 Task: Create a Jira task named 'Jira recording task', assign it to 'Abhinav eCampus', set the labels to 'High', 'Moderate', 'Low', and configure automation for story point estimates.
Action: Mouse pressed left at (647, 165)
Screenshot: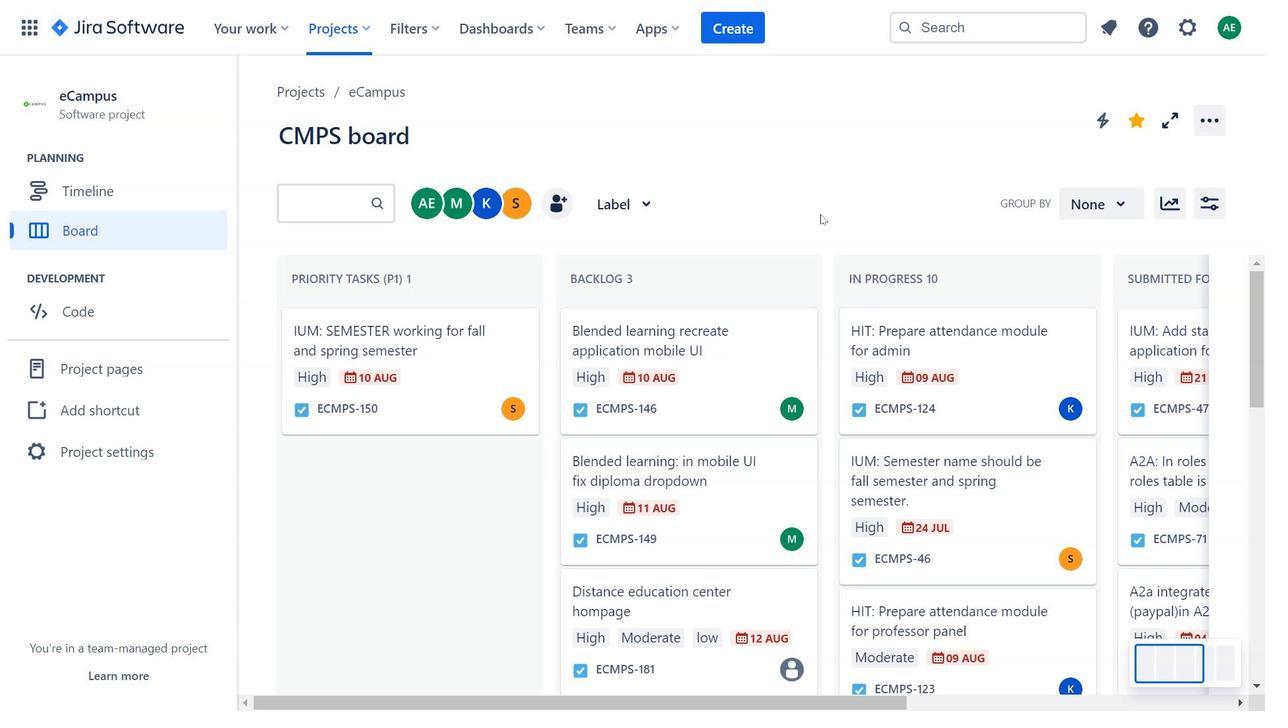 
Action: Mouse moved to (948, 152)
Screenshot: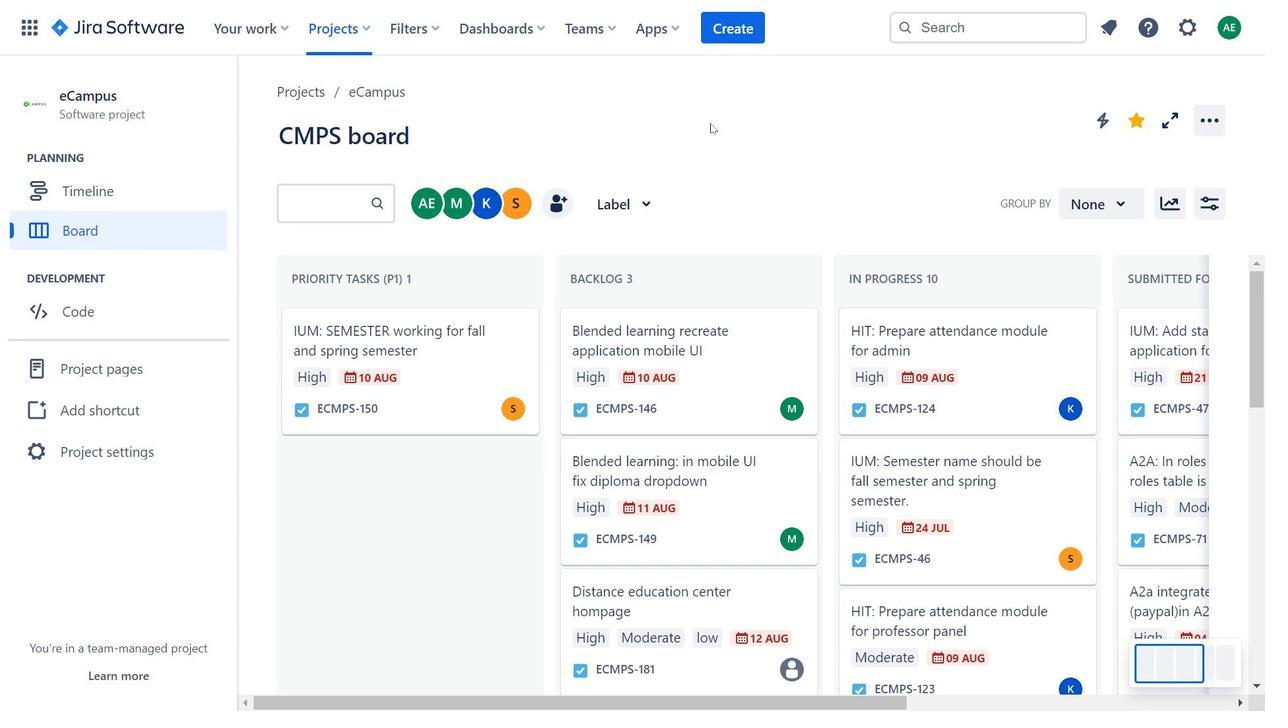 
Action: Mouse pressed left at (948, 152)
Screenshot: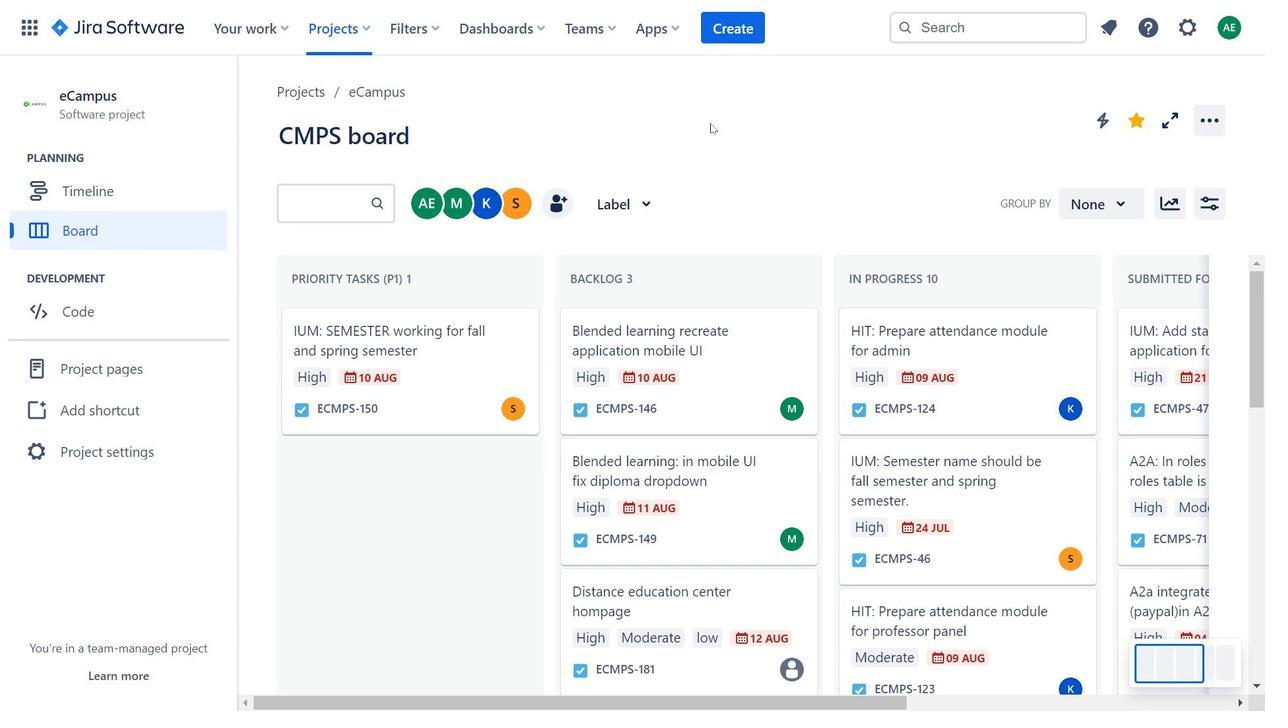 
Action: Mouse moved to (827, 105)
Screenshot: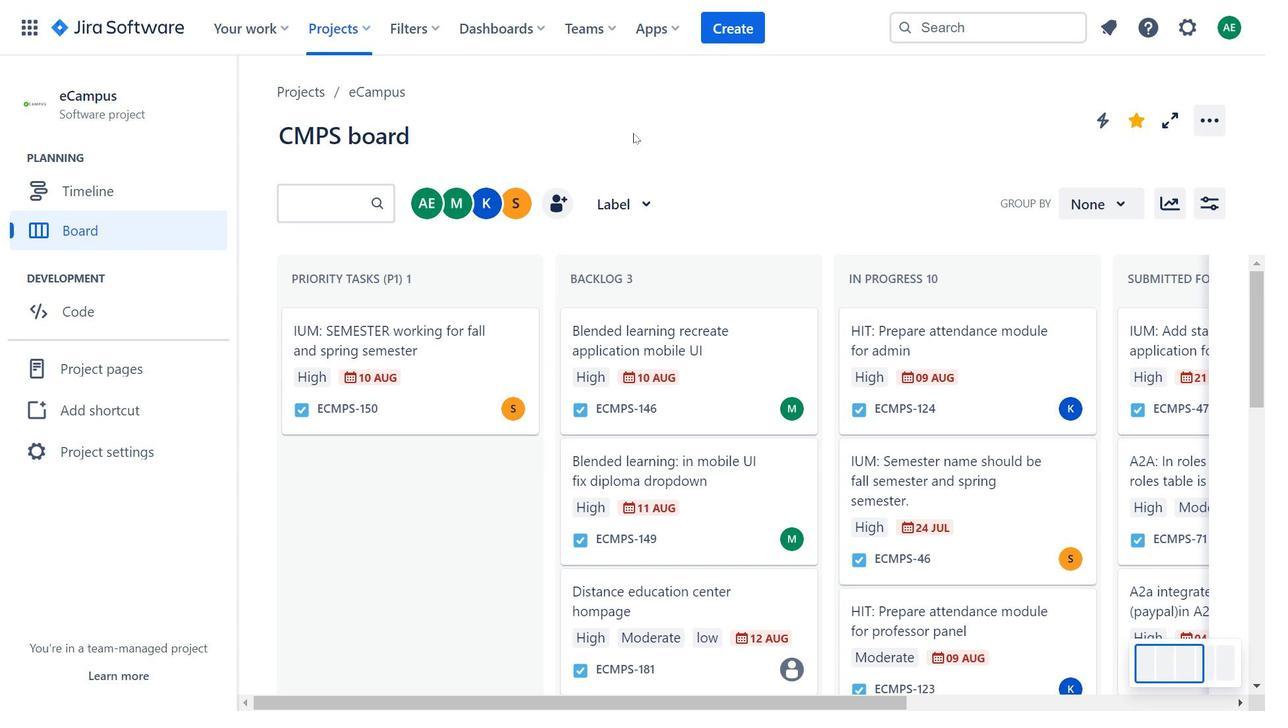 
Action: Mouse pressed left at (827, 105)
Screenshot: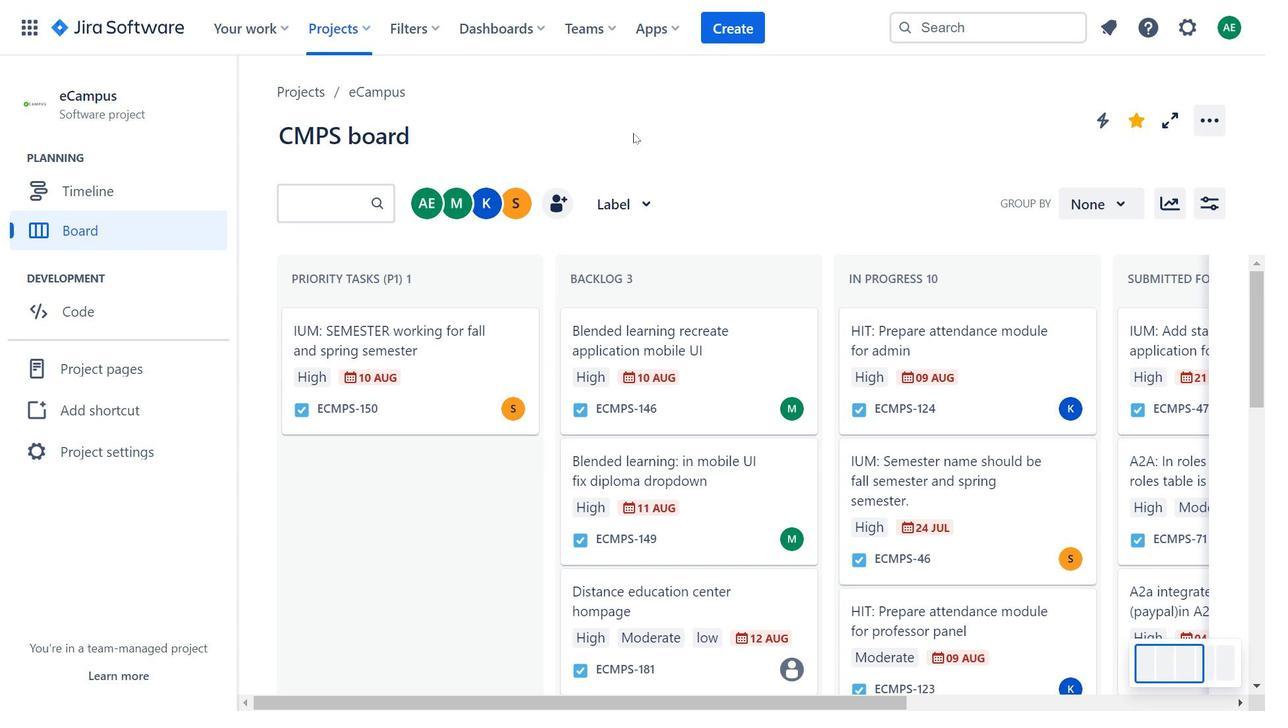 
Action: Mouse moved to (710, 123)
Screenshot: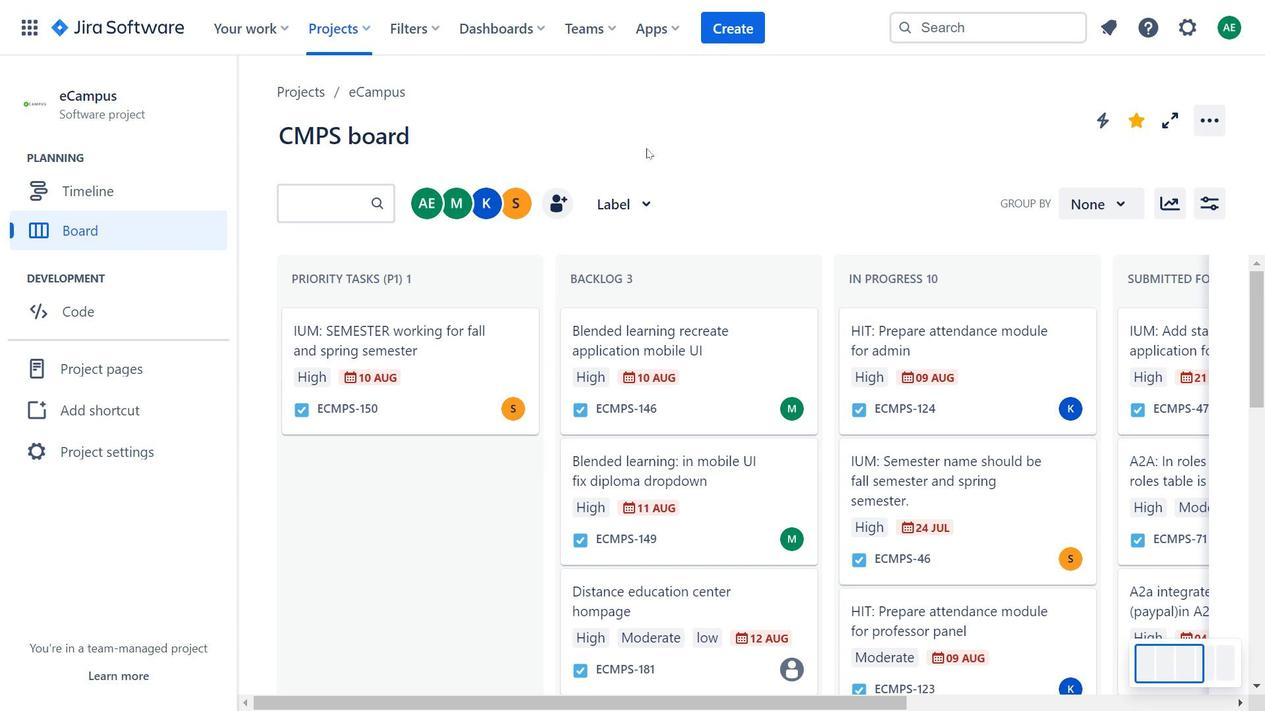 
Action: Mouse pressed left at (710, 123)
Screenshot: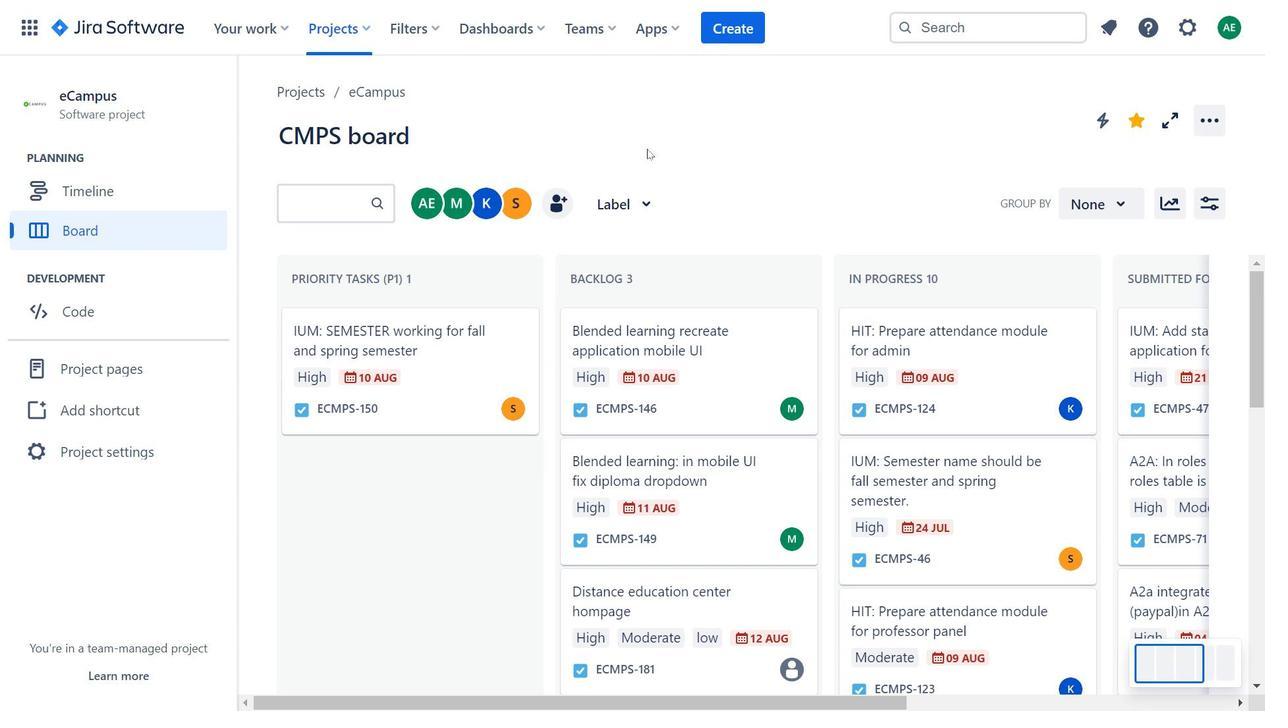 
Action: Mouse moved to (634, 133)
Screenshot: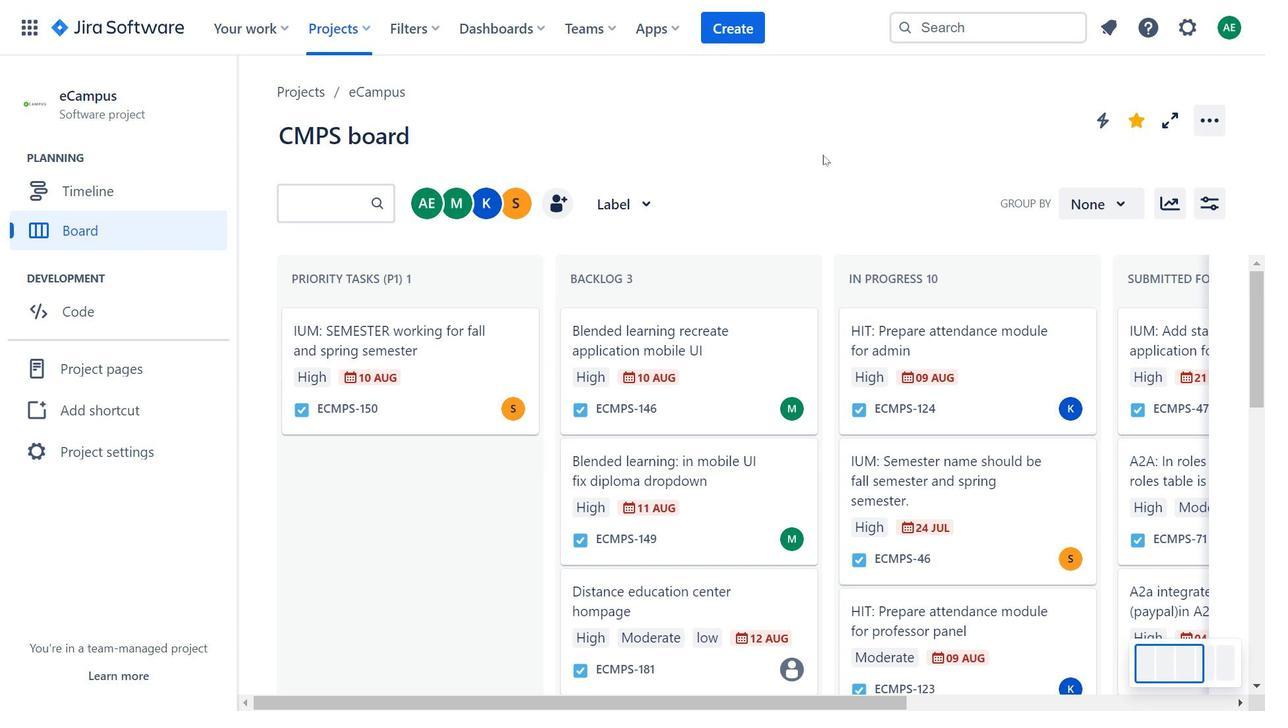 
Action: Mouse pressed left at (634, 133)
Screenshot: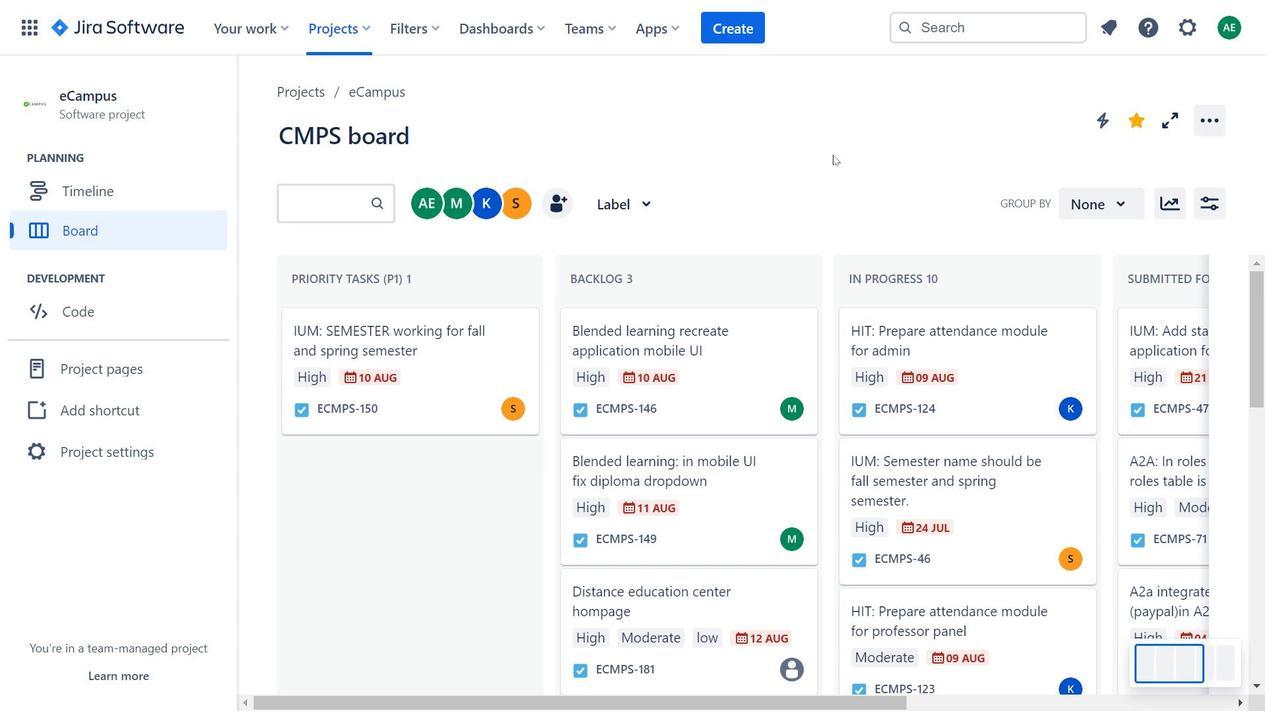 
Action: Mouse moved to (645, 148)
Screenshot: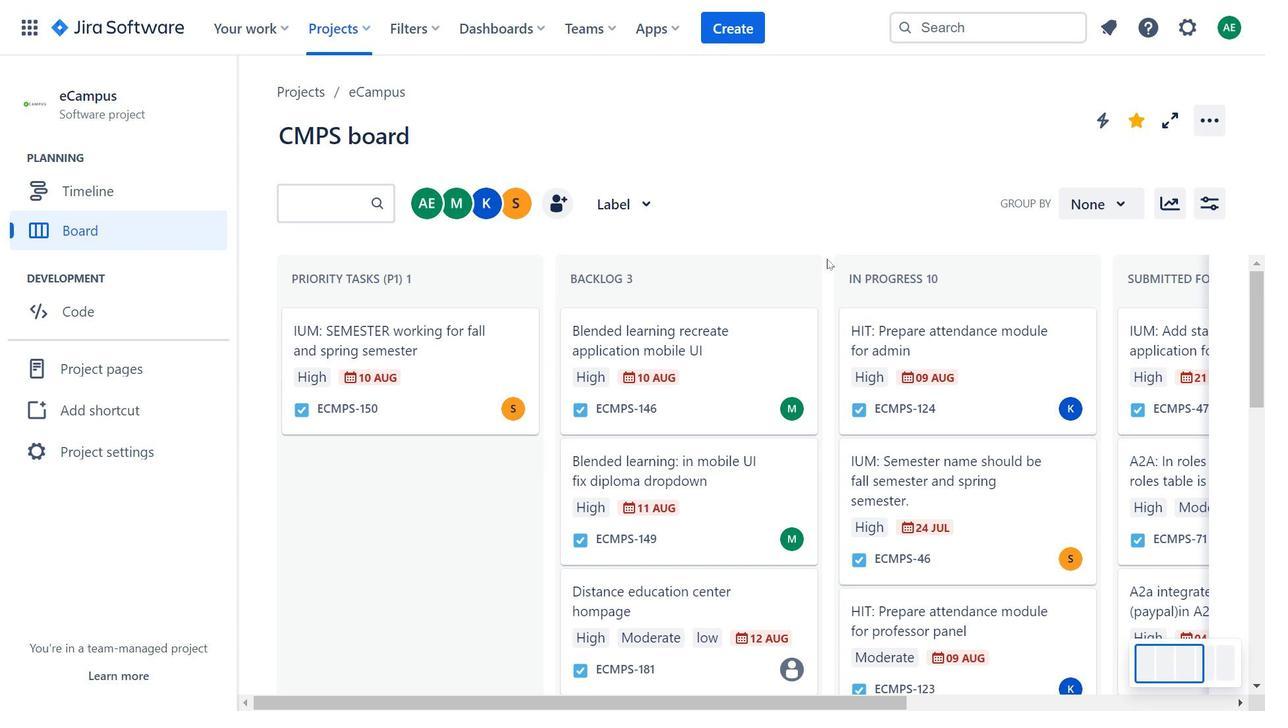 
Action: Mouse pressed left at (645, 148)
Screenshot: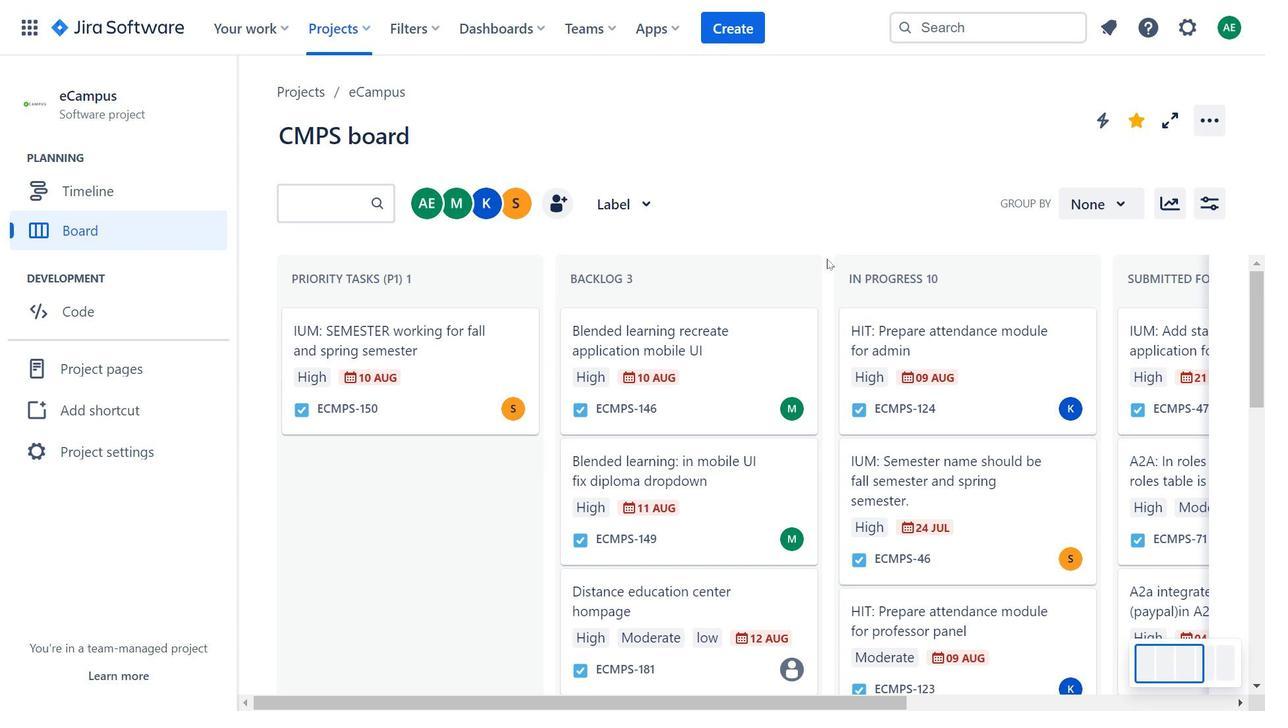 
Action: Mouse moved to (852, 206)
Screenshot: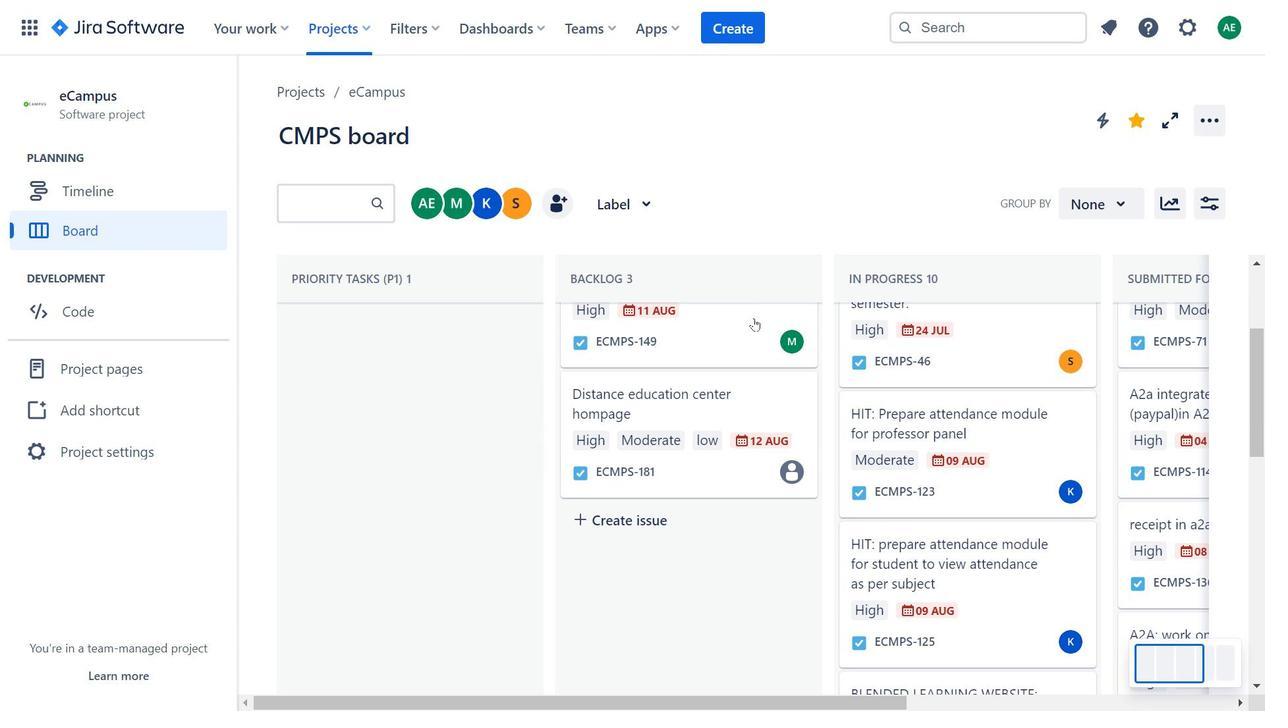 
Action: Mouse scrolled (852, 206) with delta (0, 0)
Screenshot: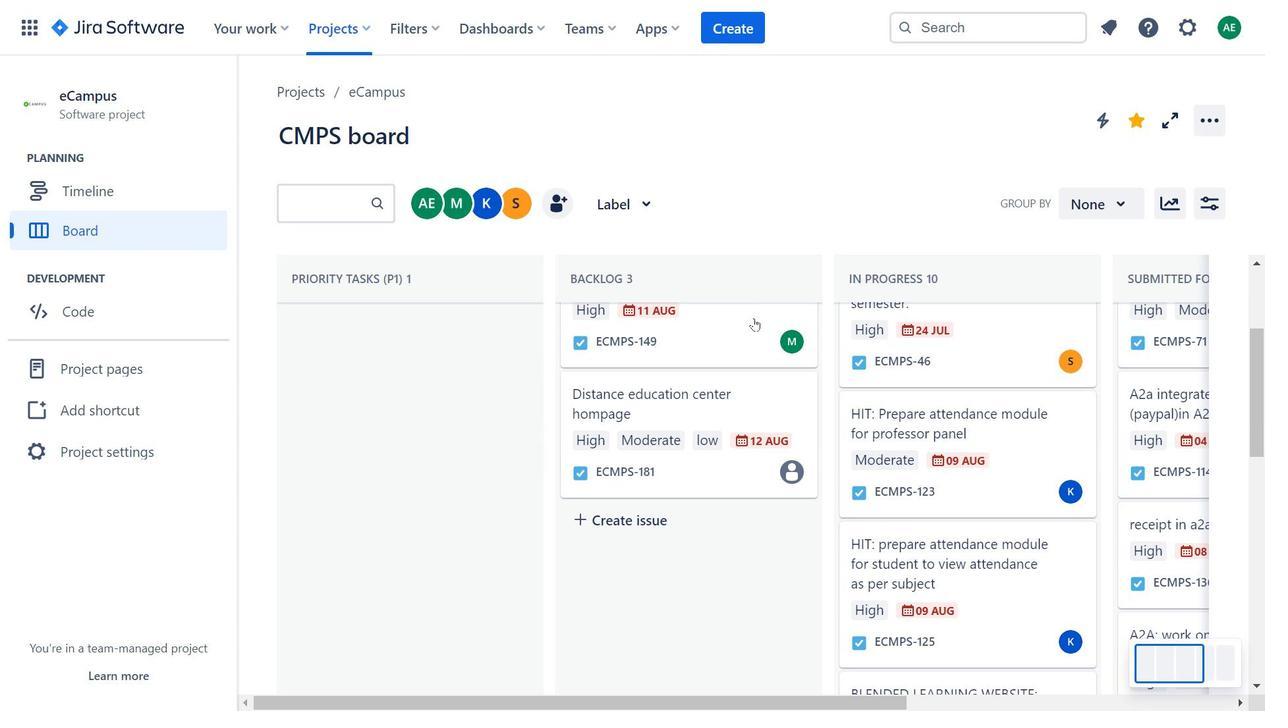 
Action: Mouse moved to (848, 233)
Screenshot: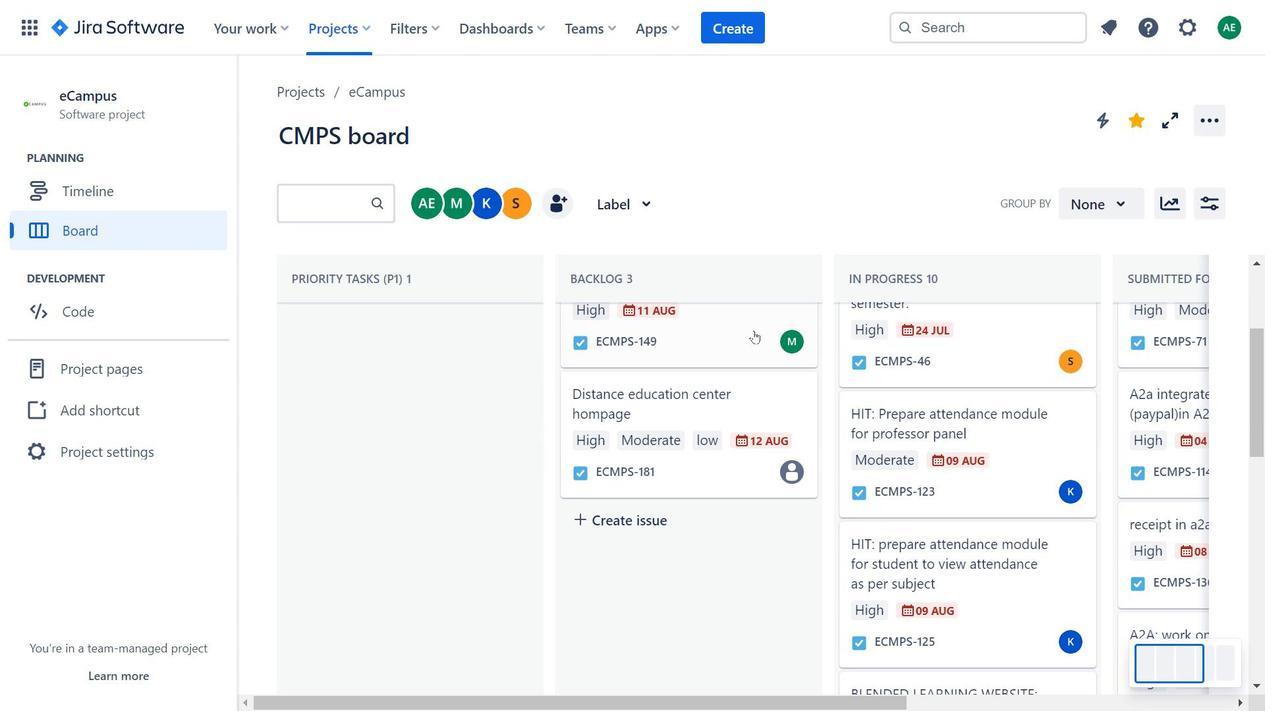 
Action: Mouse scrolled (848, 233) with delta (0, 0)
Screenshot: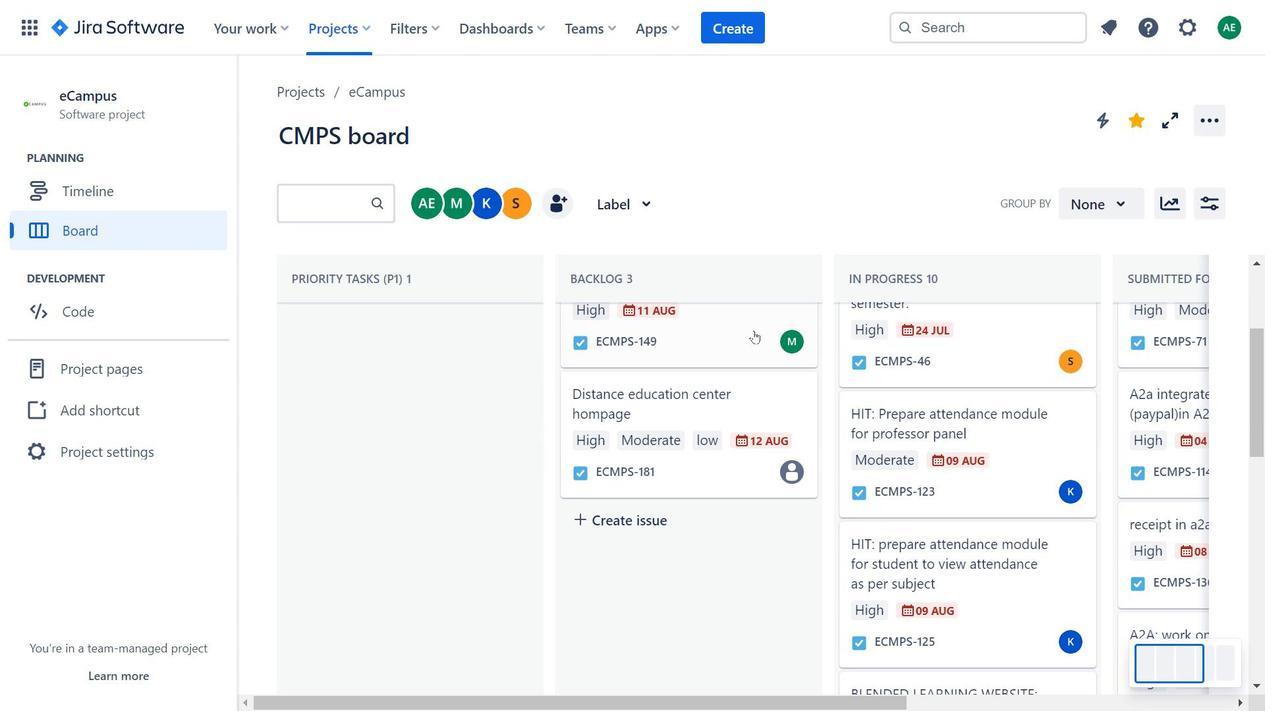 
Action: Mouse moved to (744, 354)
Screenshot: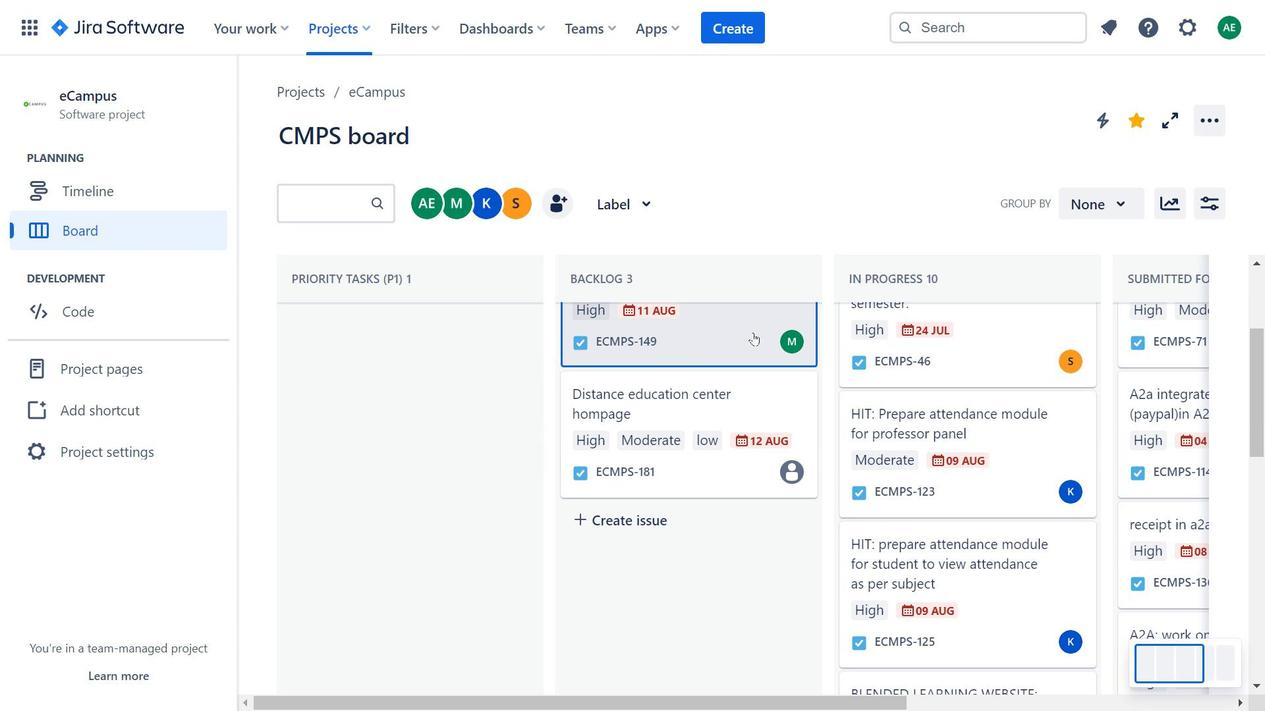 
Action: Mouse scrolled (744, 353) with delta (0, 0)
Screenshot: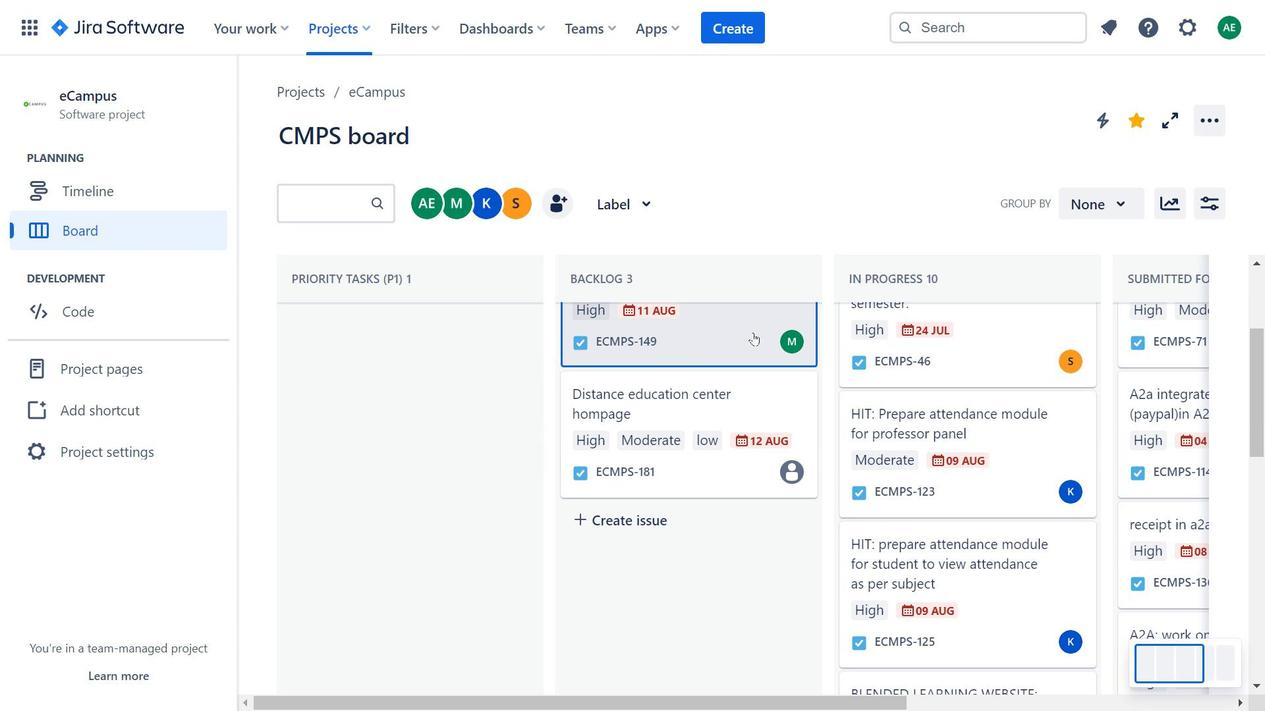 
Action: Mouse moved to (740, 360)
Screenshot: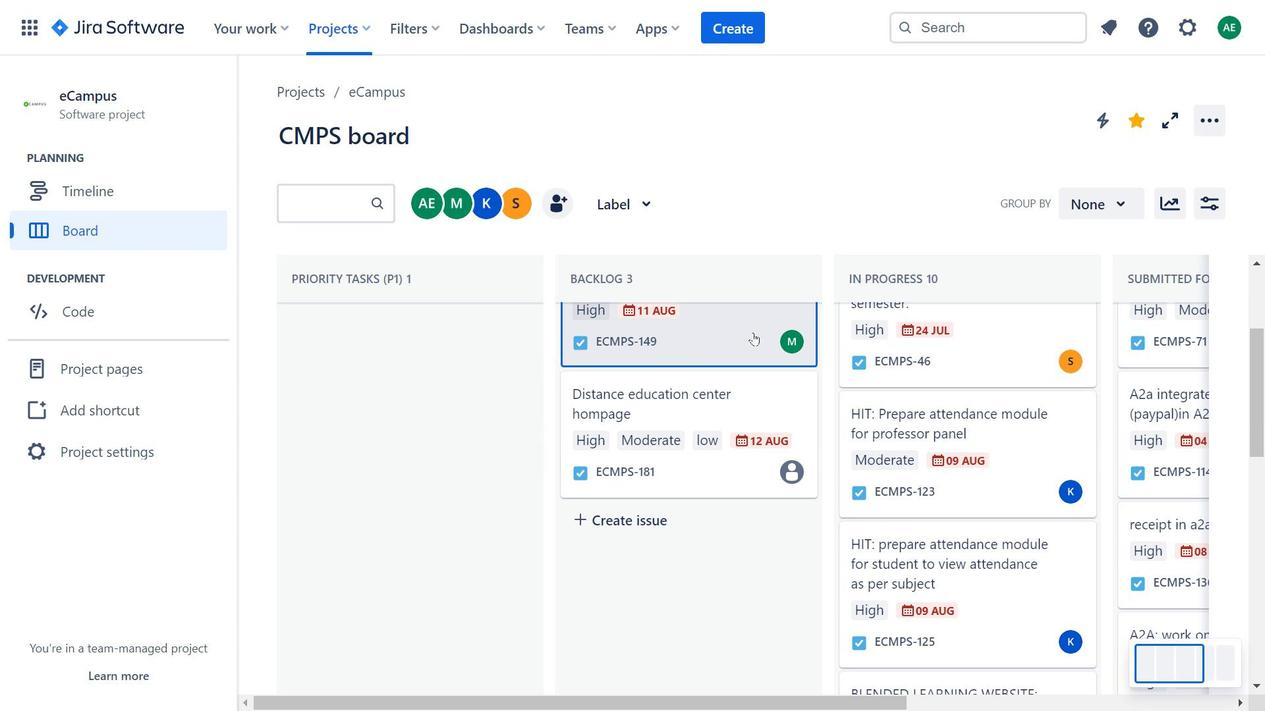 
Action: Mouse scrolled (740, 359) with delta (0, 0)
Screenshot: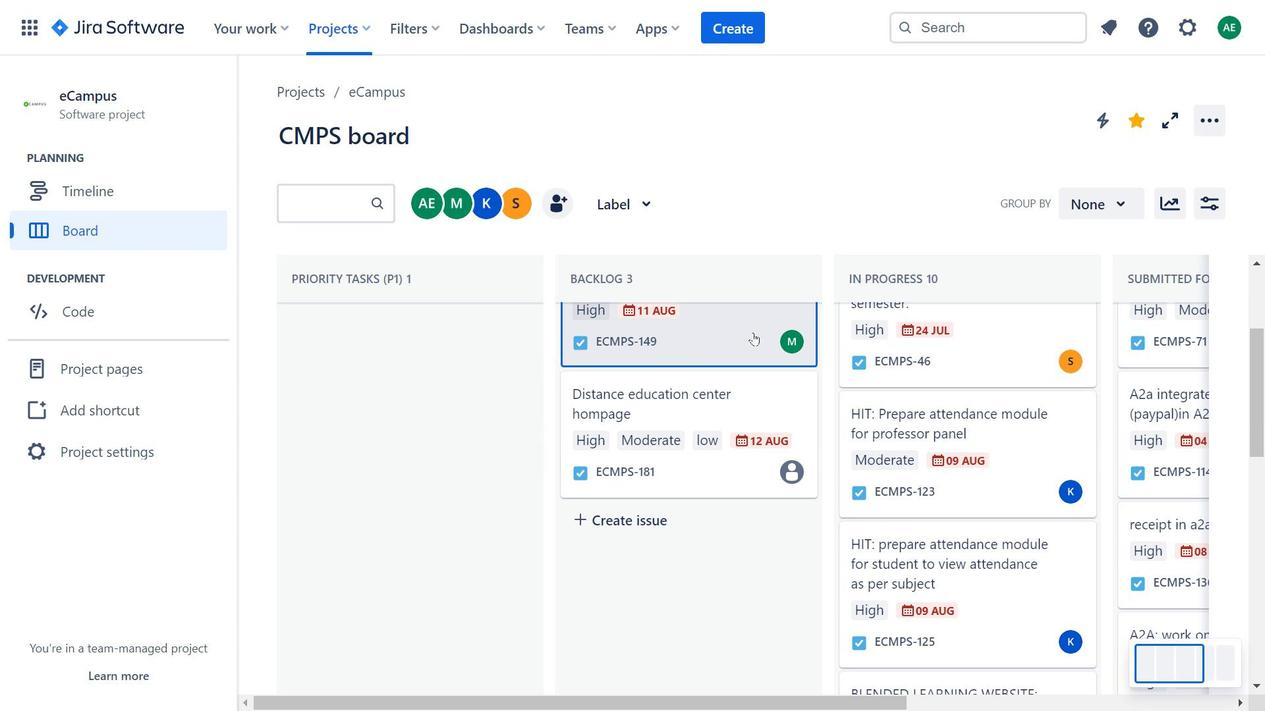 
Action: Mouse moved to (753, 332)
Screenshot: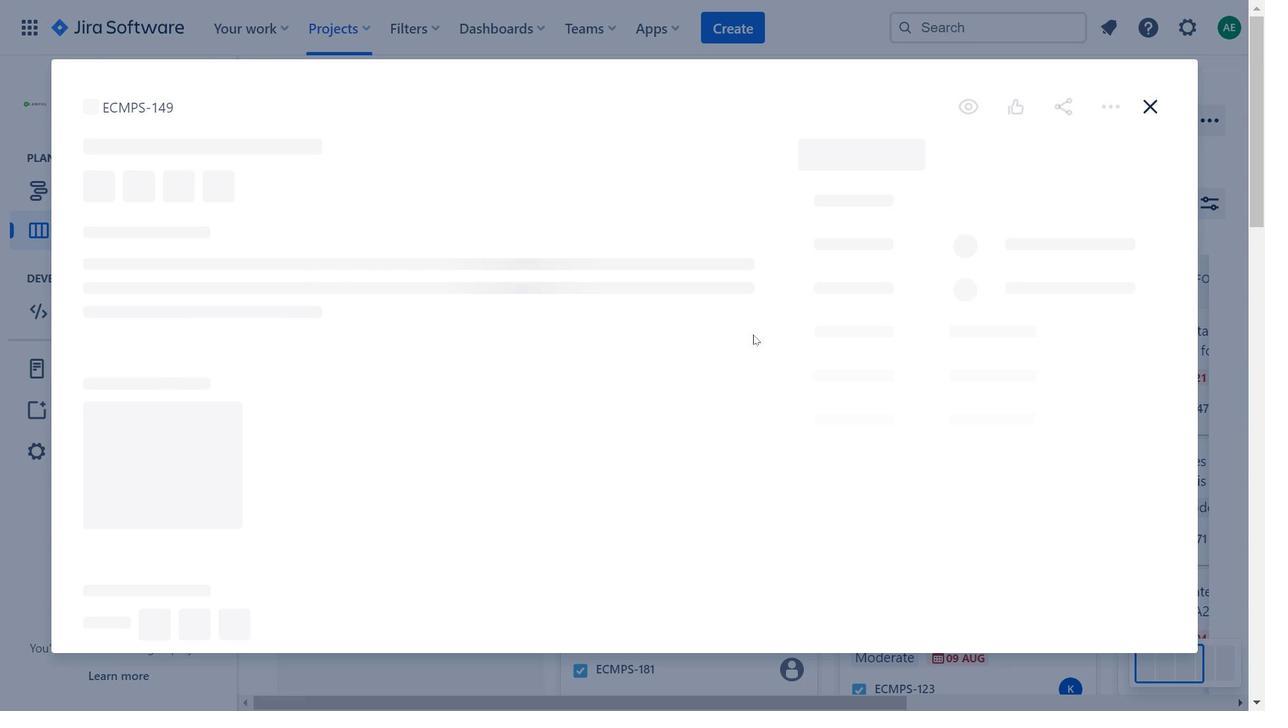 
Action: Mouse pressed left at (753, 332)
Screenshot: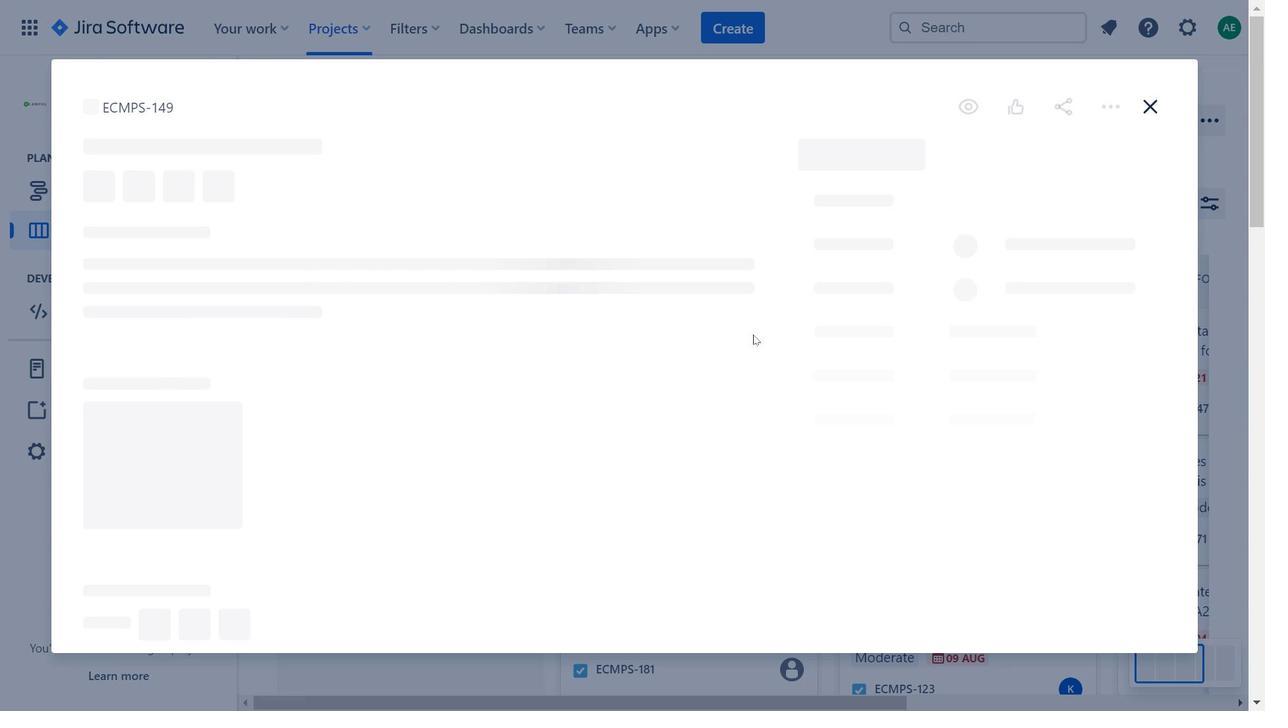 
Action: Mouse moved to (452, 191)
Screenshot: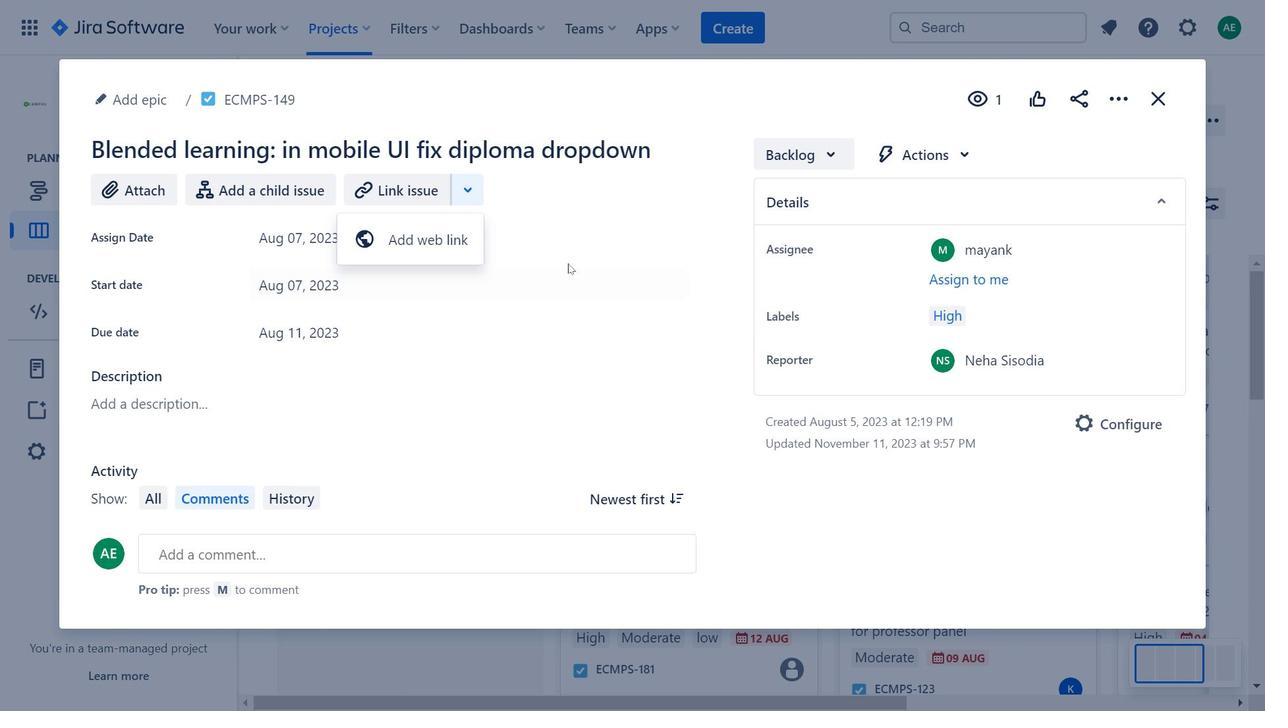 
Action: Mouse pressed left at (452, 191)
Screenshot: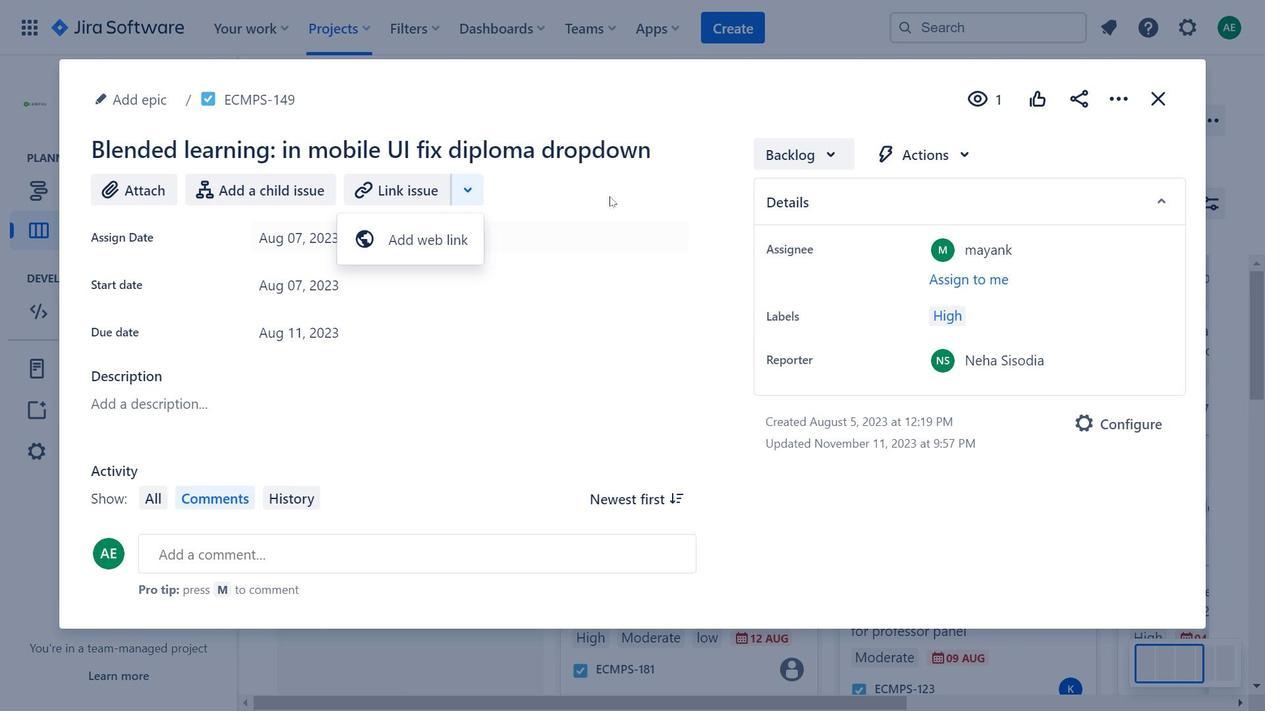
Action: Mouse moved to (670, 101)
Screenshot: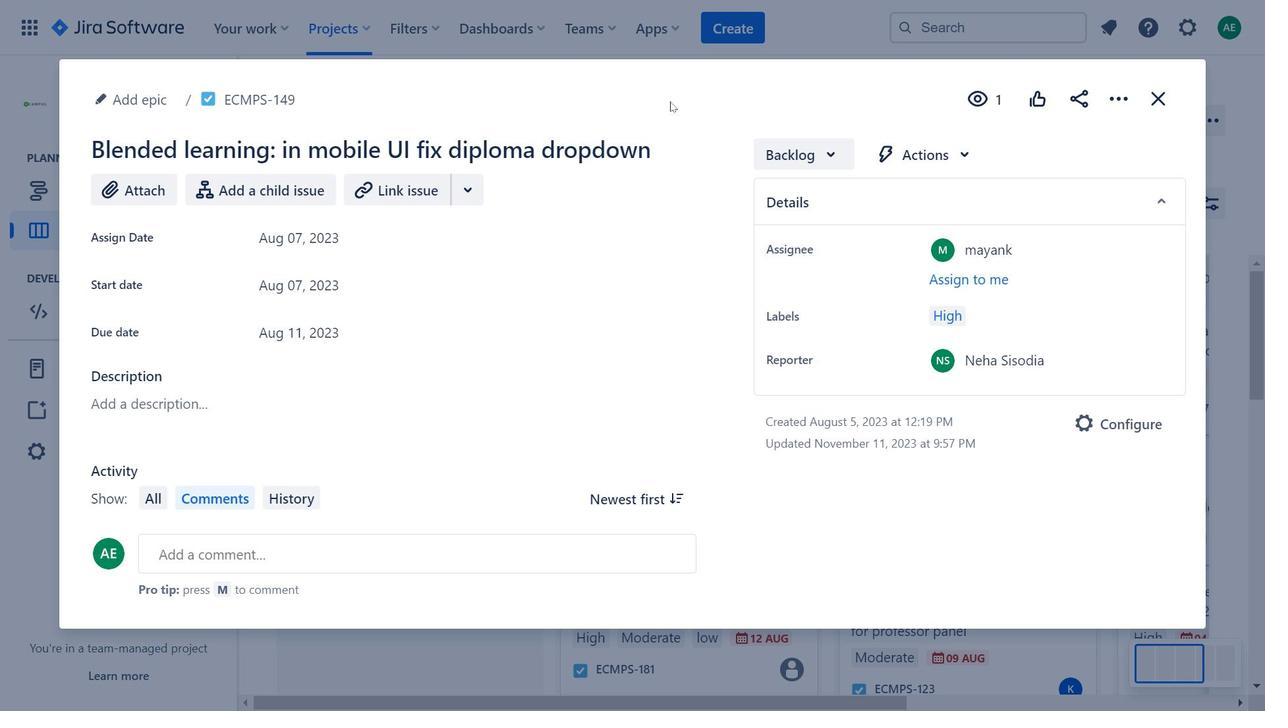 
Action: Mouse pressed left at (670, 101)
Screenshot: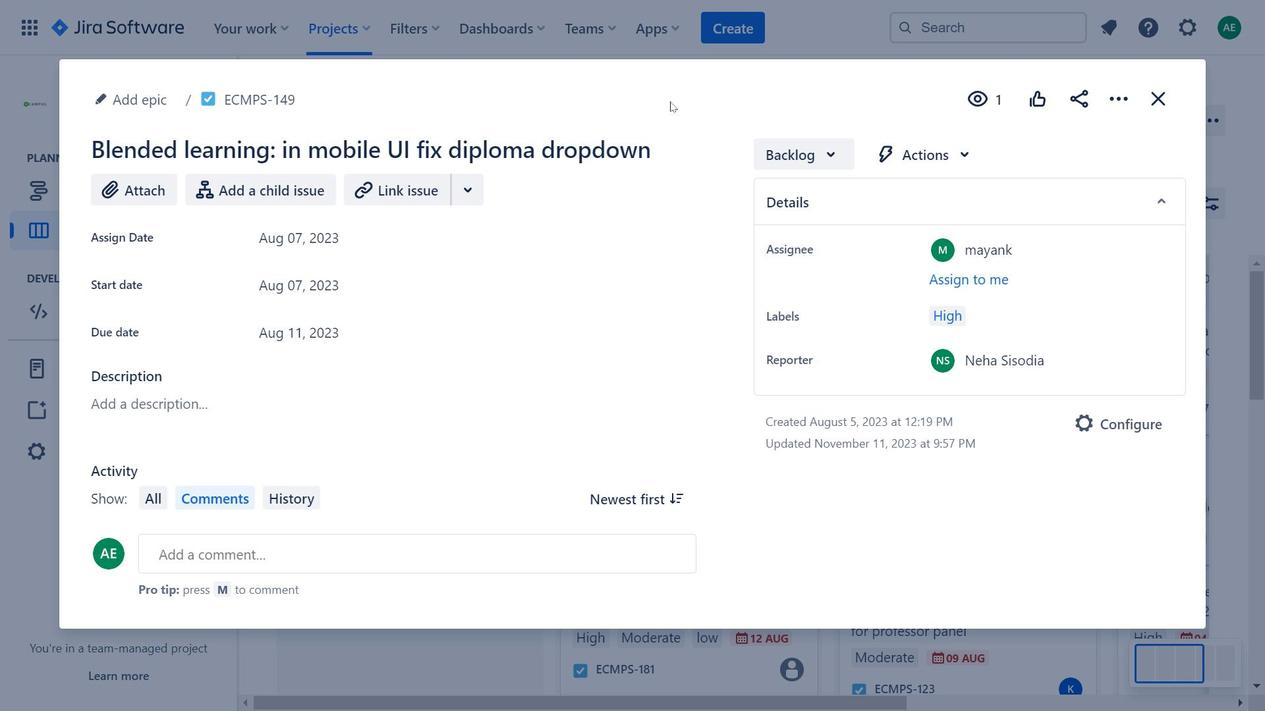 
Action: Mouse moved to (761, 94)
Screenshot: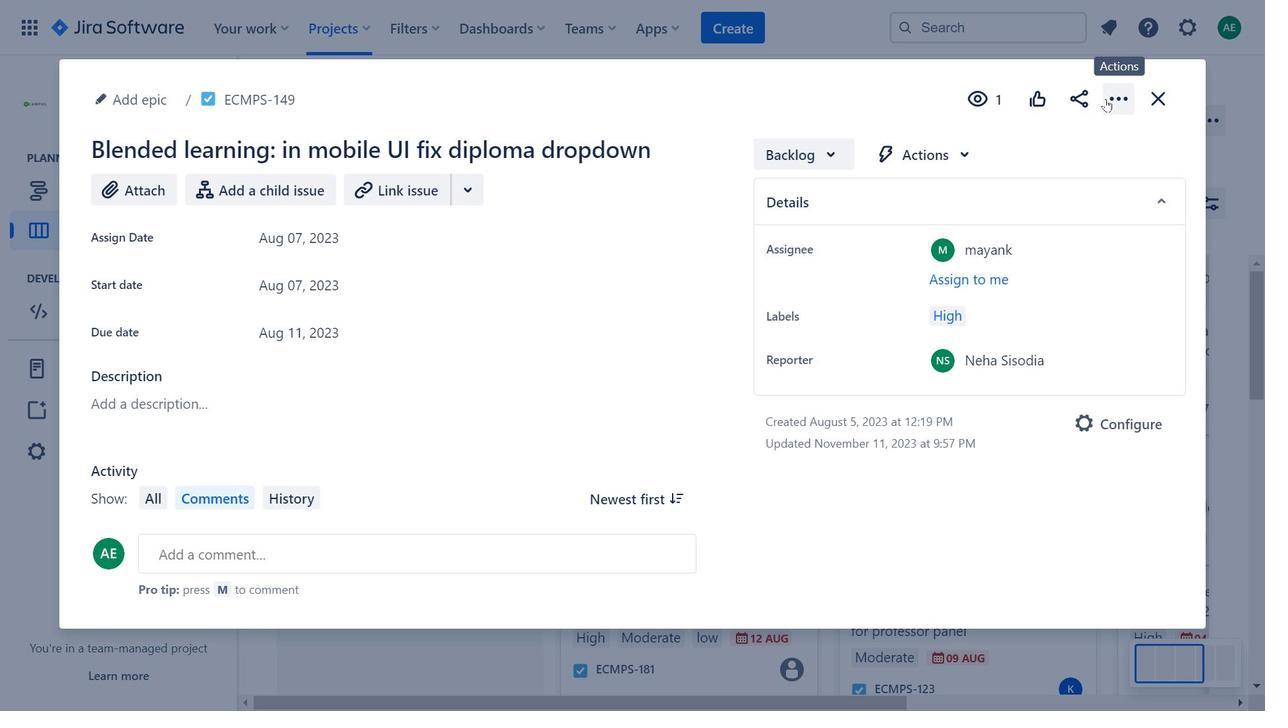 
Action: Mouse pressed left at (761, 94)
Screenshot: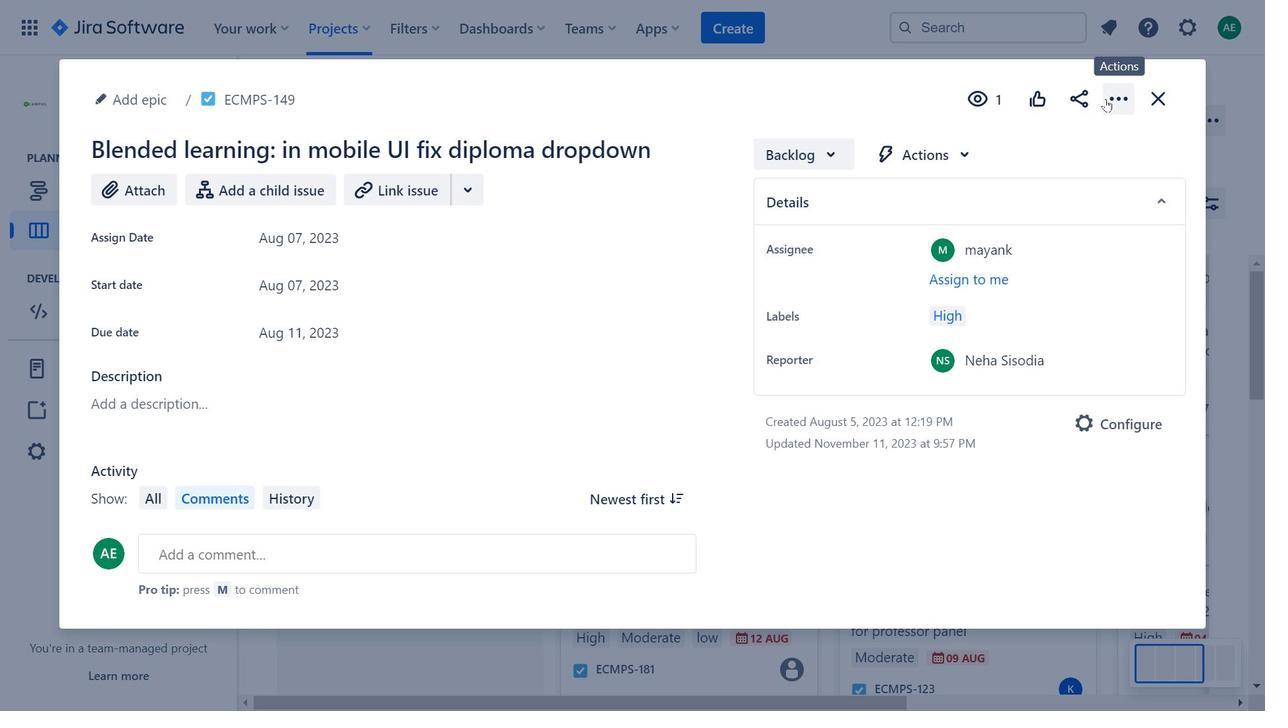 
Action: Mouse moved to (1105, 98)
Screenshot: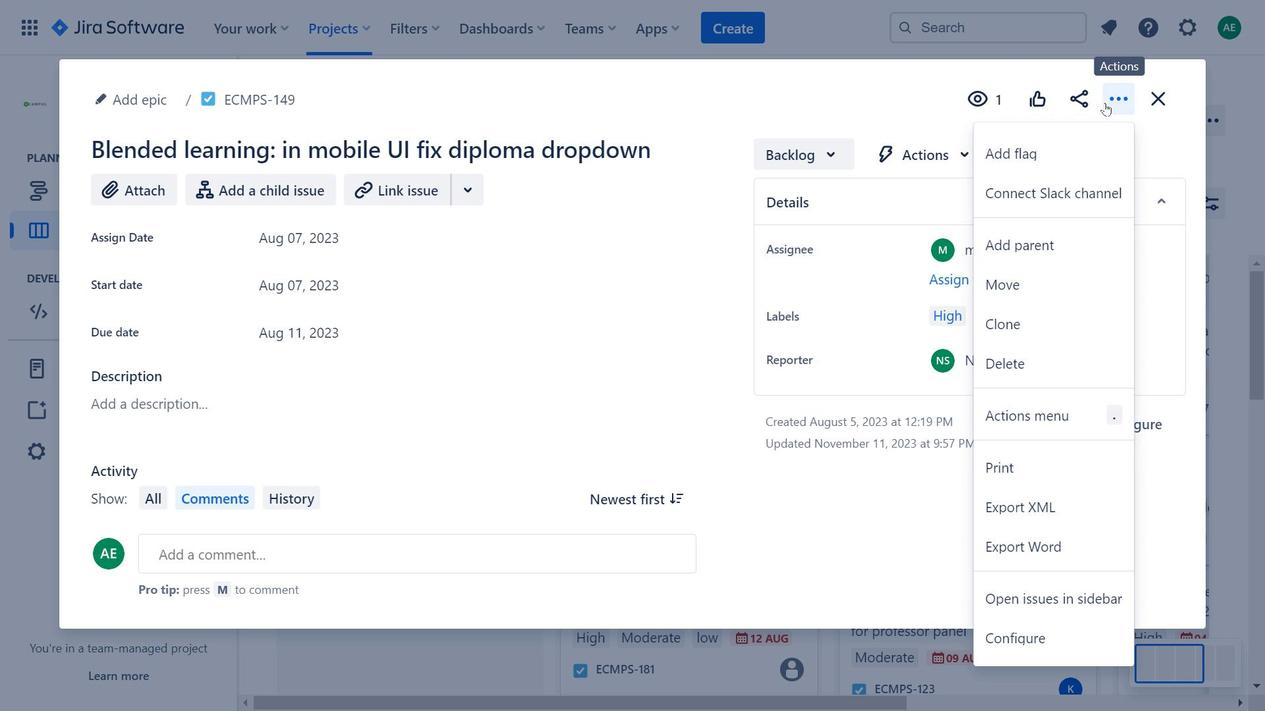 
Action: Mouse pressed left at (1105, 98)
Screenshot: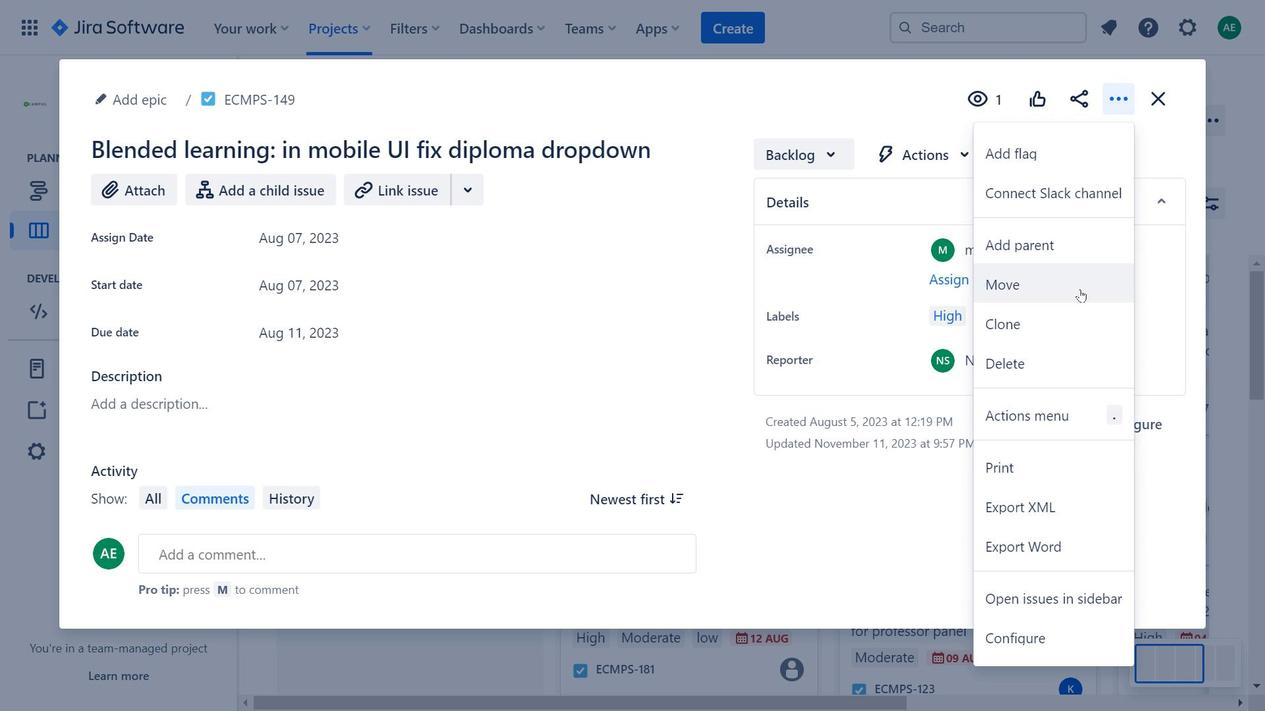 
Action: Mouse moved to (931, 145)
Screenshot: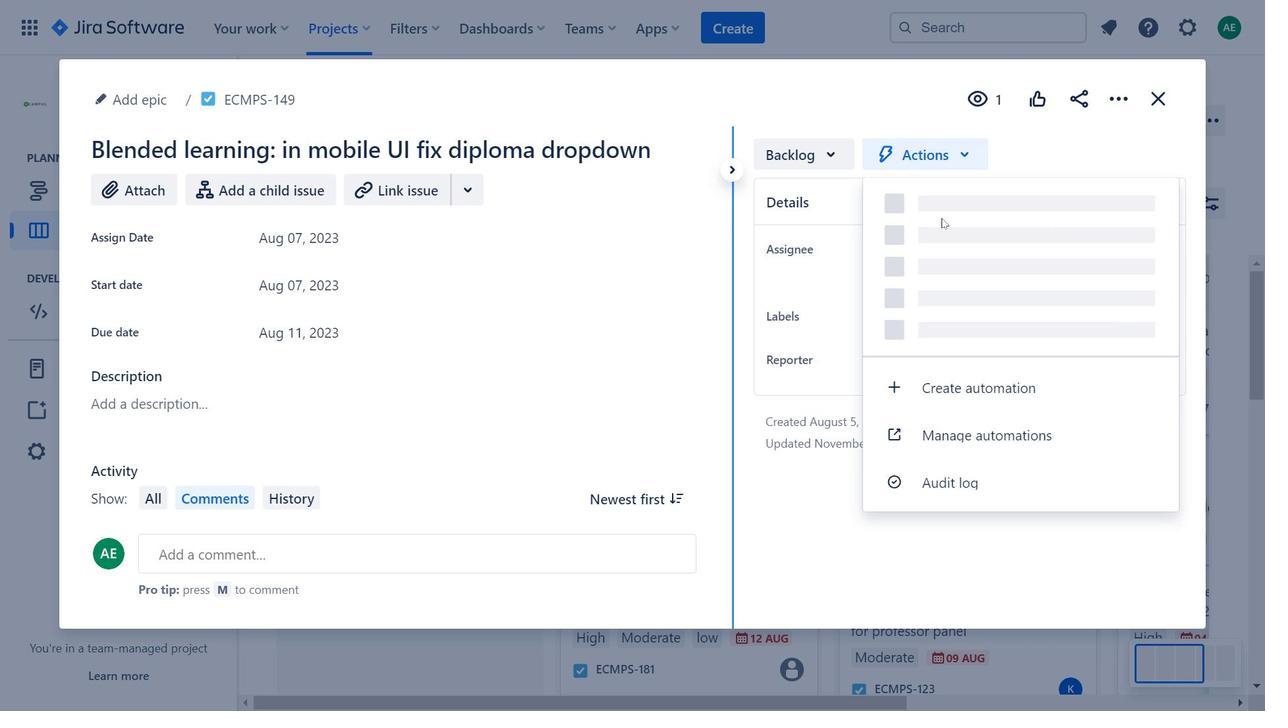 
Action: Mouse pressed left at (931, 145)
Screenshot: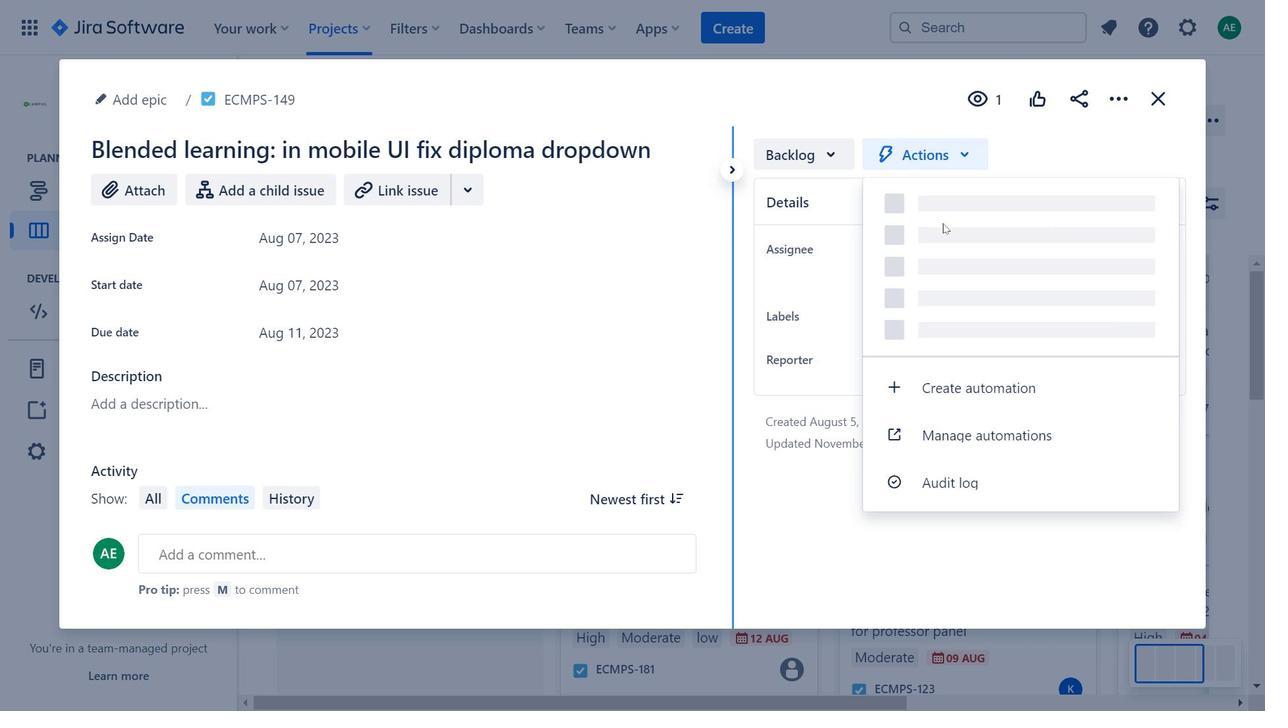 
Action: Mouse moved to (1057, 557)
Screenshot: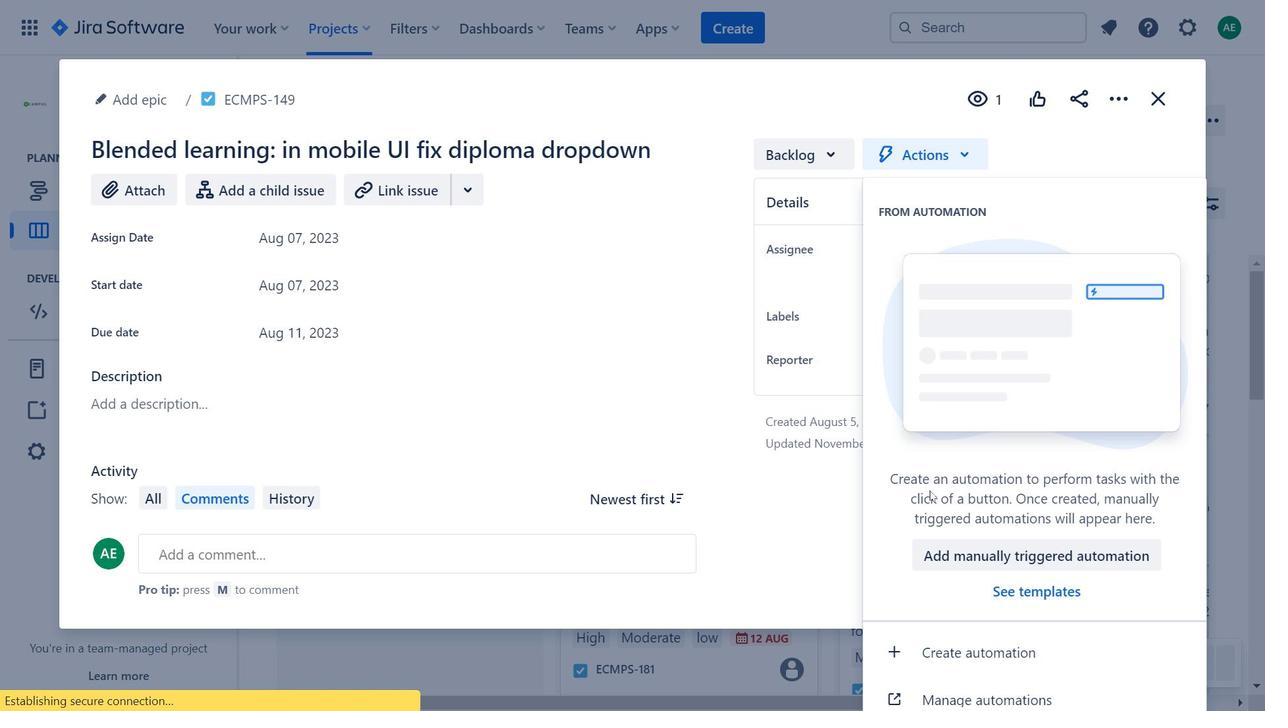 
Action: Mouse pressed left at (1057, 557)
Screenshot: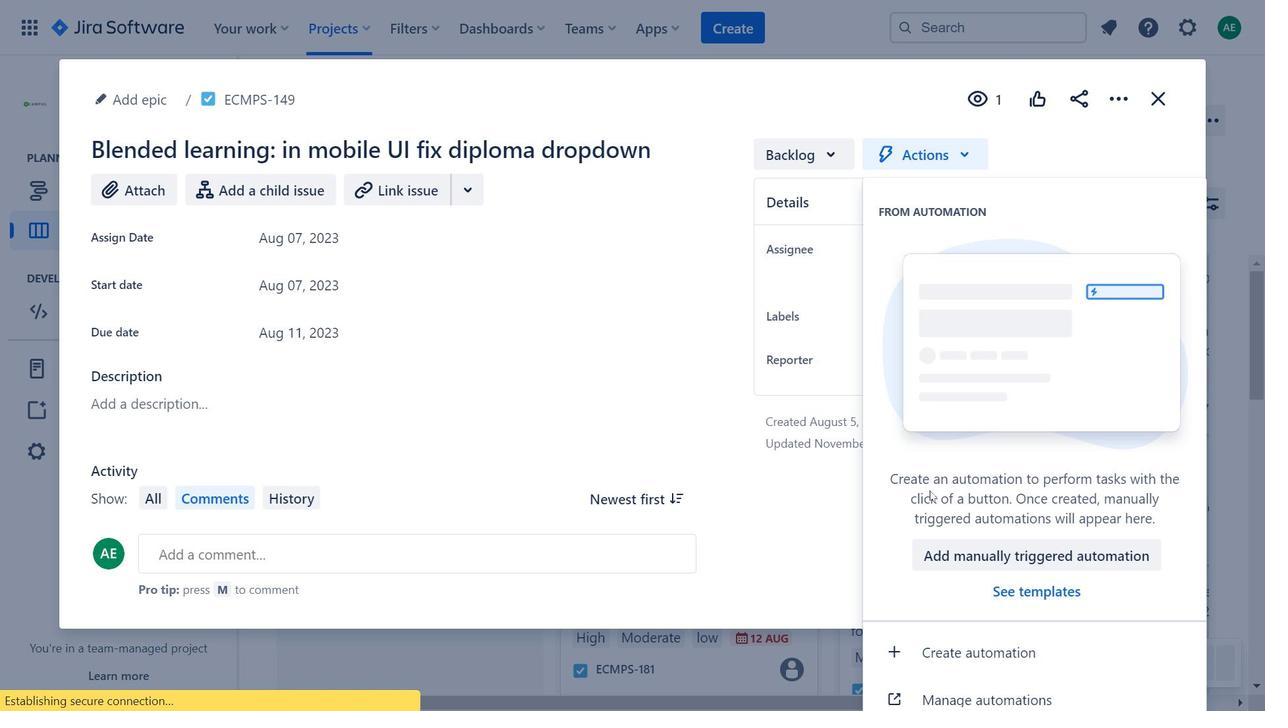 
Action: Mouse moved to (808, 281)
Screenshot: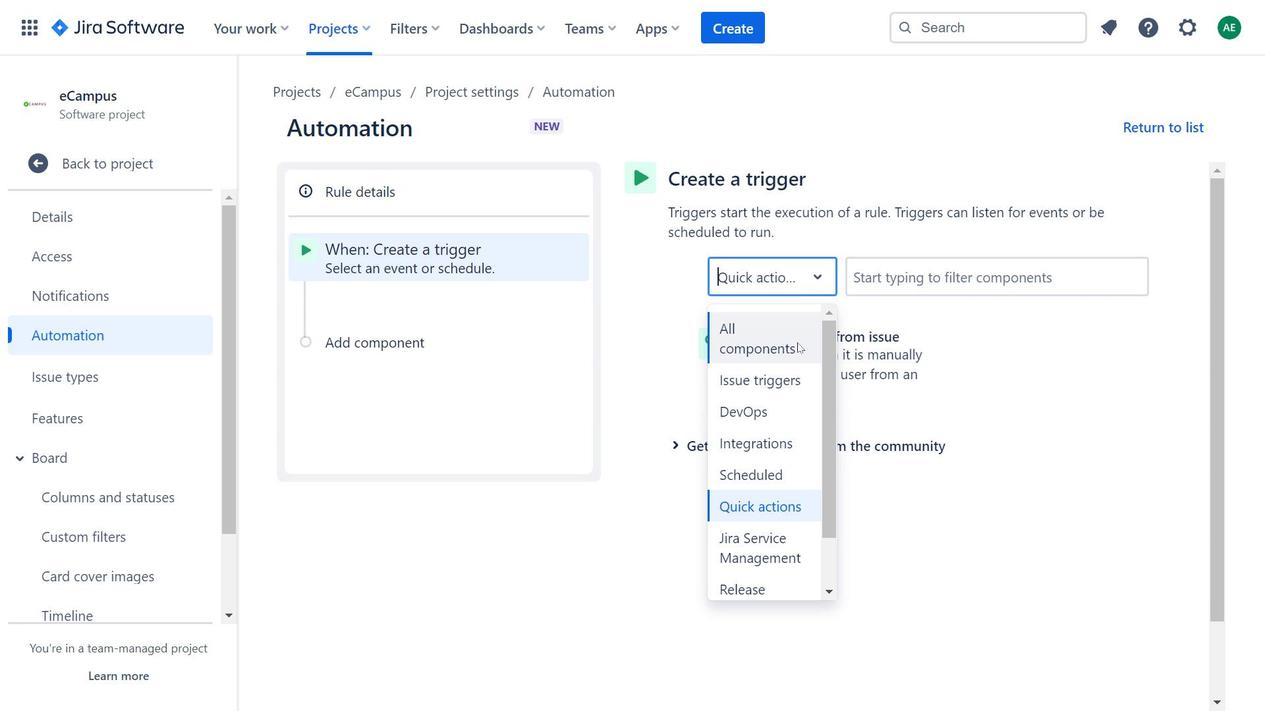 
Action: Mouse pressed left at (808, 281)
Screenshot: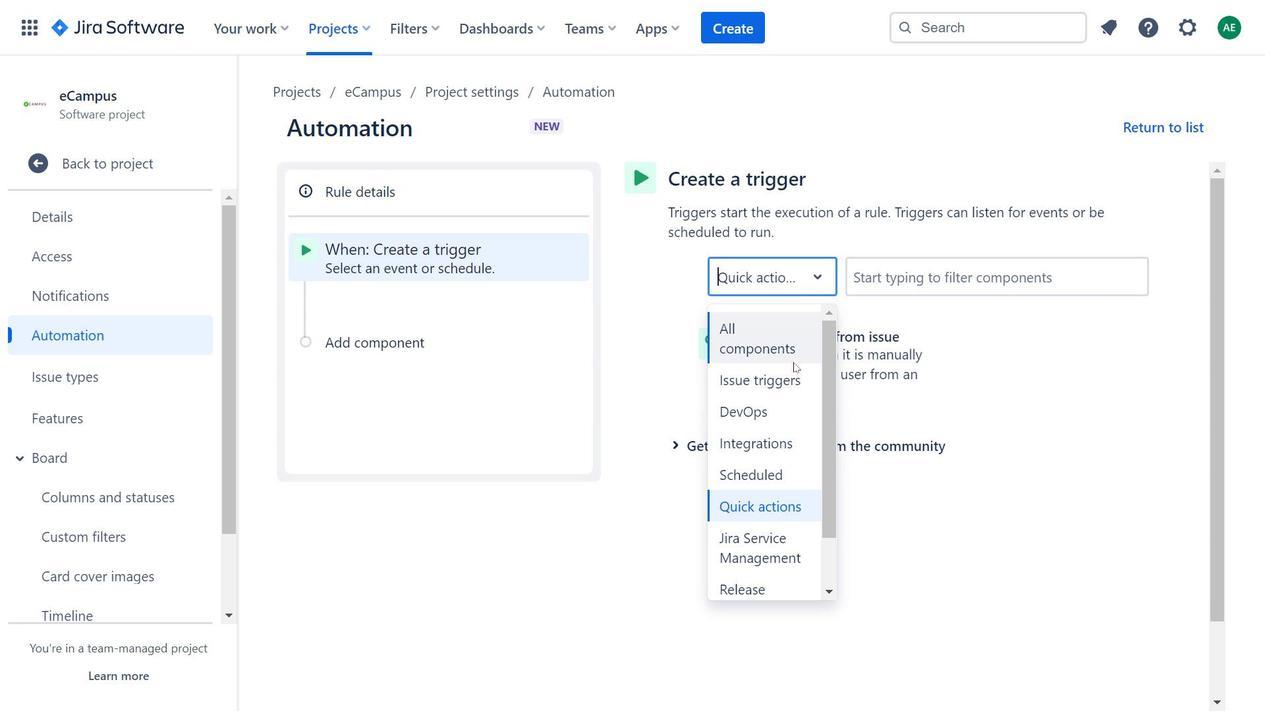 
Action: Mouse moved to (784, 525)
Screenshot: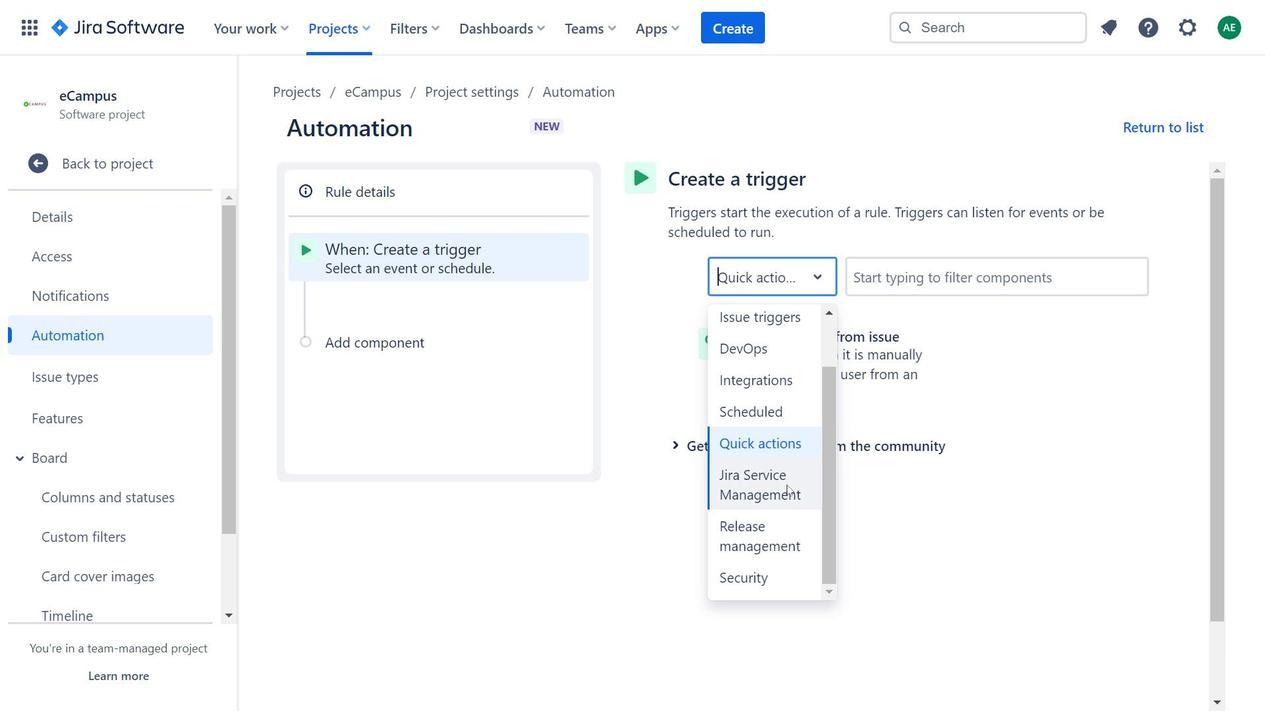 
Action: Mouse scrolled (784, 524) with delta (0, 0)
Screenshot: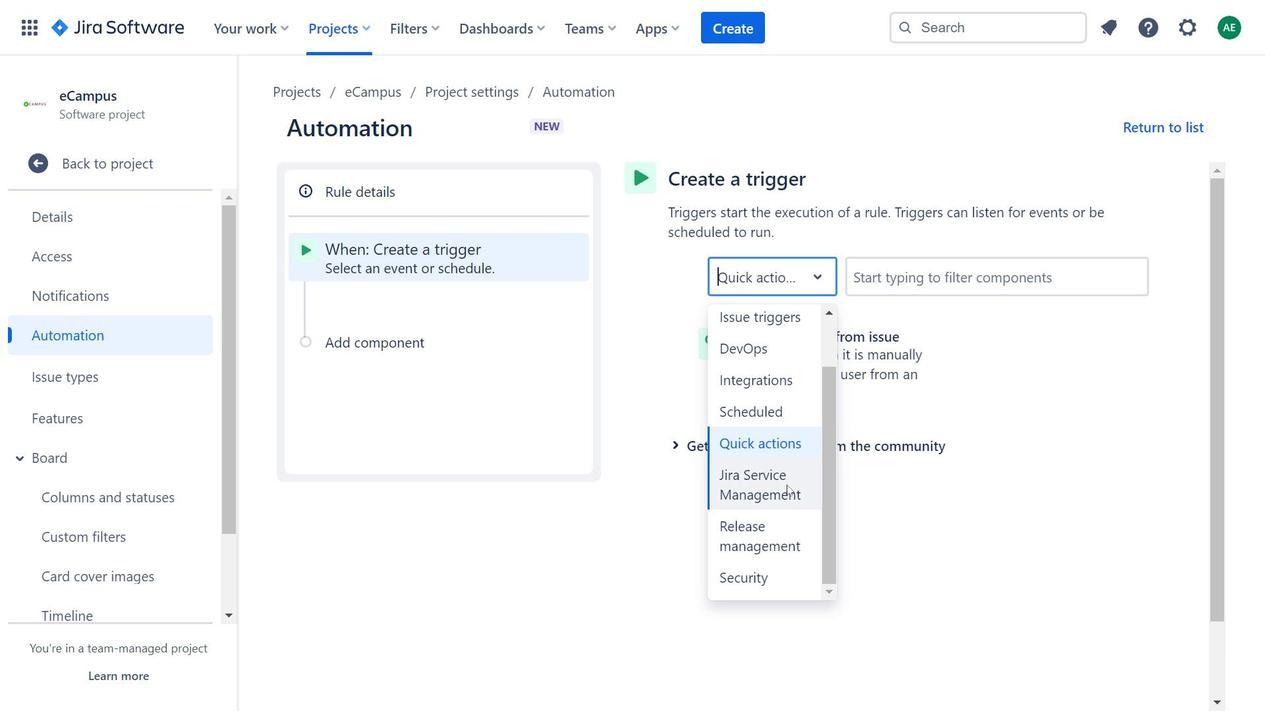 
Action: Mouse moved to (358, 90)
Screenshot: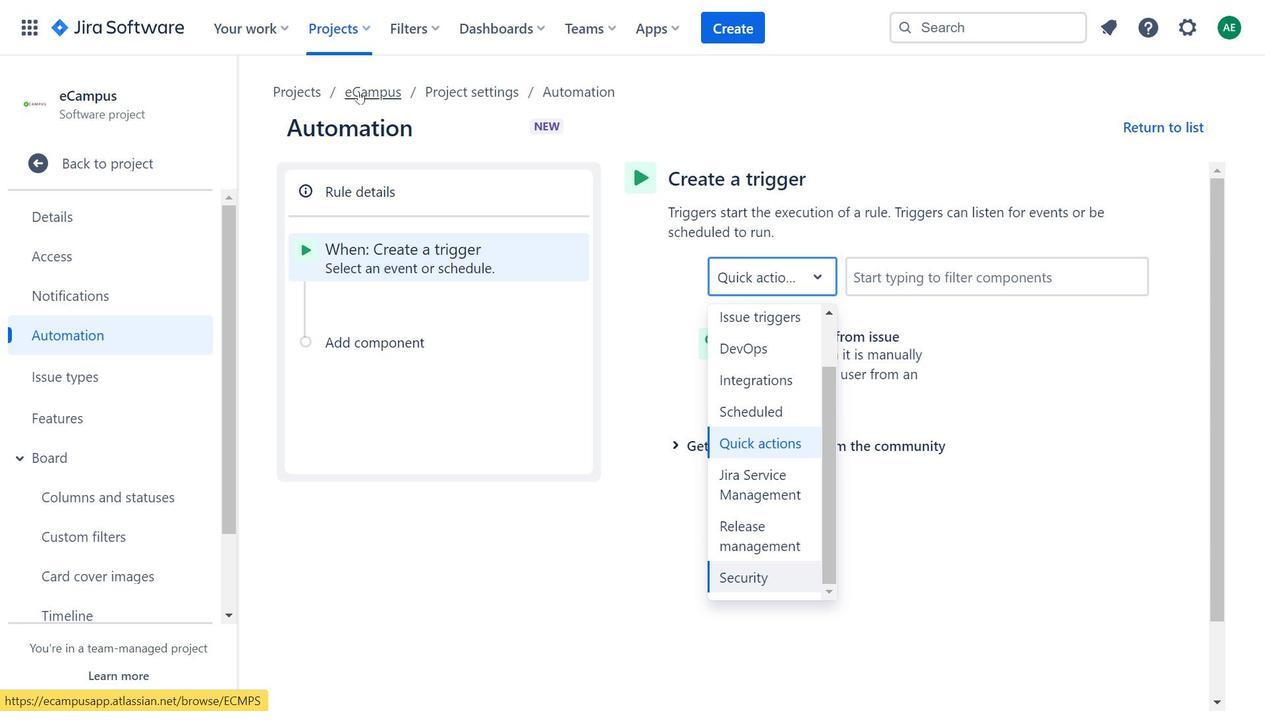 
Action: Mouse pressed left at (358, 90)
Screenshot: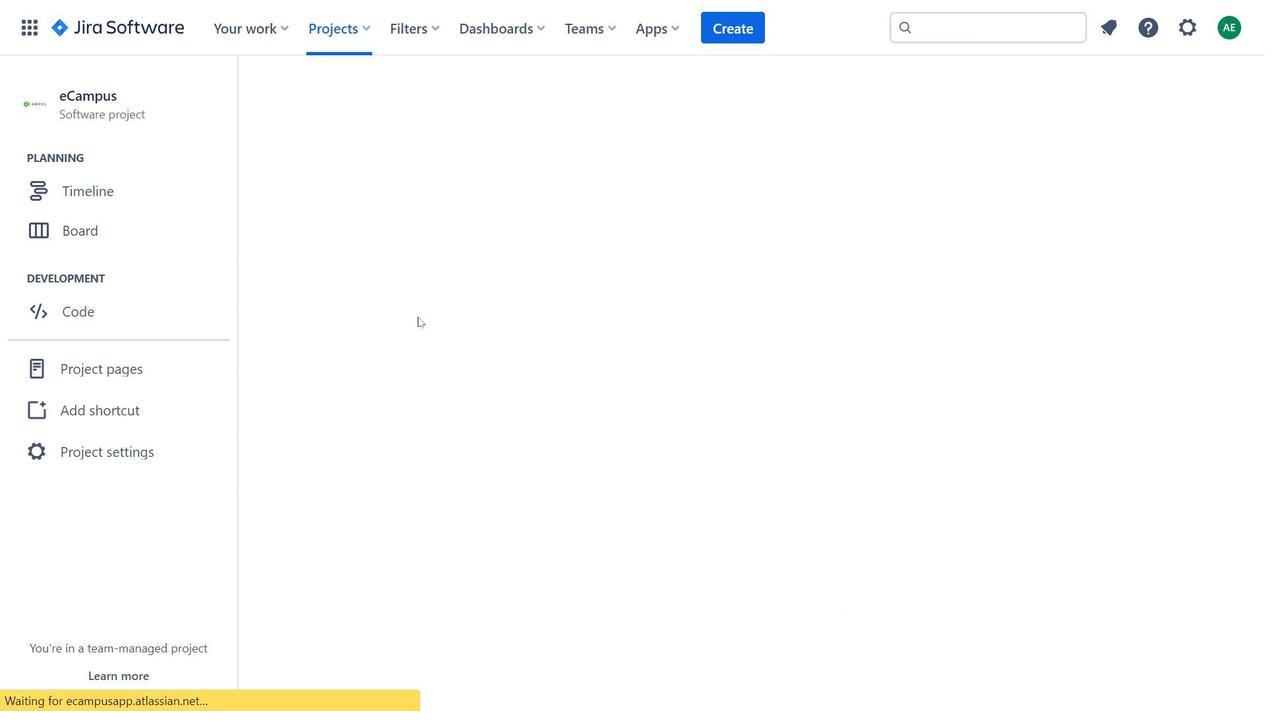 
Action: Mouse moved to (761, 419)
Screenshot: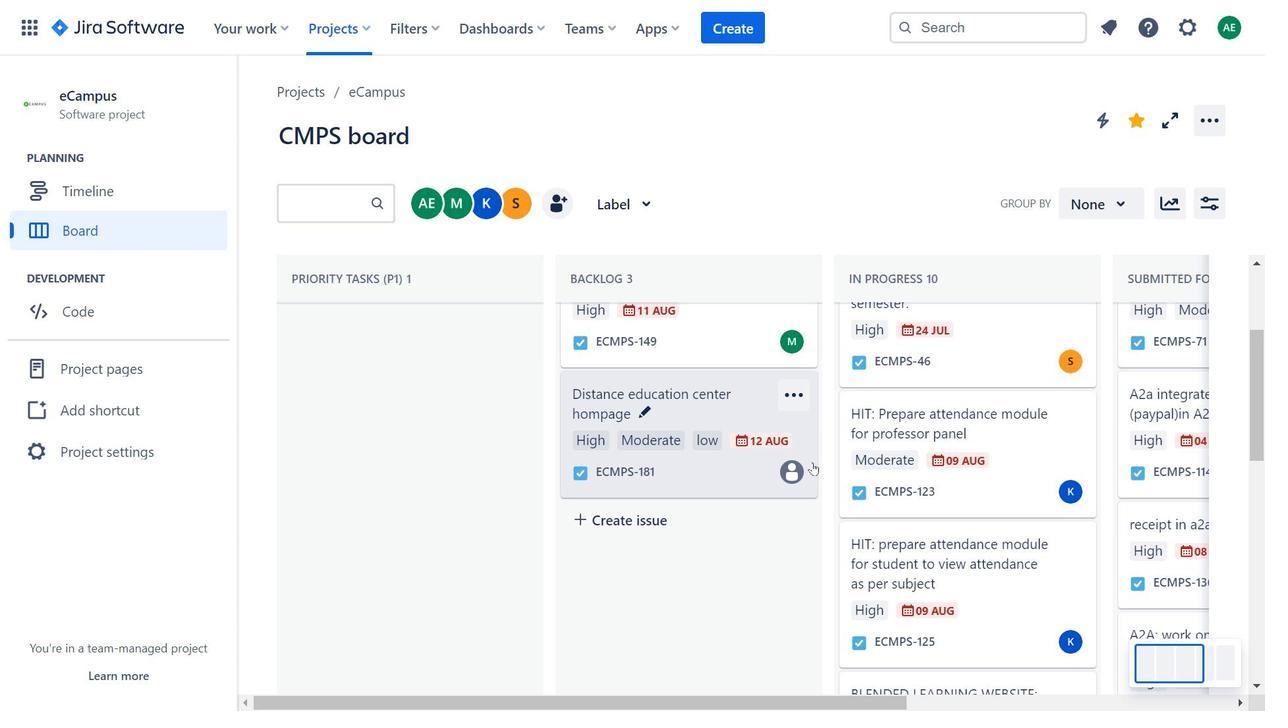 
Action: Mouse scrolled (761, 419) with delta (0, 0)
Screenshot: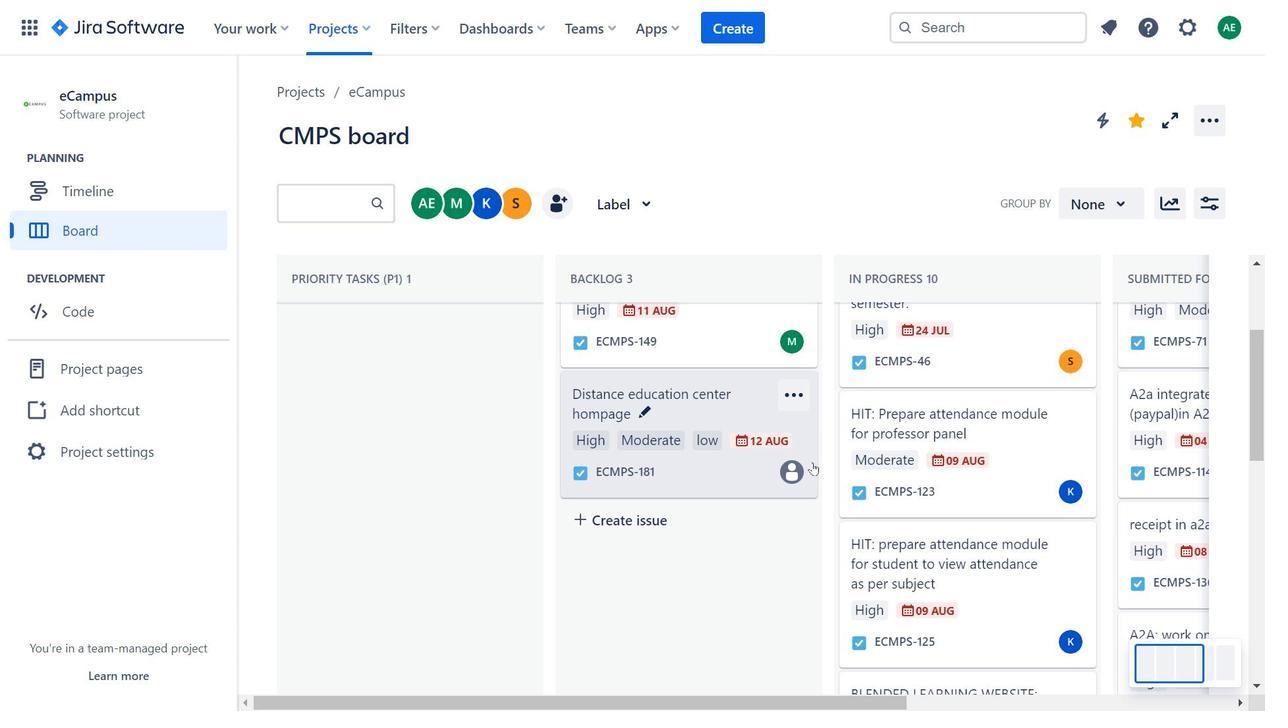 
Action: Mouse moved to (761, 421)
Screenshot: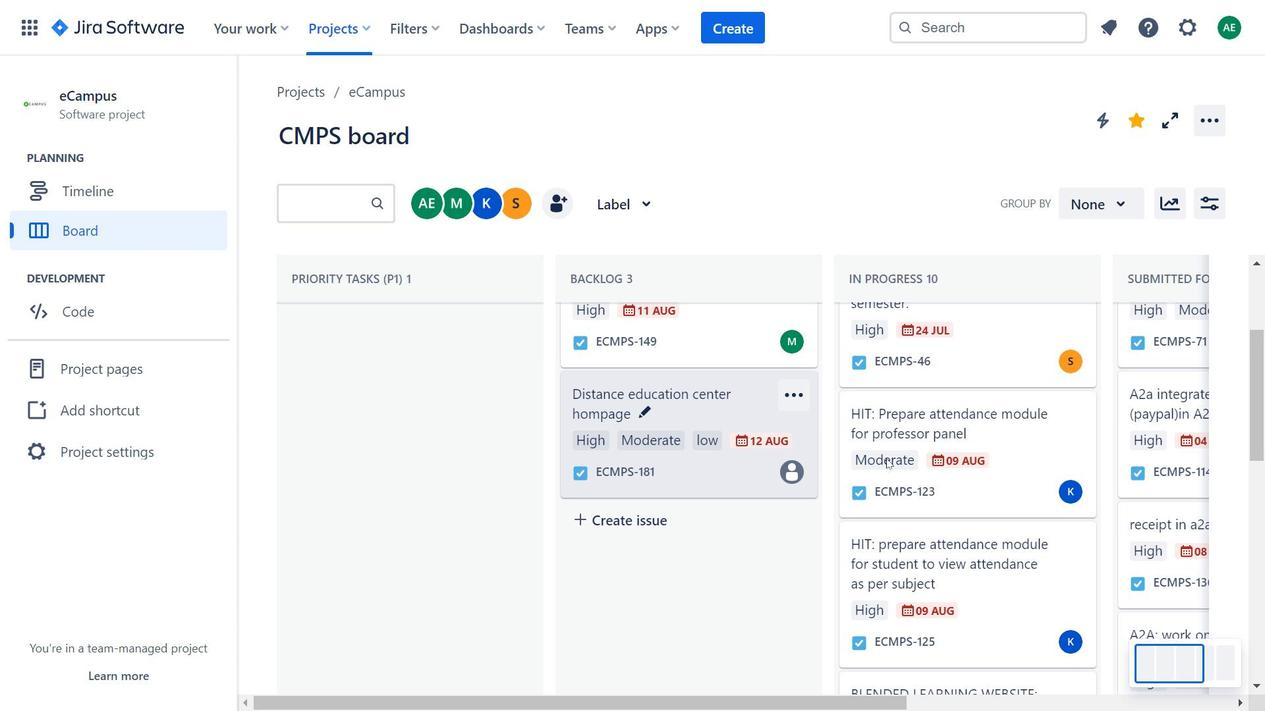 
Action: Mouse scrolled (761, 420) with delta (0, 0)
Screenshot: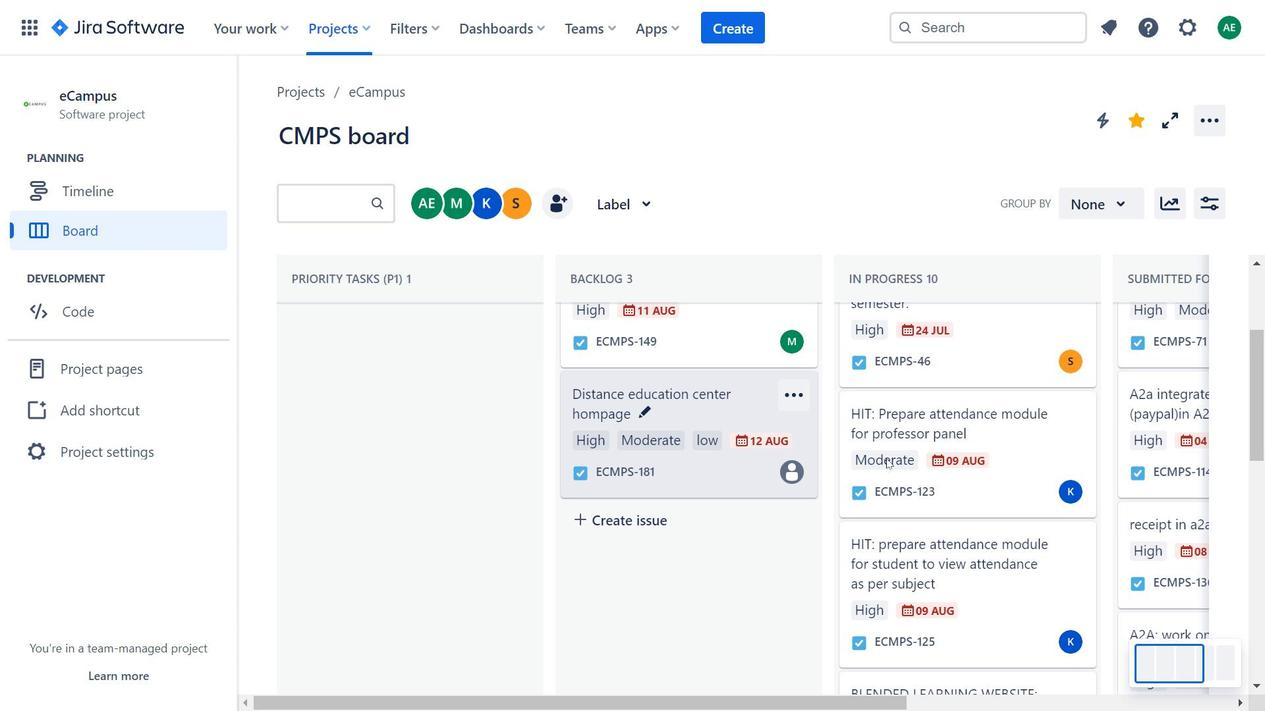 
Action: Mouse moved to (1009, 357)
Screenshot: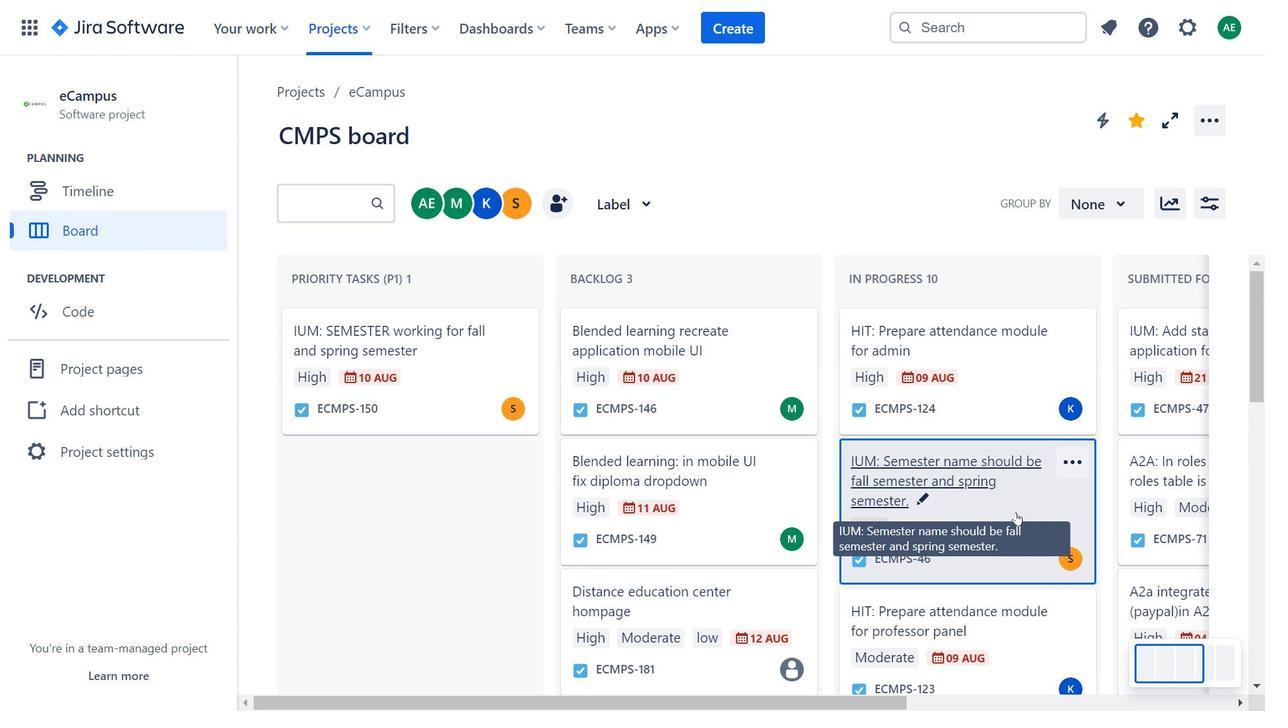 
Action: Mouse pressed left at (1009, 357)
Screenshot: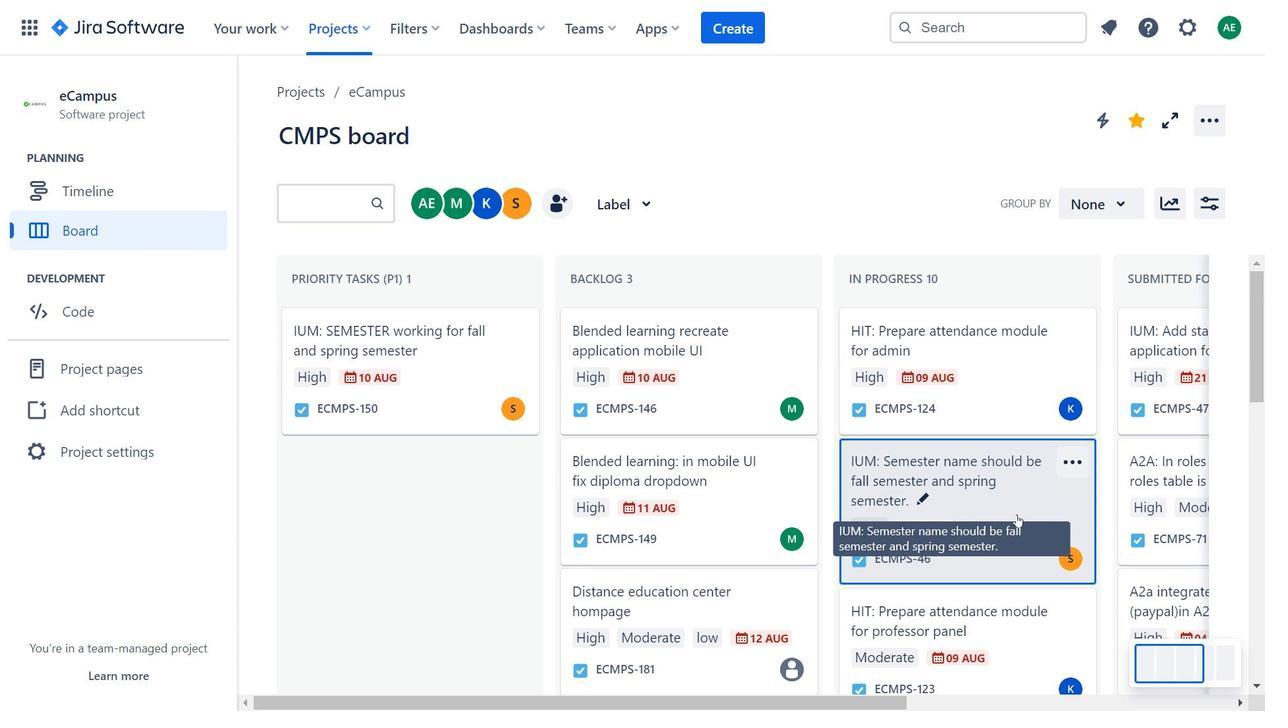 
Action: Mouse moved to (1017, 514)
Screenshot: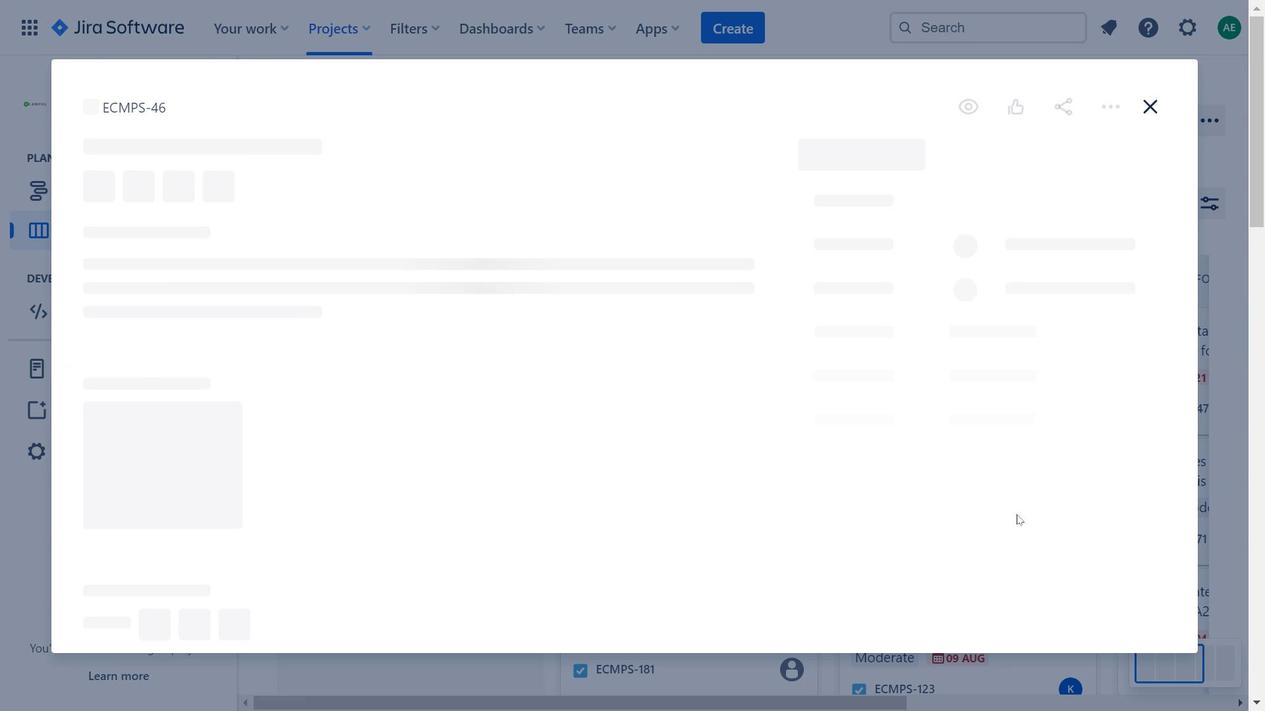 
Action: Mouse pressed left at (1017, 514)
Screenshot: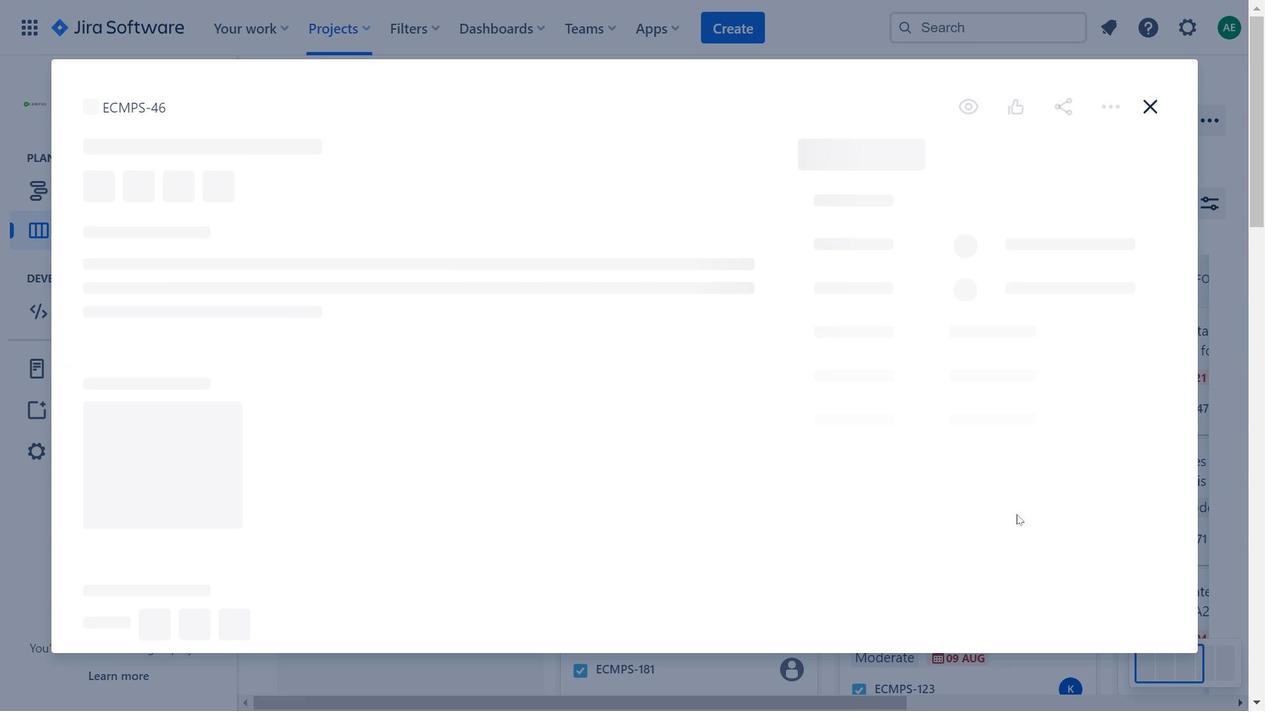 
Action: Mouse moved to (894, 146)
Screenshot: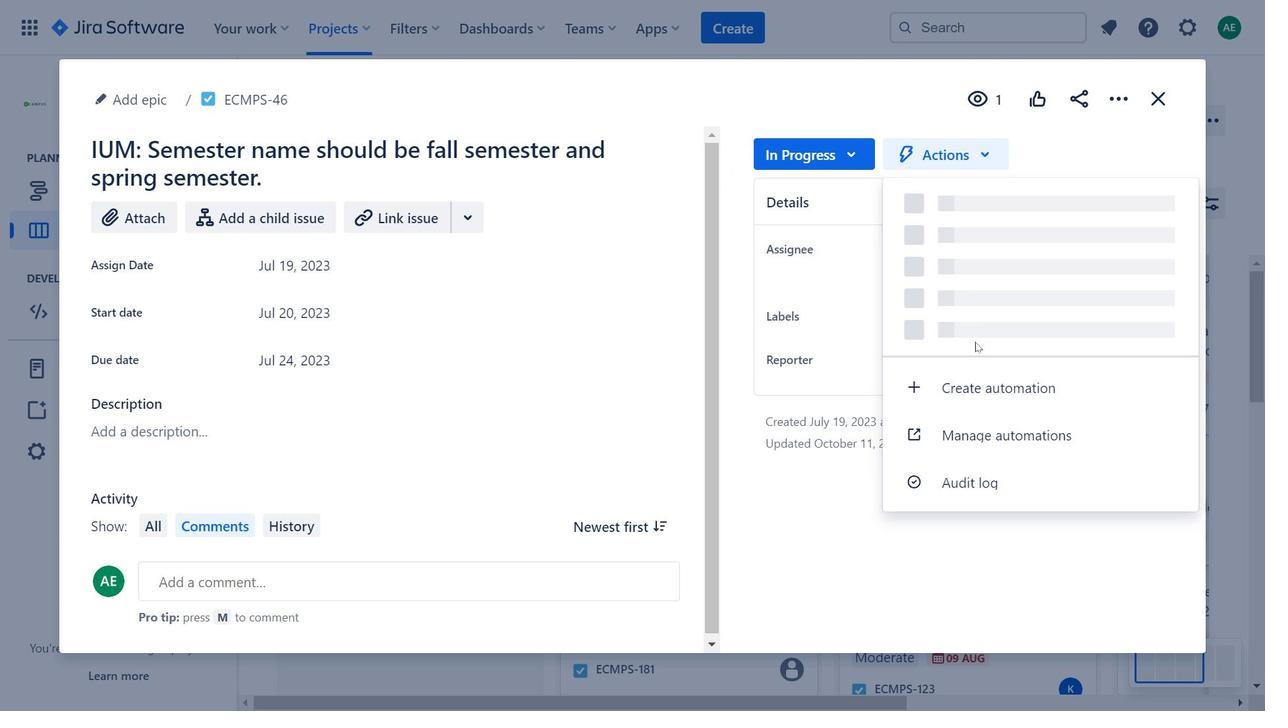 
Action: Mouse pressed left at (894, 146)
Screenshot: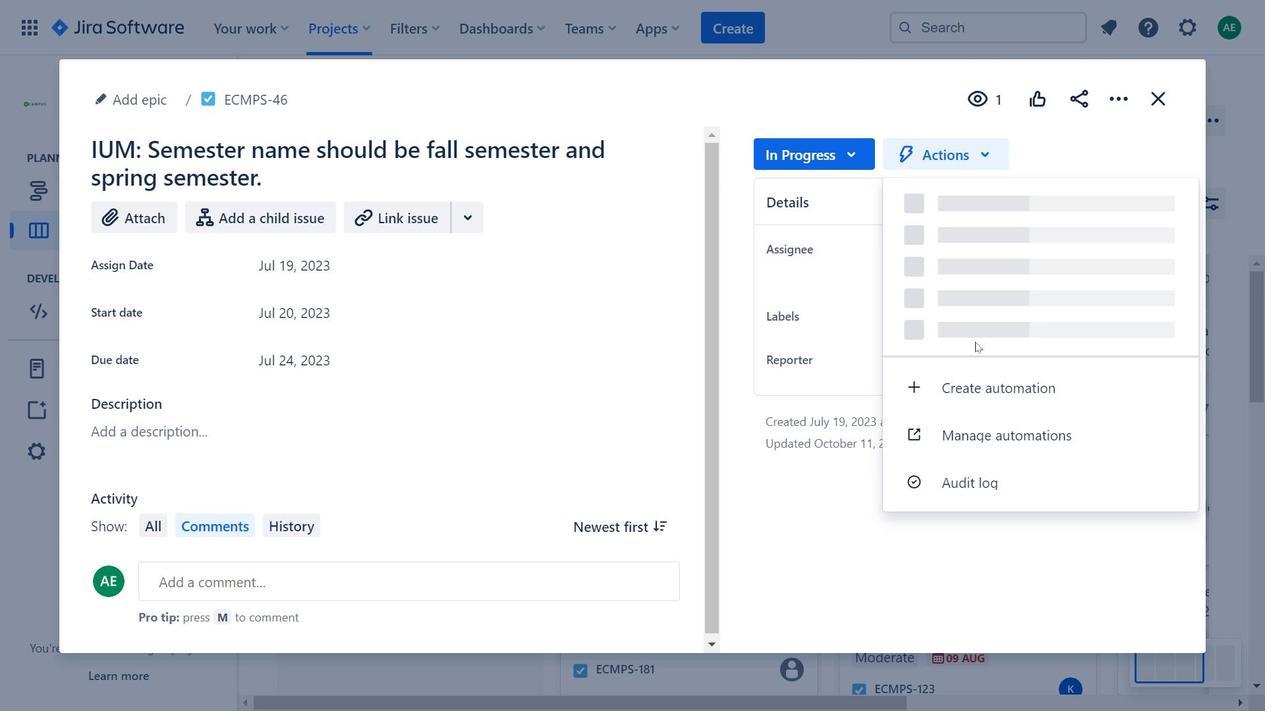 
Action: Mouse moved to (1122, 100)
Screenshot: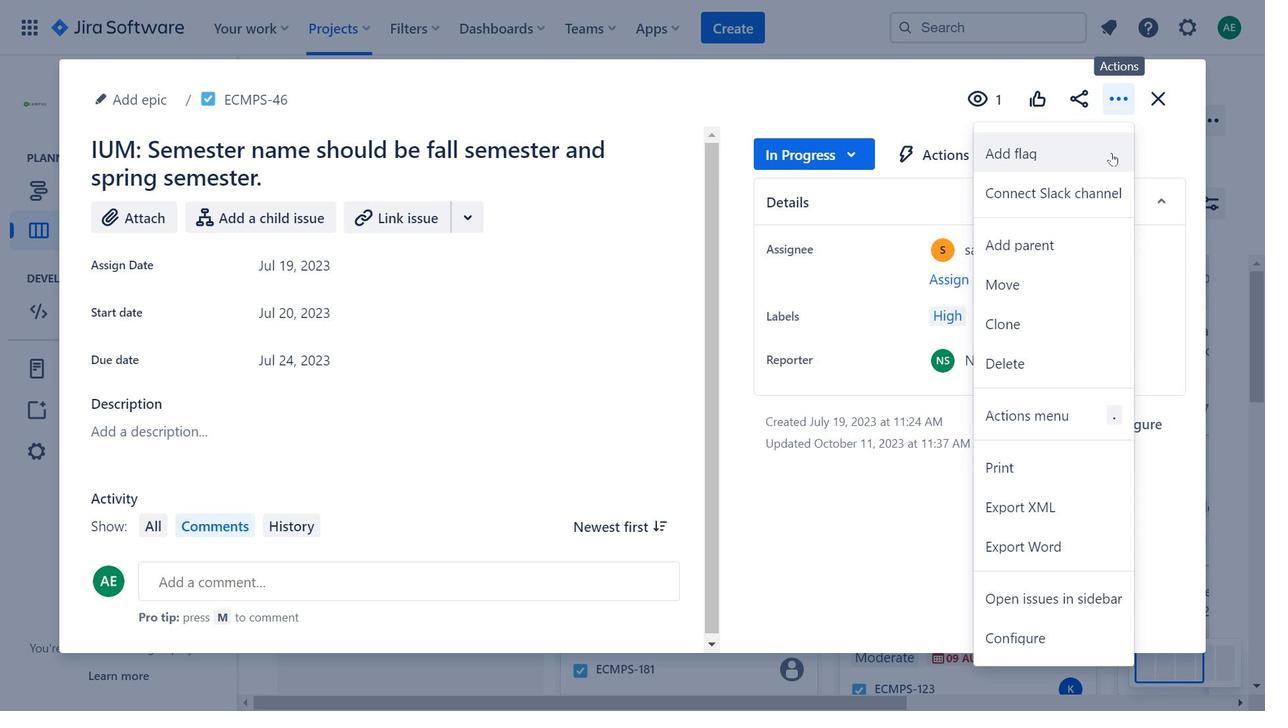 
Action: Mouse pressed left at (1122, 100)
Screenshot: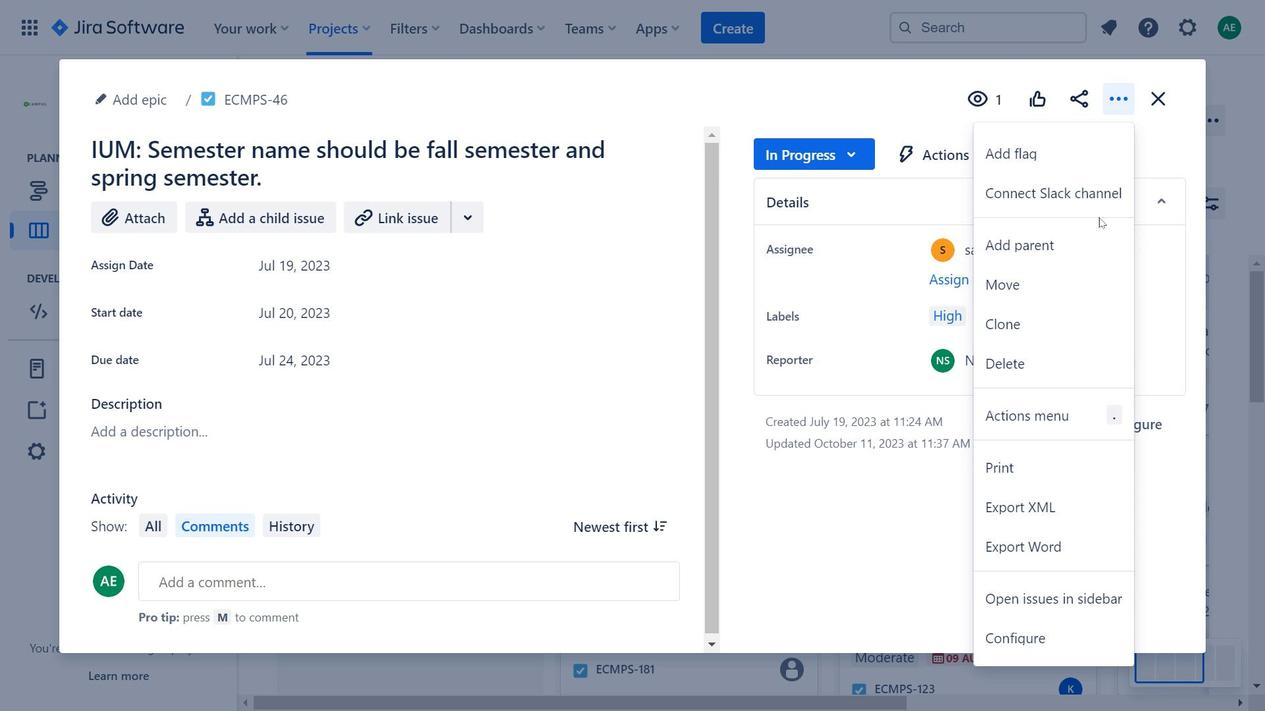 
Action: Mouse moved to (824, 143)
Screenshot: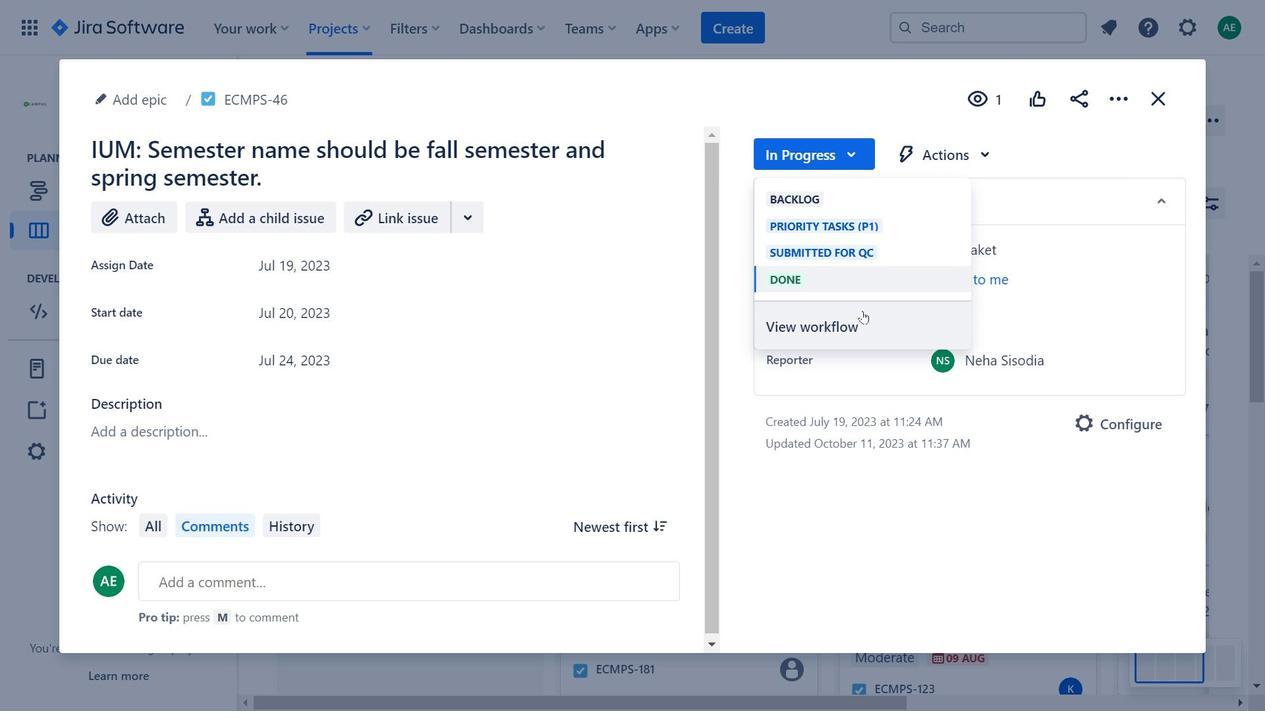 
Action: Mouse pressed left at (824, 143)
Screenshot: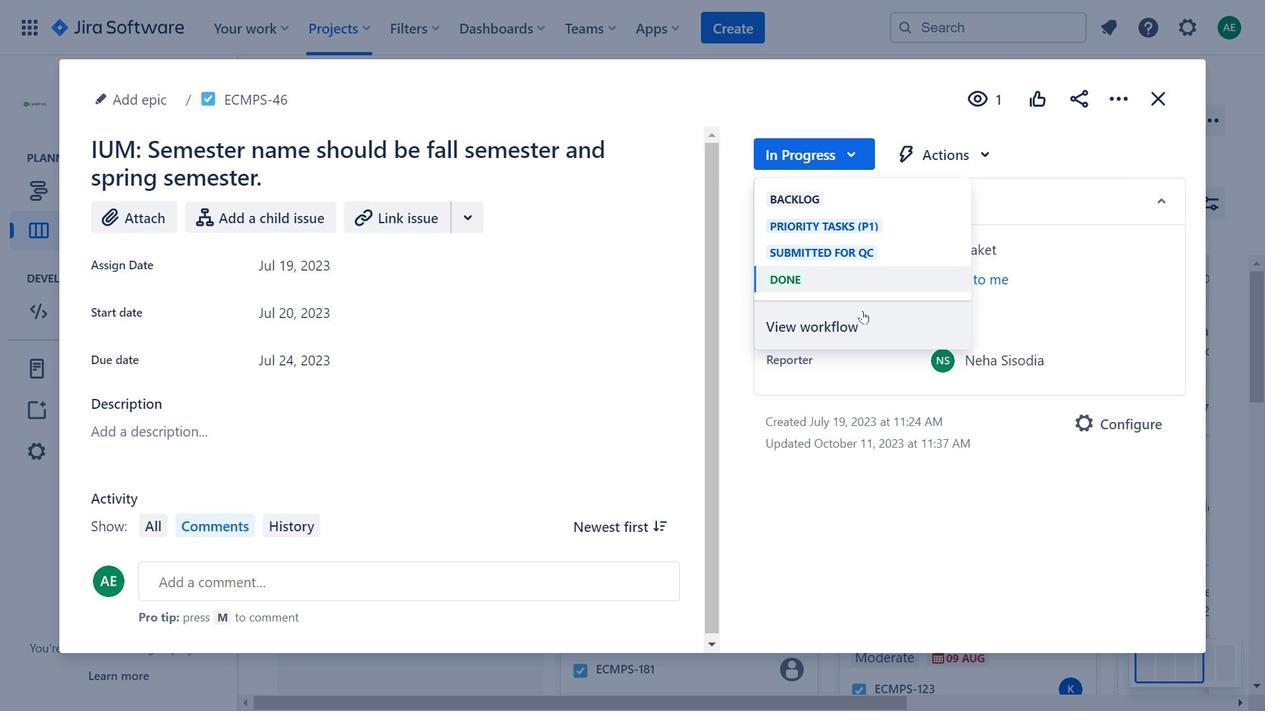 
Action: Mouse moved to (280, 183)
Screenshot: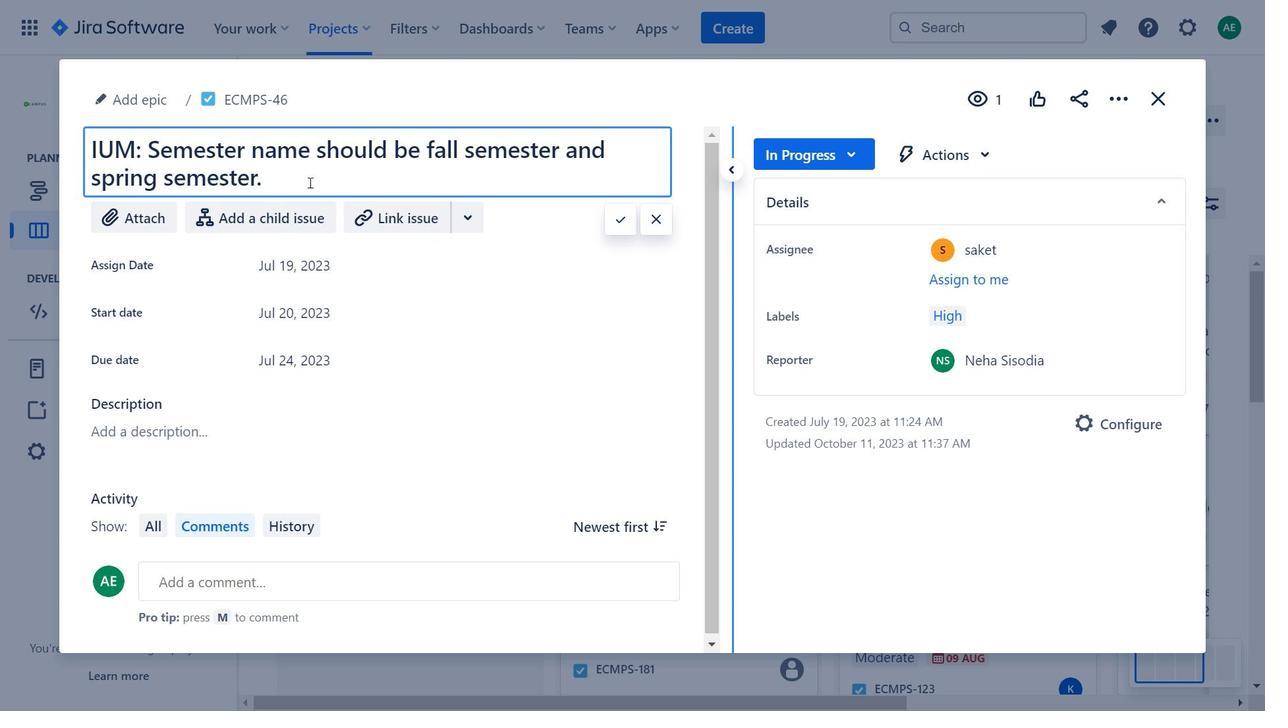 
Action: Mouse pressed left at (280, 183)
Screenshot: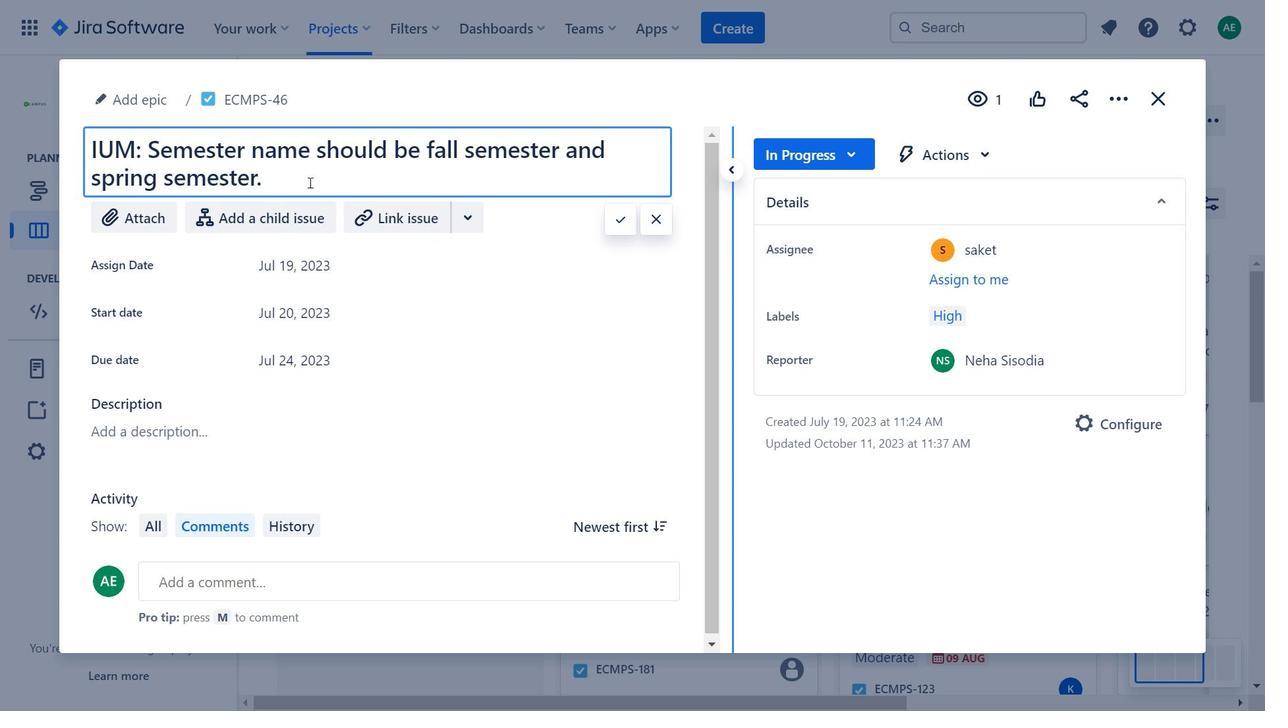 
Action: Mouse moved to (309, 182)
Screenshot: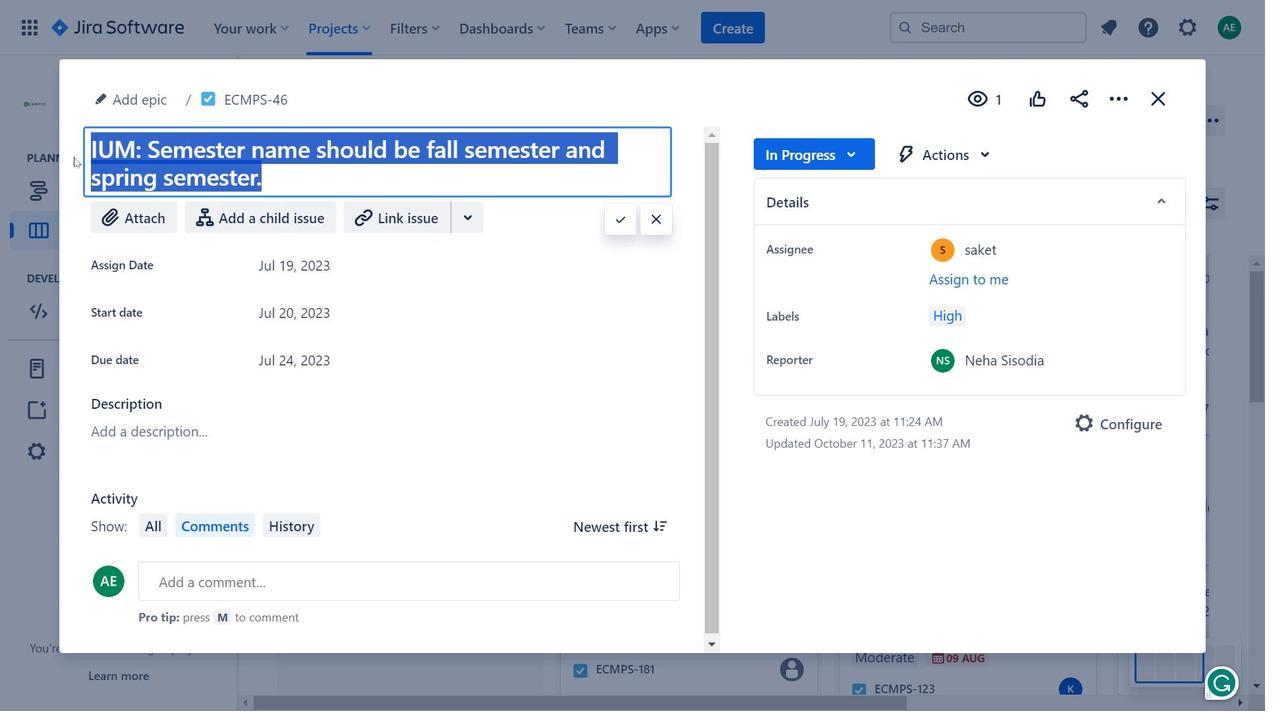 
Action: Mouse pressed left at (309, 182)
Screenshot: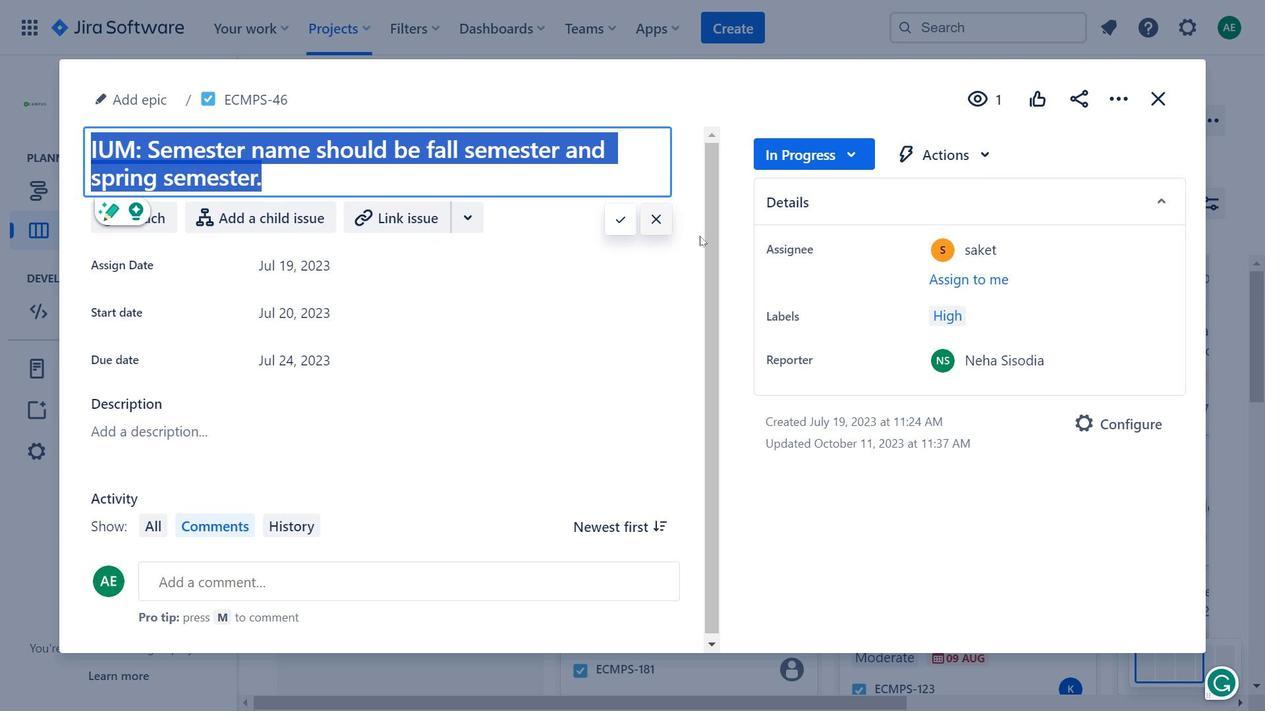 
Action: Mouse moved to (719, 91)
Screenshot: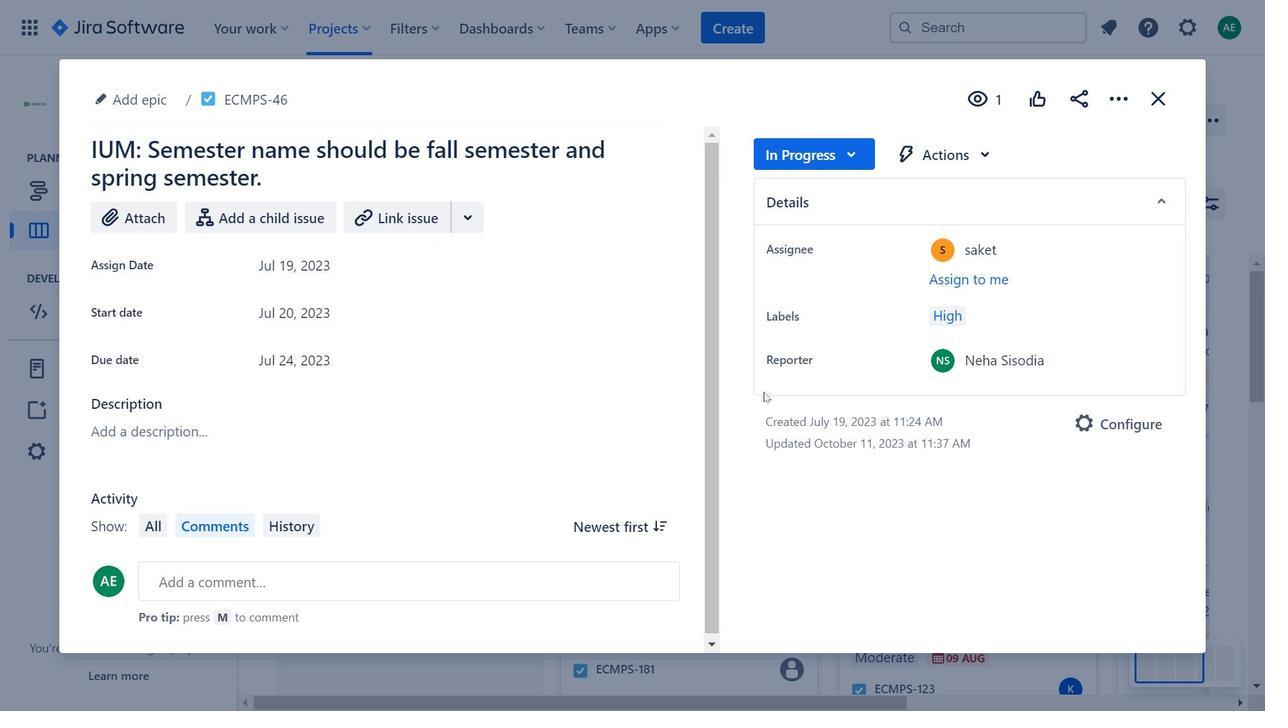 
Action: Mouse pressed left at (719, 91)
Screenshot: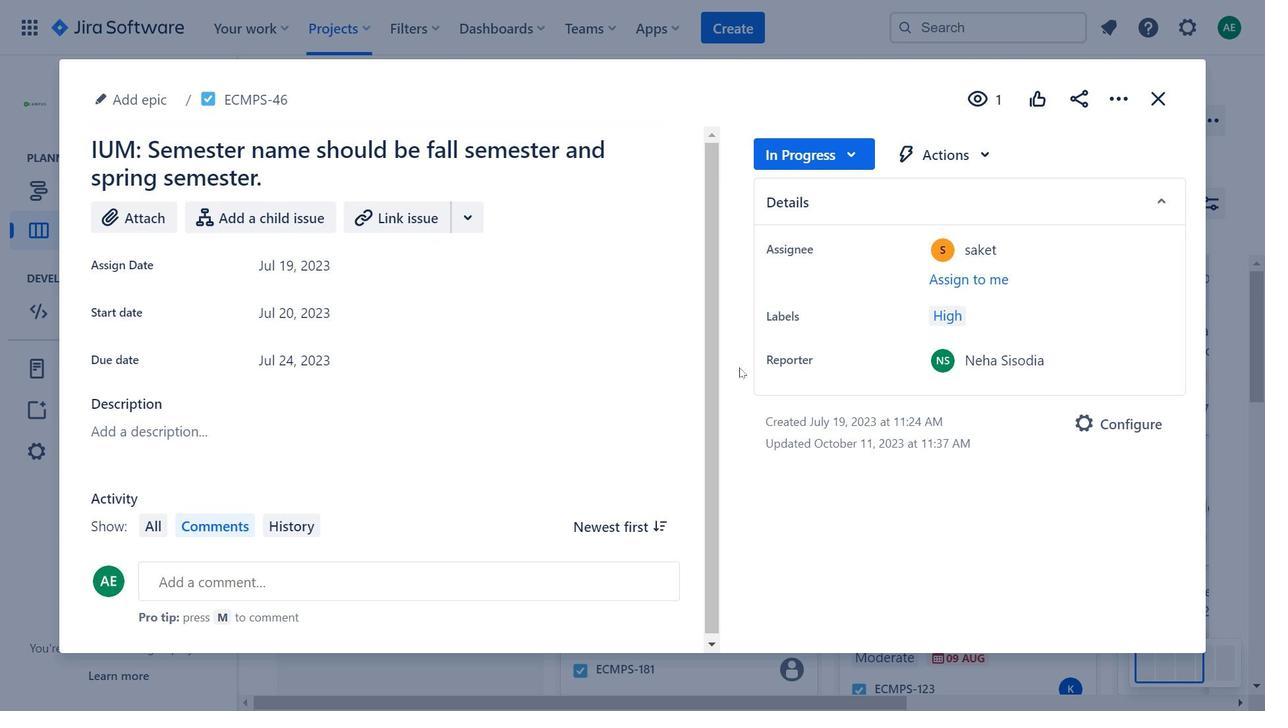 
Action: Mouse moved to (558, 376)
Screenshot: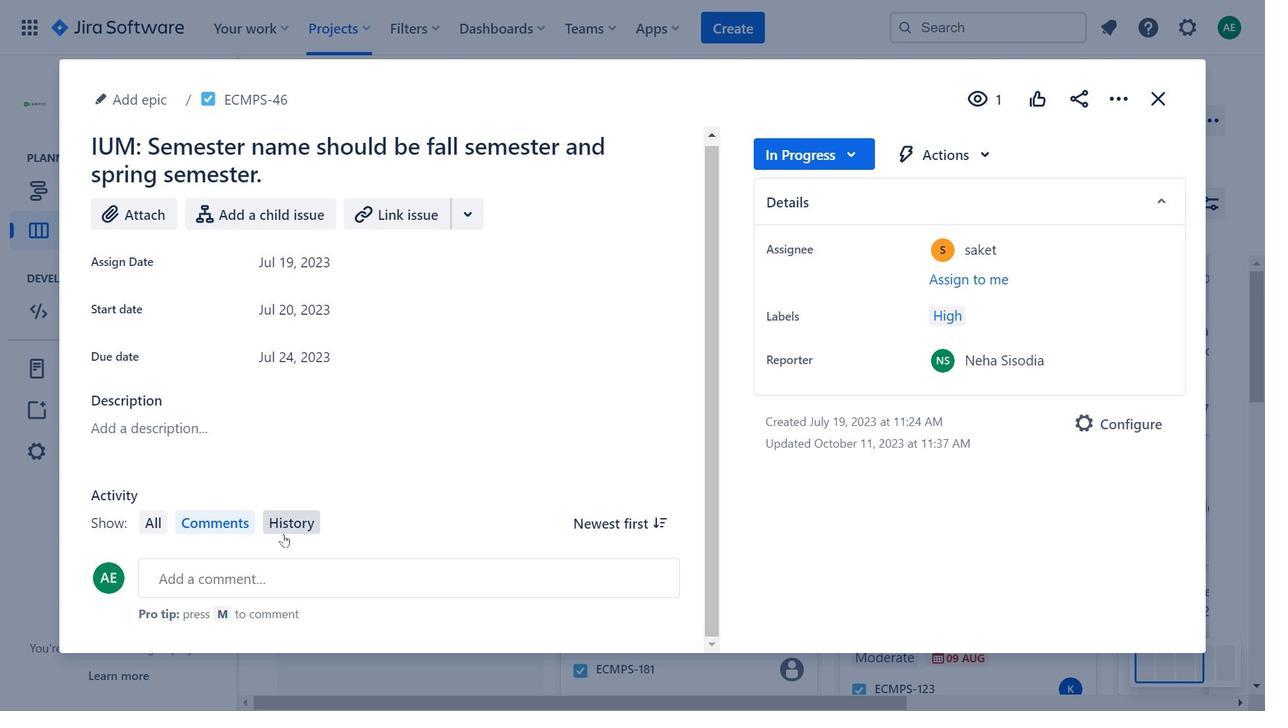 
Action: Mouse scrolled (558, 376) with delta (0, 0)
Screenshot: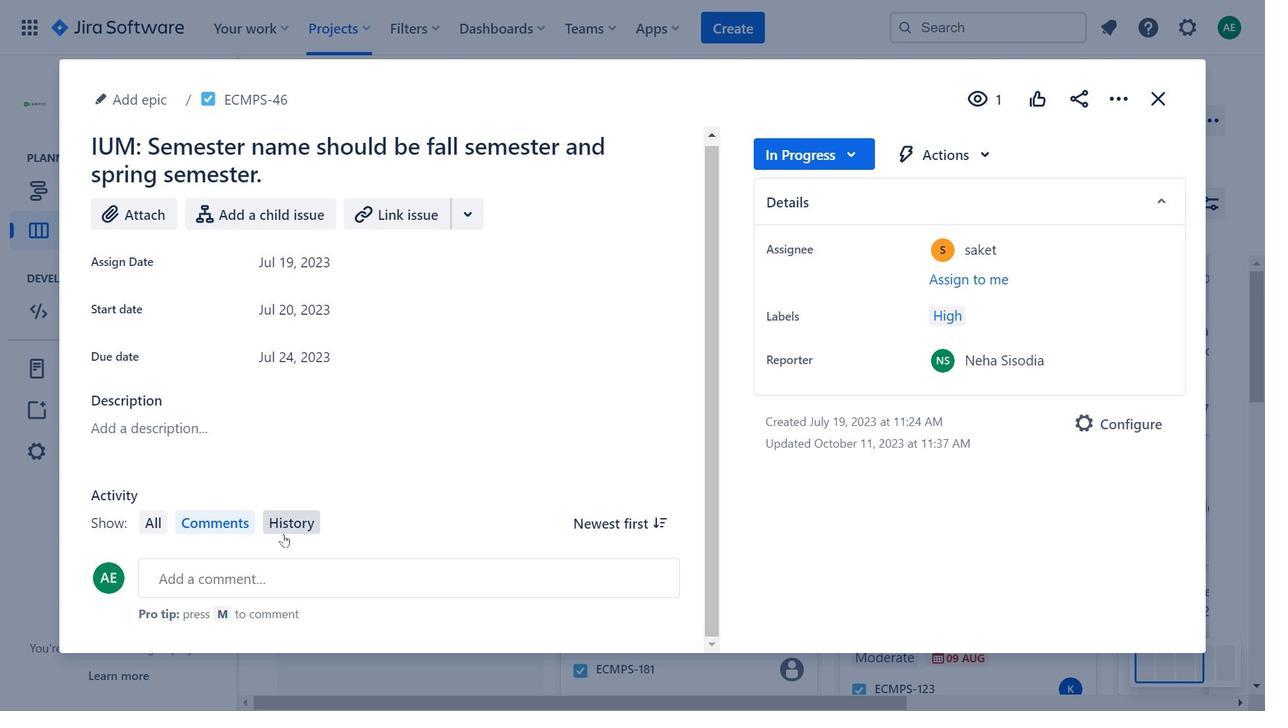 
Action: Mouse scrolled (558, 377) with delta (0, 0)
Screenshot: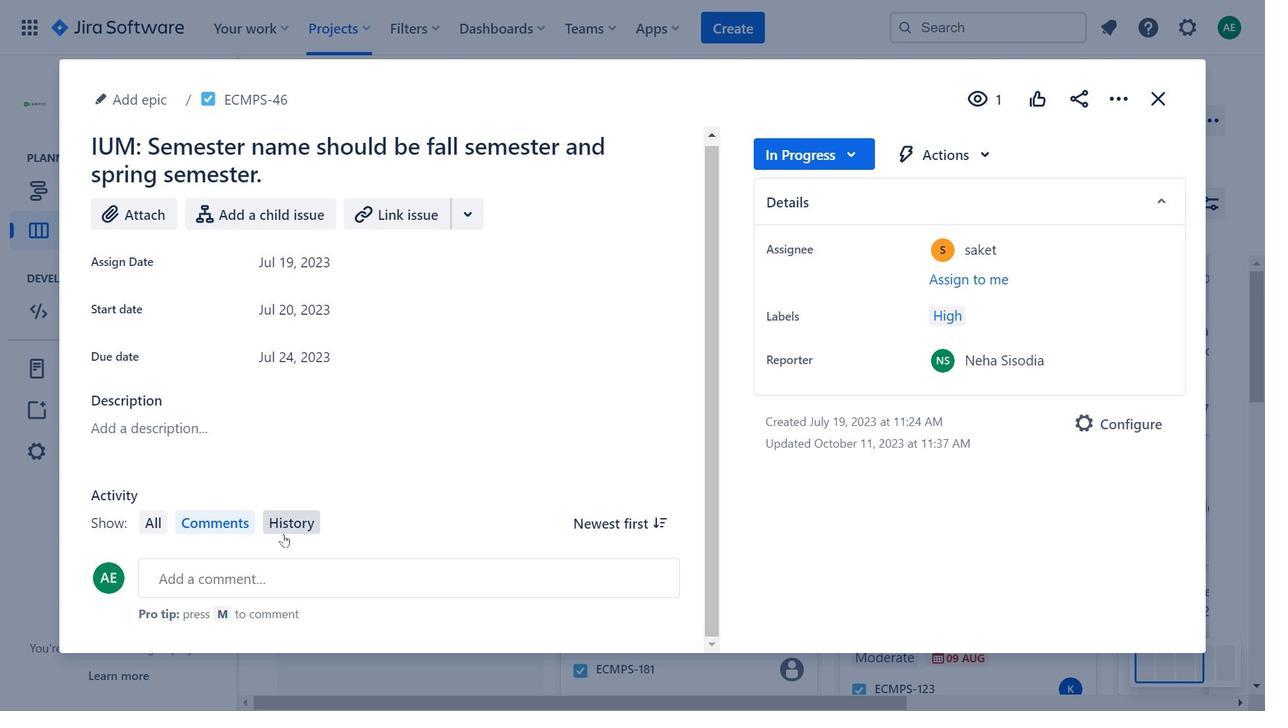 
Action: Mouse moved to (558, 377)
Screenshot: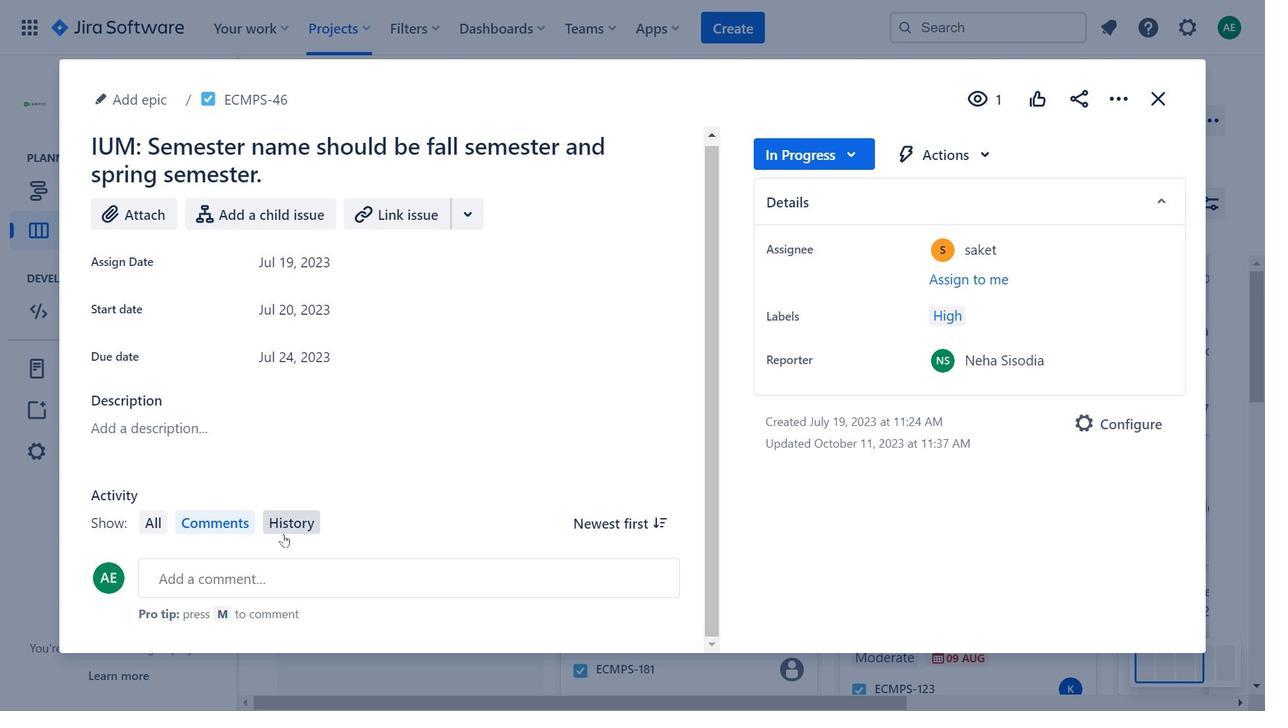 
Action: Mouse scrolled (558, 376) with delta (0, 0)
Screenshot: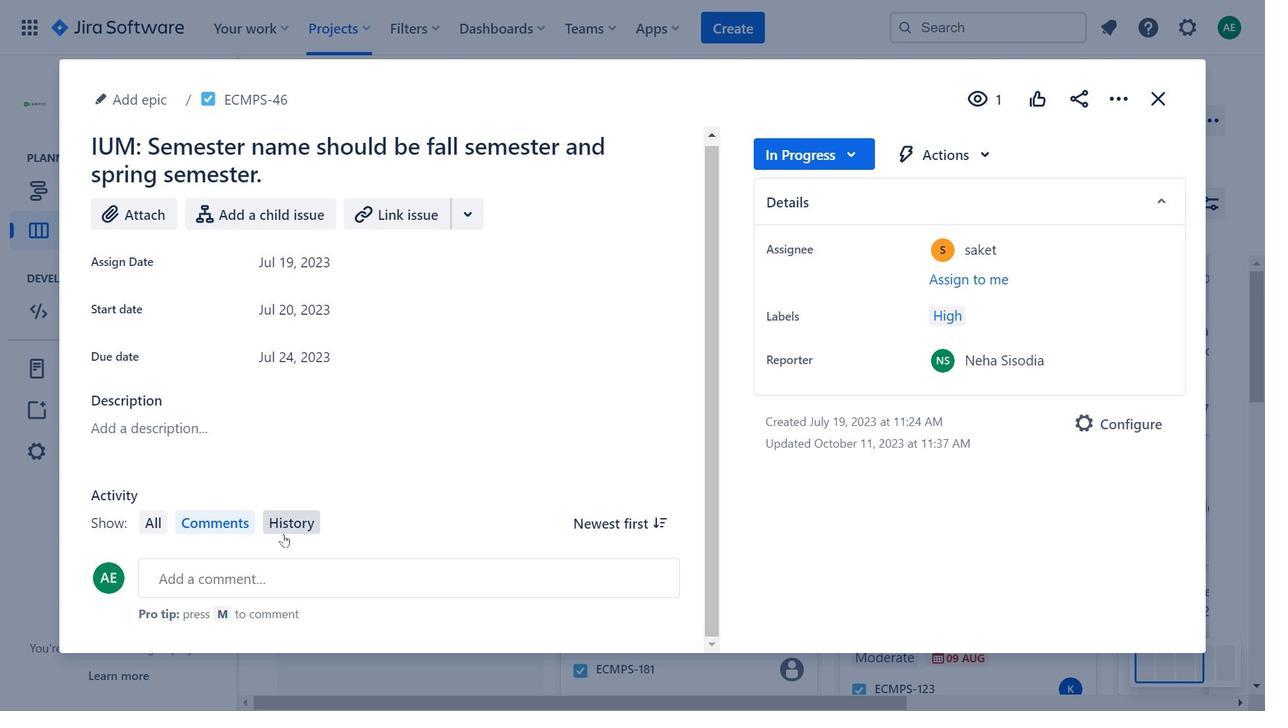 
Action: Mouse moved to (1156, 100)
Screenshot: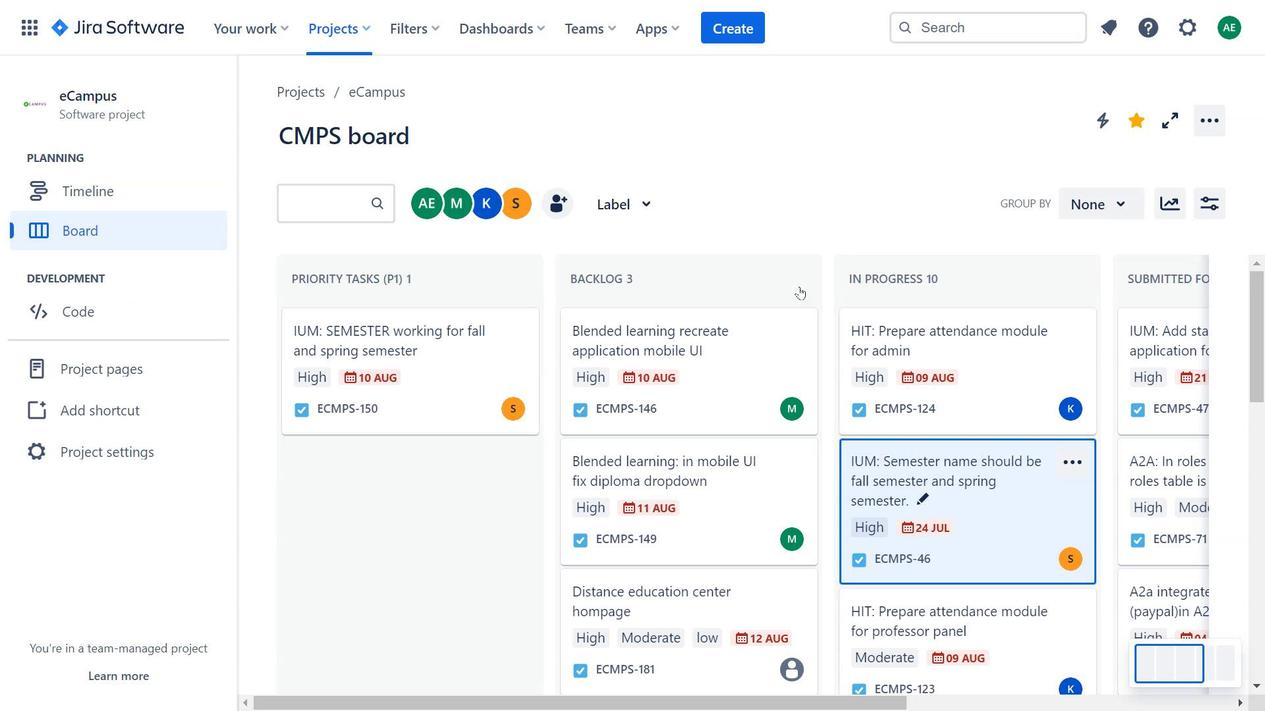 
Action: Mouse pressed left at (1156, 100)
Screenshot: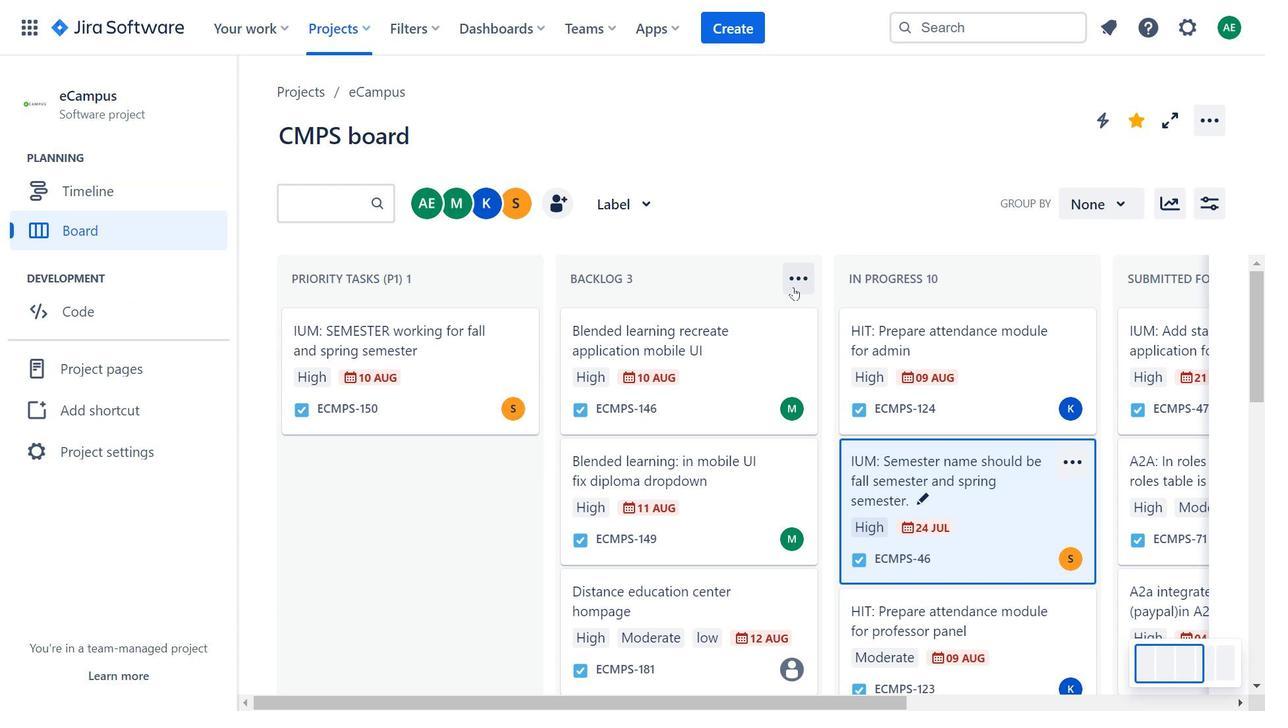 
Action: Mouse moved to (792, 288)
Screenshot: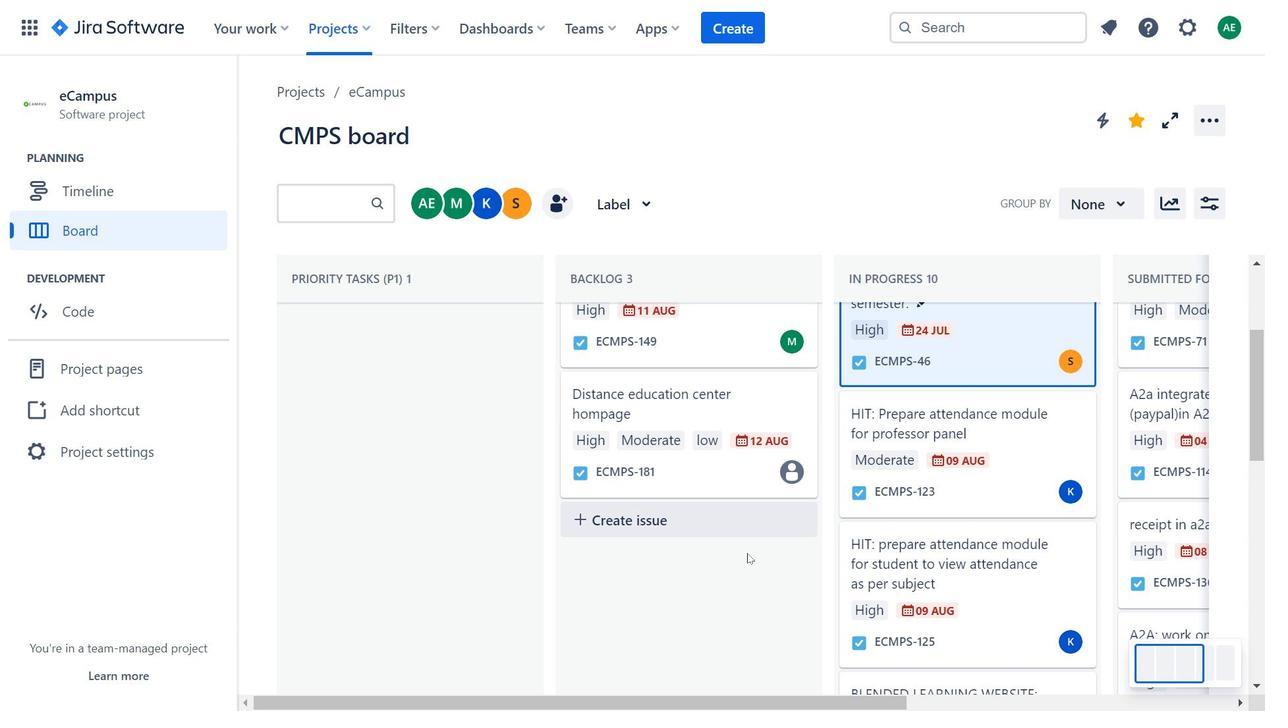 
Action: Mouse scrolled (792, 288) with delta (0, 0)
Screenshot: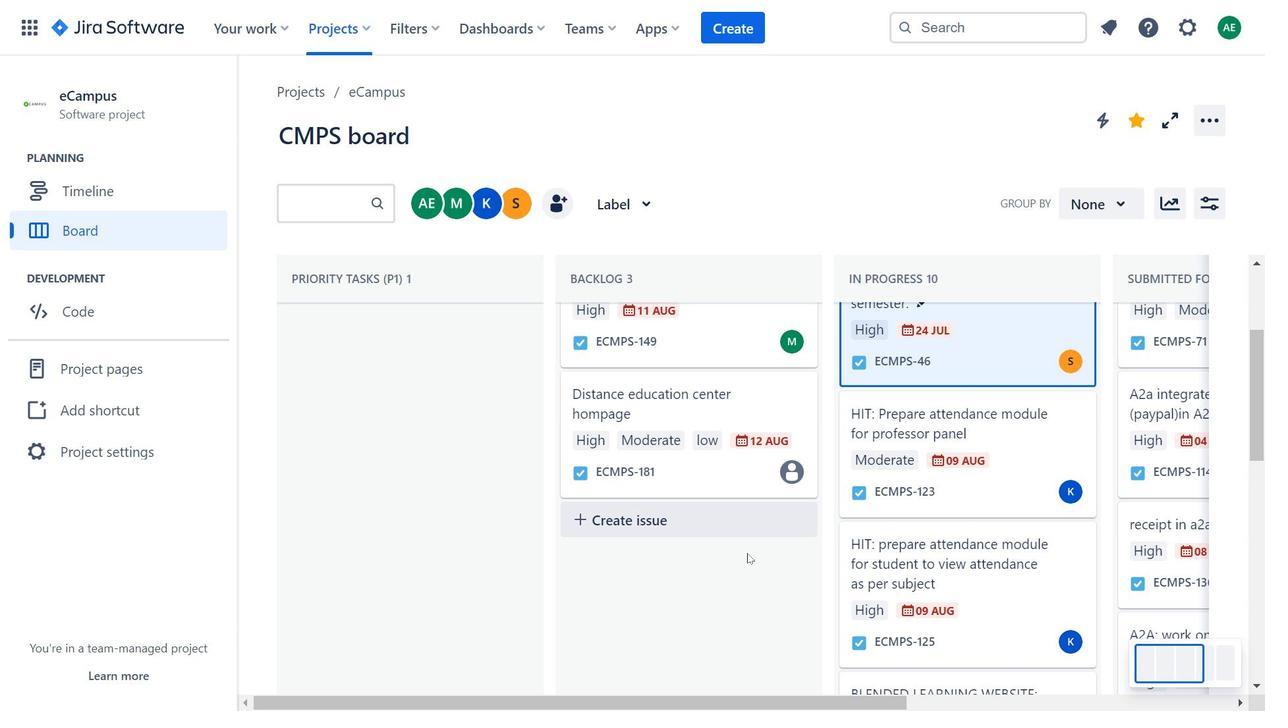 
Action: Mouse moved to (792, 289)
Screenshot: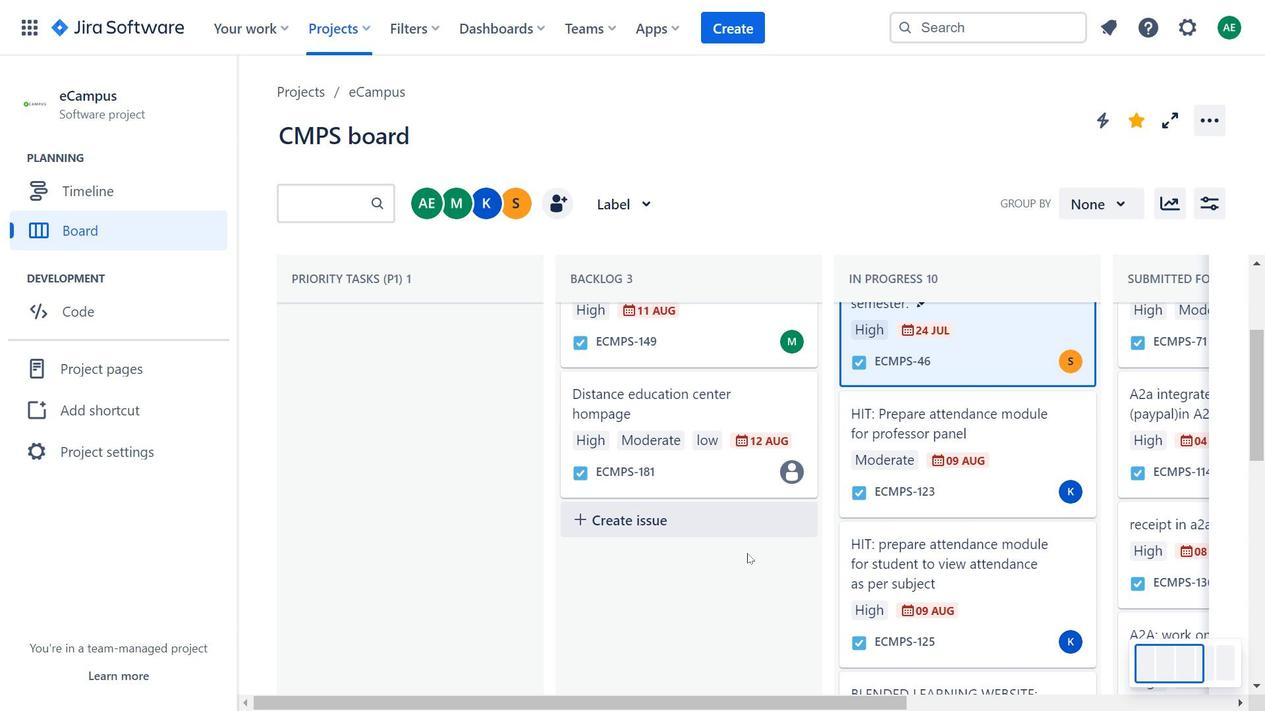 
Action: Mouse scrolled (792, 288) with delta (0, 0)
Screenshot: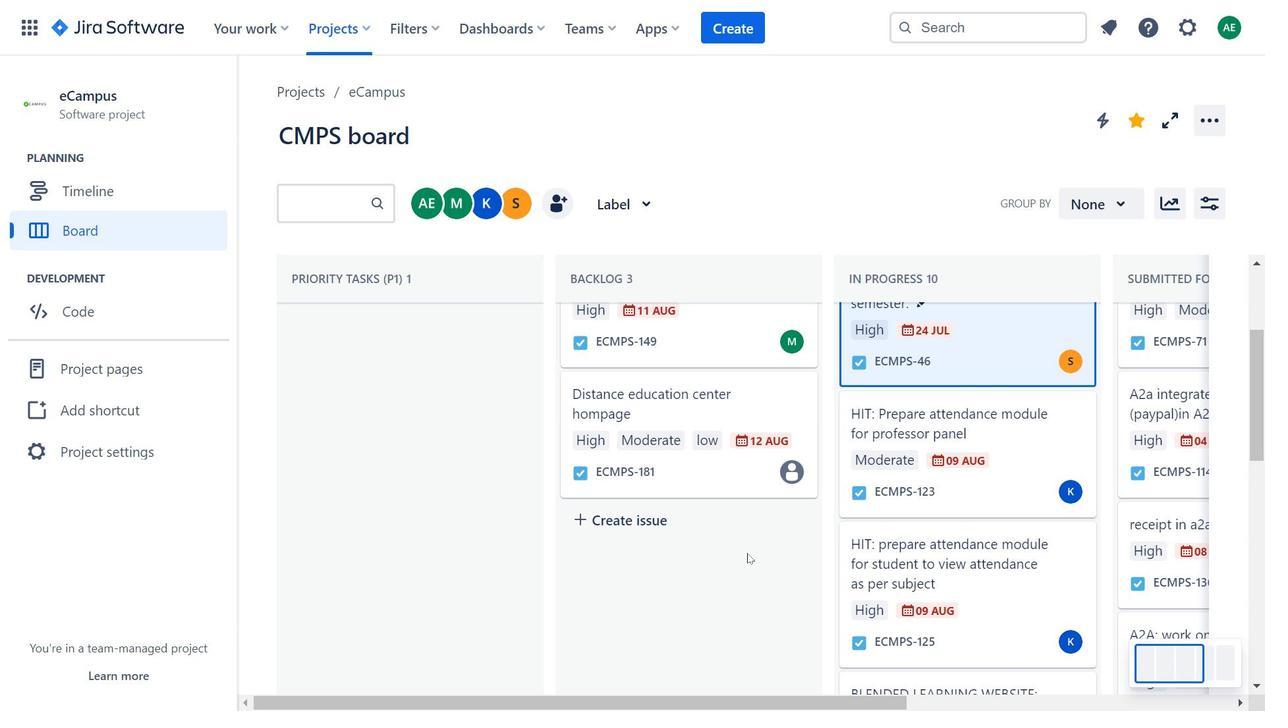 
Action: Mouse moved to (772, 585)
Screenshot: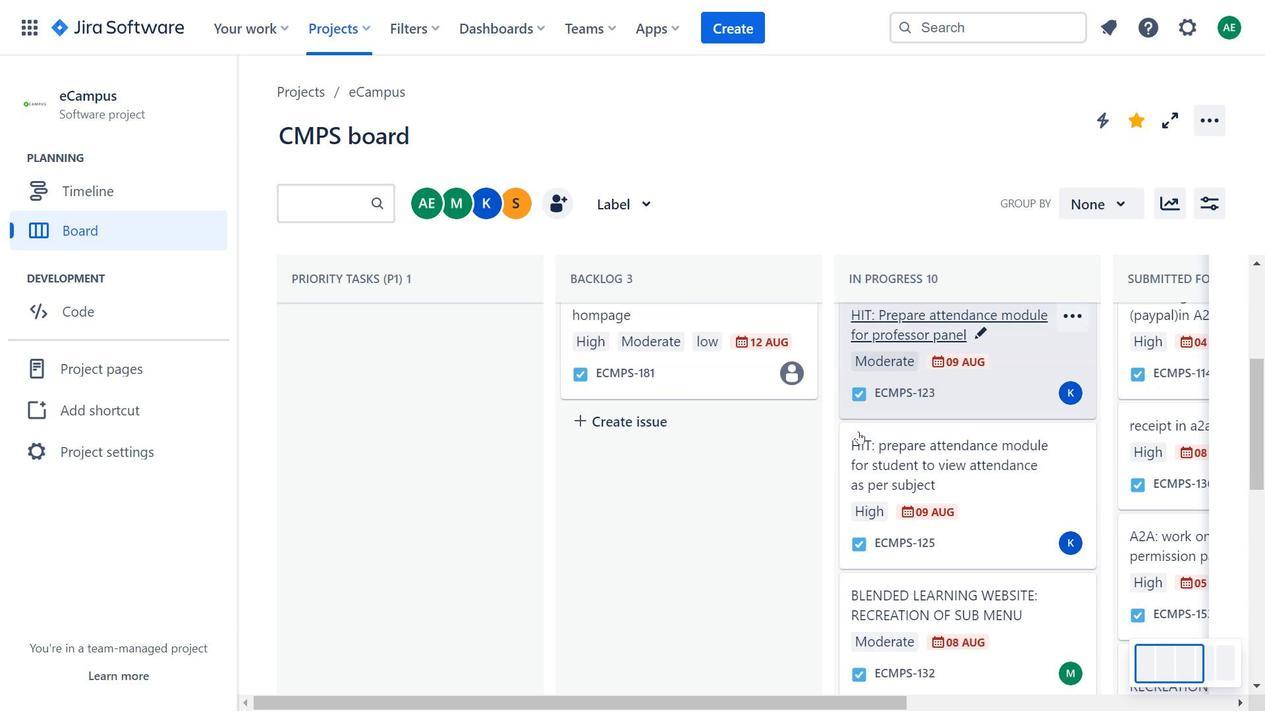 
Action: Mouse pressed left at (772, 585)
Screenshot: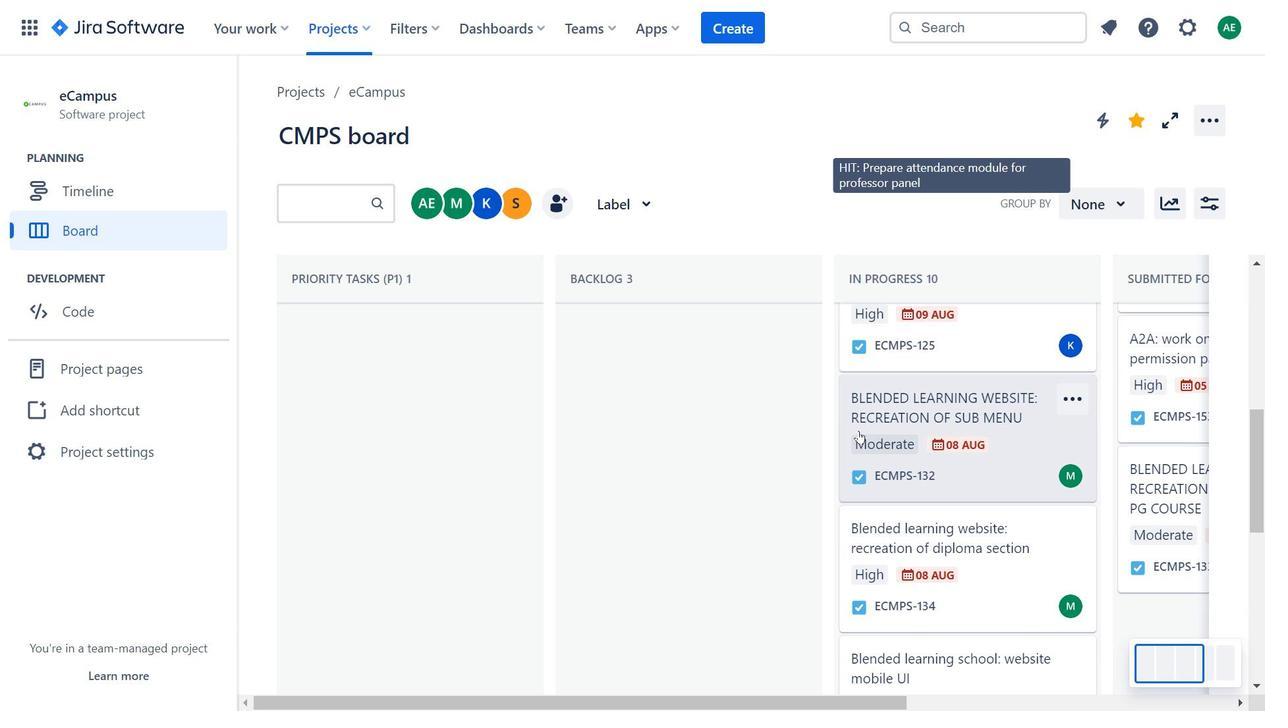 
Action: Mouse moved to (858, 432)
Screenshot: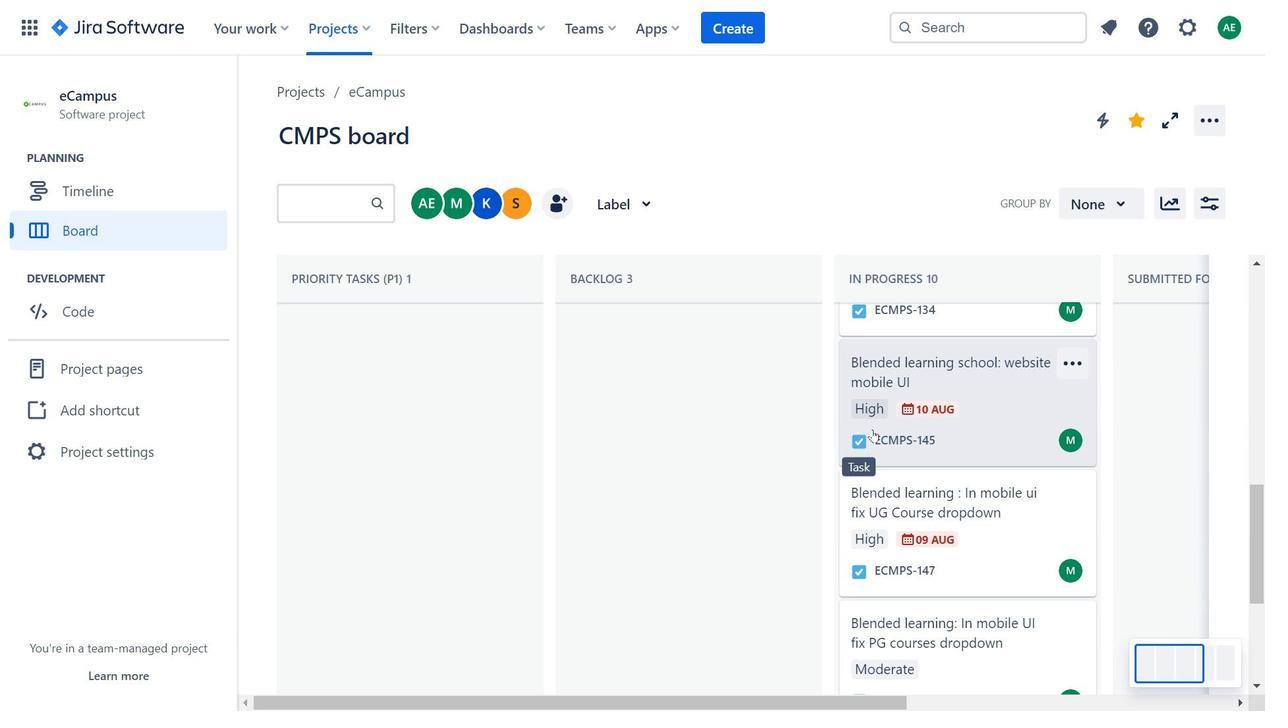 
Action: Mouse scrolled (858, 431) with delta (0, 0)
Screenshot: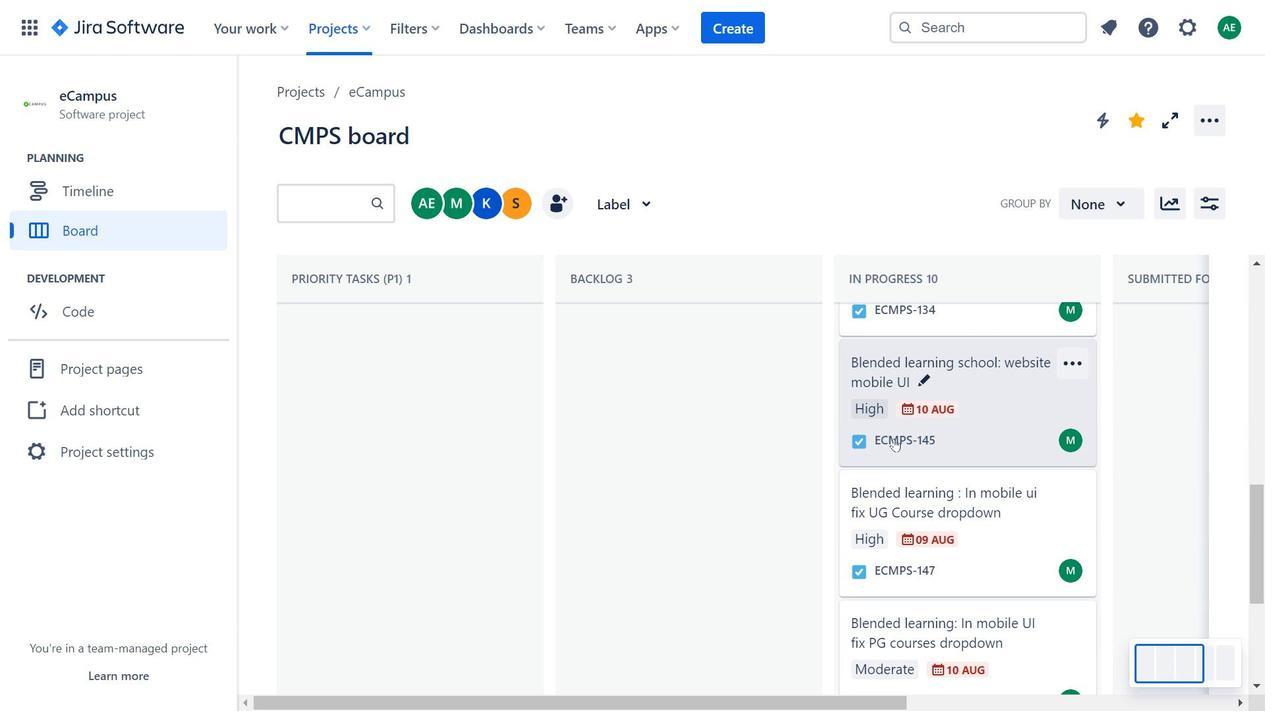 
Action: Mouse scrolled (858, 431) with delta (0, 0)
Screenshot: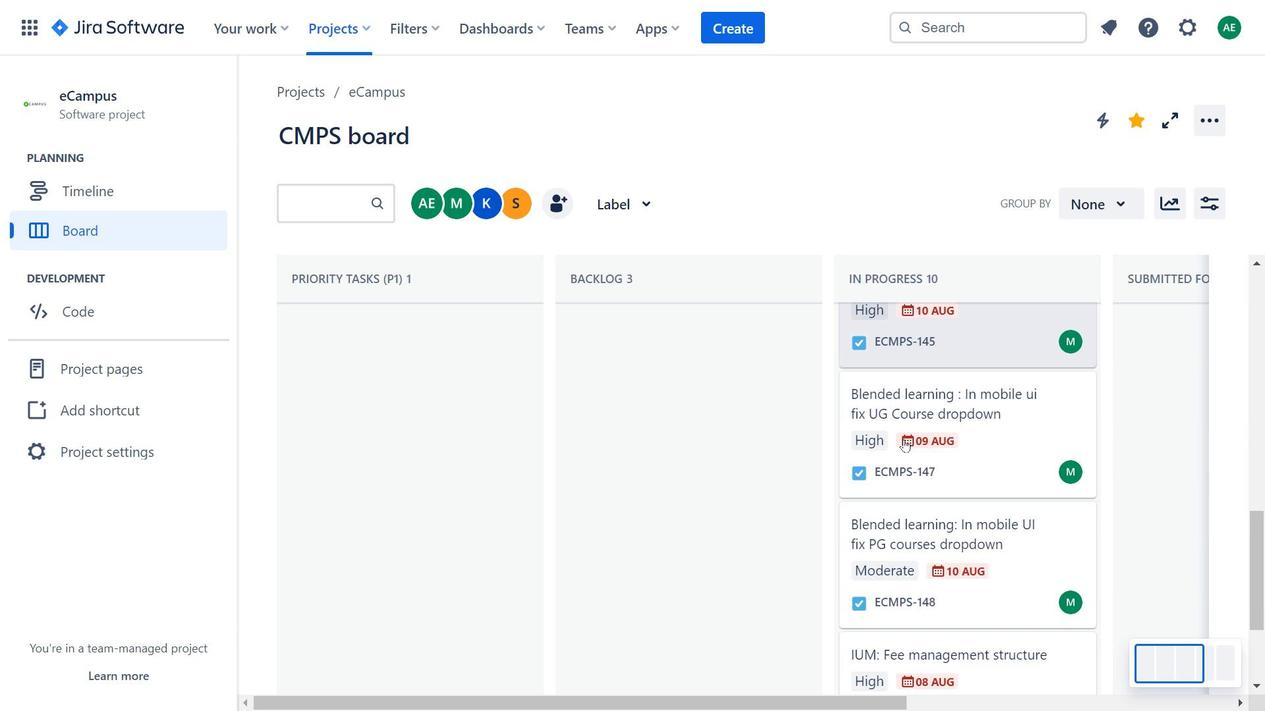 
Action: Mouse scrolled (858, 431) with delta (0, 0)
Screenshot: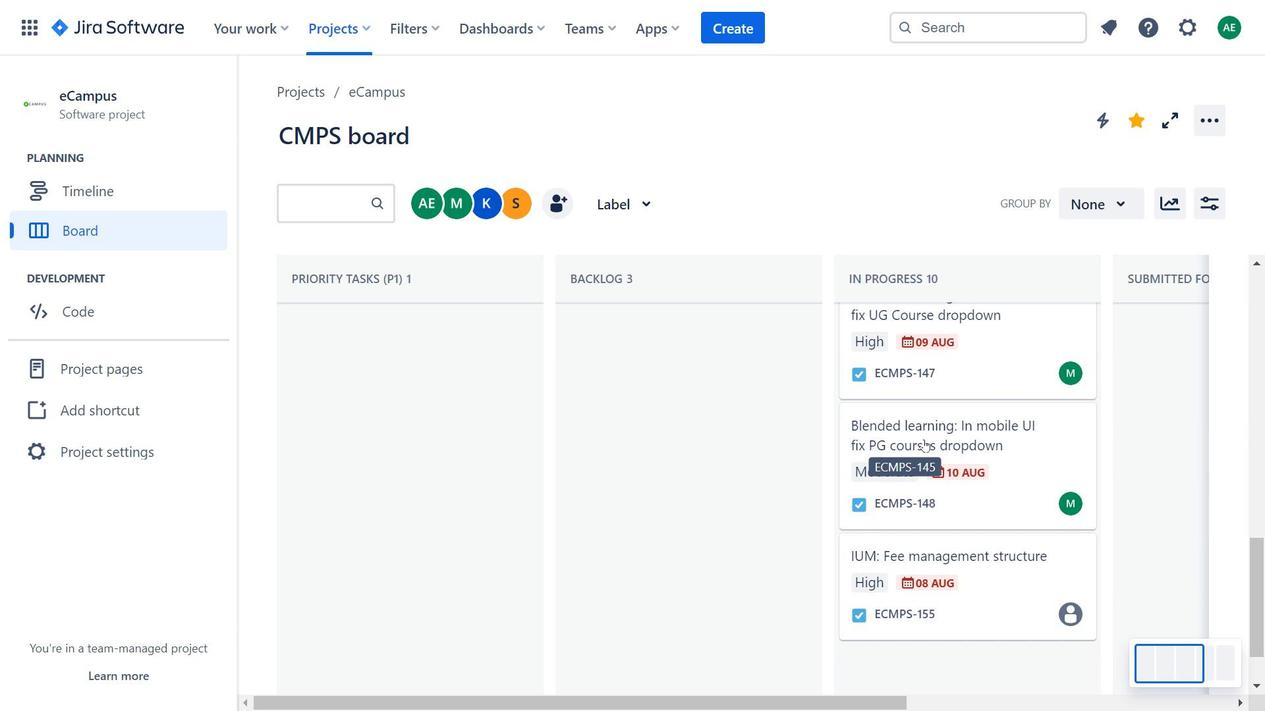 
Action: Mouse moved to (858, 431)
Screenshot: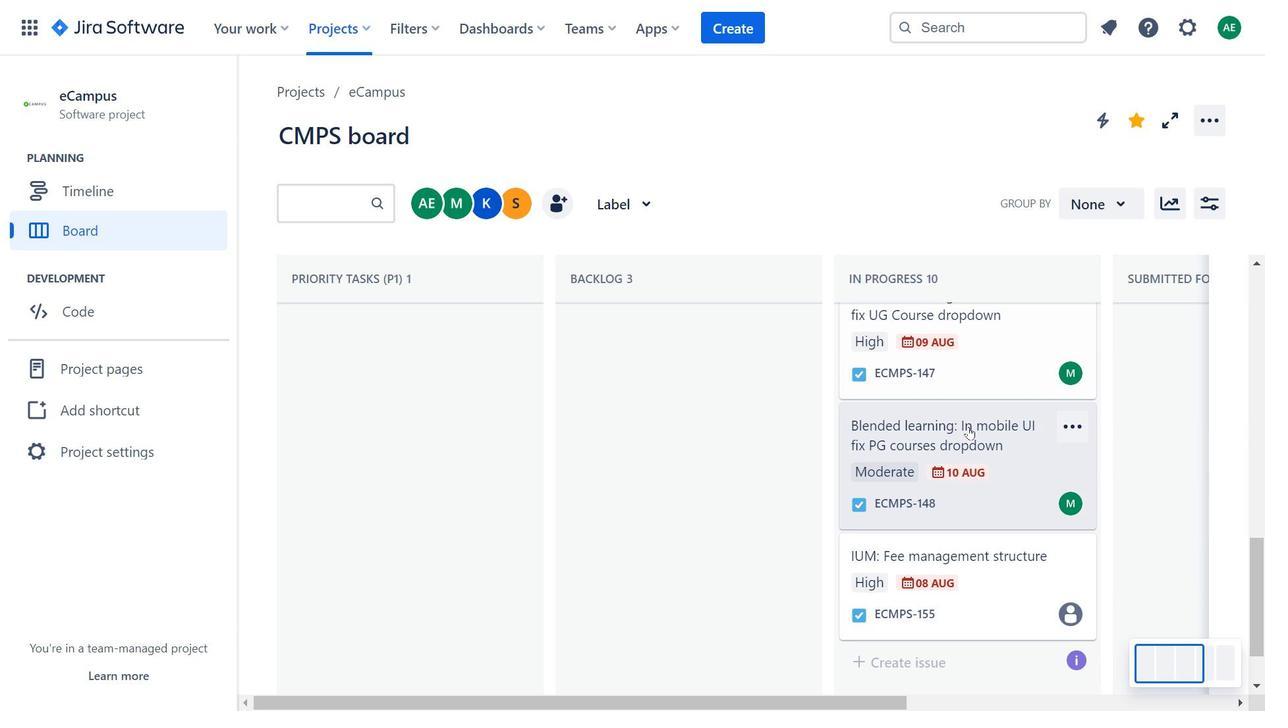 
Action: Mouse scrolled (858, 430) with delta (0, 0)
Screenshot: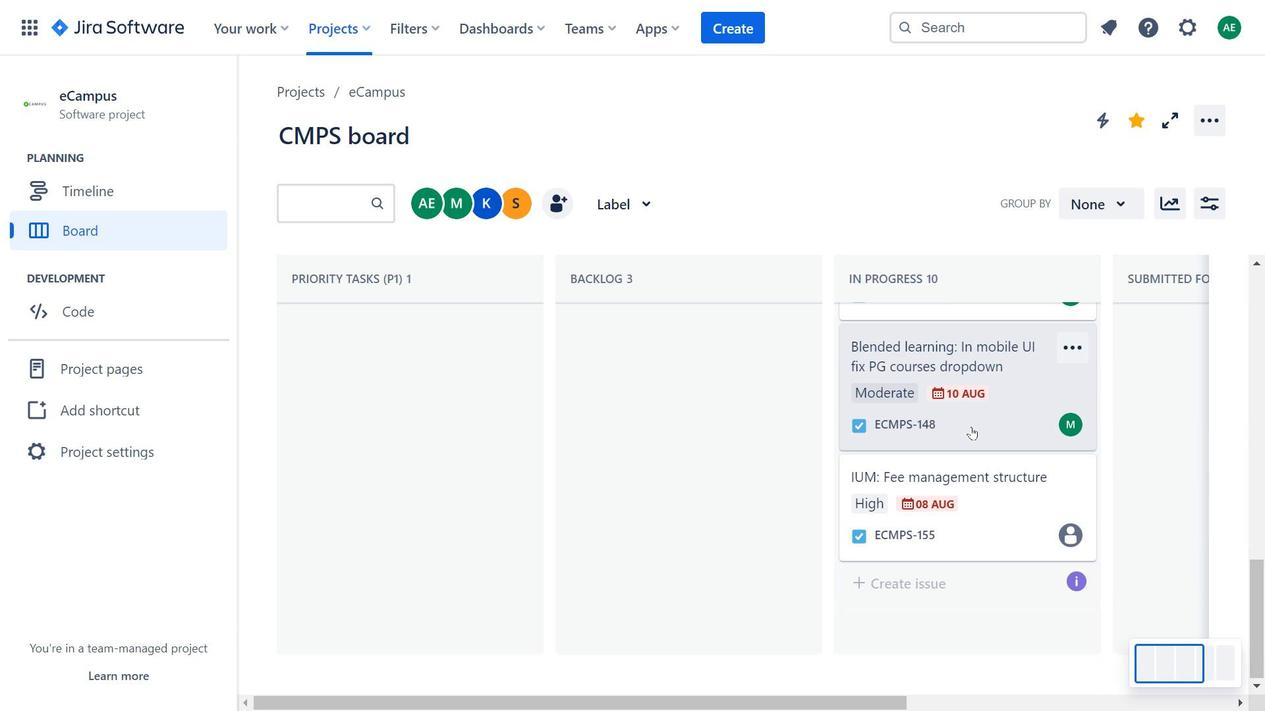 
Action: Mouse scrolled (858, 430) with delta (0, 0)
Screenshot: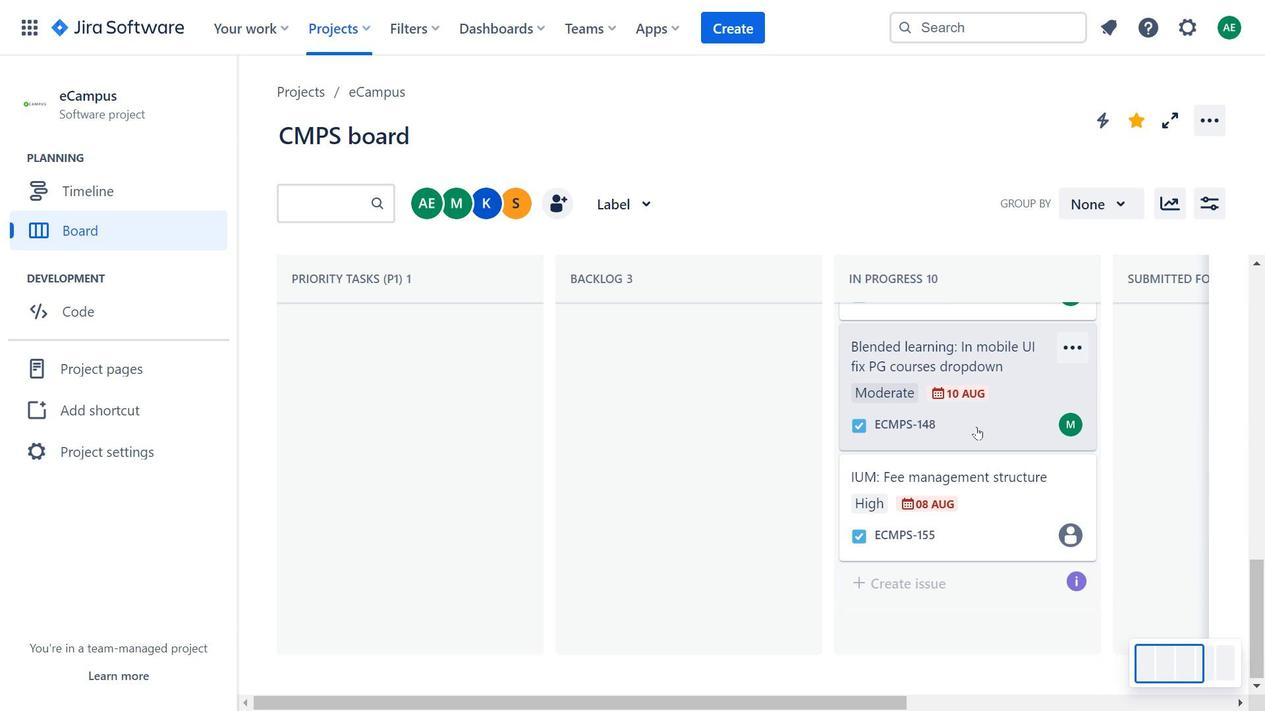 
Action: Mouse scrolled (858, 430) with delta (0, 0)
Screenshot: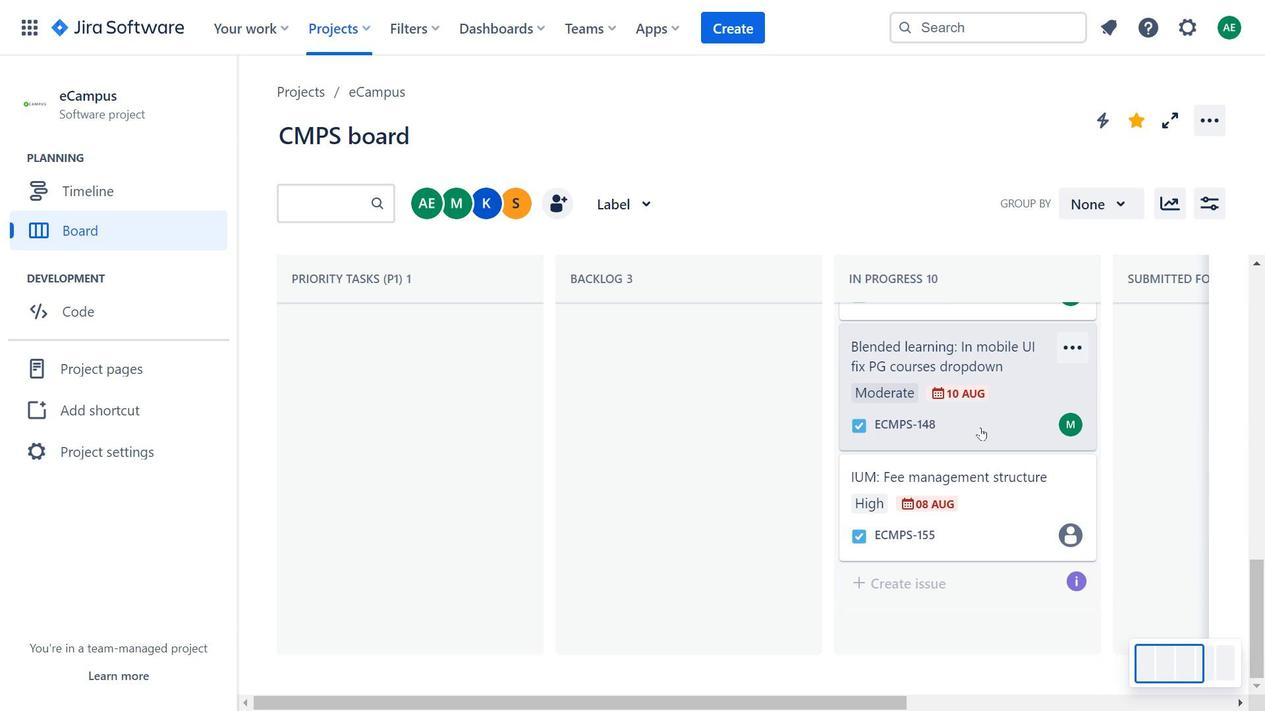 
Action: Mouse moved to (895, 438)
Screenshot: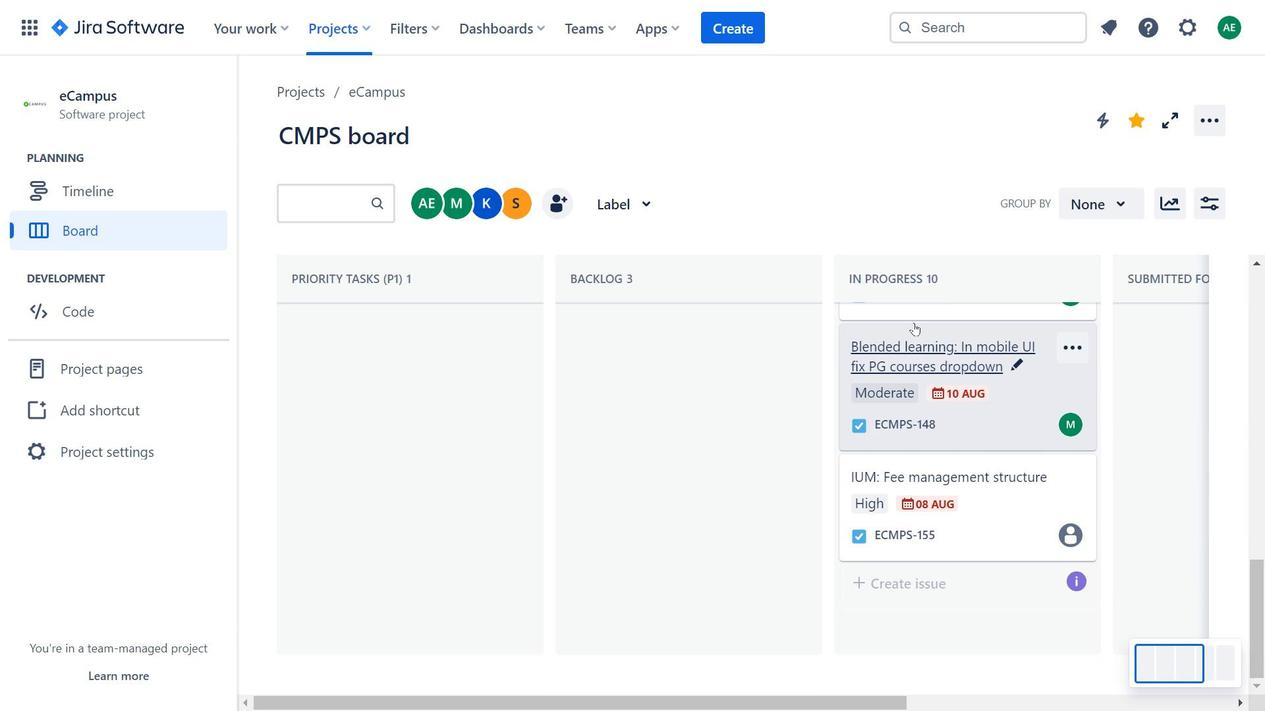 
Action: Mouse scrolled (895, 438) with delta (0, 0)
Screenshot: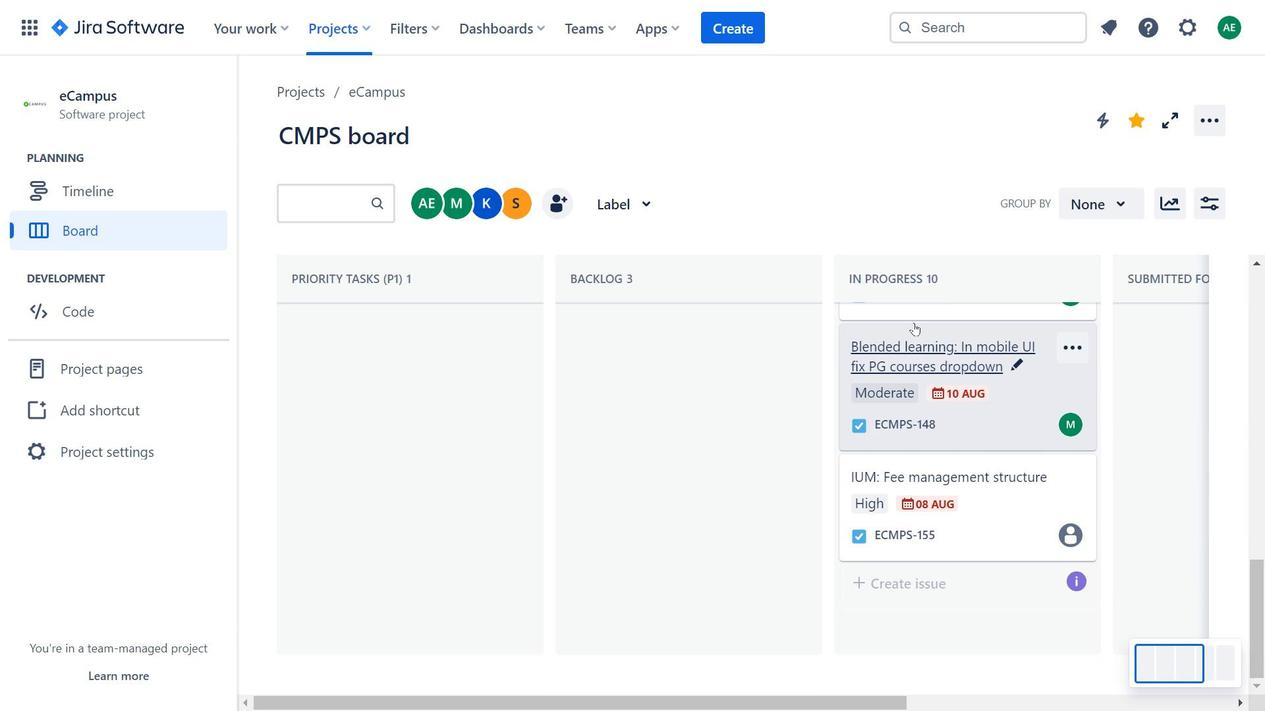 
Action: Mouse moved to (901, 439)
Screenshot: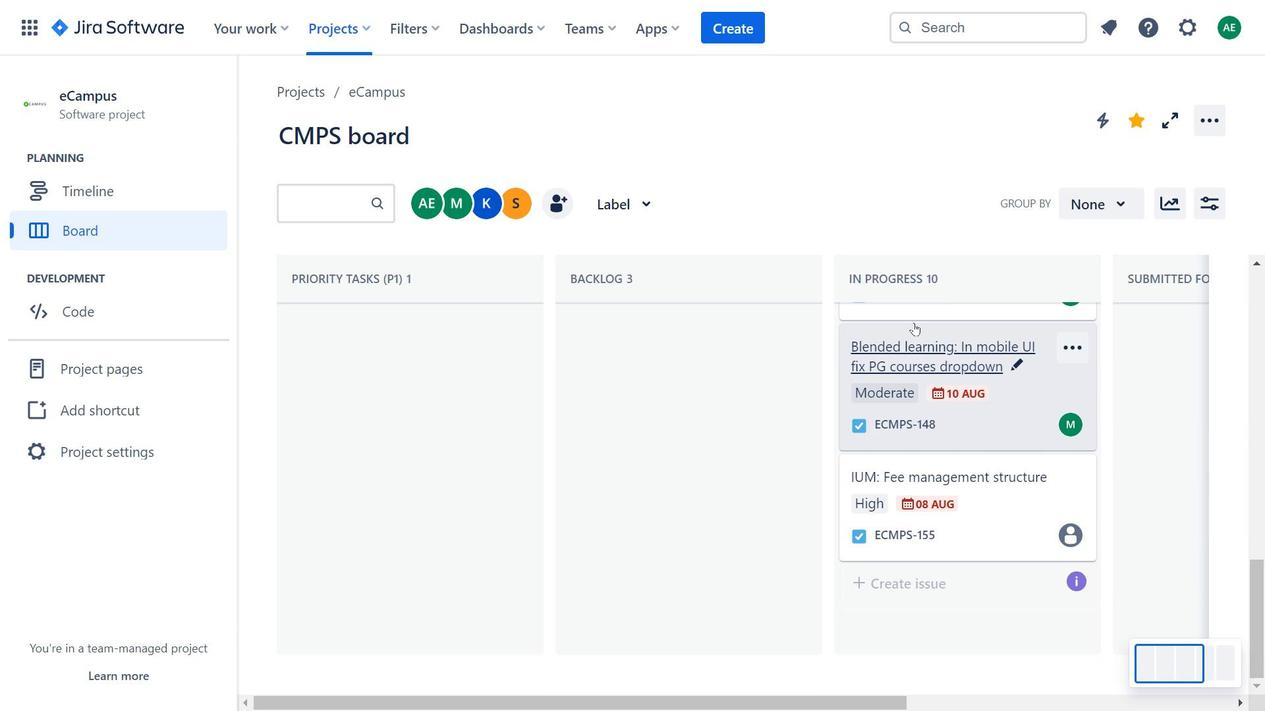 
Action: Mouse scrolled (901, 438) with delta (0, 0)
Screenshot: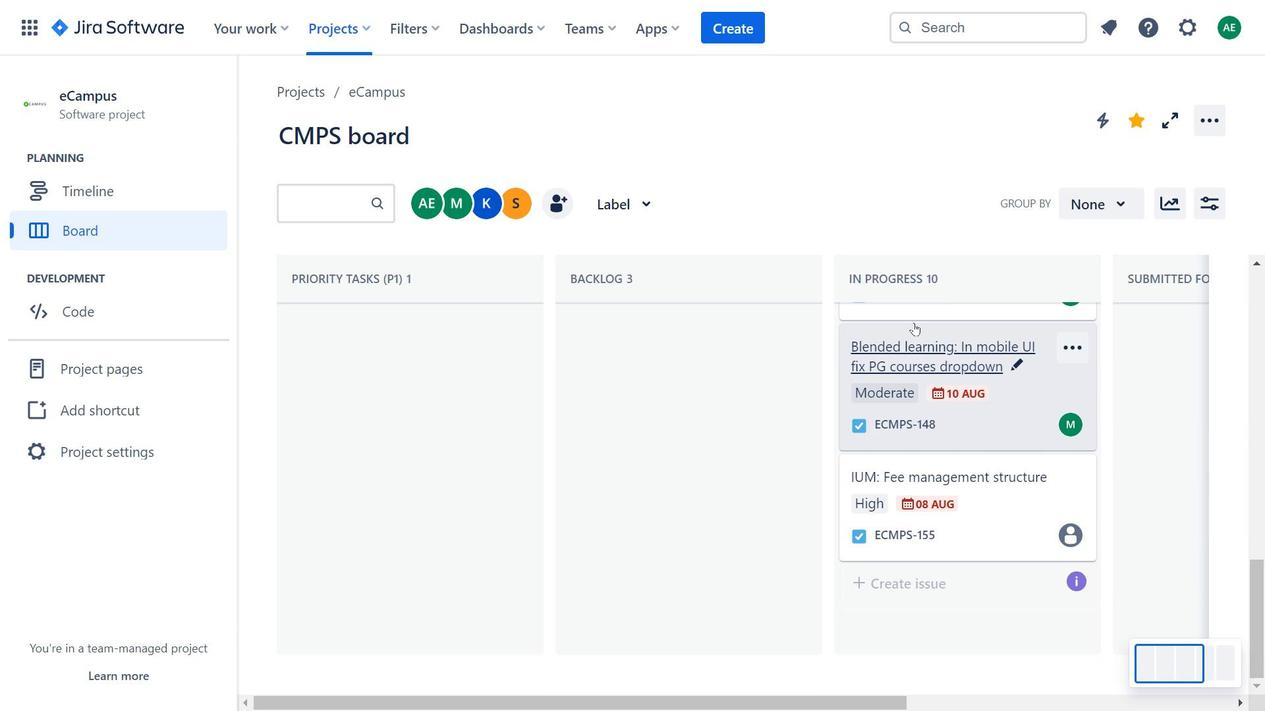 
Action: Mouse moved to (968, 427)
Screenshot: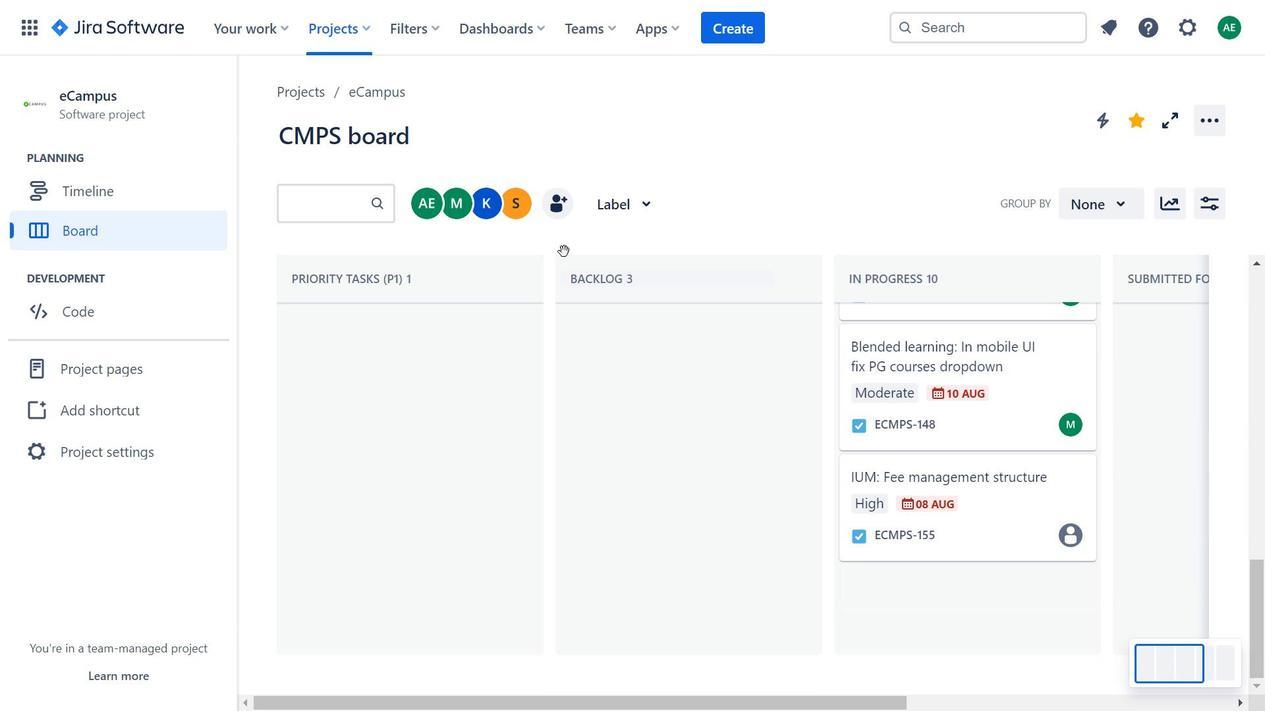 
Action: Mouse scrolled (968, 426) with delta (0, 0)
Screenshot: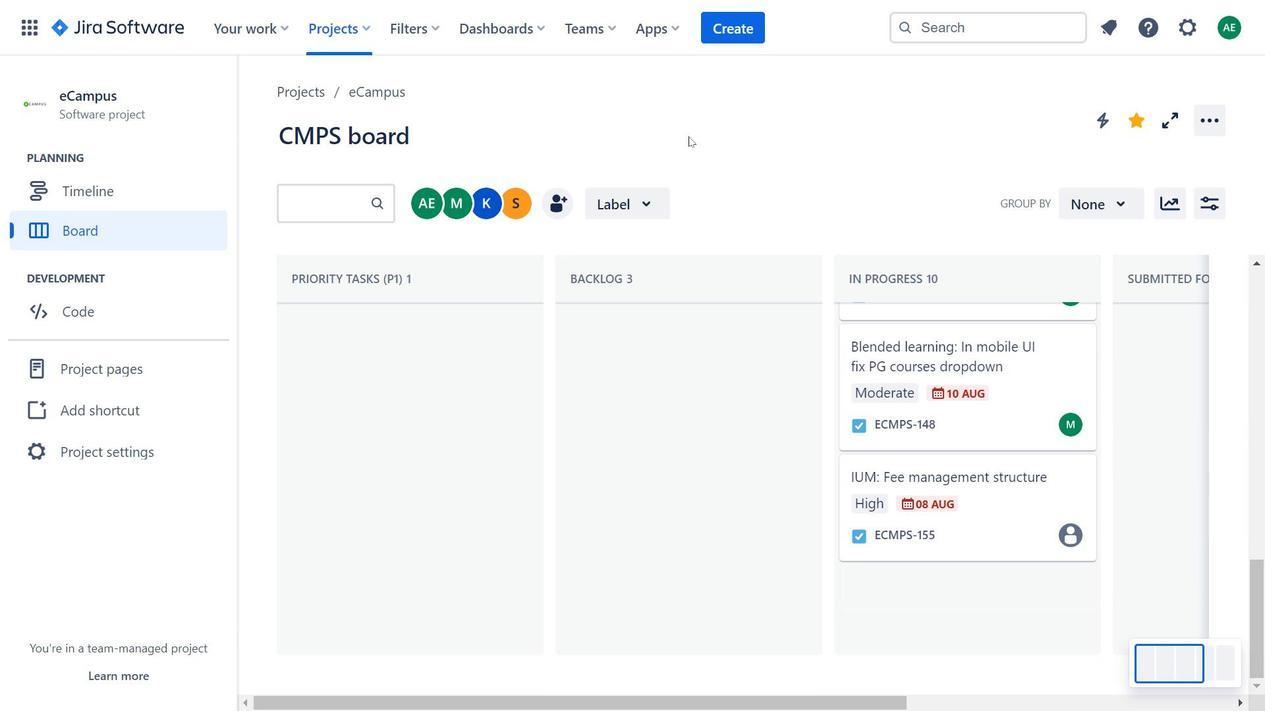 
Action: Mouse moved to (969, 427)
Screenshot: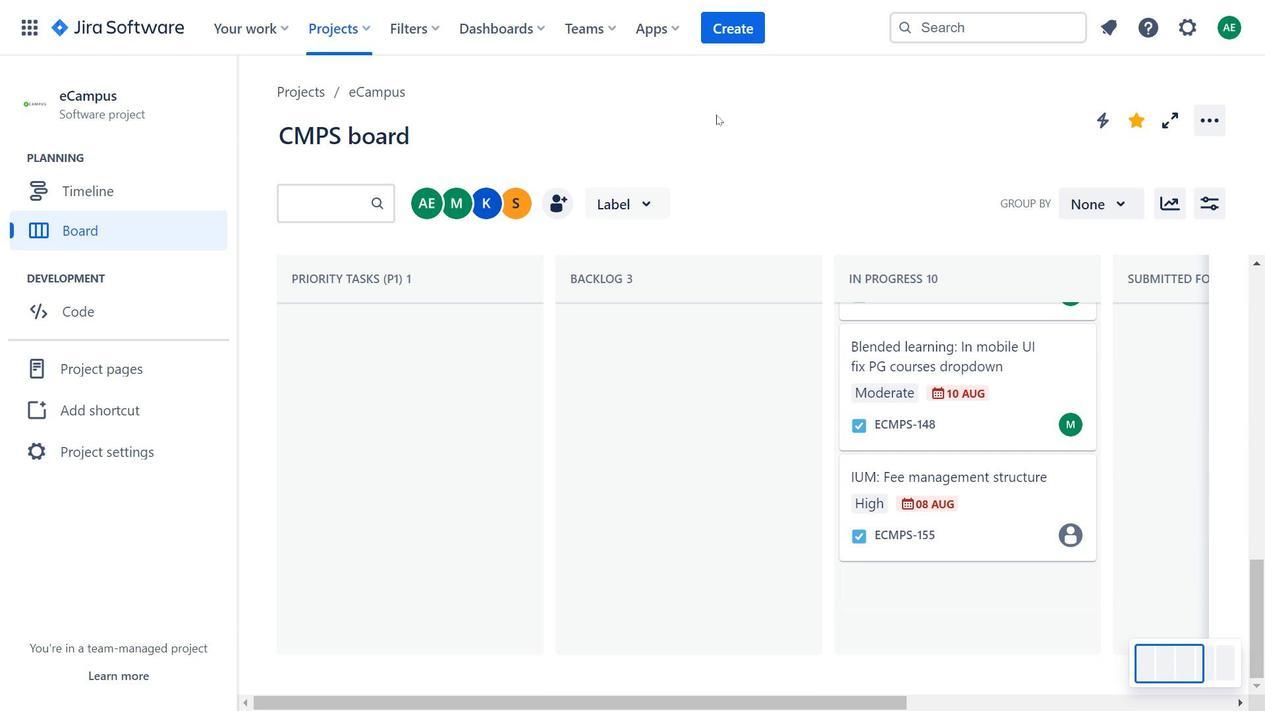 
Action: Mouse scrolled (969, 426) with delta (0, 0)
Screenshot: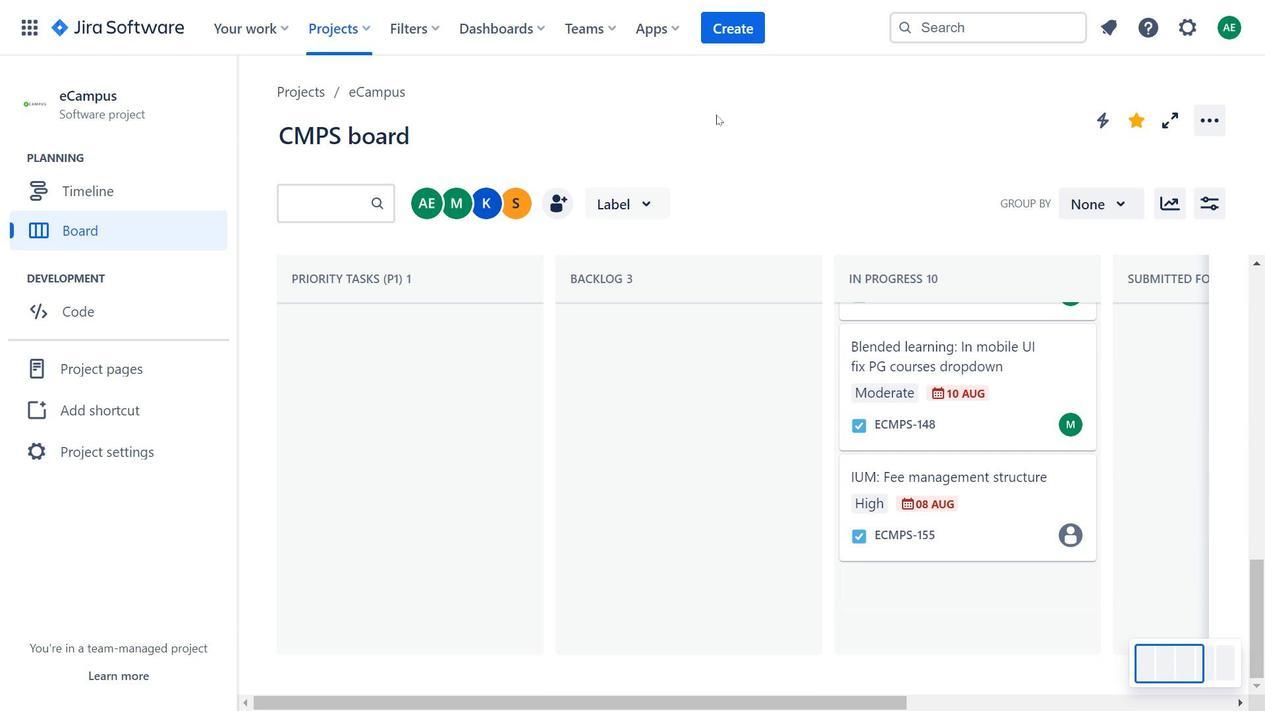 
Action: Mouse moved to (970, 427)
Screenshot: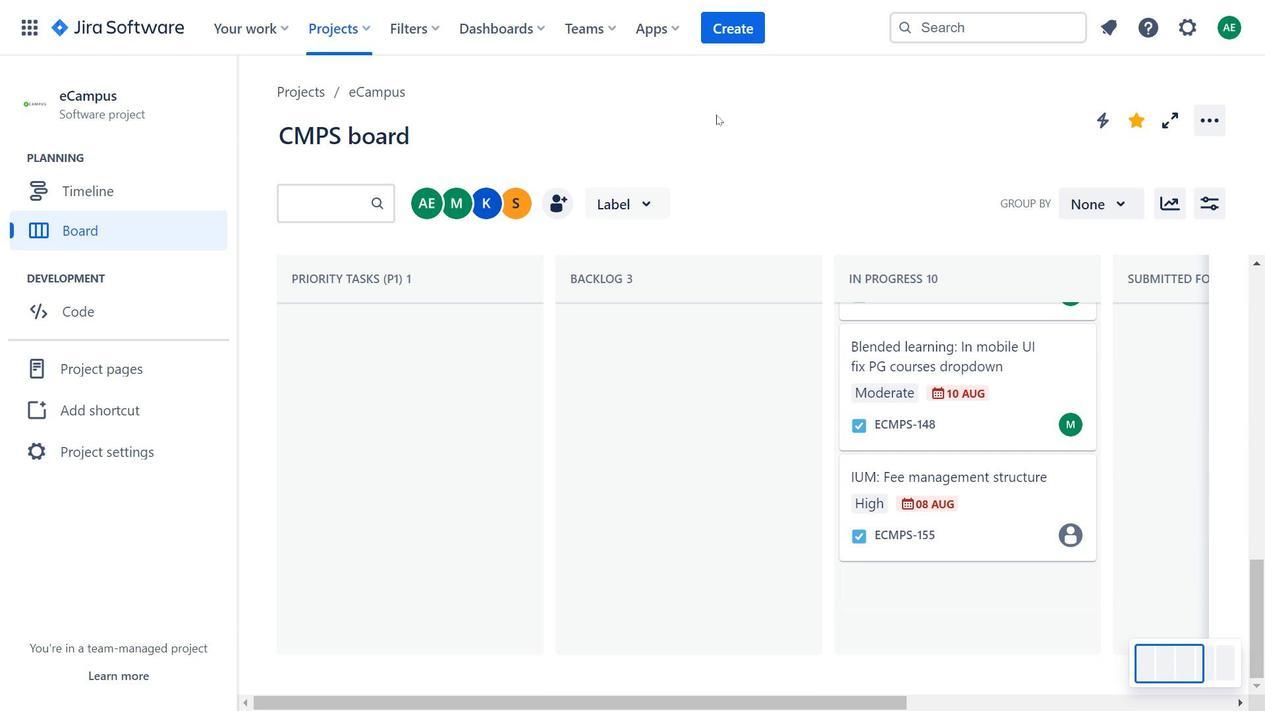 
Action: Mouse scrolled (970, 426) with delta (0, 0)
Screenshot: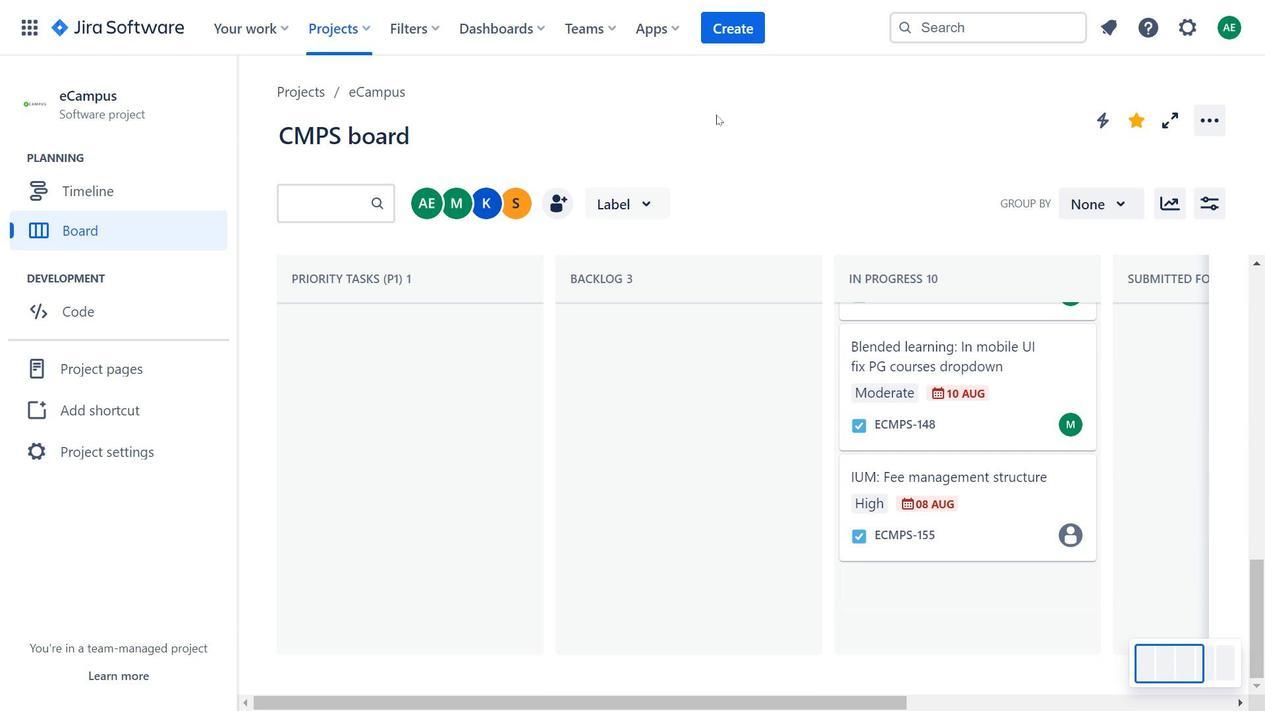 
Action: Mouse moved to (973, 427)
Screenshot: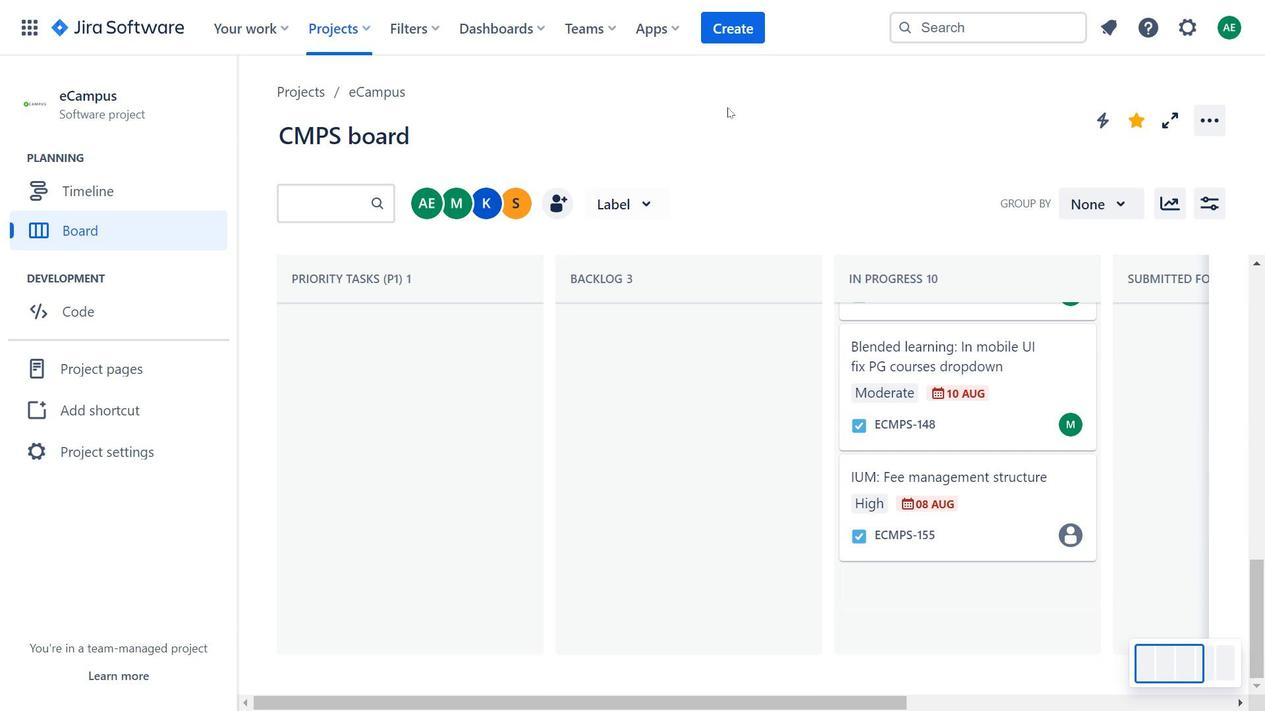 
Action: Mouse scrolled (973, 426) with delta (0, 0)
Screenshot: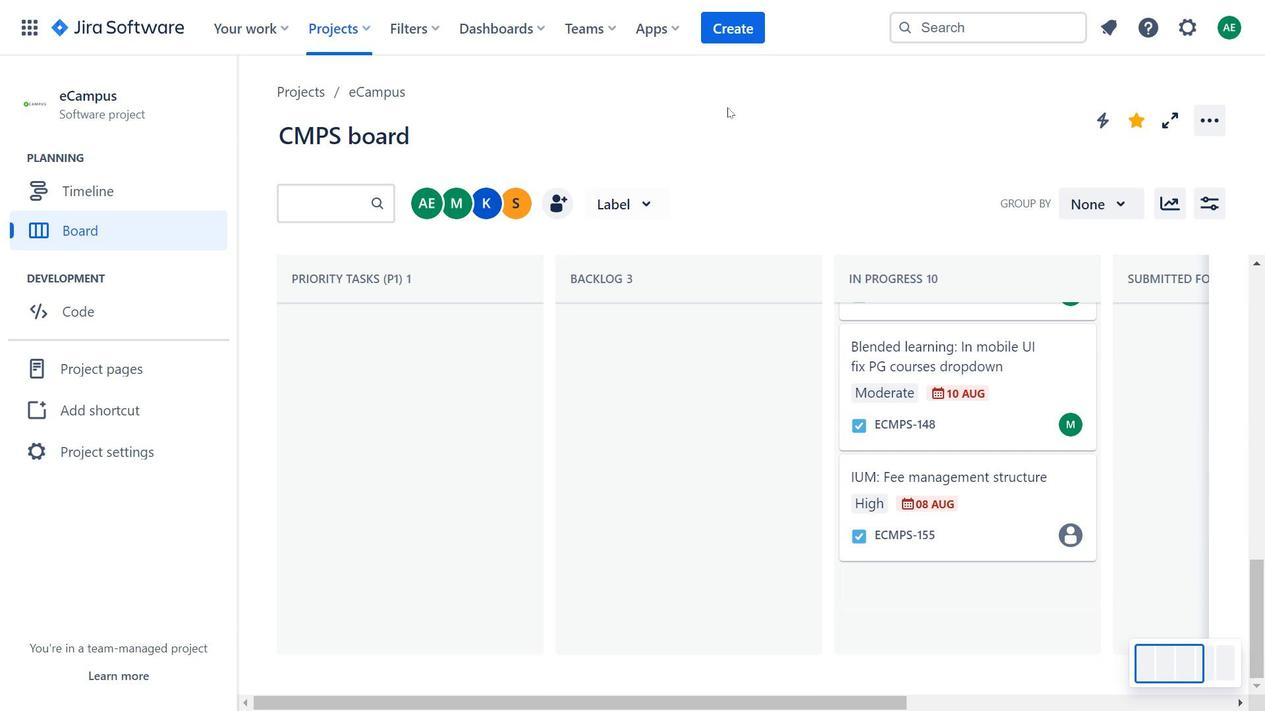 
Action: Mouse moved to (739, 34)
Screenshot: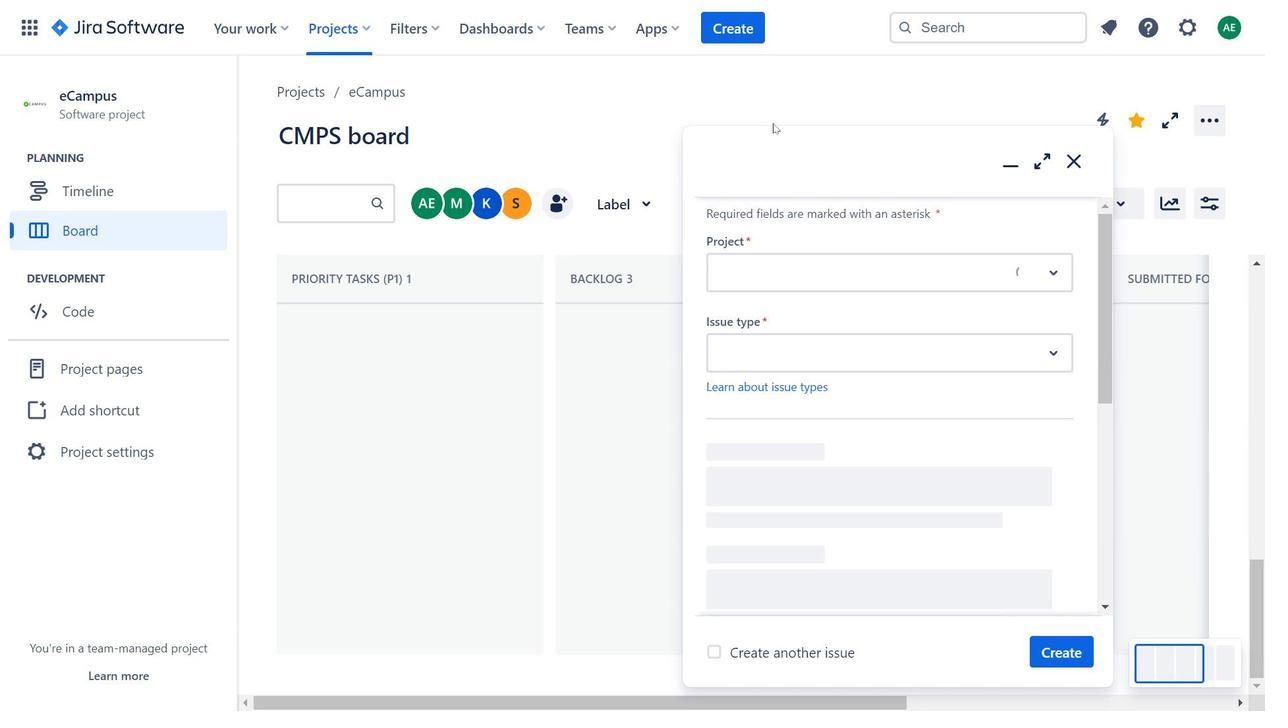 
Action: Mouse pressed left at (739, 34)
Screenshot: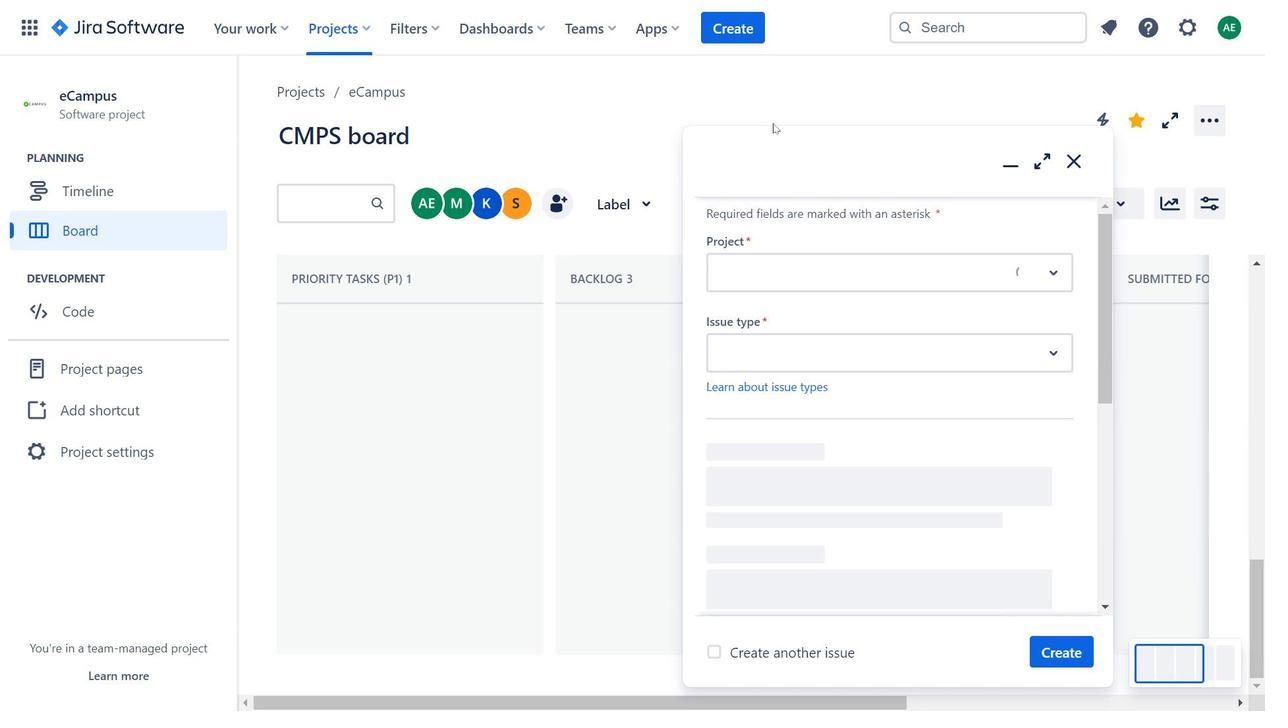
Action: Mouse moved to (966, 365)
Screenshot: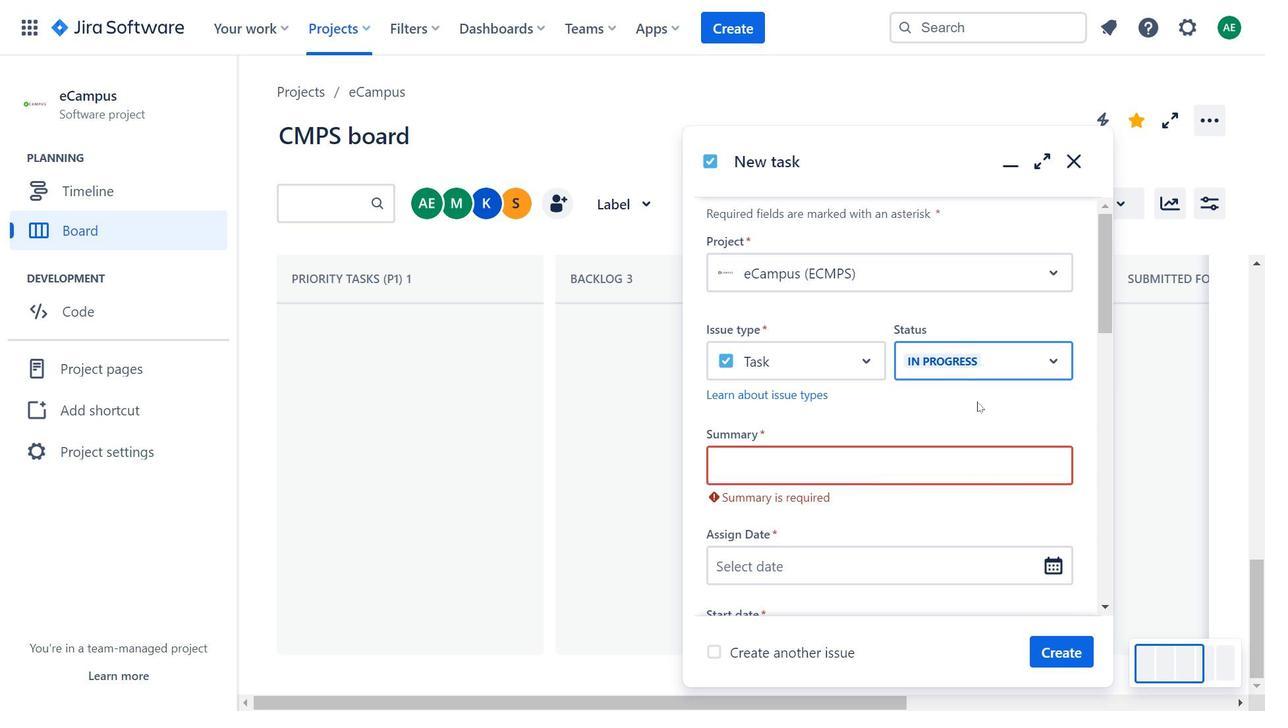 
Action: Mouse pressed left at (966, 365)
Screenshot: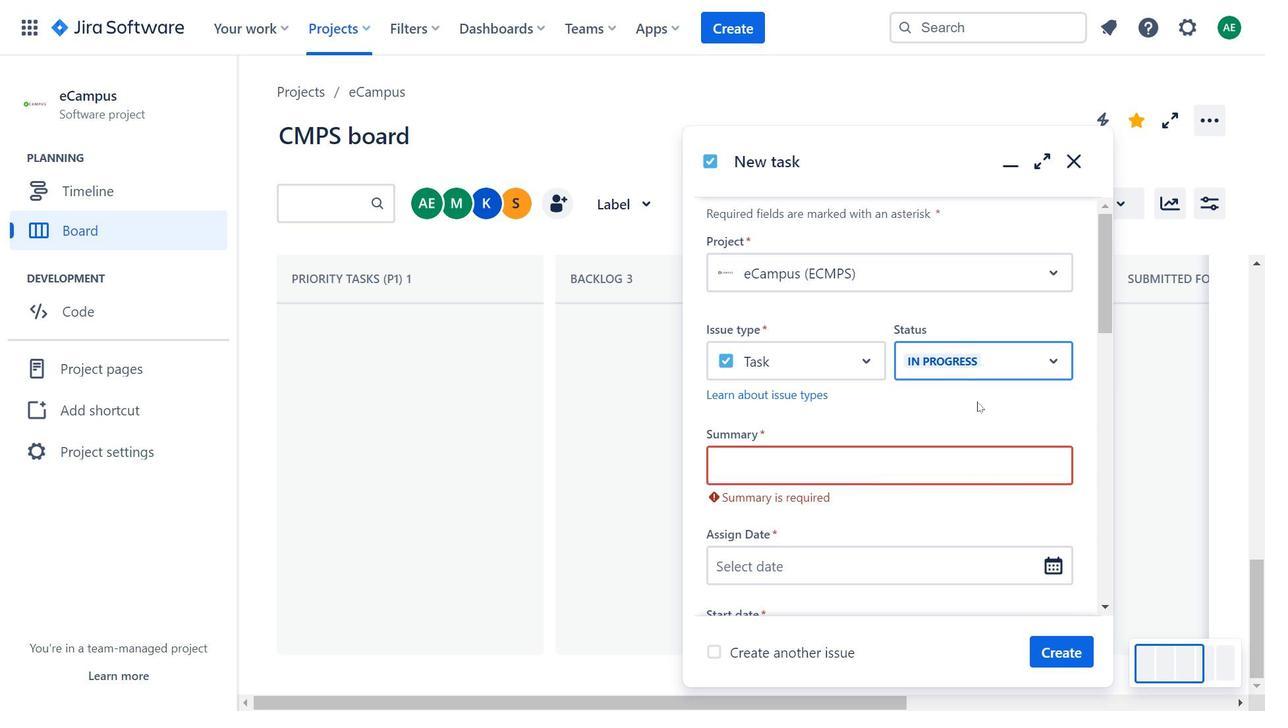 
Action: Mouse moved to (977, 402)
Screenshot: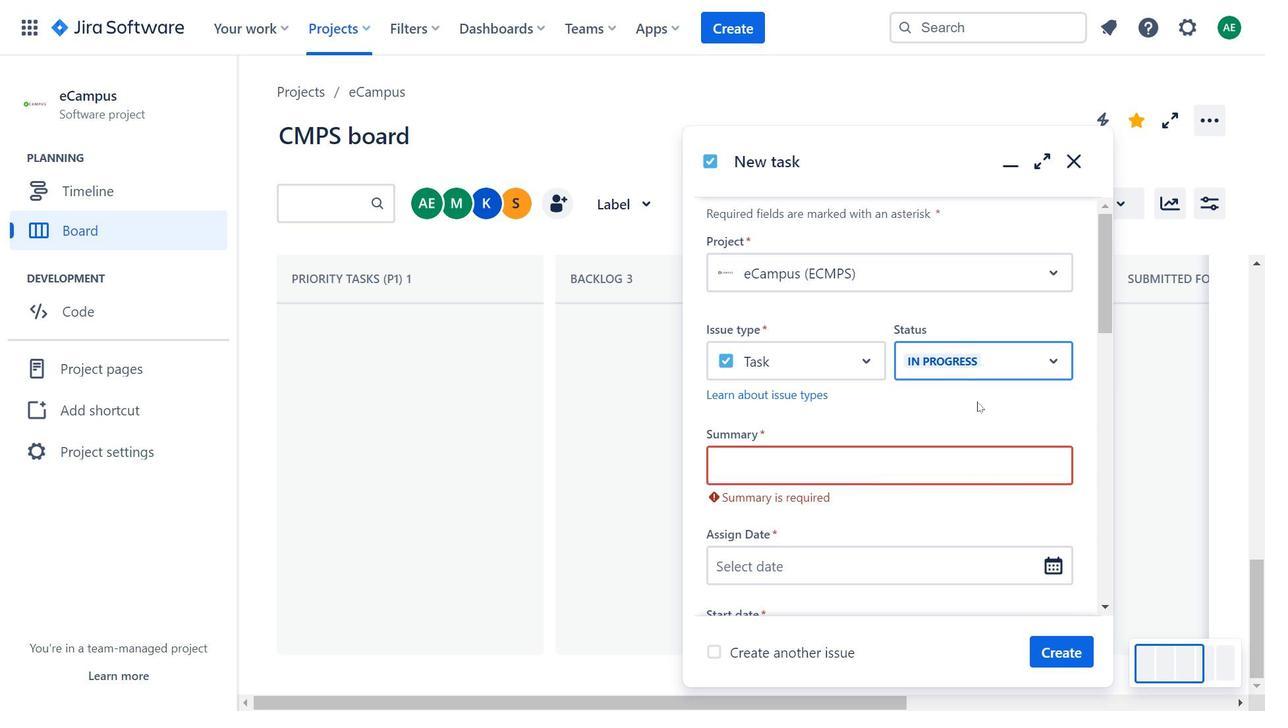 
Action: Mouse pressed left at (977, 402)
Screenshot: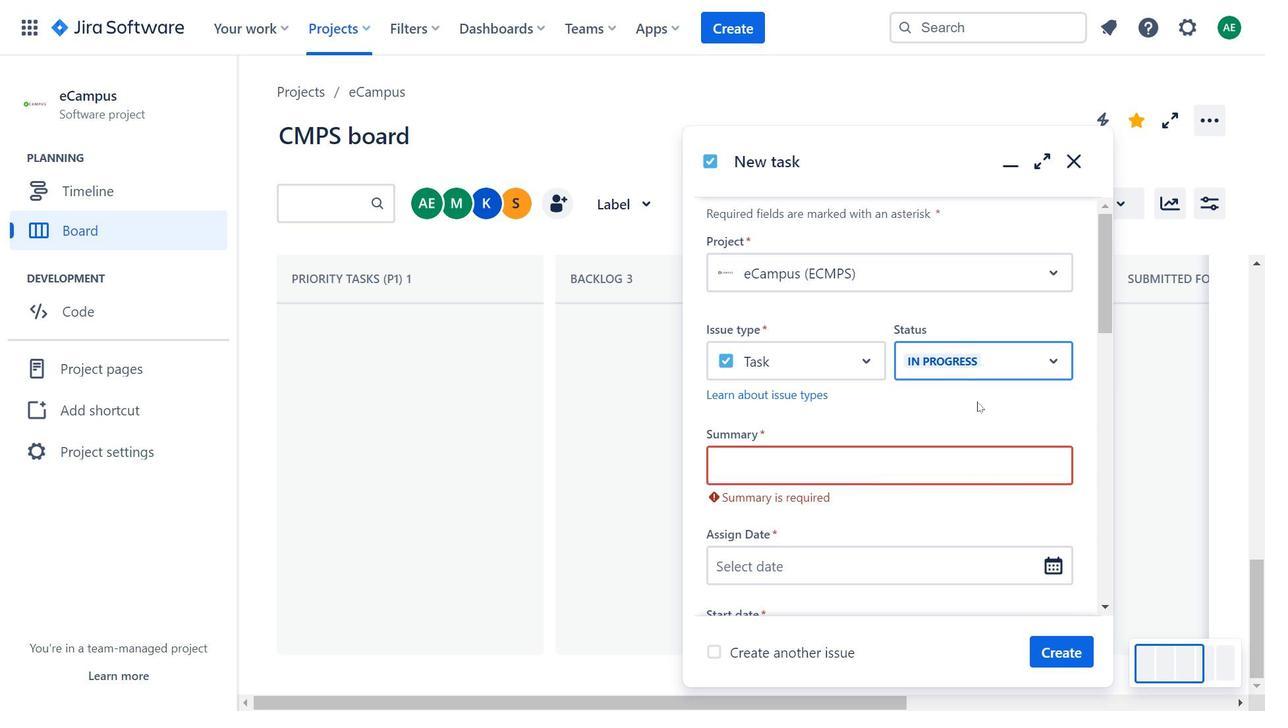 
Action: Mouse moved to (913, 447)
Screenshot: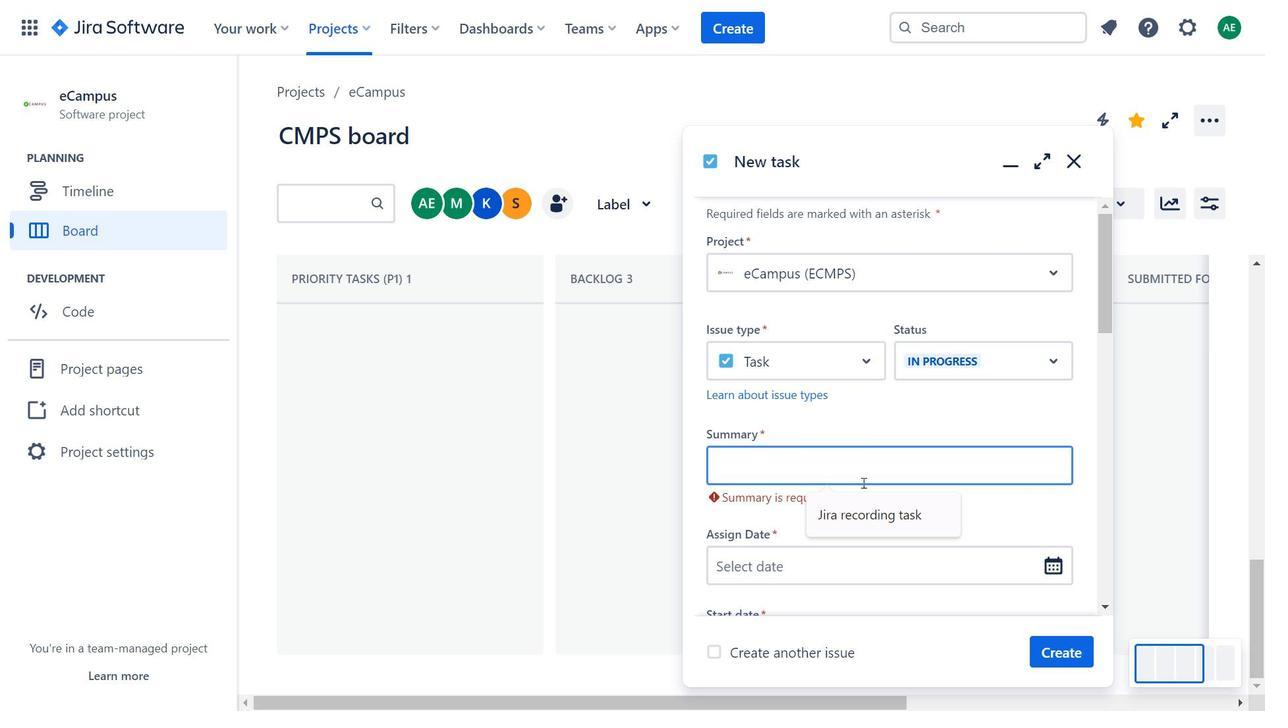 
Action: Mouse pressed left at (913, 447)
Screenshot: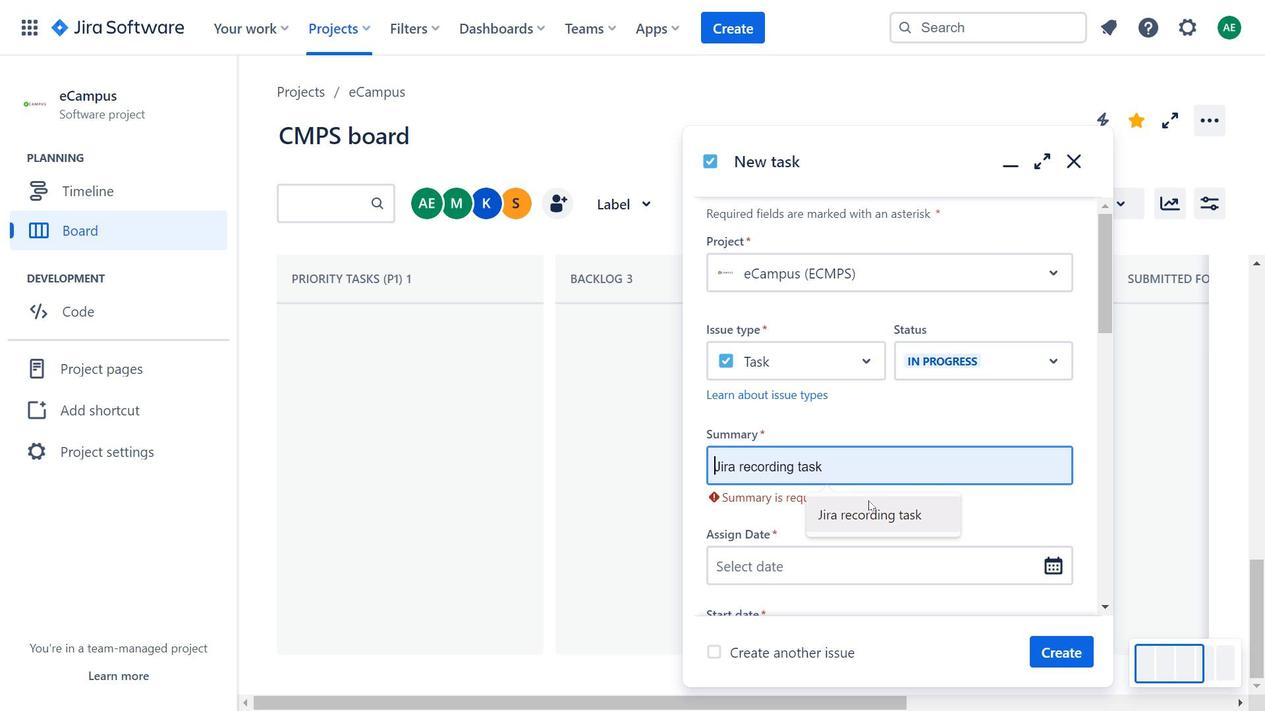 
Action: Mouse moved to (869, 502)
Screenshot: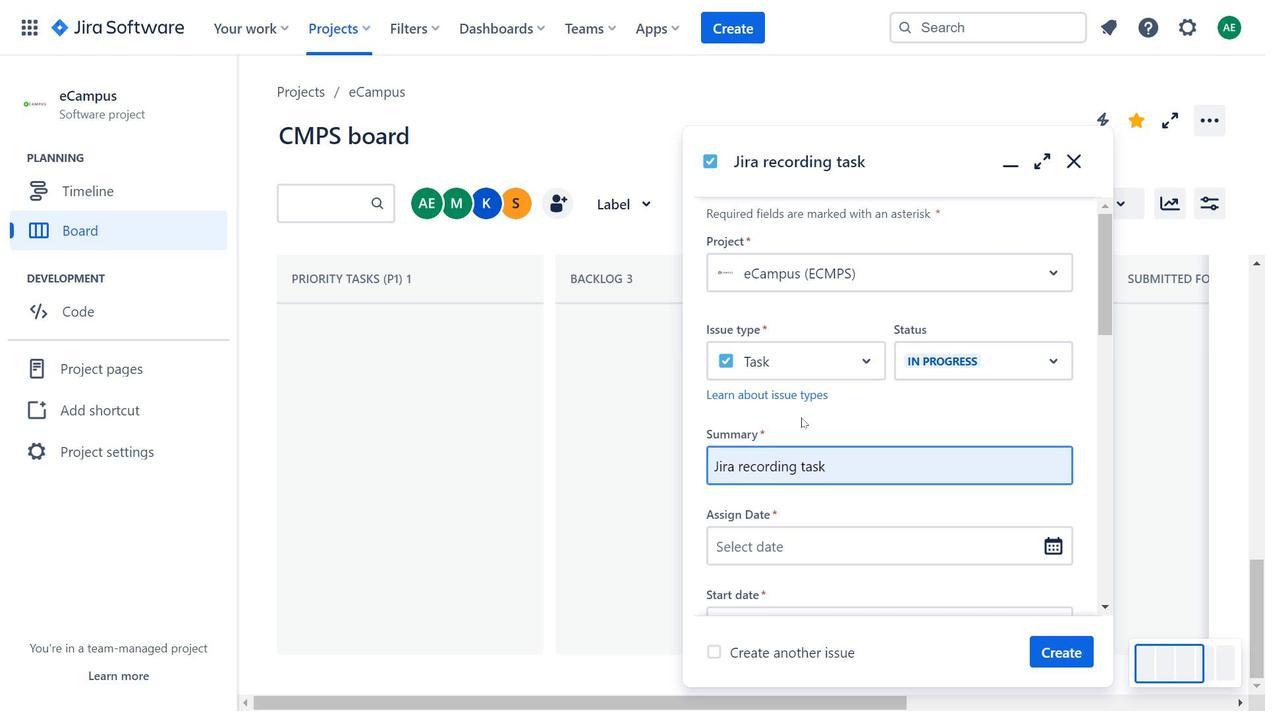 
Action: Mouse pressed left at (869, 502)
Screenshot: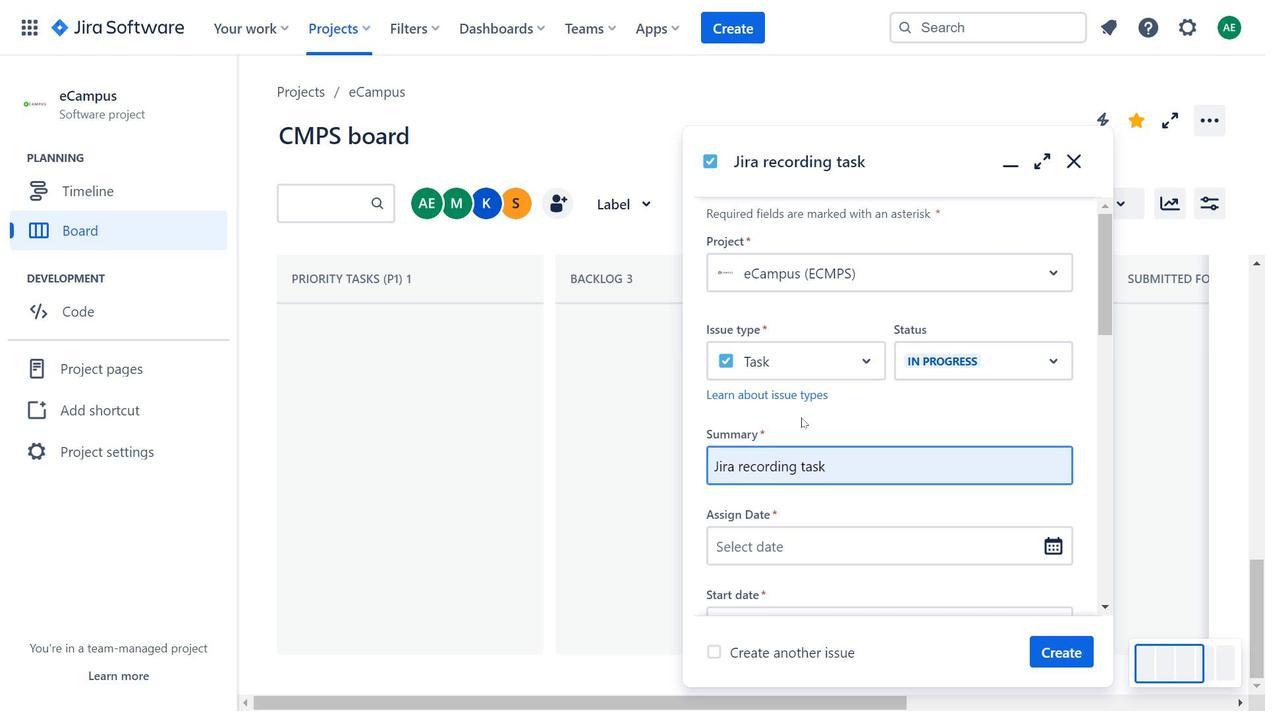 
Action: Mouse moved to (1001, 425)
Screenshot: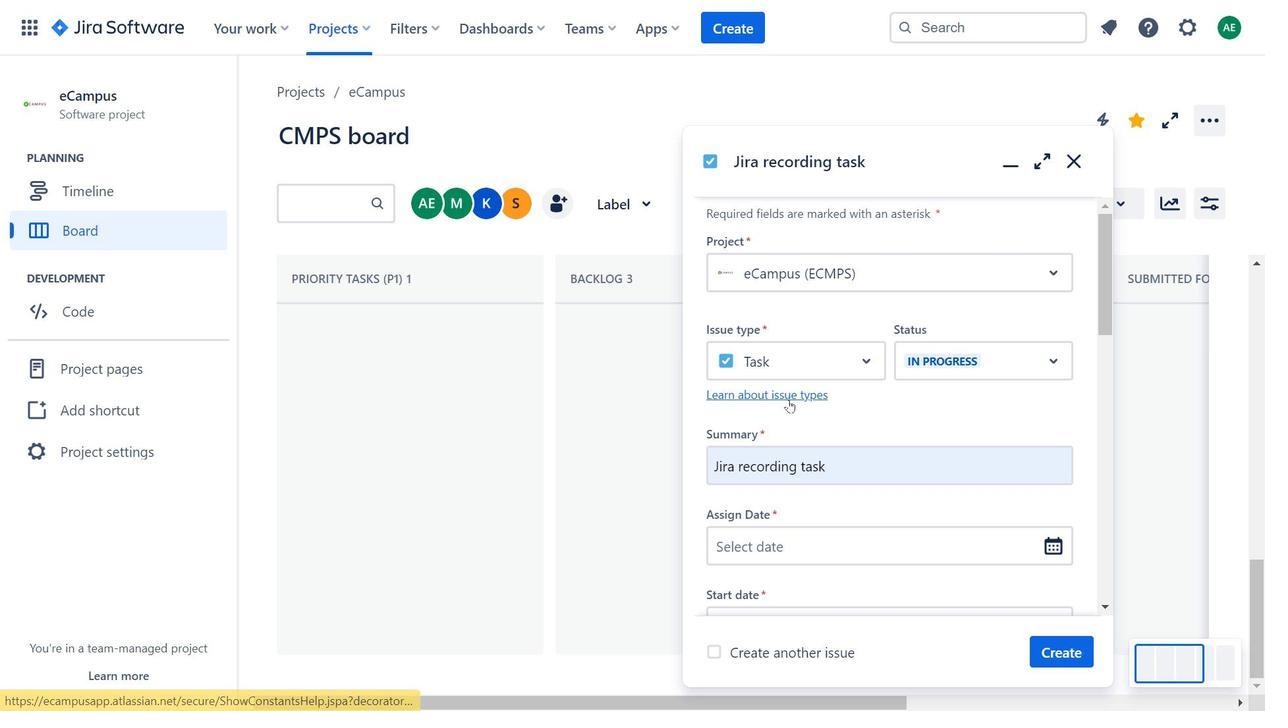 
Action: Mouse pressed left at (1001, 425)
Screenshot: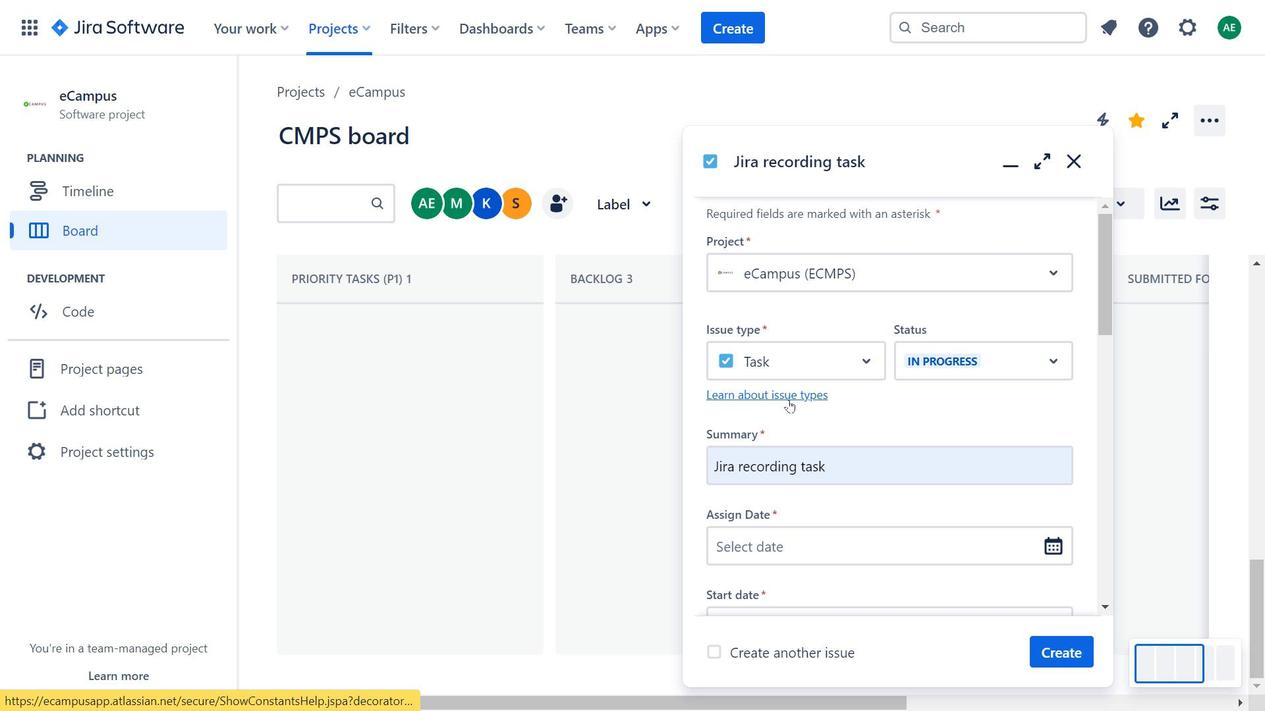 
Action: Mouse moved to (943, 283)
Screenshot: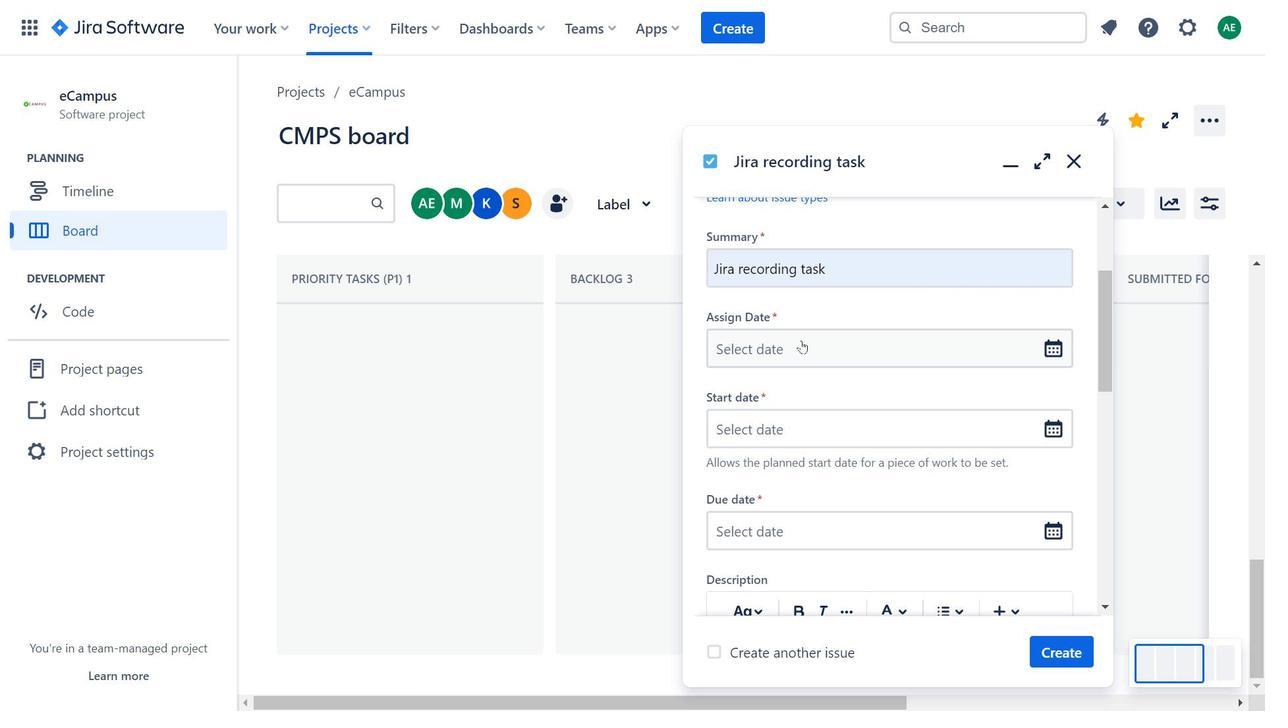 
Action: Mouse scrolled (943, 282) with delta (0, 0)
Screenshot: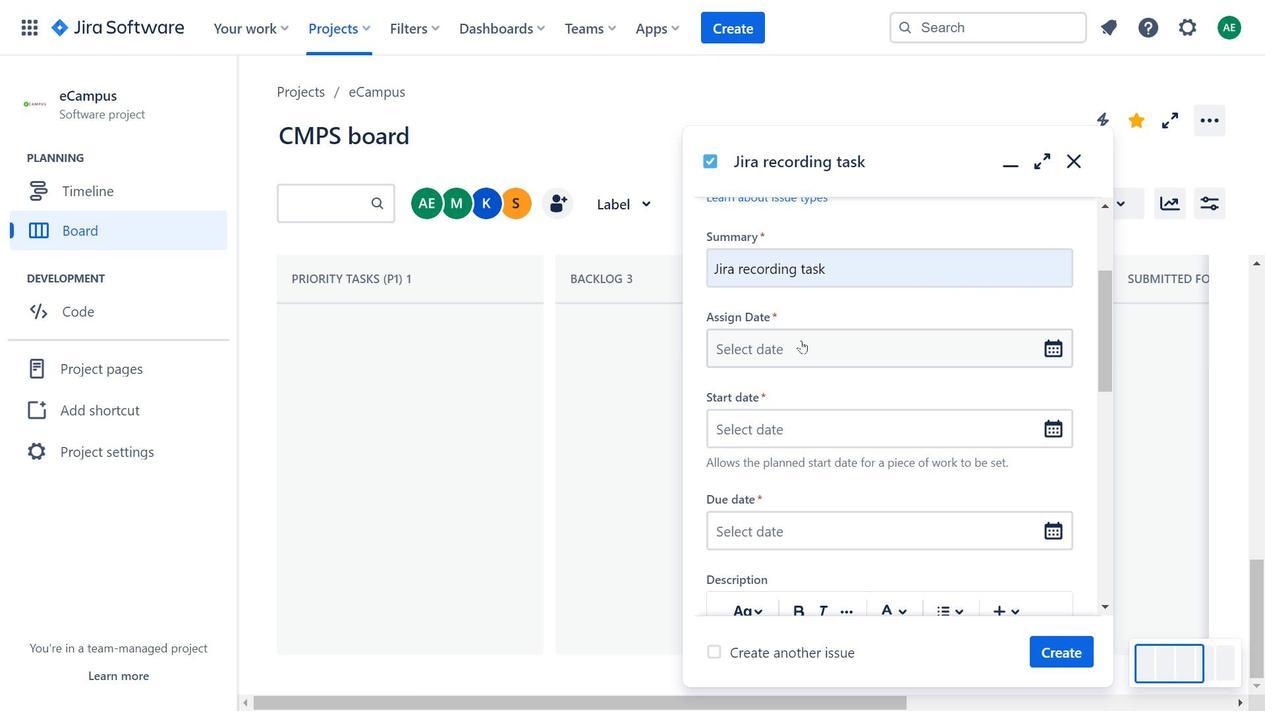 
Action: Mouse moved to (943, 284)
Screenshot: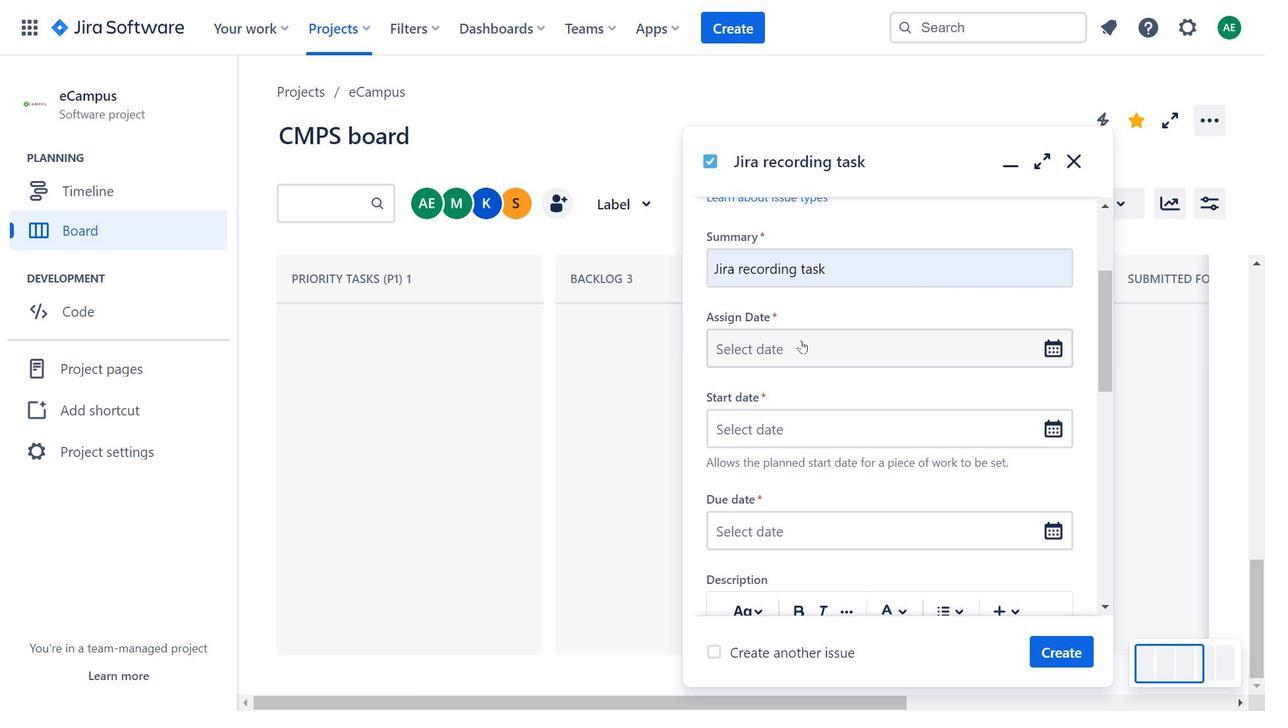 
Action: Mouse scrolled (943, 283) with delta (0, 0)
Screenshot: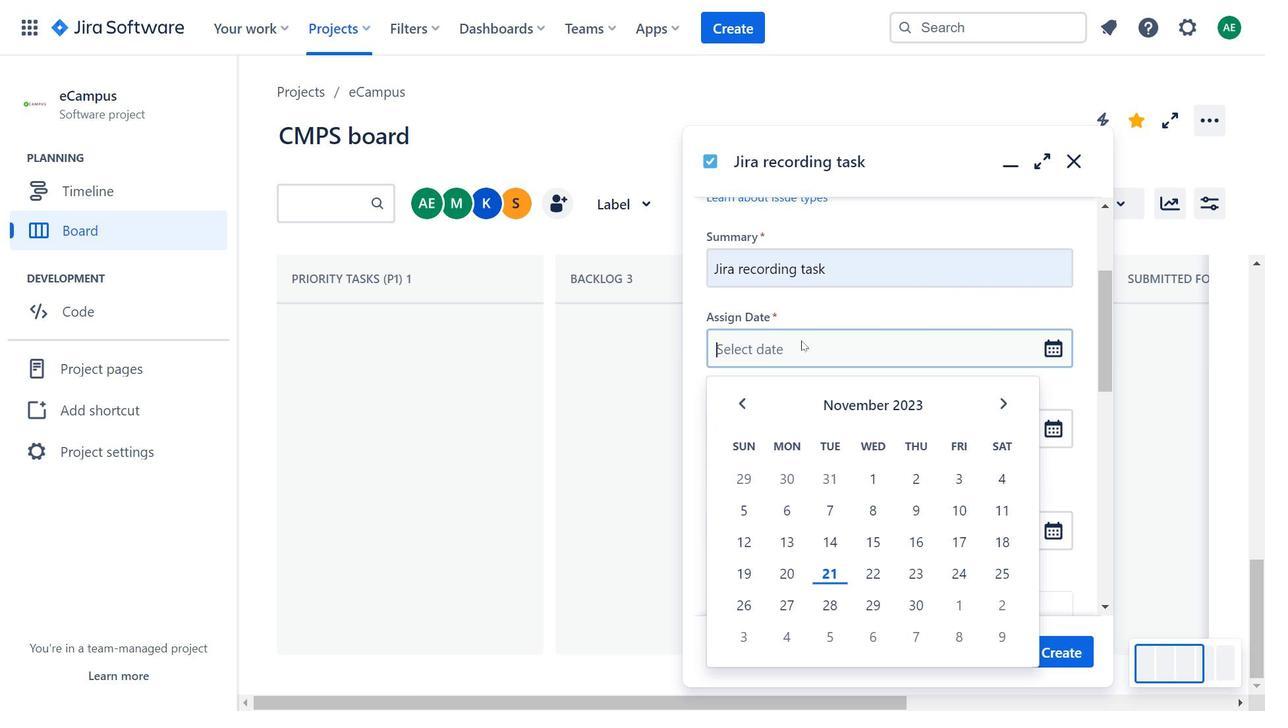 
Action: Mouse moved to (802, 341)
Screenshot: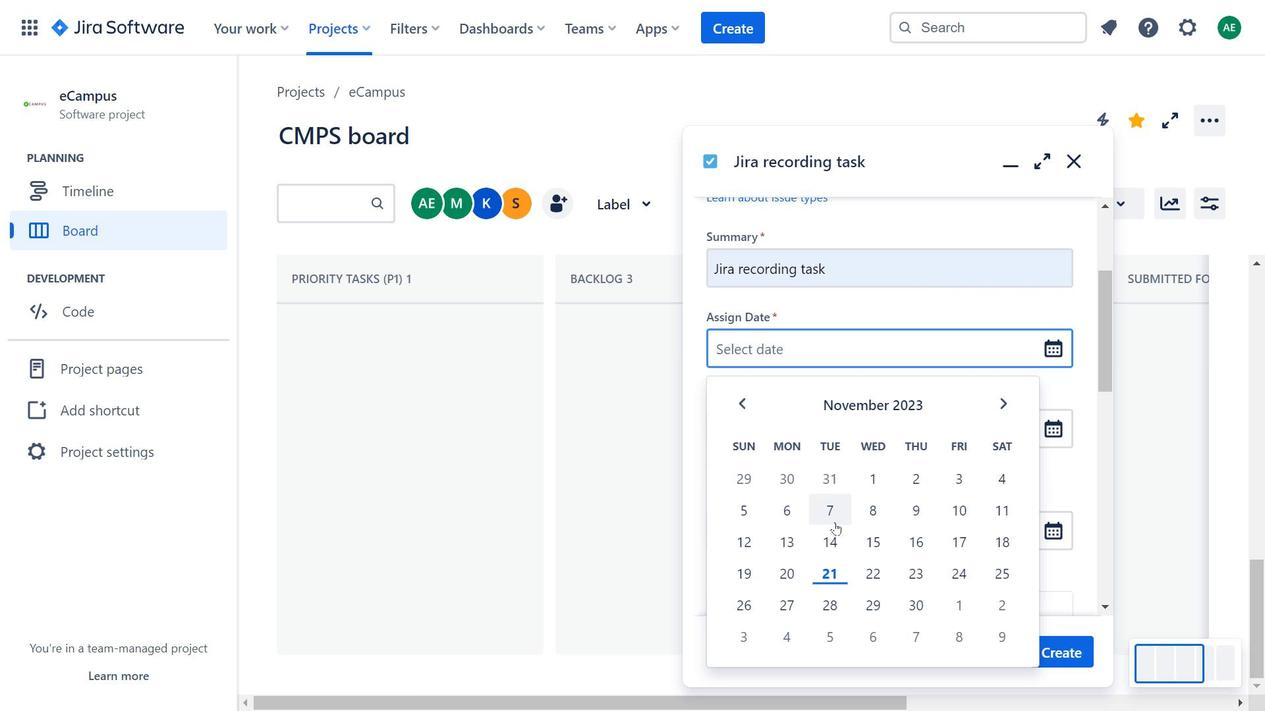 
Action: Mouse pressed left at (802, 341)
Screenshot: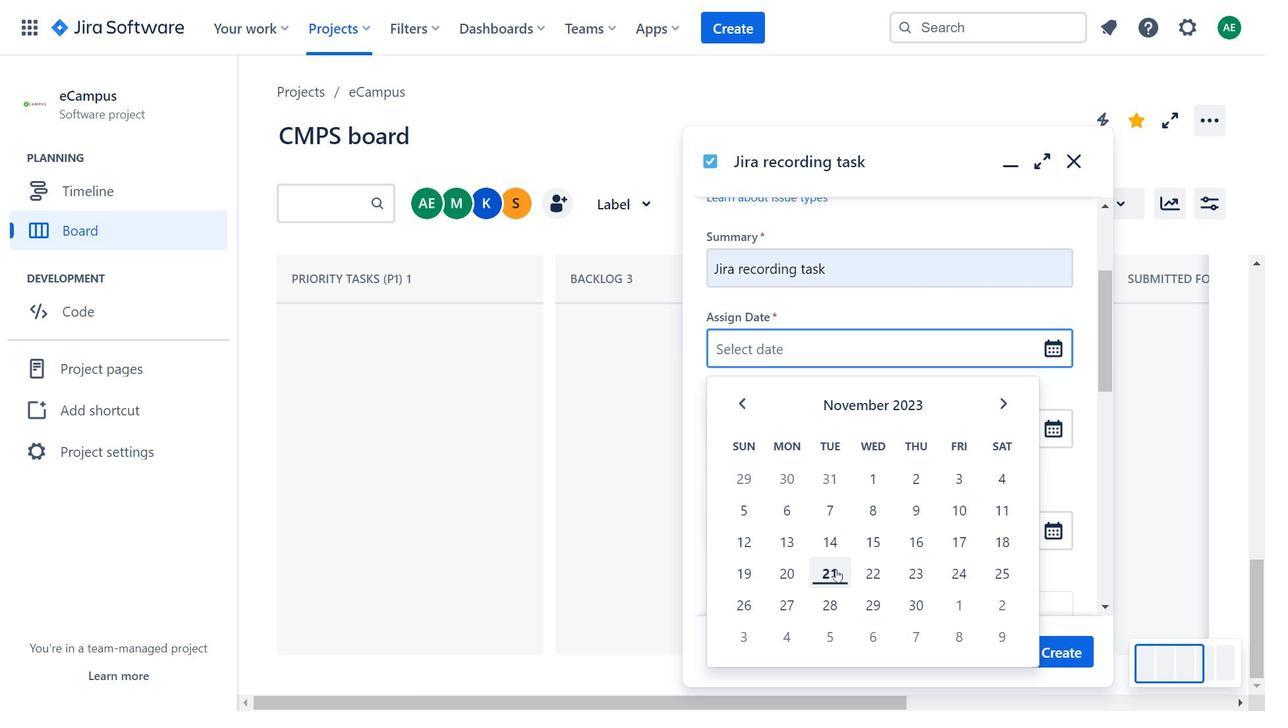 
Action: Mouse moved to (836, 569)
Screenshot: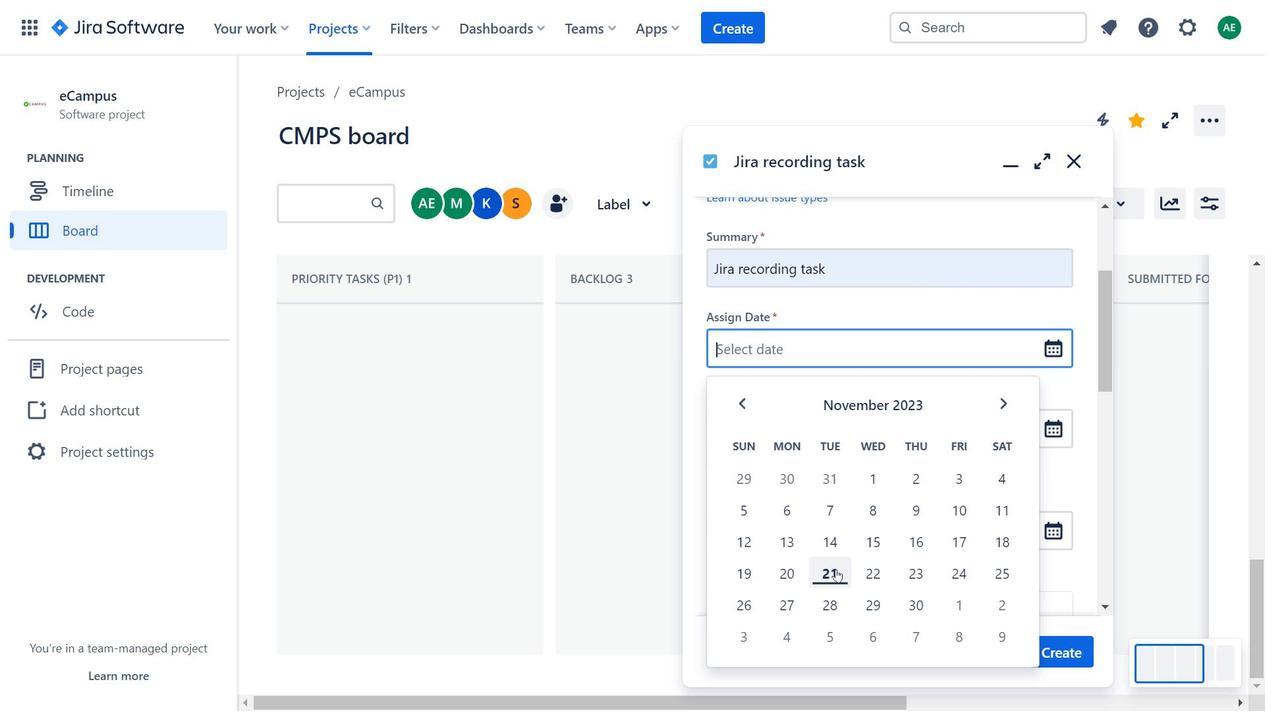 
Action: Mouse pressed left at (836, 569)
Screenshot: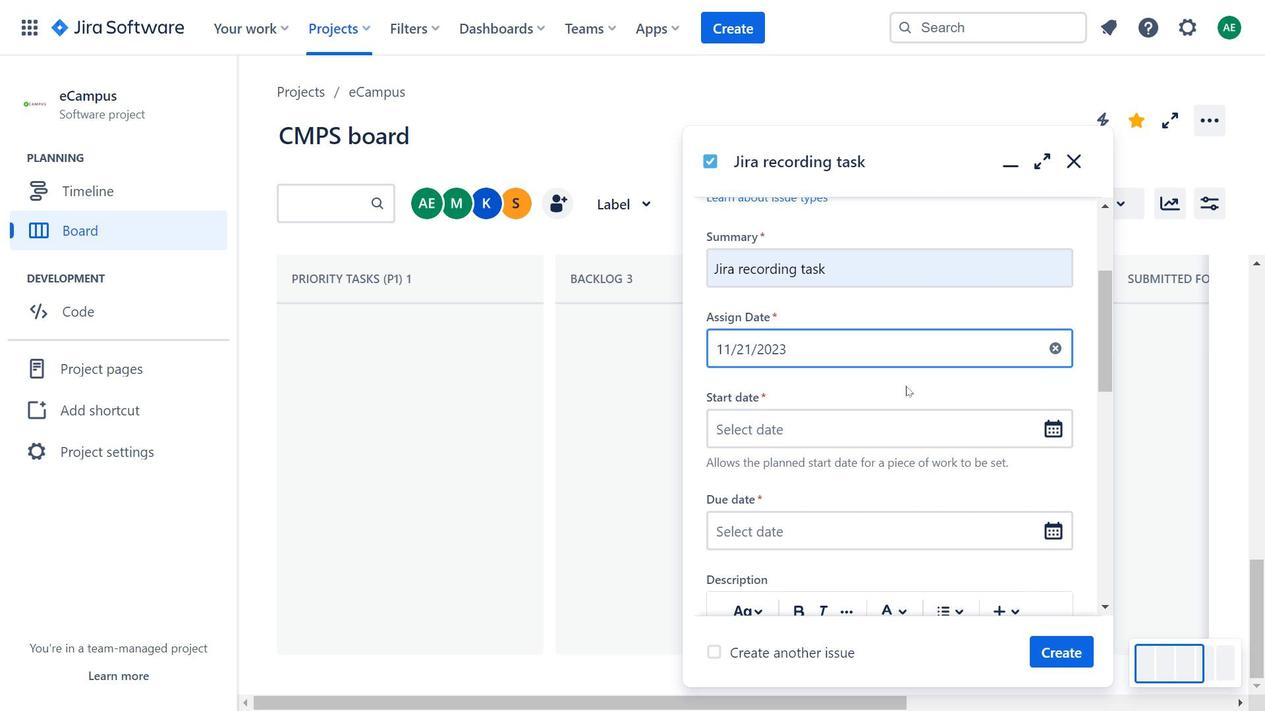 
Action: Mouse moved to (906, 386)
Screenshot: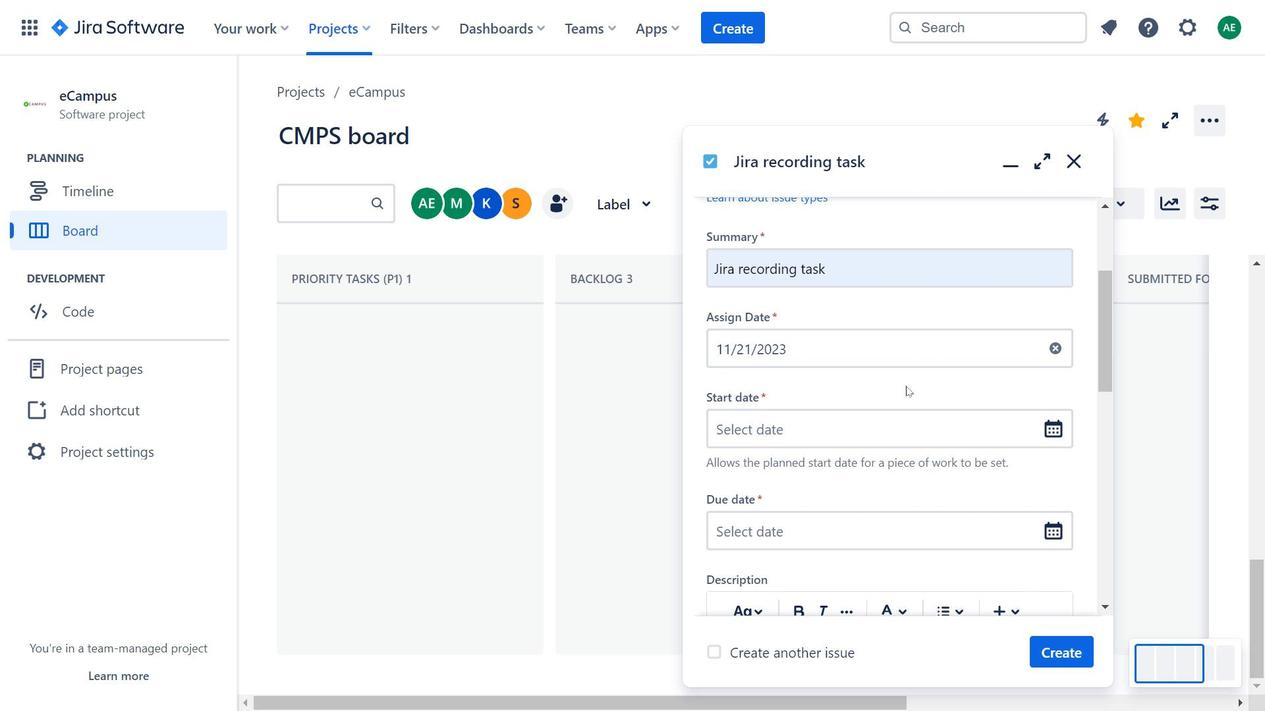 
Action: Mouse pressed left at (906, 386)
Screenshot: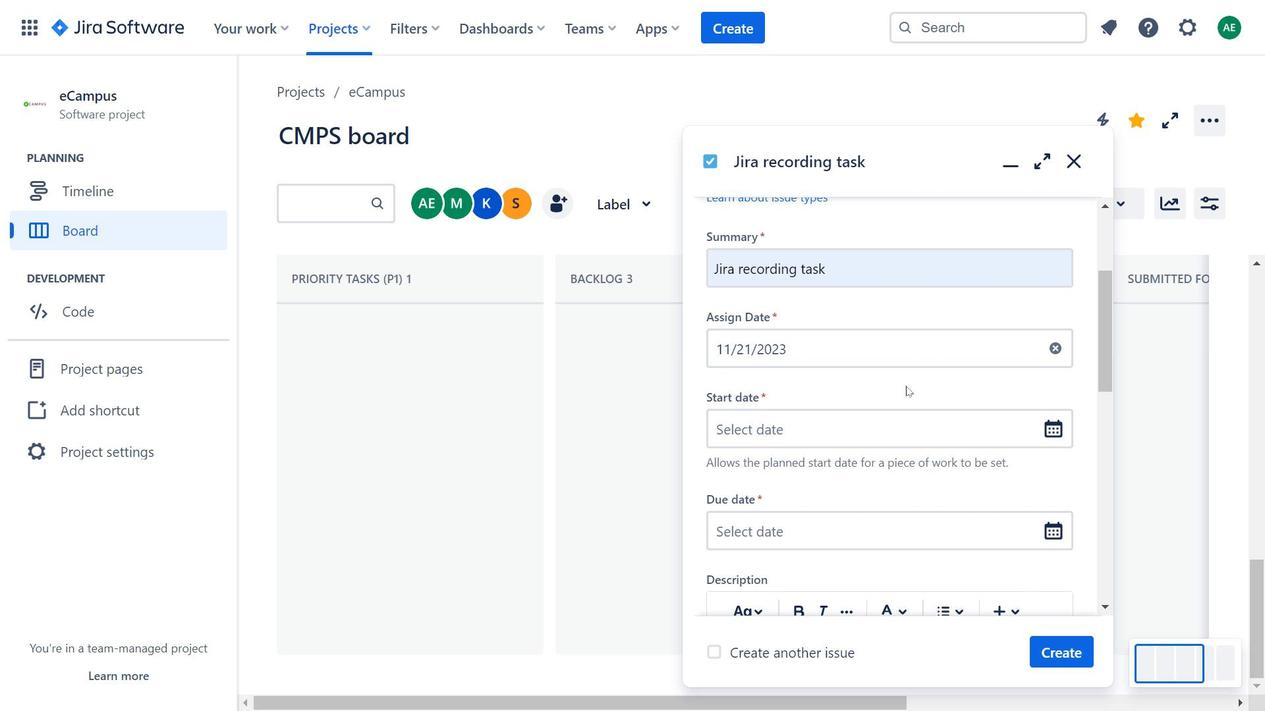 
Action: Mouse pressed left at (906, 386)
Screenshot: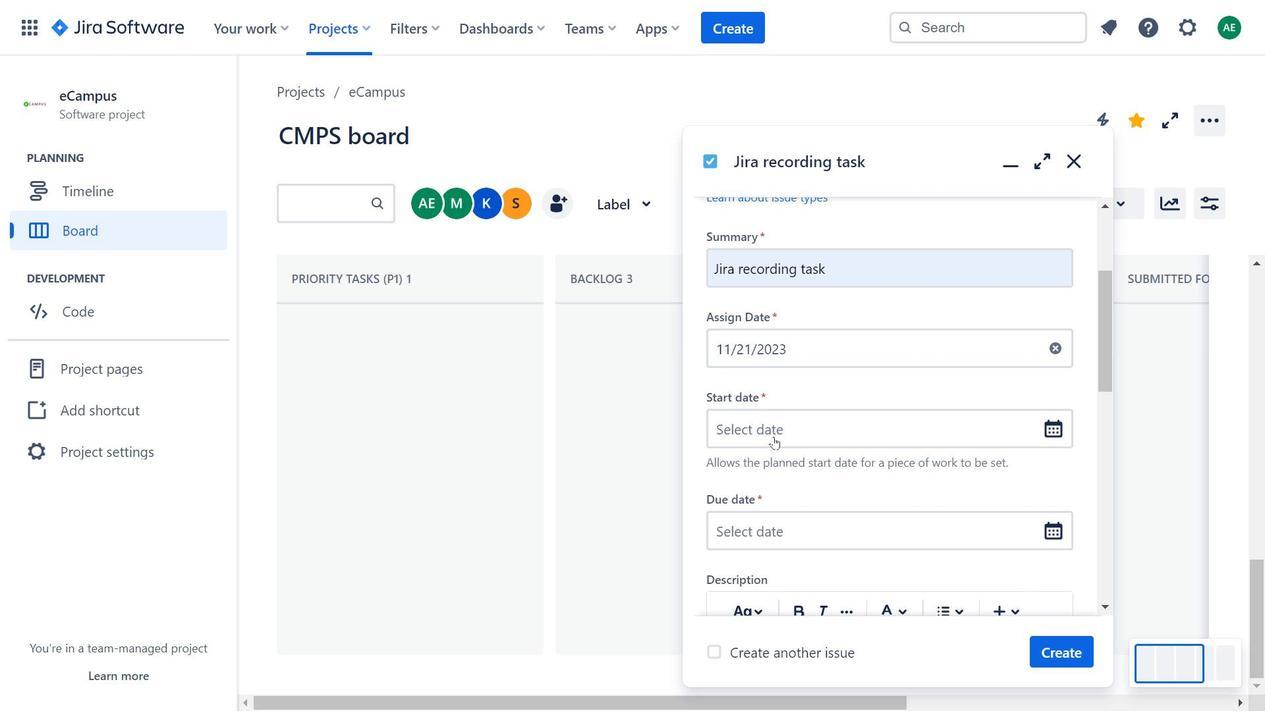 
Action: Mouse pressed left at (906, 386)
Screenshot: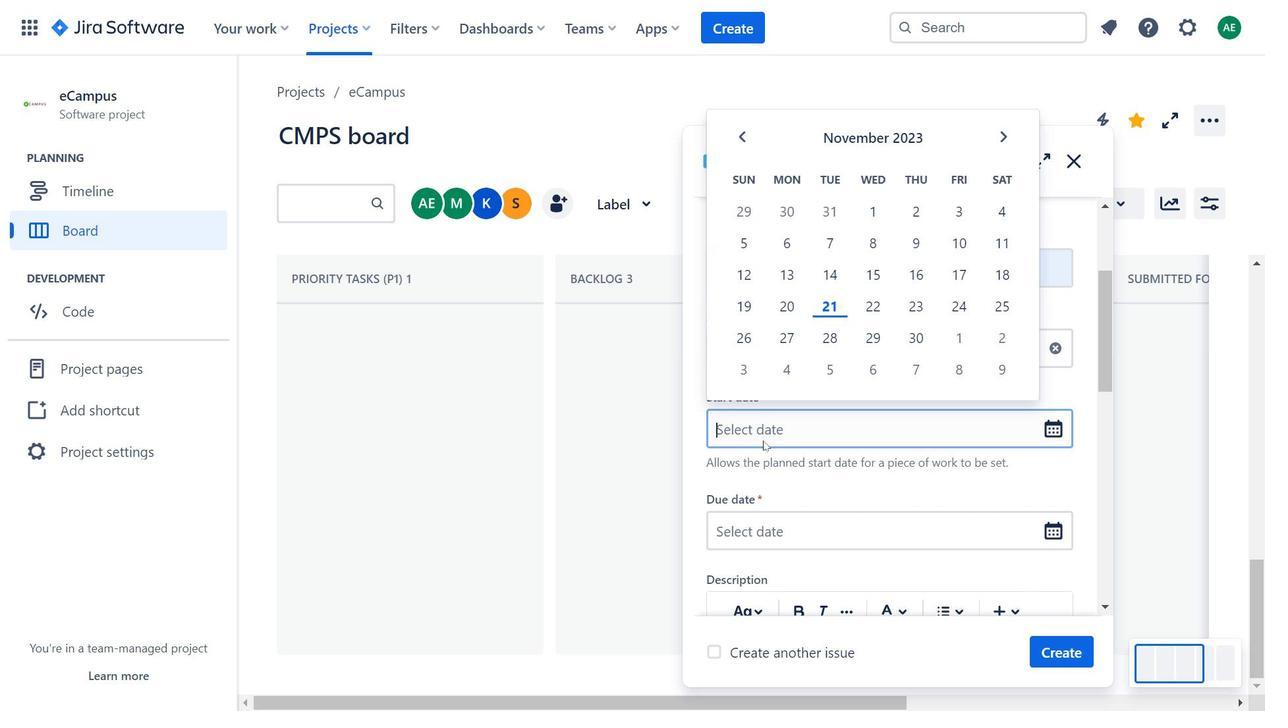 
Action: Mouse moved to (763, 440)
Screenshot: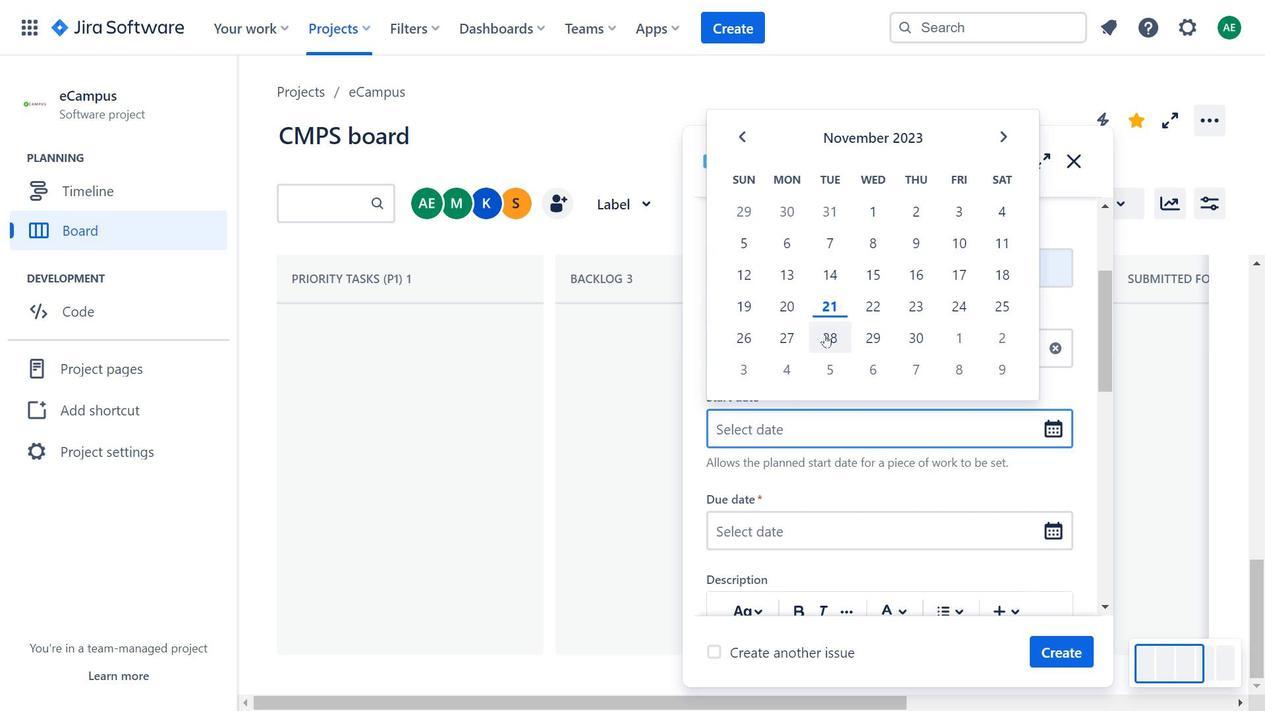 
Action: Mouse pressed left at (763, 440)
Screenshot: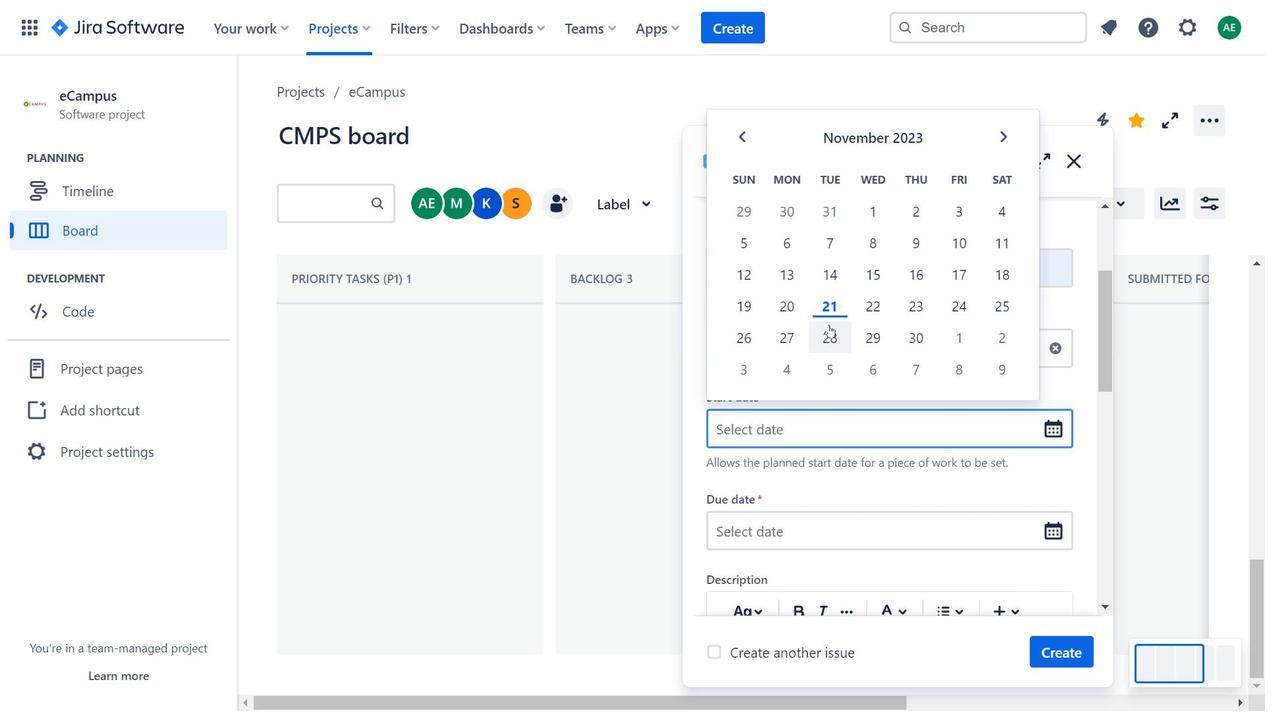 
Action: Mouse moved to (832, 314)
Screenshot: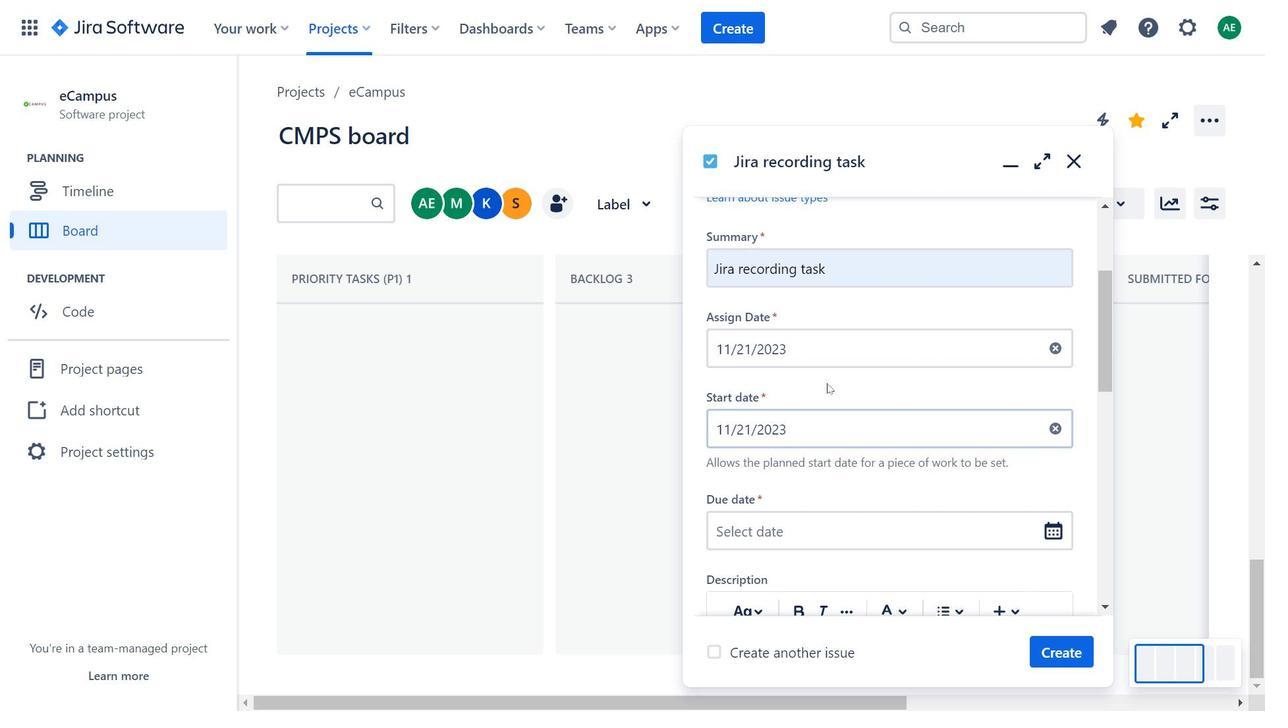 
Action: Mouse pressed left at (832, 314)
Screenshot: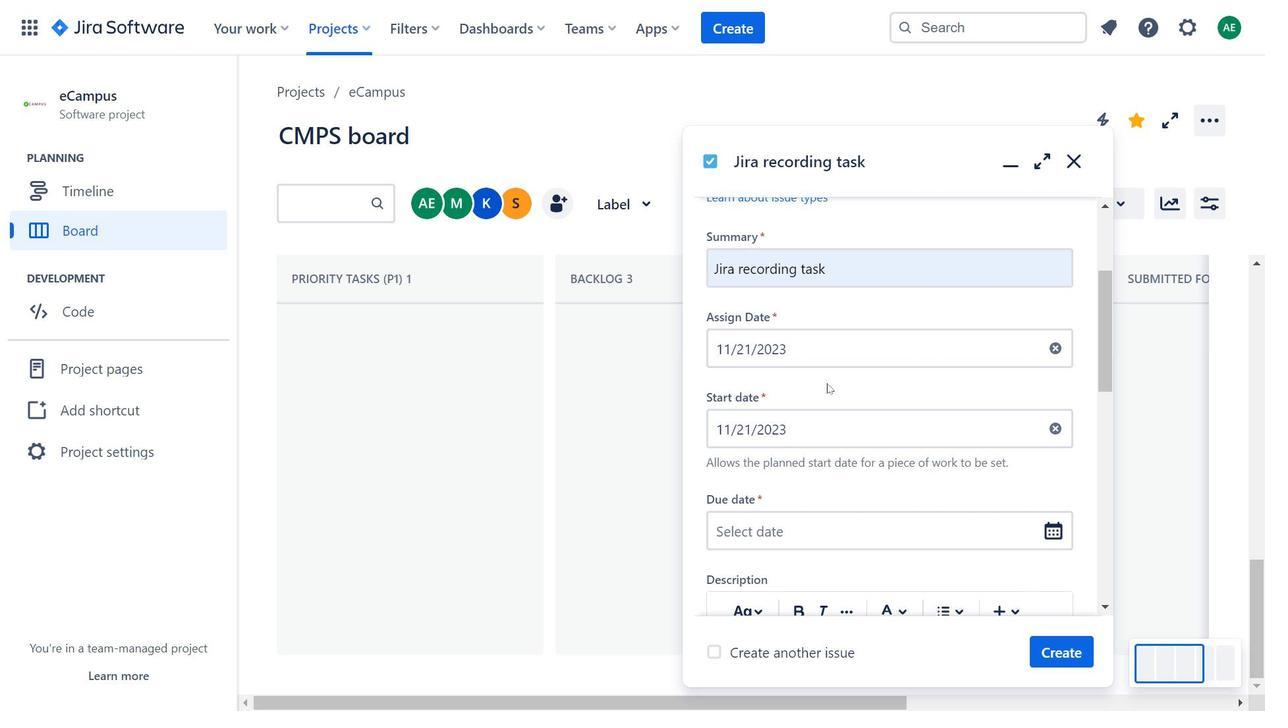 
Action: Mouse moved to (827, 383)
Screenshot: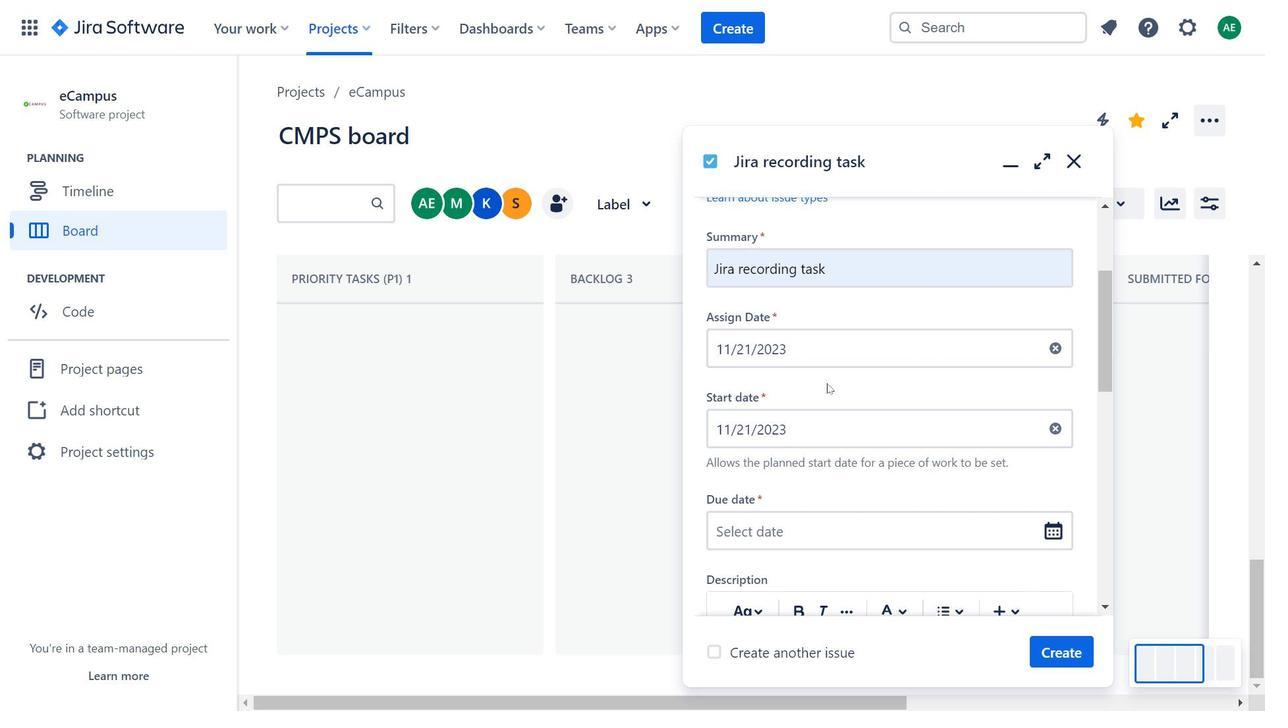 
Action: Mouse pressed left at (827, 383)
Screenshot: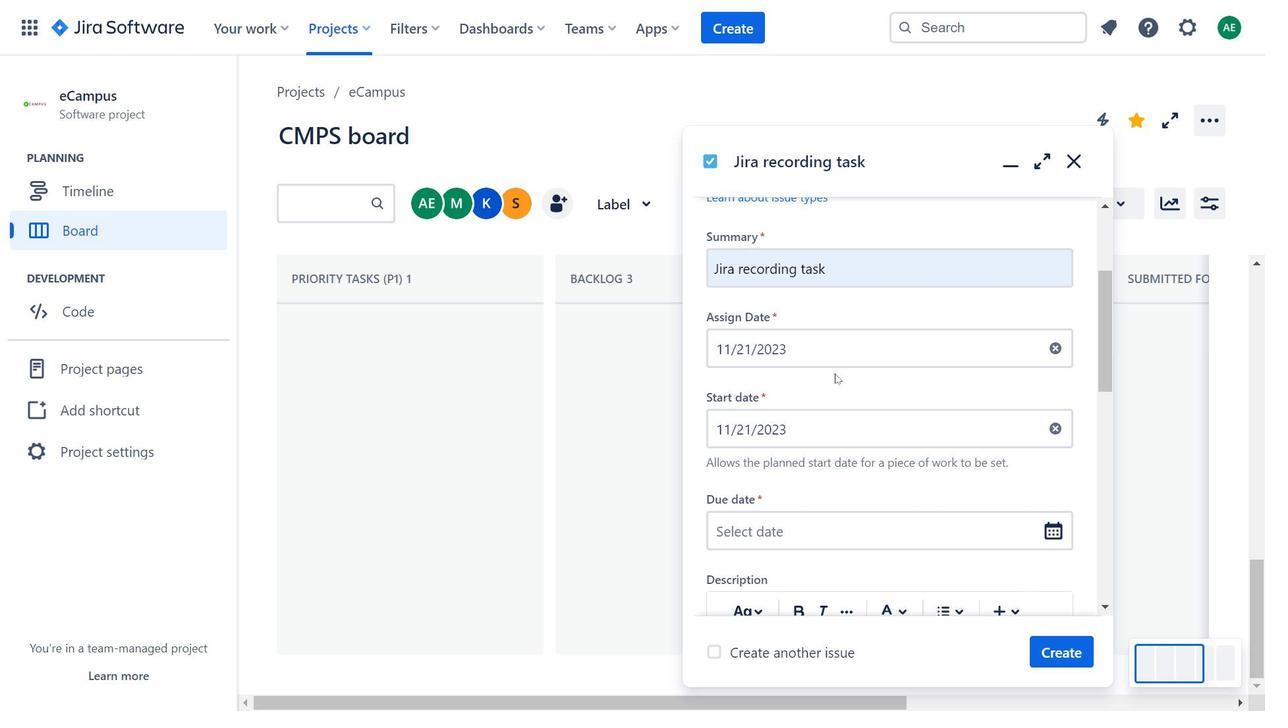 
Action: Mouse pressed left at (827, 383)
Screenshot: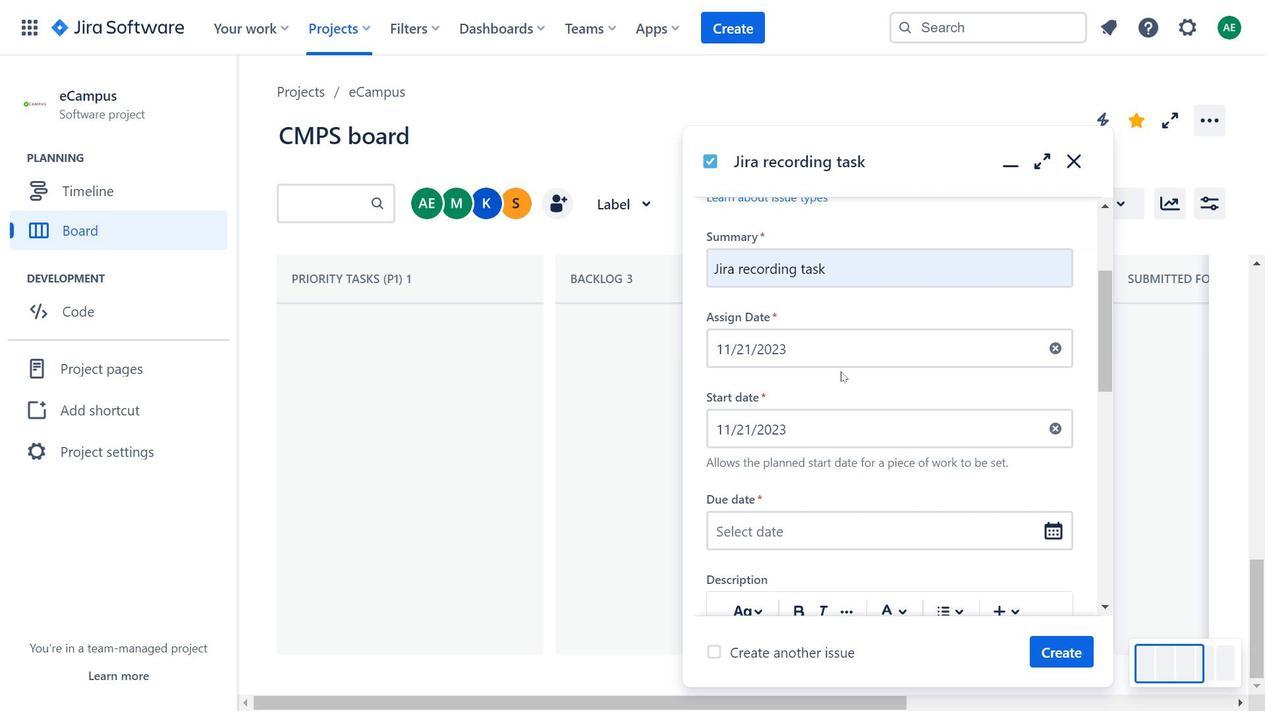 
Action: Mouse moved to (840, 371)
Screenshot: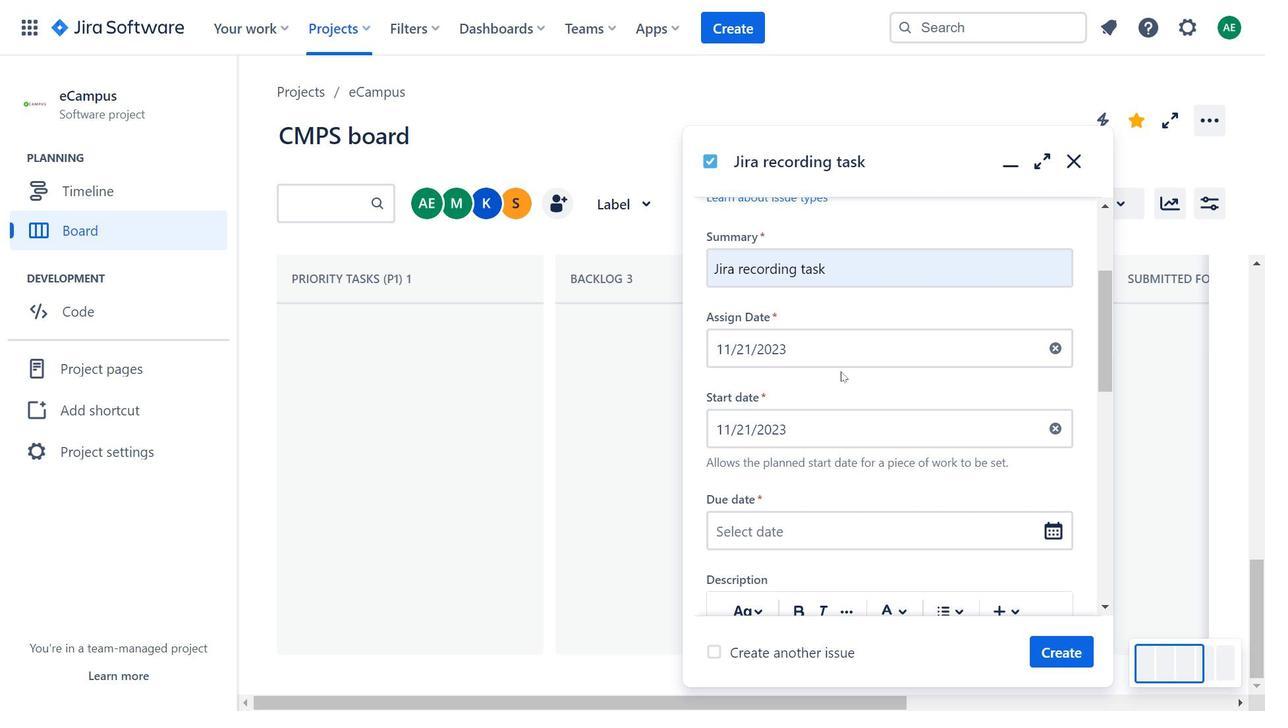 
Action: Mouse scrolled (840, 371) with delta (0, 0)
Screenshot: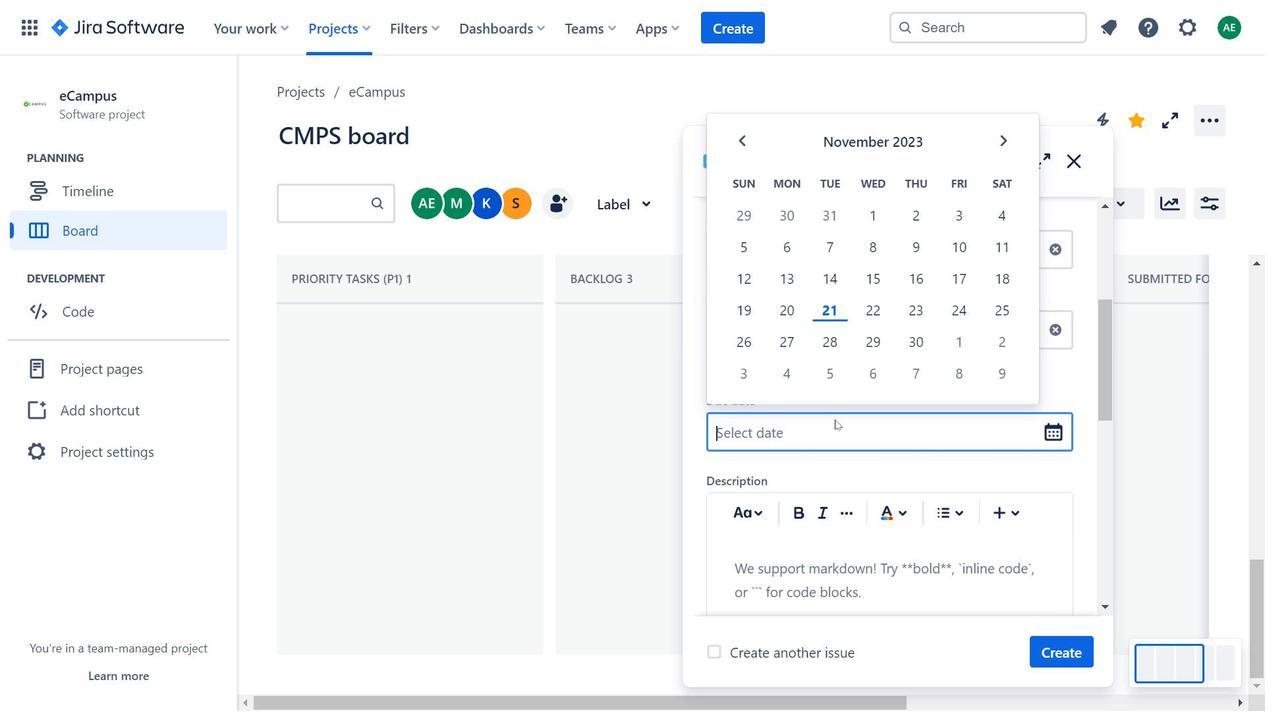 
Action: Mouse moved to (835, 420)
Screenshot: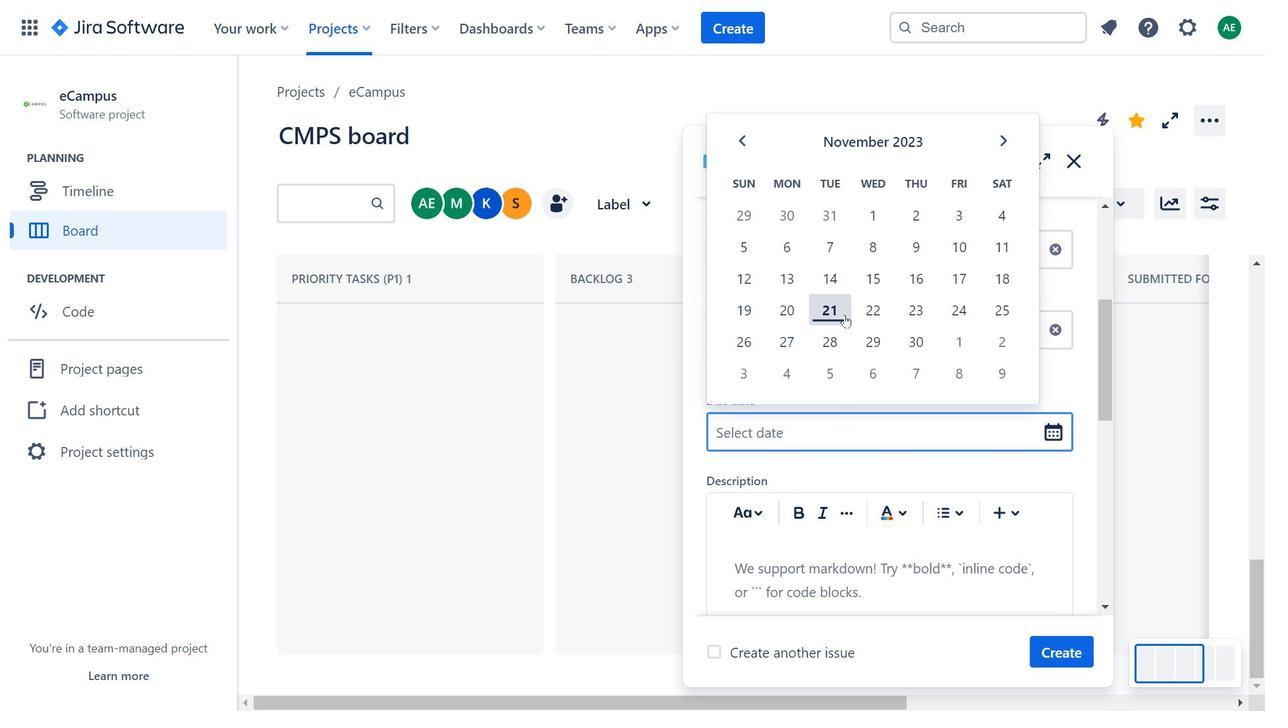 
Action: Mouse pressed left at (835, 420)
Screenshot: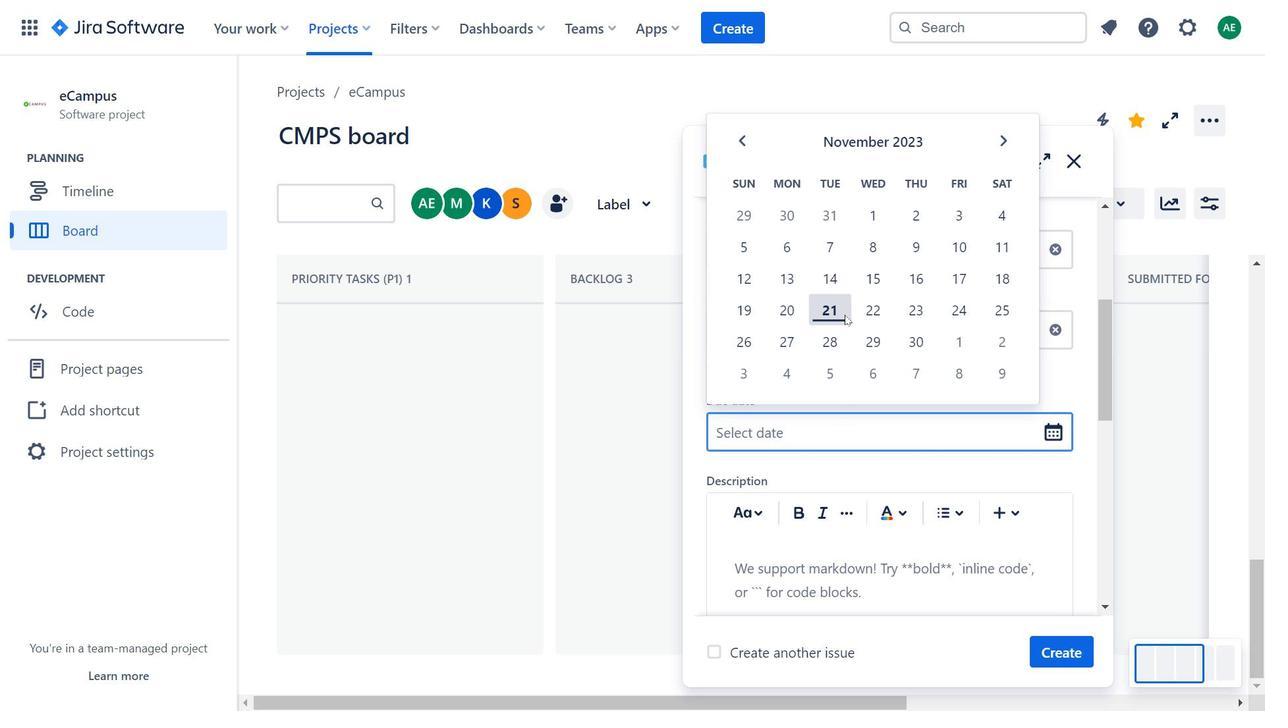 
Action: Mouse moved to (845, 315)
Screenshot: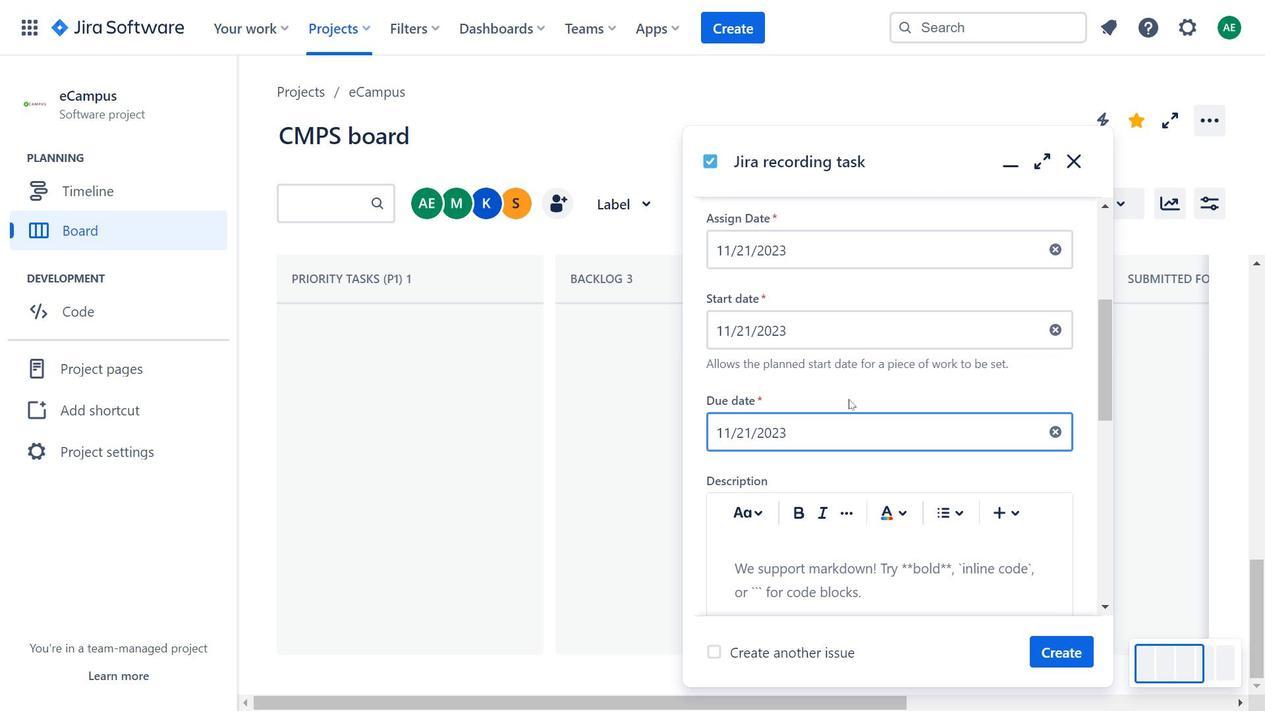 
Action: Mouse pressed left at (845, 315)
Screenshot: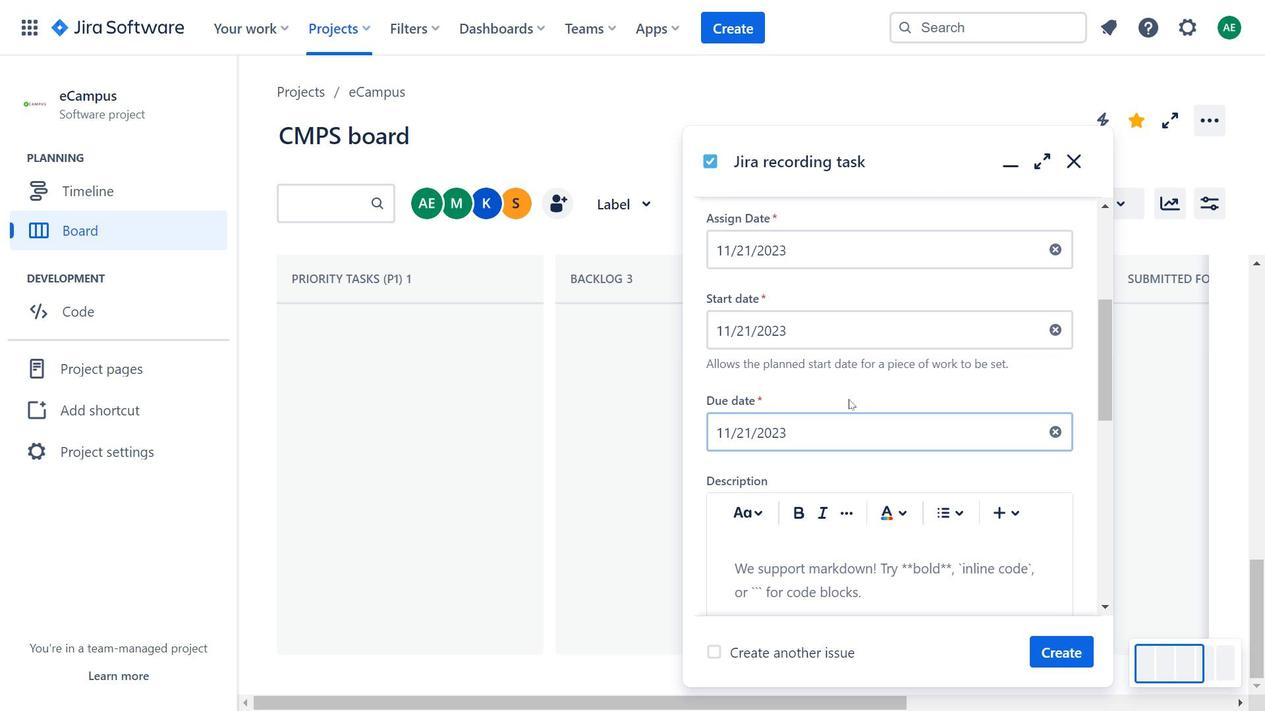 
Action: Mouse moved to (849, 399)
Screenshot: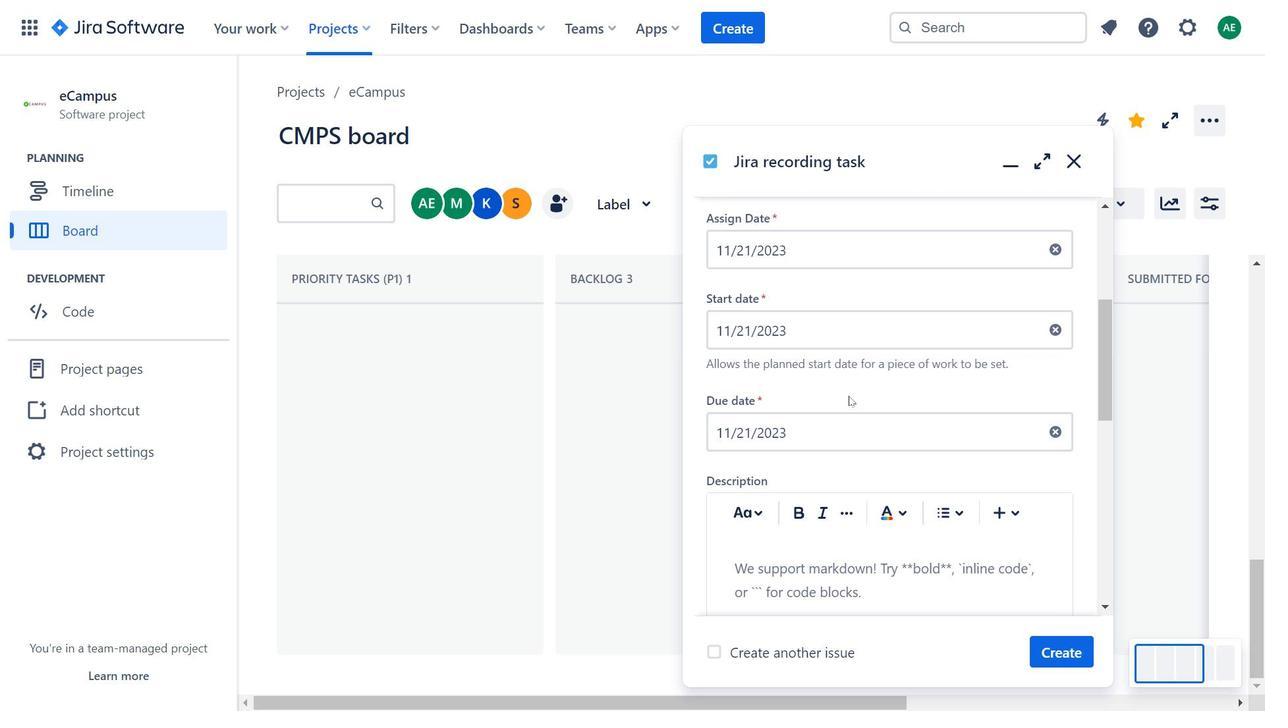 
Action: Mouse pressed left at (849, 399)
Screenshot: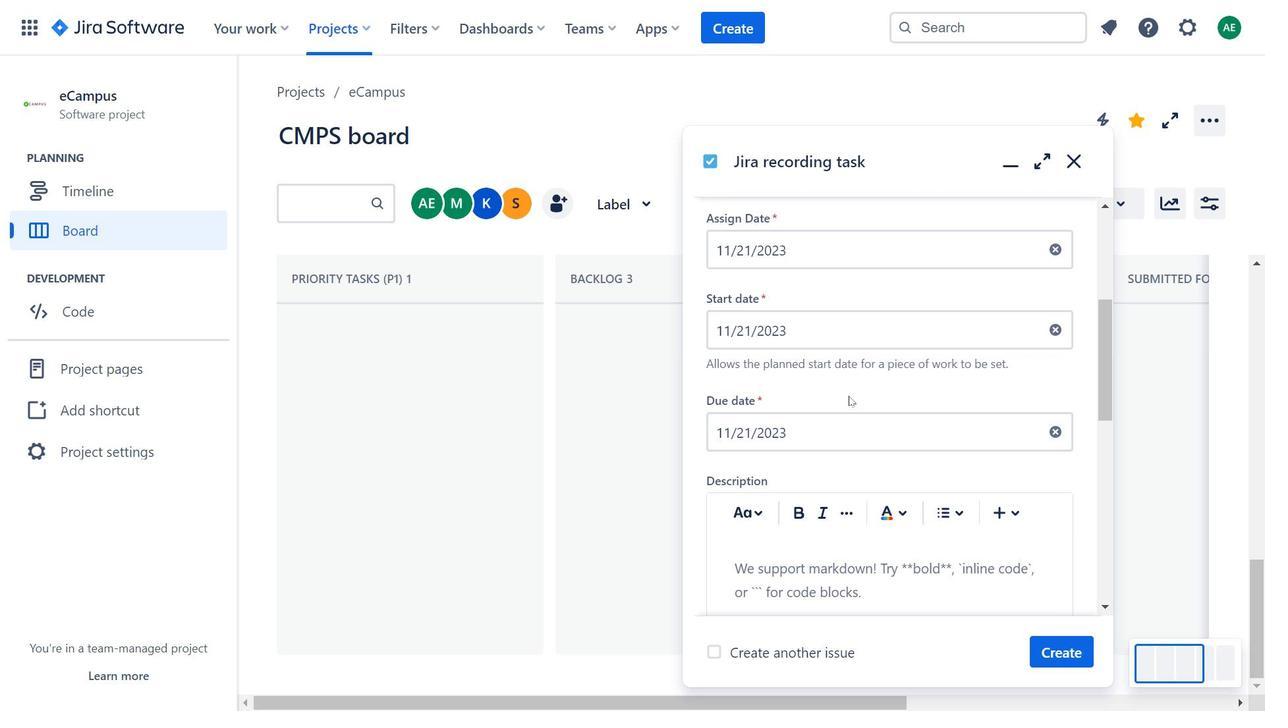 
Action: Mouse moved to (900, 291)
Screenshot: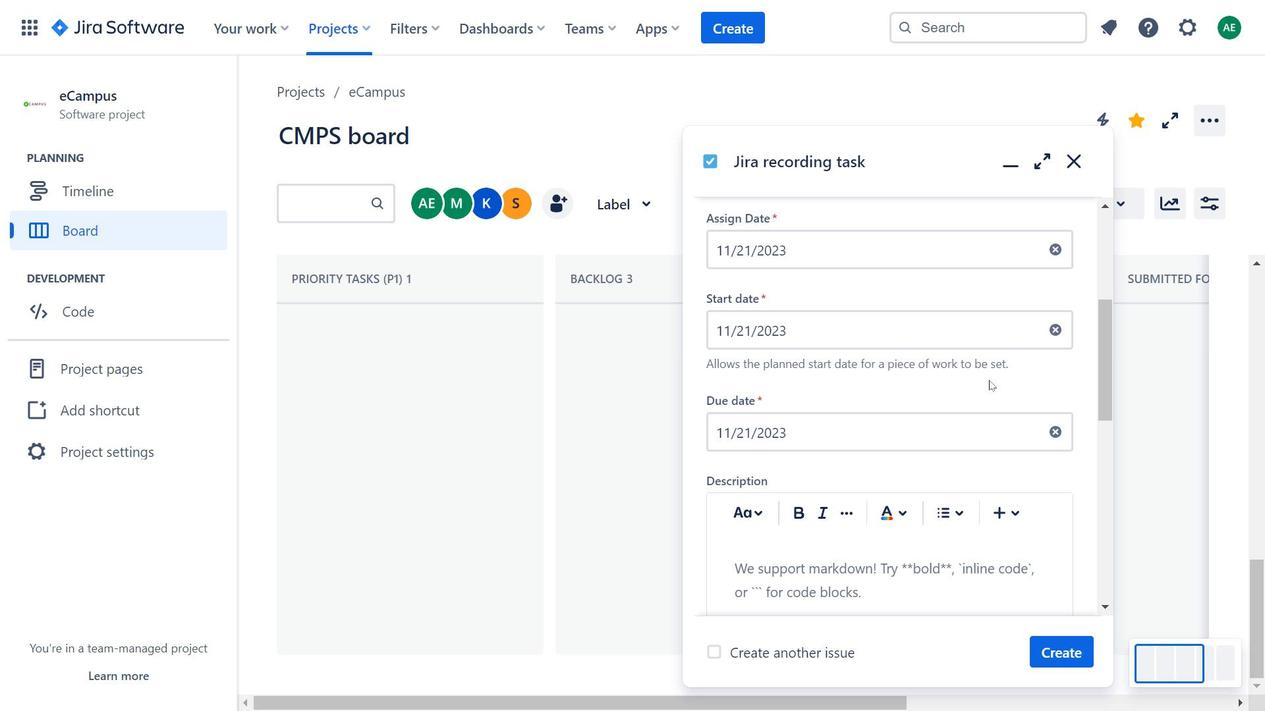 
Action: Mouse pressed left at (900, 291)
Screenshot: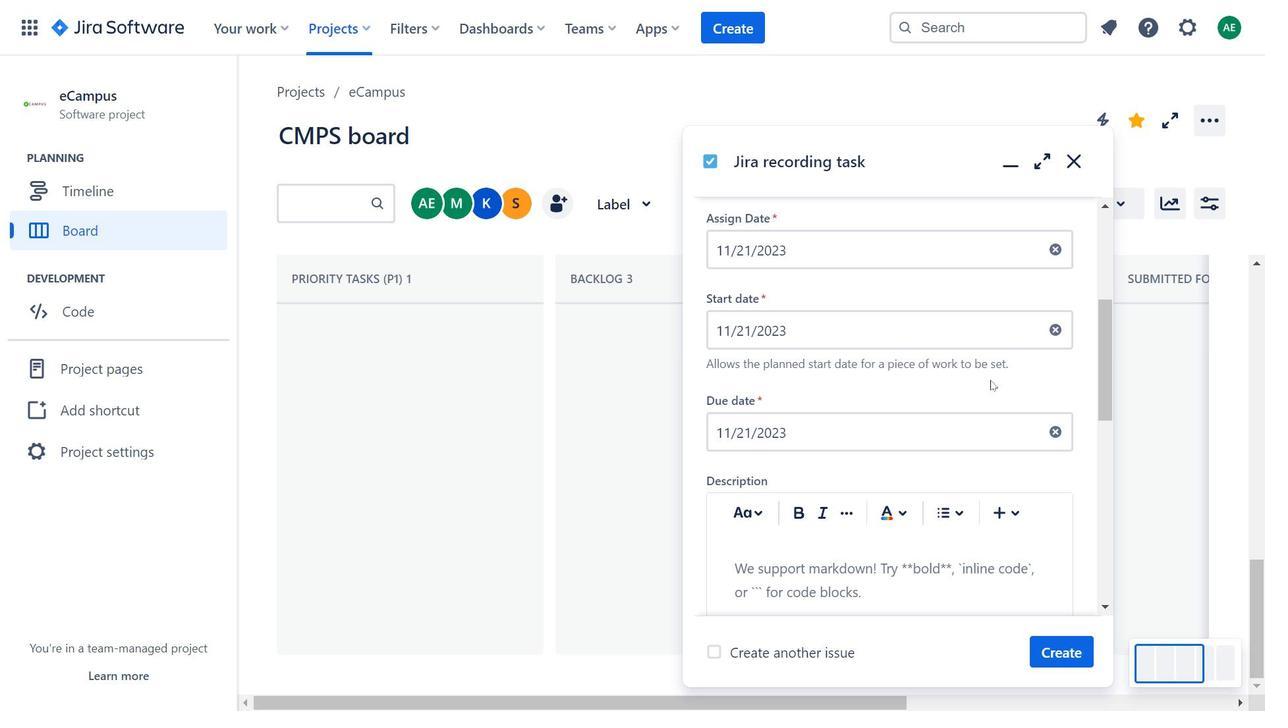 
Action: Mouse moved to (989, 380)
Screenshot: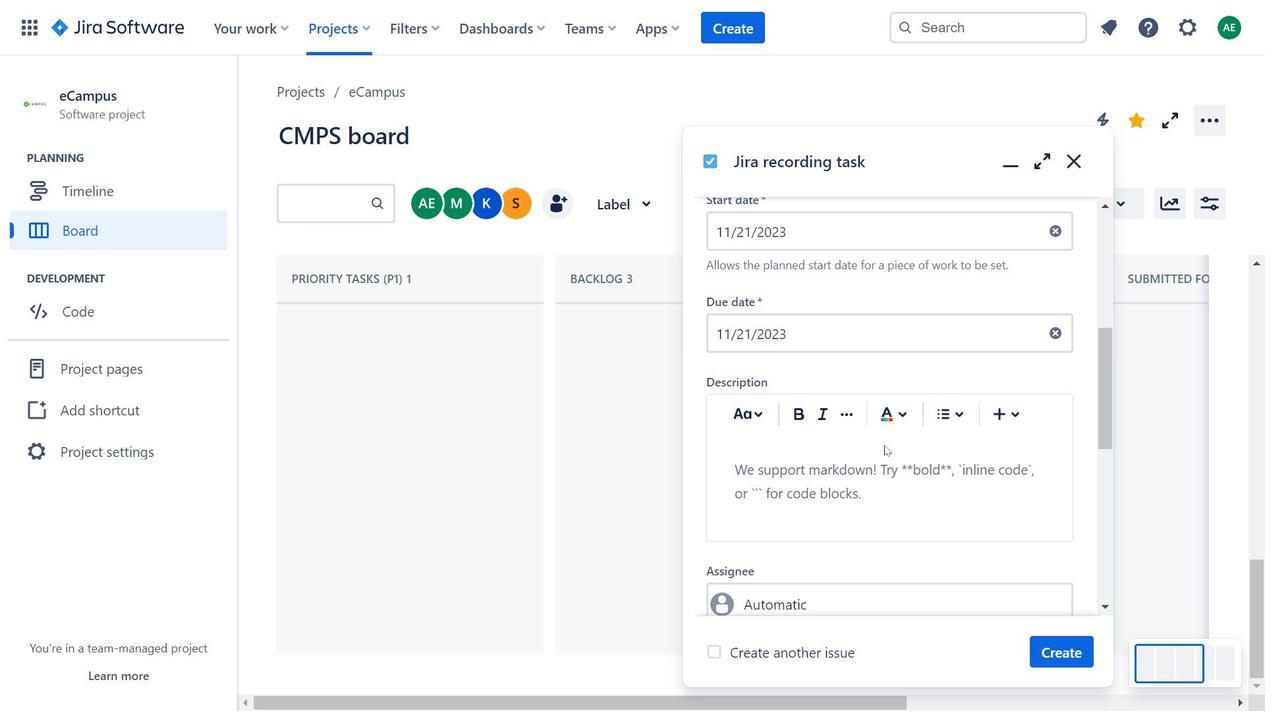 
Action: Mouse pressed left at (989, 380)
Screenshot: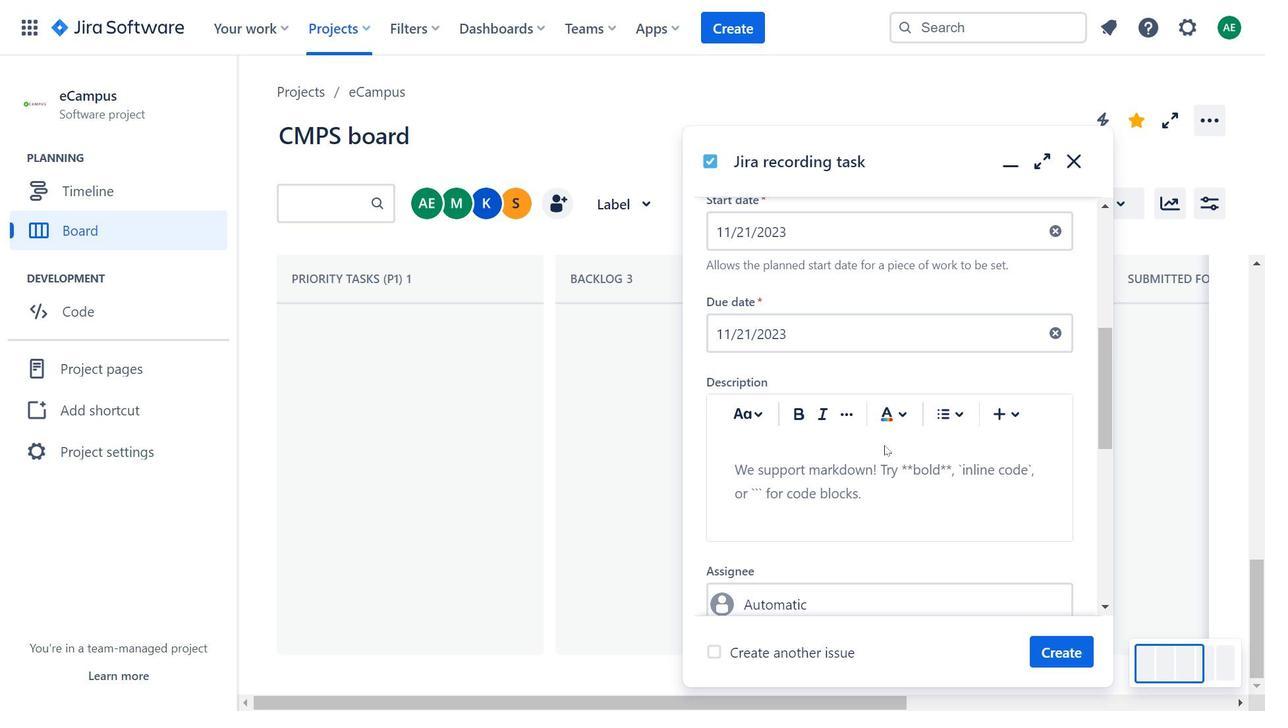 
Action: Mouse moved to (885, 444)
Screenshot: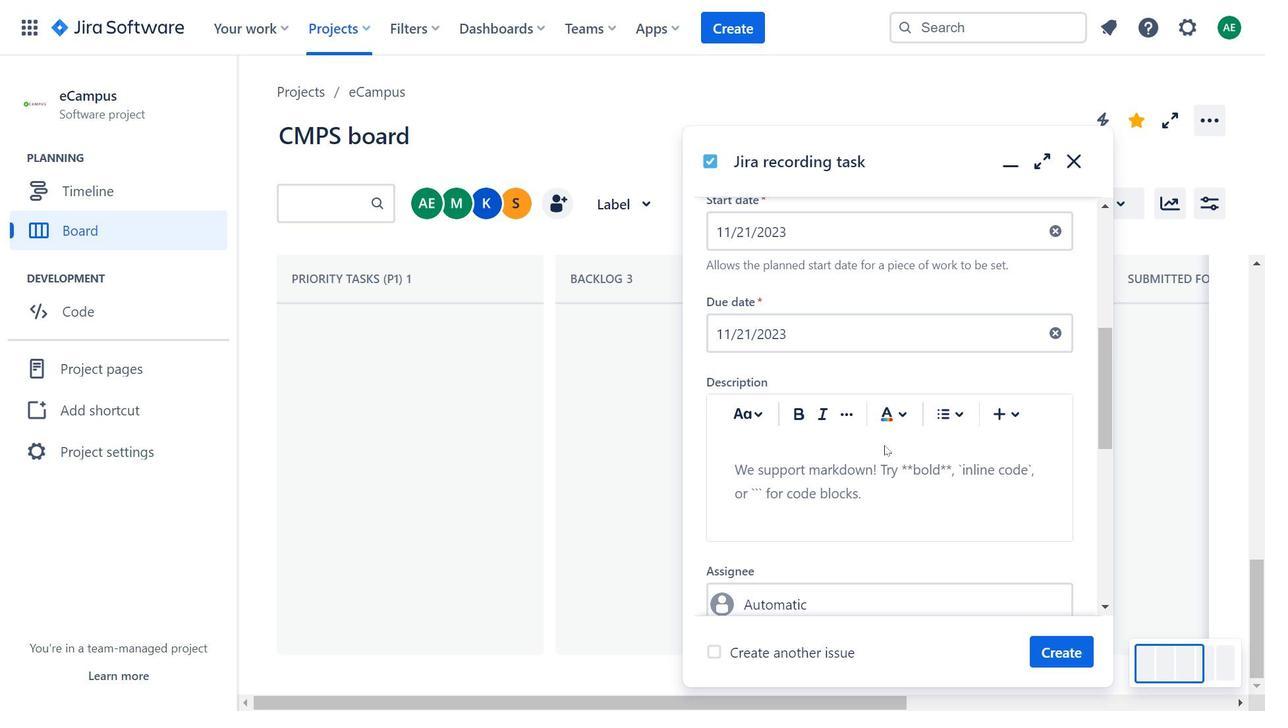 
Action: Mouse scrolled (885, 444) with delta (0, 0)
Screenshot: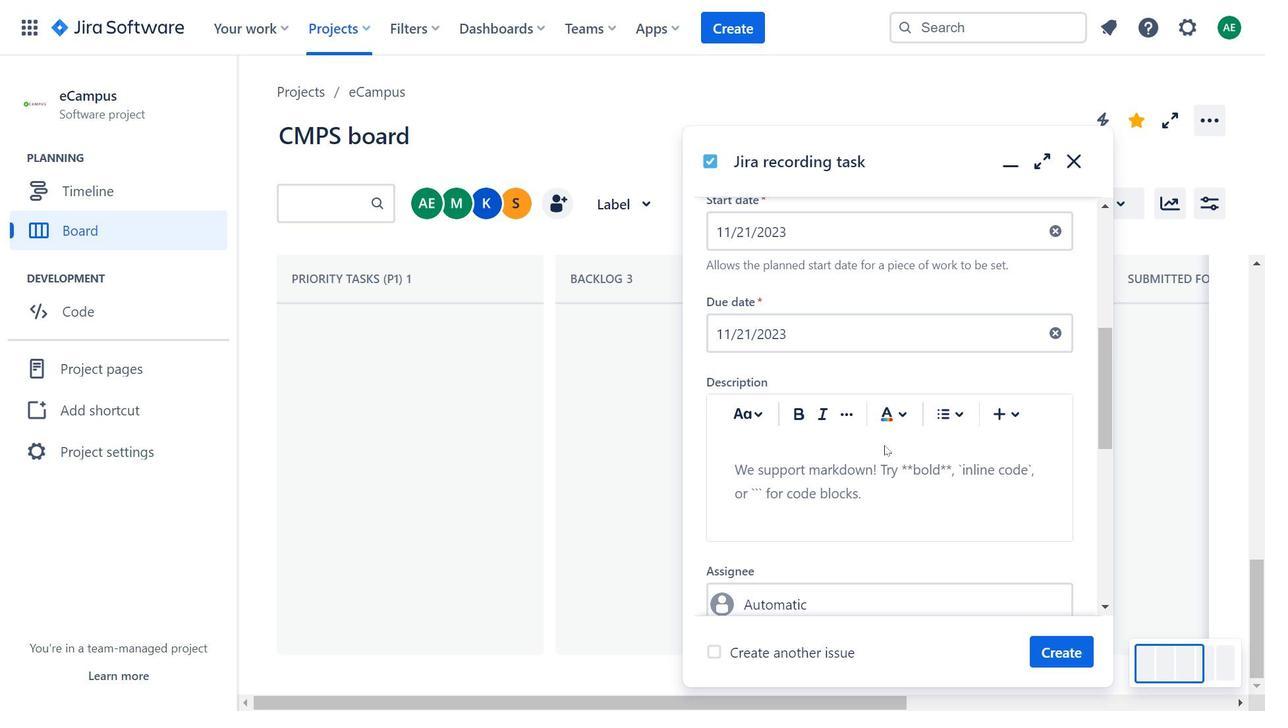 
Action: Mouse moved to (912, 406)
Screenshot: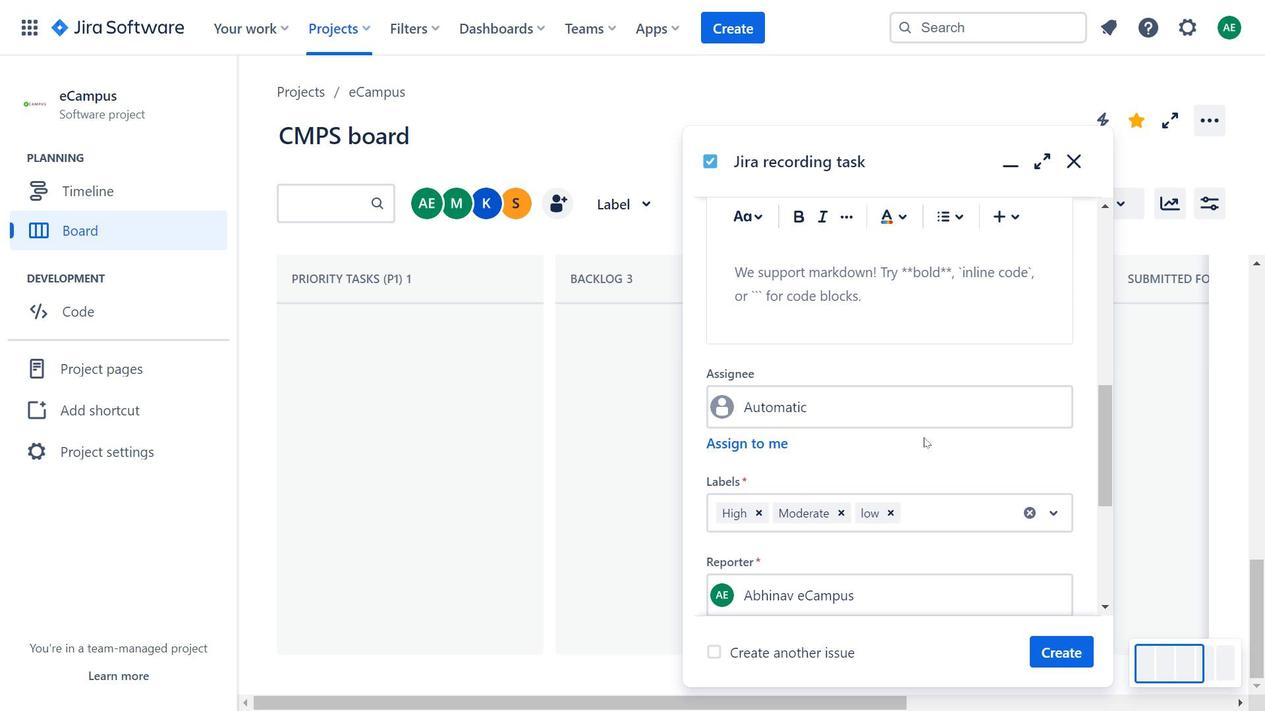 
Action: Mouse scrolled (912, 405) with delta (0, 0)
Screenshot: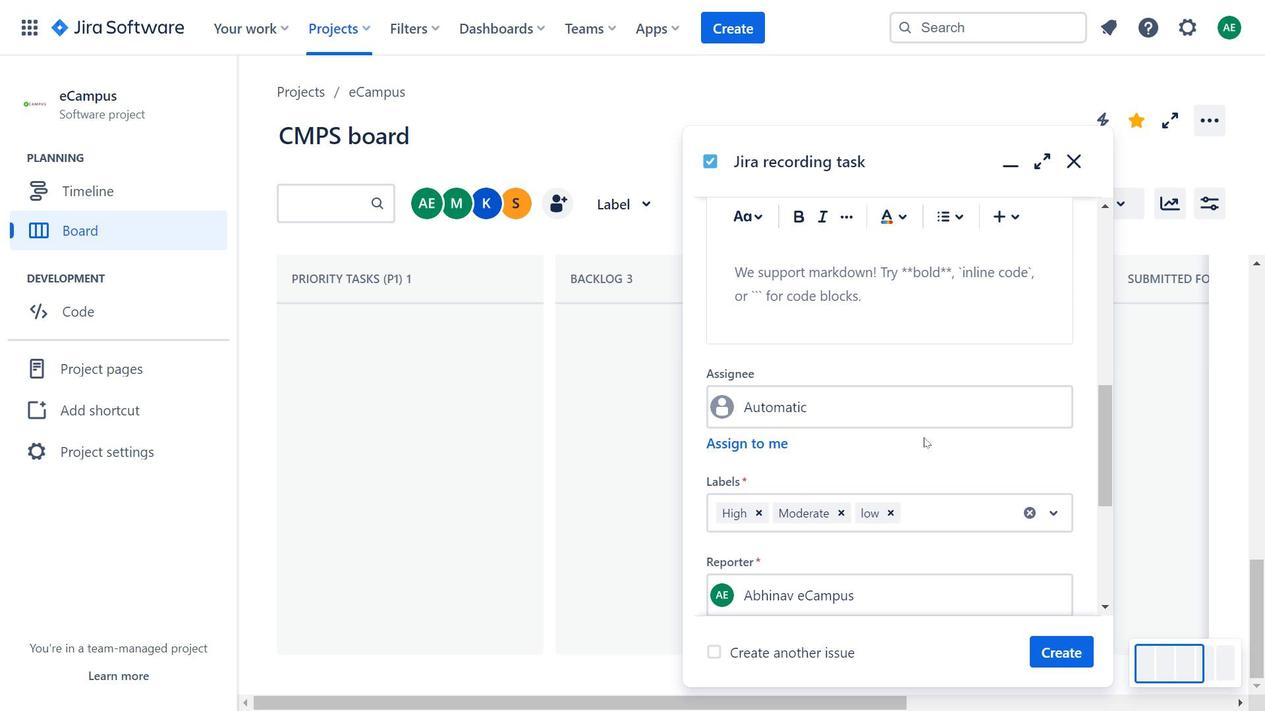 
Action: Mouse moved to (912, 410)
Screenshot: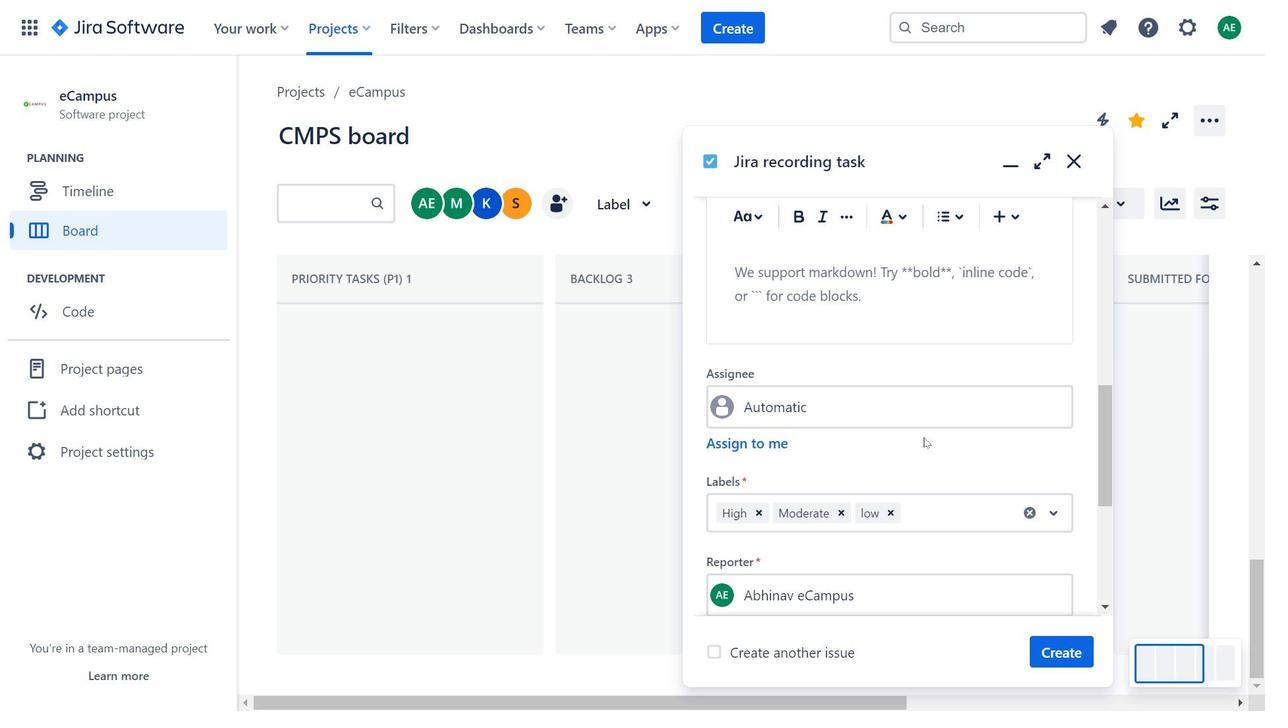 
Action: Mouse scrolled (912, 409) with delta (0, 0)
Screenshot: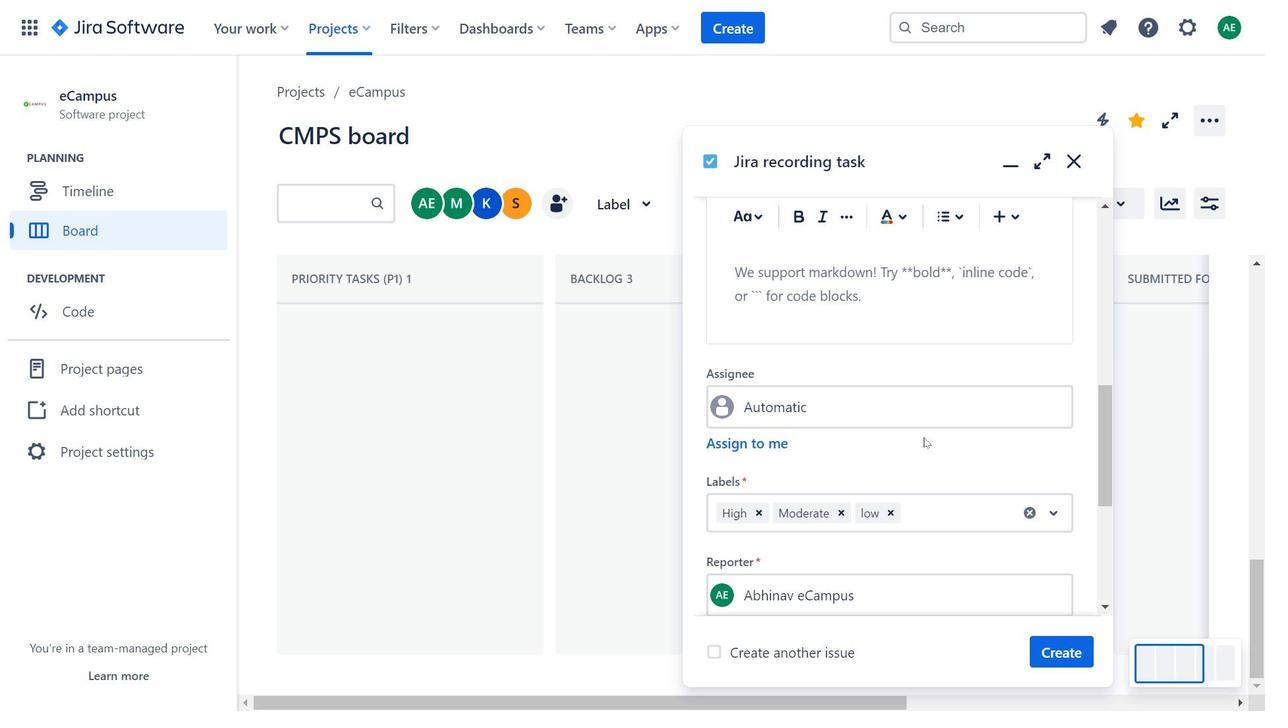 
Action: Mouse moved to (775, 450)
Screenshot: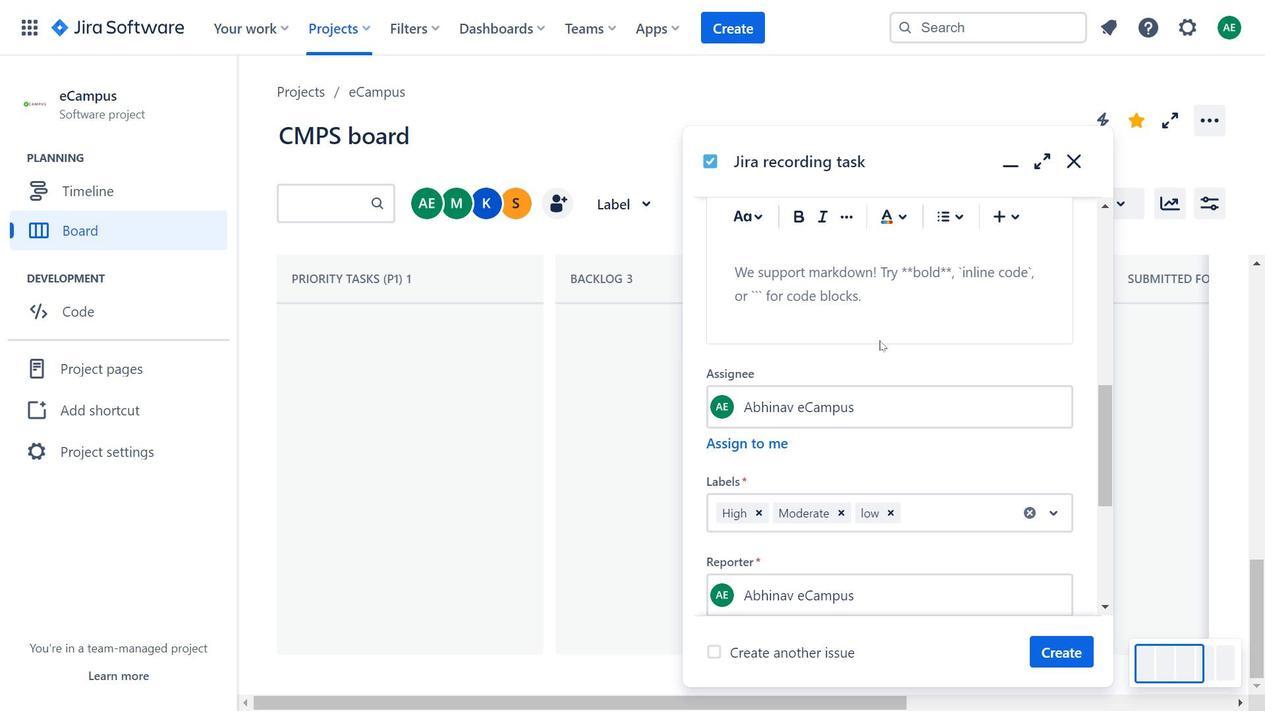 
Action: Mouse pressed left at (775, 450)
Screenshot: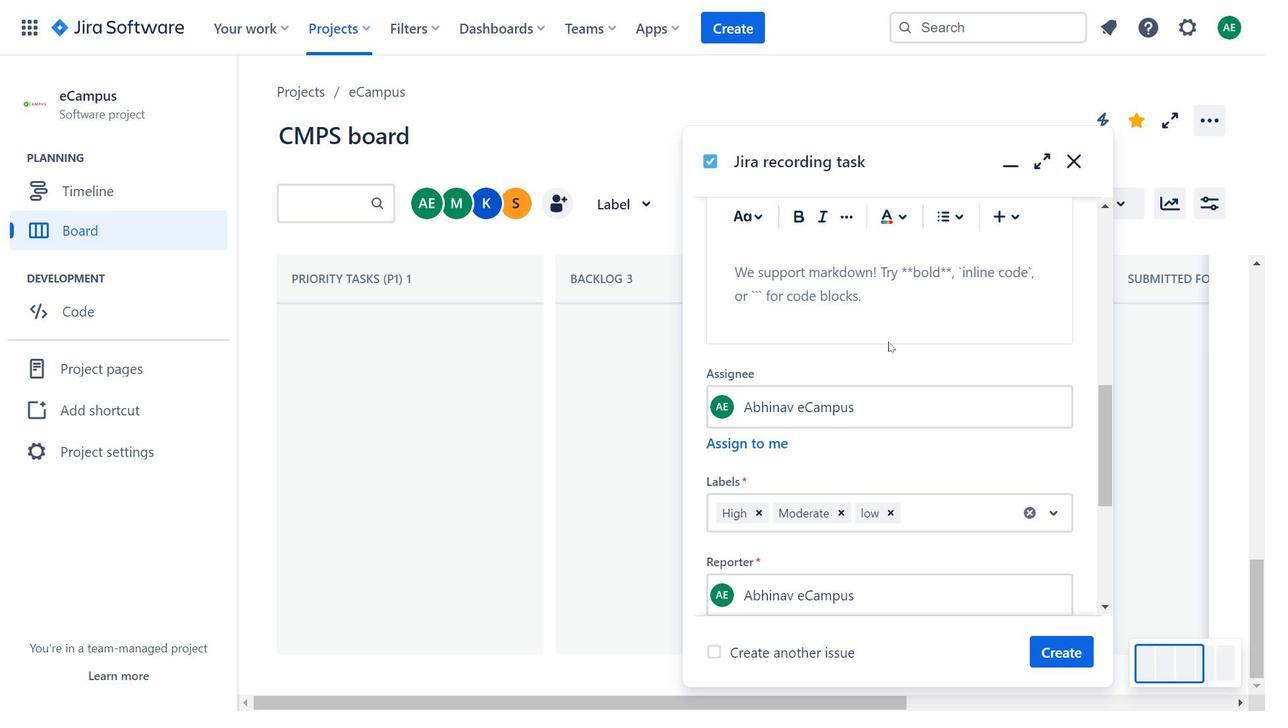 
Action: Mouse moved to (913, 357)
Screenshot: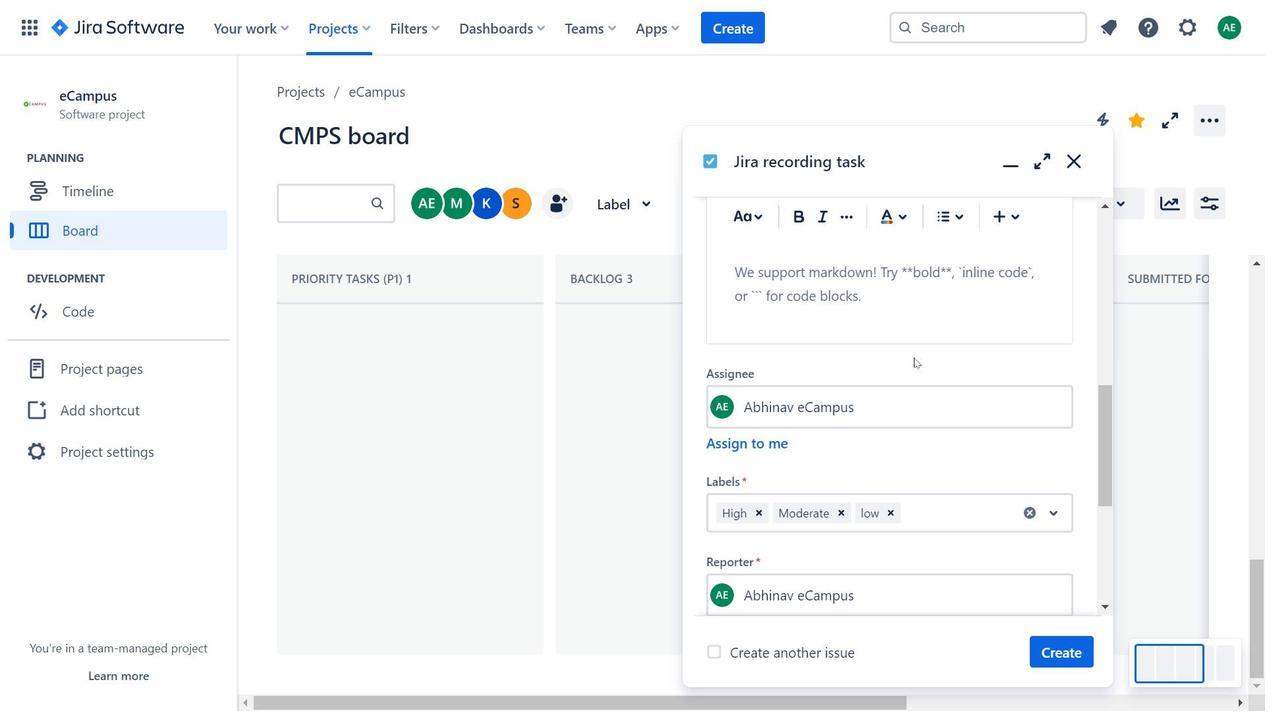 
Action: Mouse pressed left at (913, 357)
Screenshot: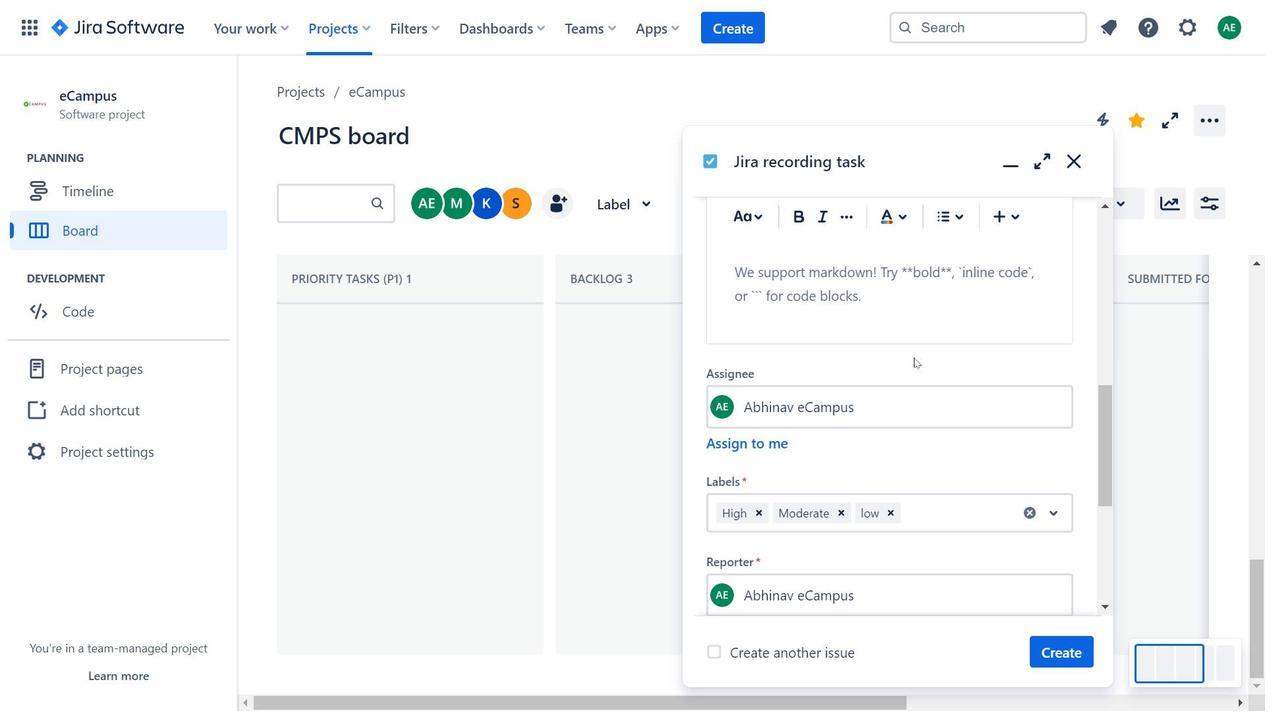
Action: Mouse moved to (914, 357)
Screenshot: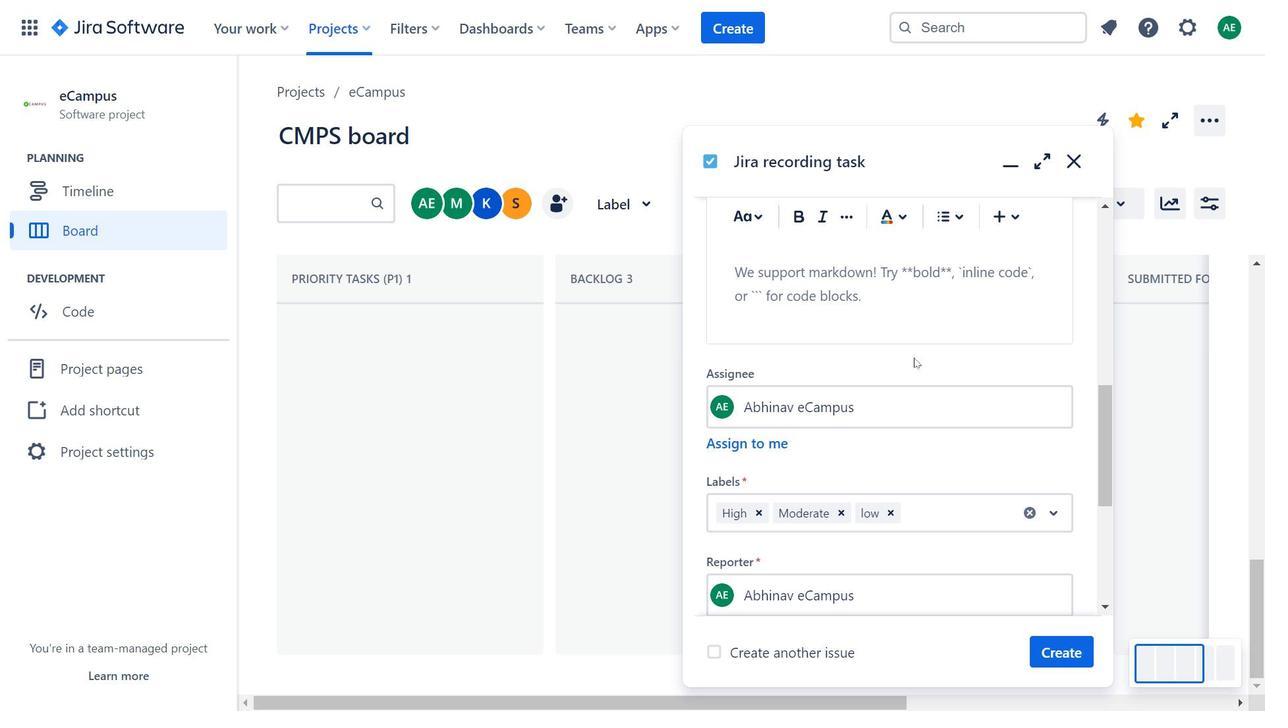
Action: Mouse pressed left at (914, 357)
Screenshot: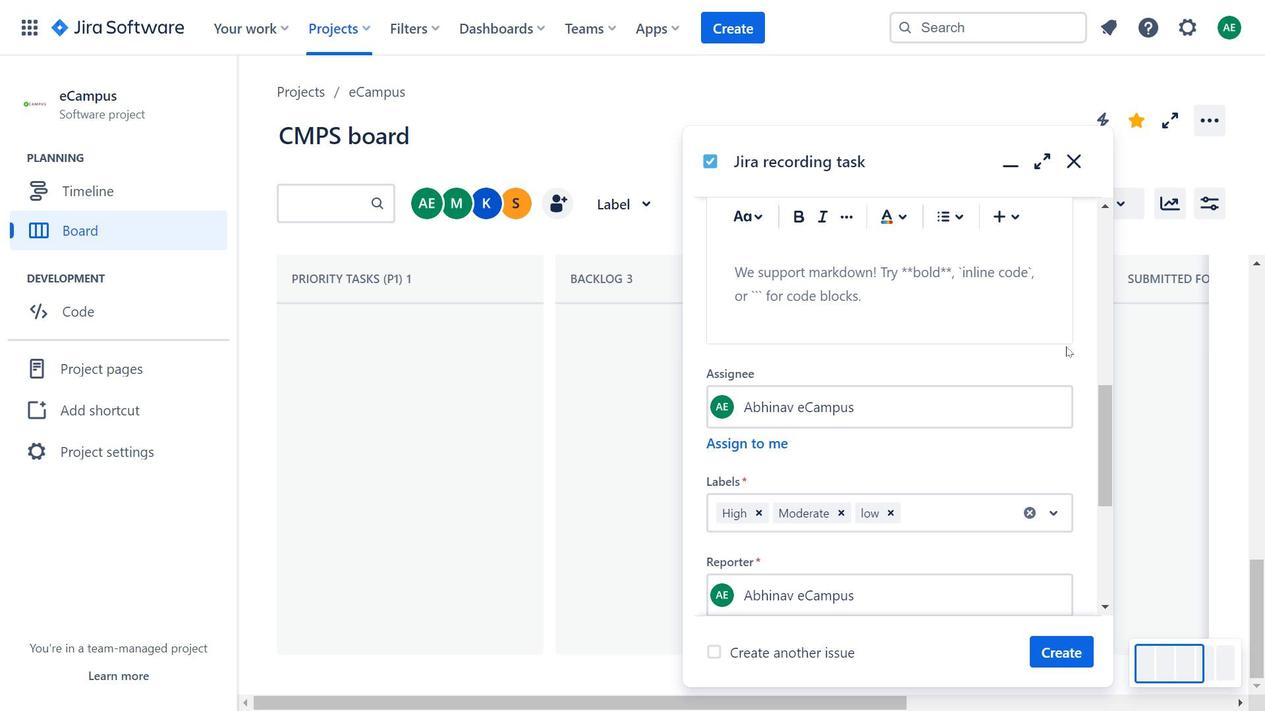 
Action: Mouse moved to (695, 274)
Screenshot: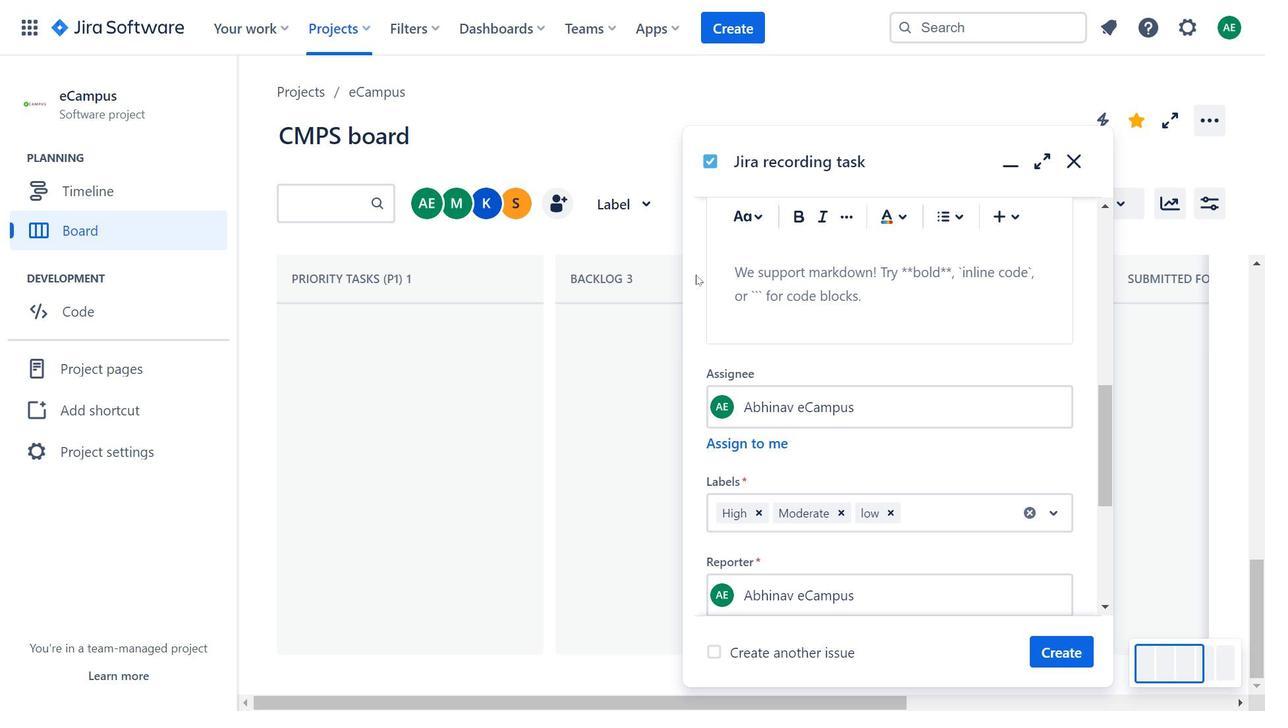 
Action: Mouse pressed left at (695, 274)
Screenshot: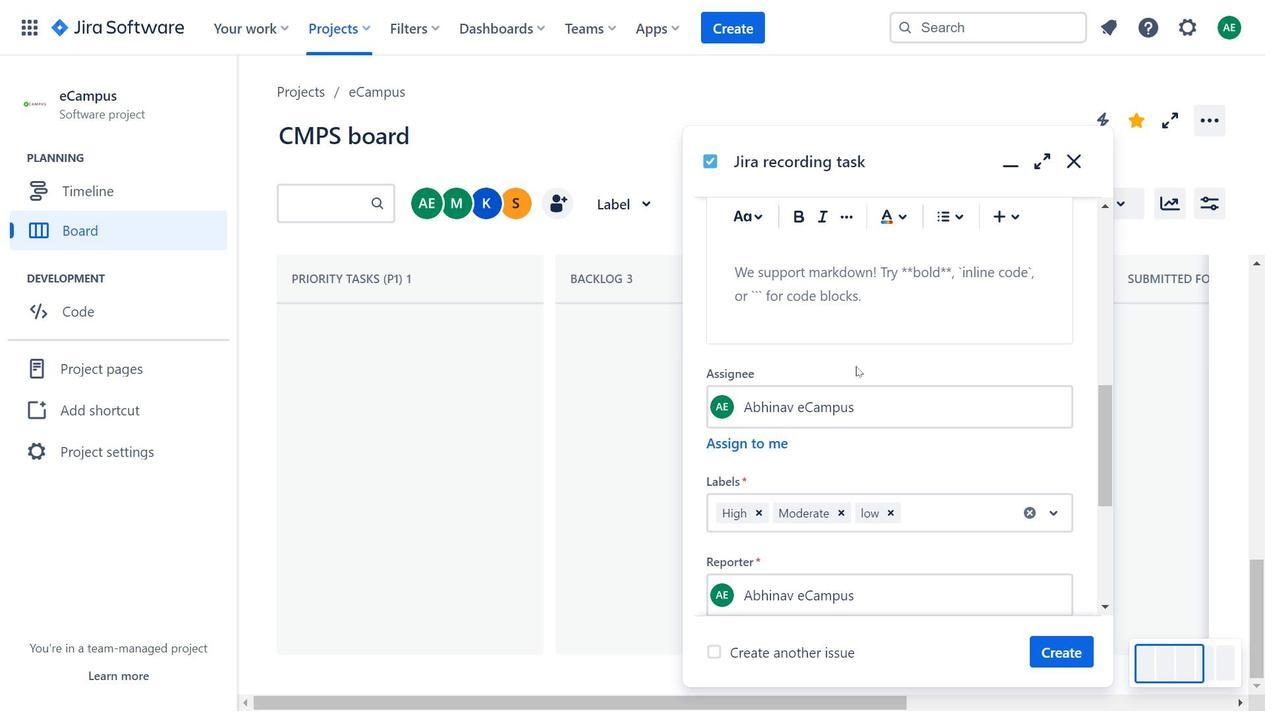
Action: Mouse moved to (827, 419)
Screenshot: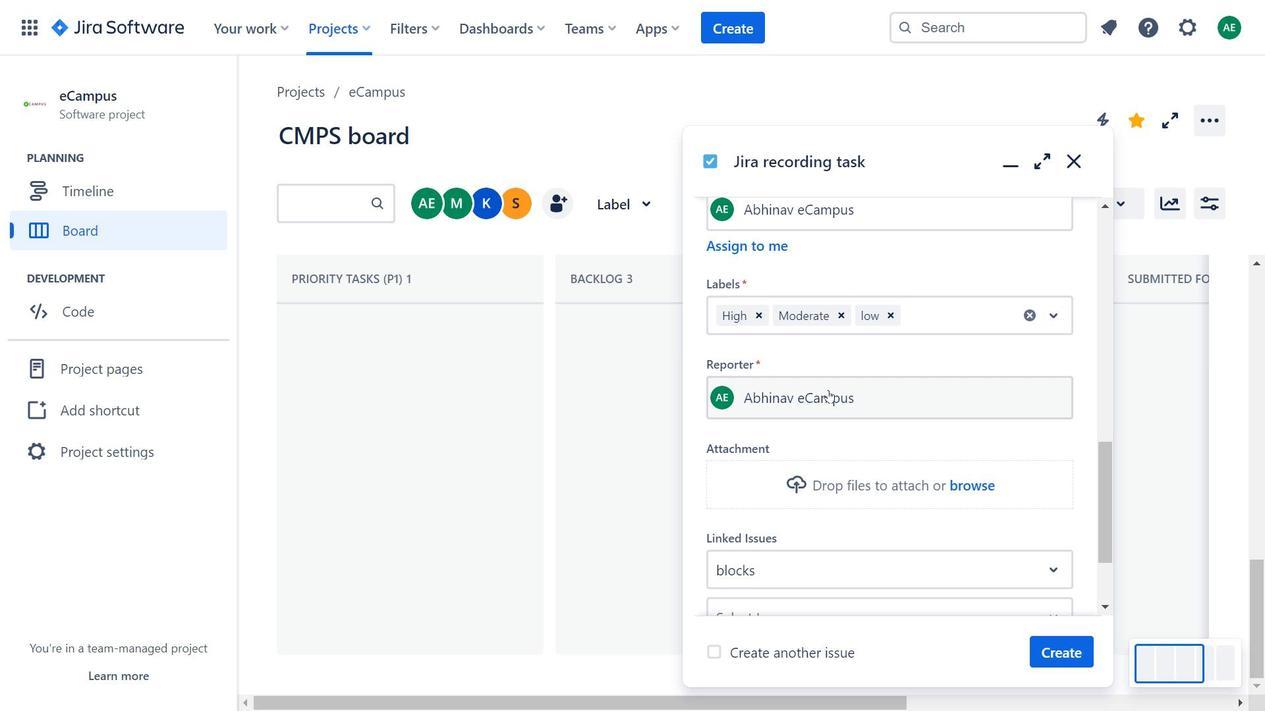 
Action: Mouse scrolled (827, 418) with delta (0, 0)
Screenshot: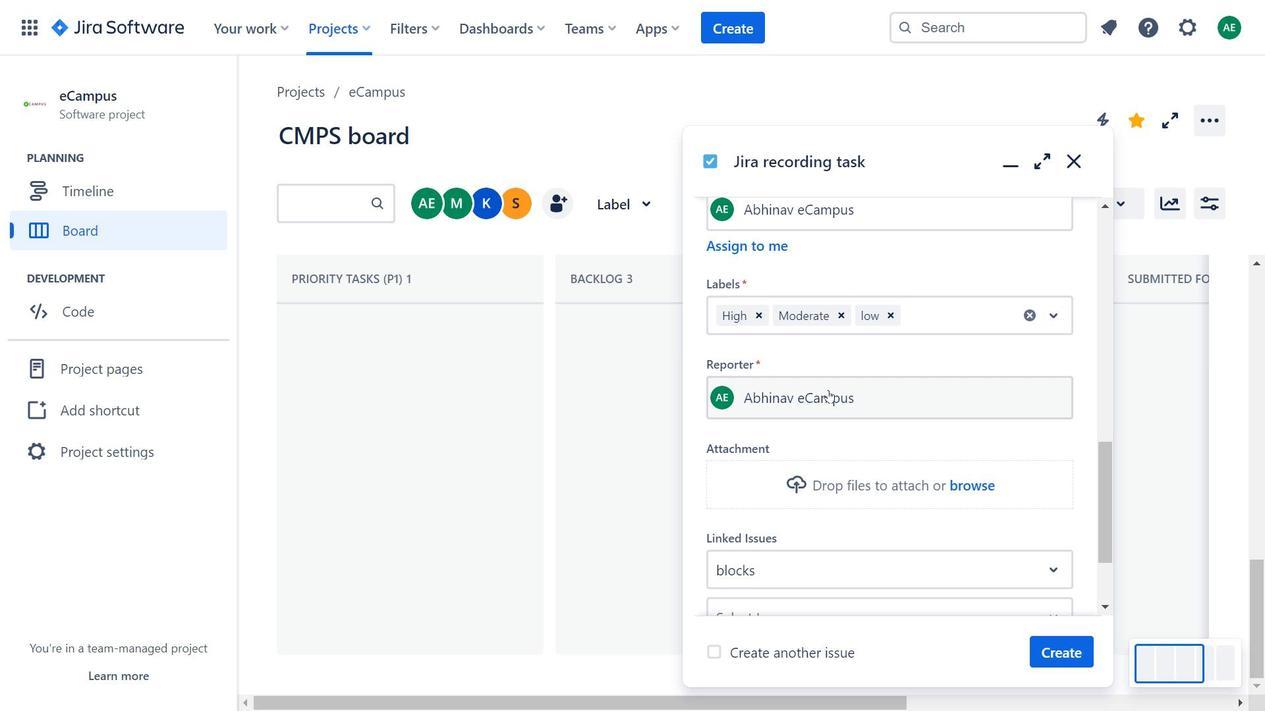 
Action: Mouse scrolled (827, 418) with delta (0, 0)
Screenshot: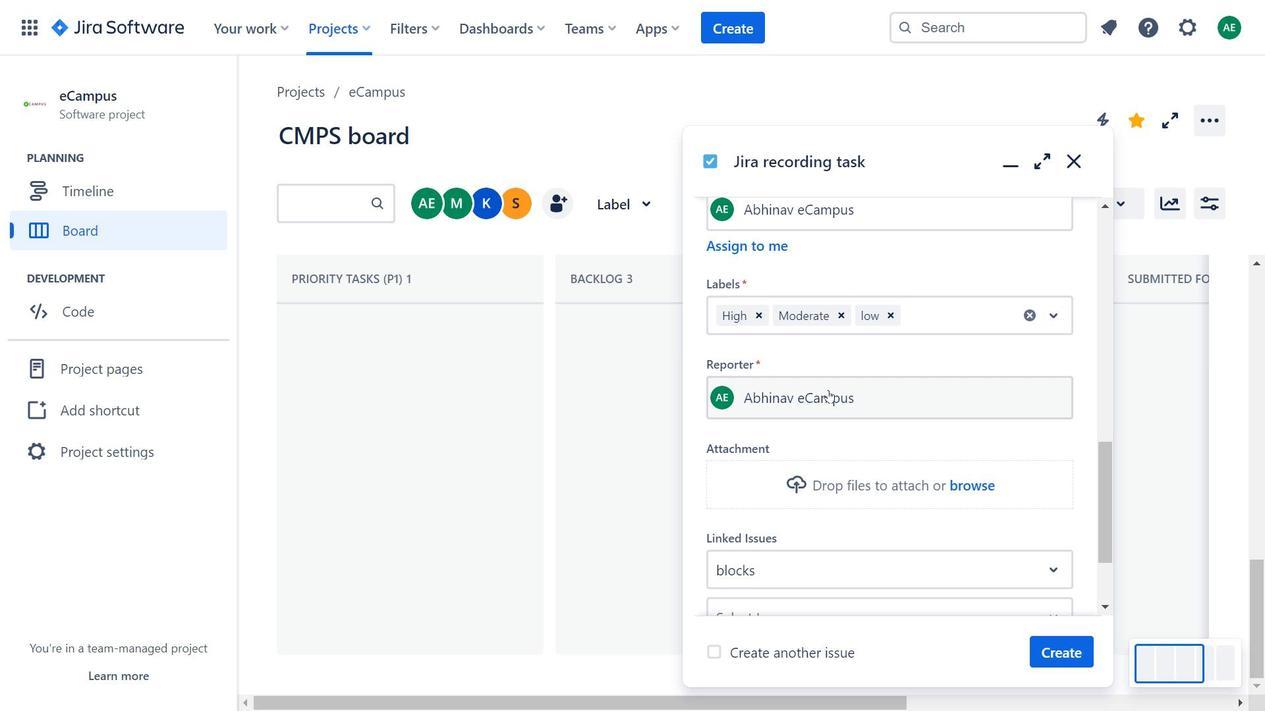 
Action: Mouse moved to (1056, 249)
Screenshot: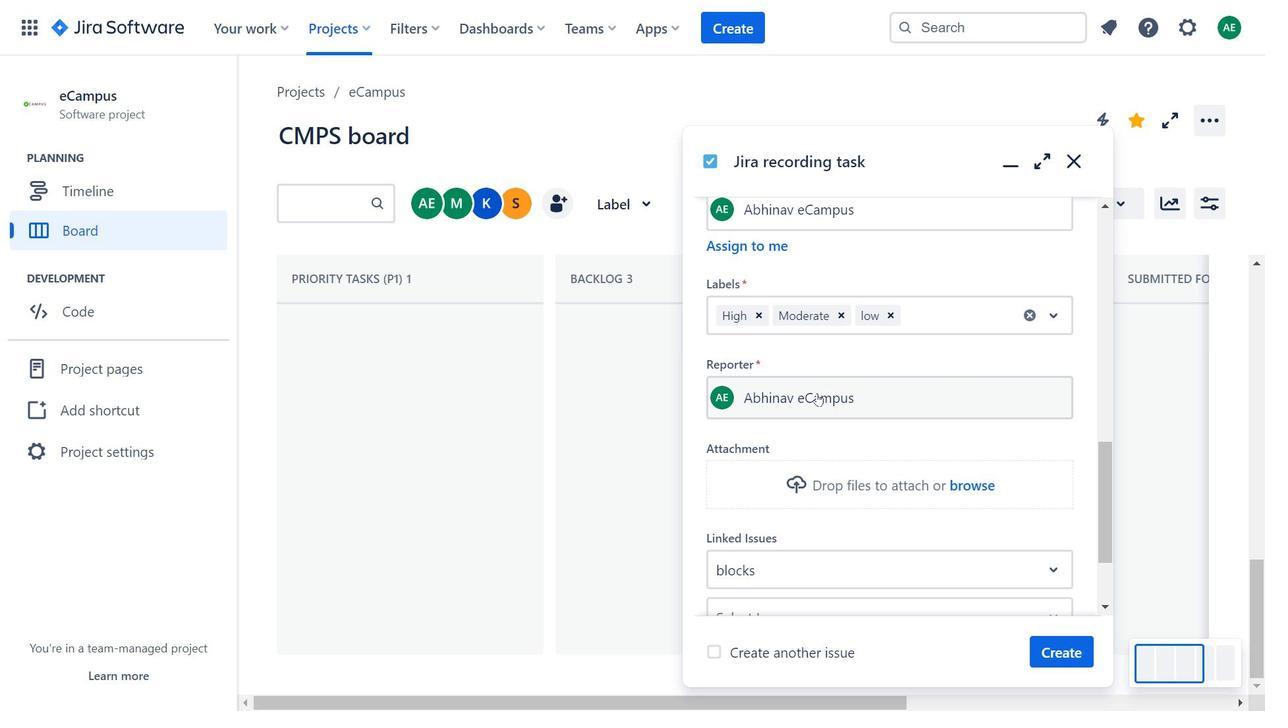 
Action: Mouse pressed left at (1056, 249)
Screenshot: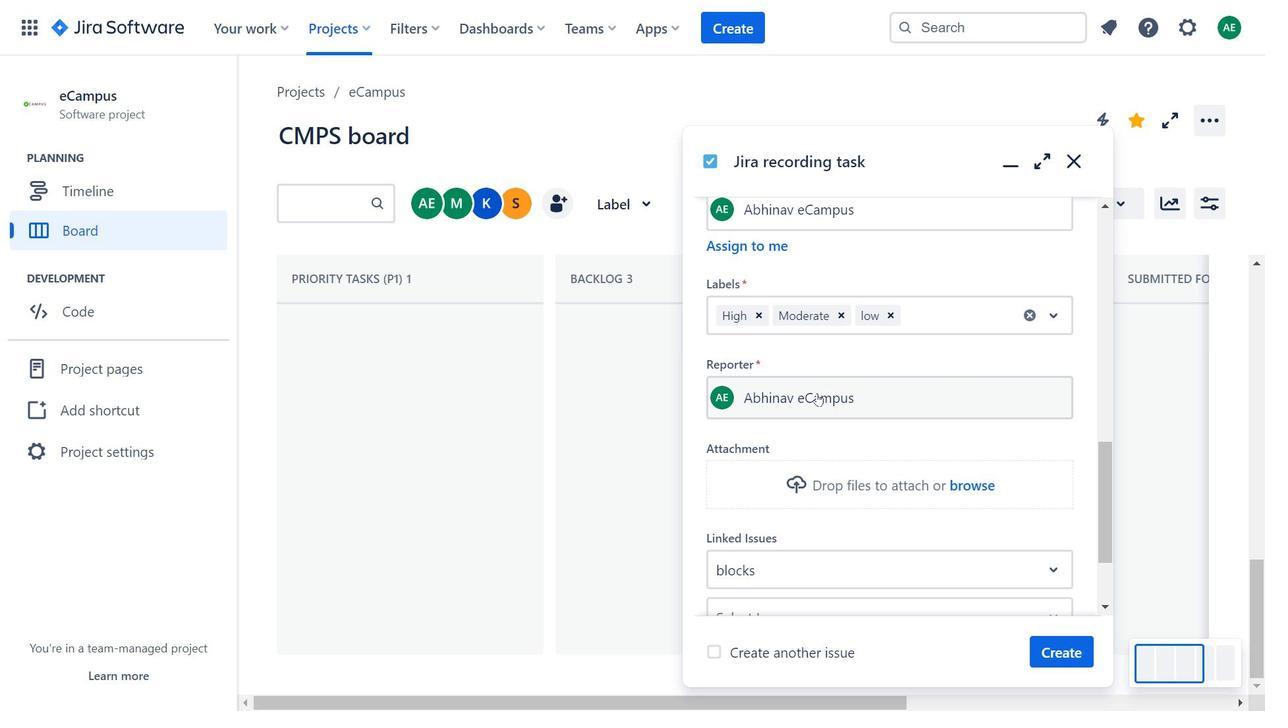 
Action: Mouse moved to (911, 369)
Screenshot: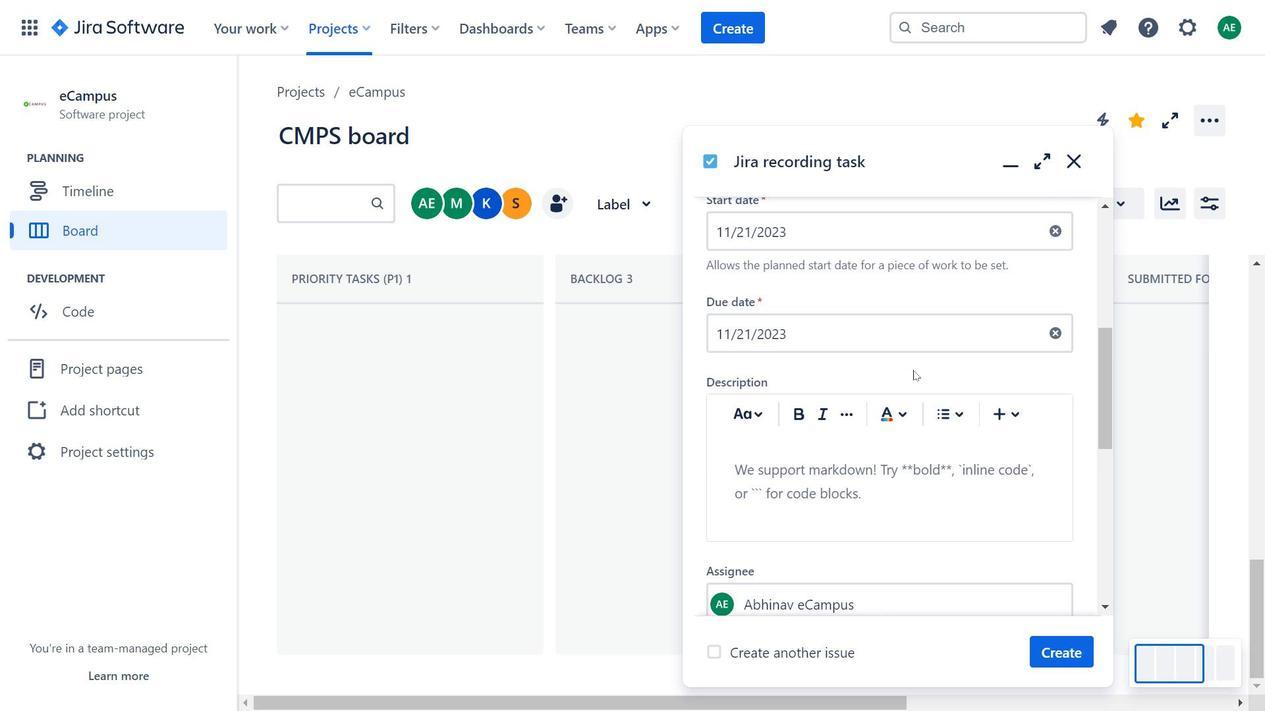 
Action: Mouse scrolled (911, 369) with delta (0, 0)
Screenshot: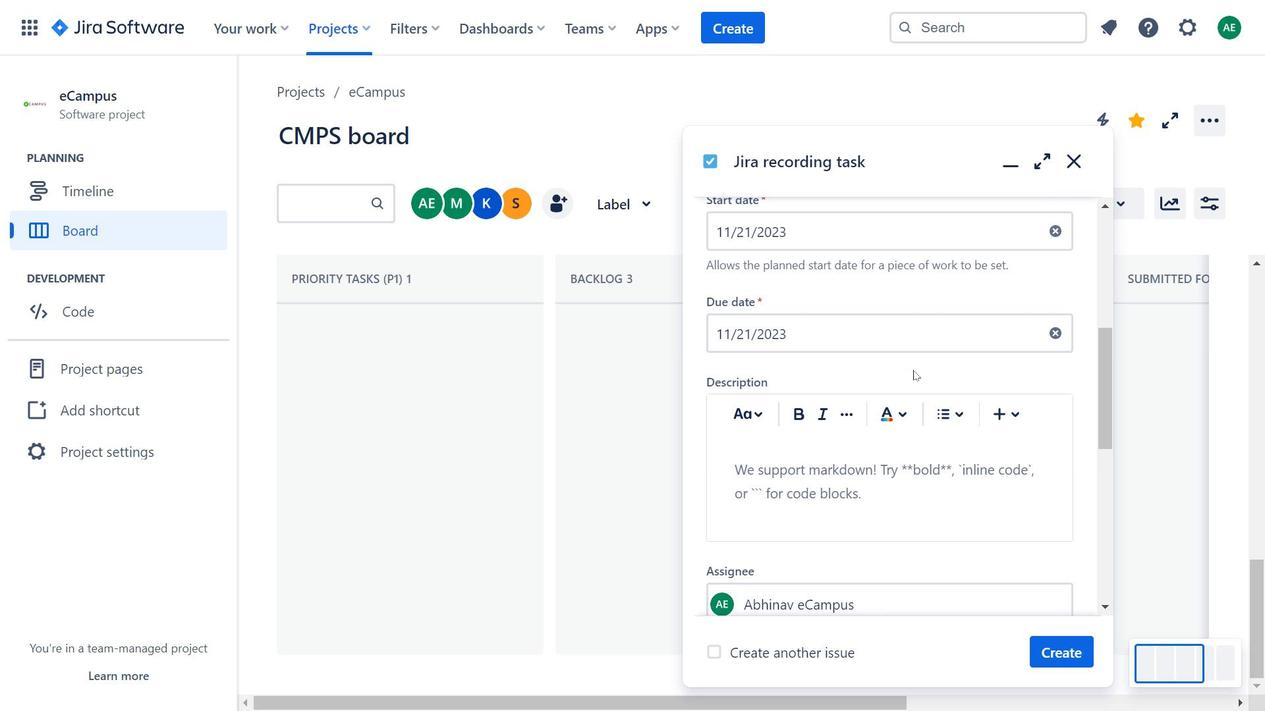 
Action: Mouse moved to (913, 370)
Screenshot: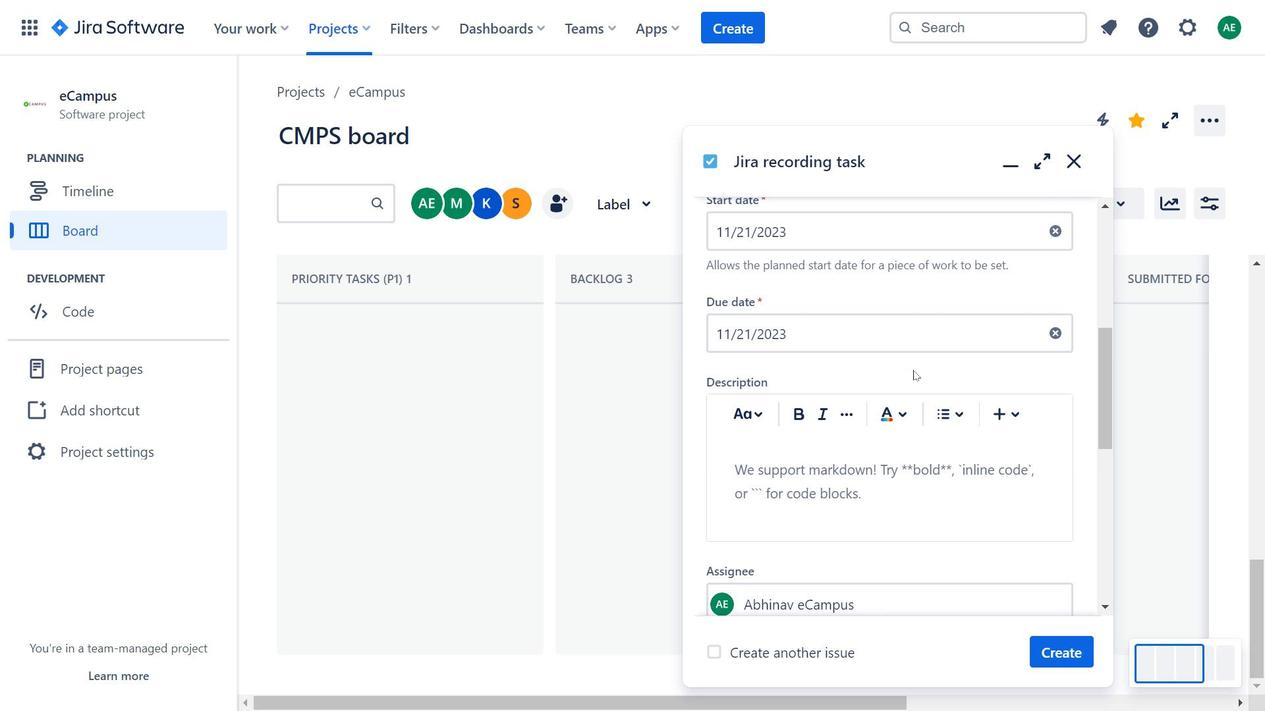 
Action: Mouse scrolled (913, 371) with delta (0, 0)
Screenshot: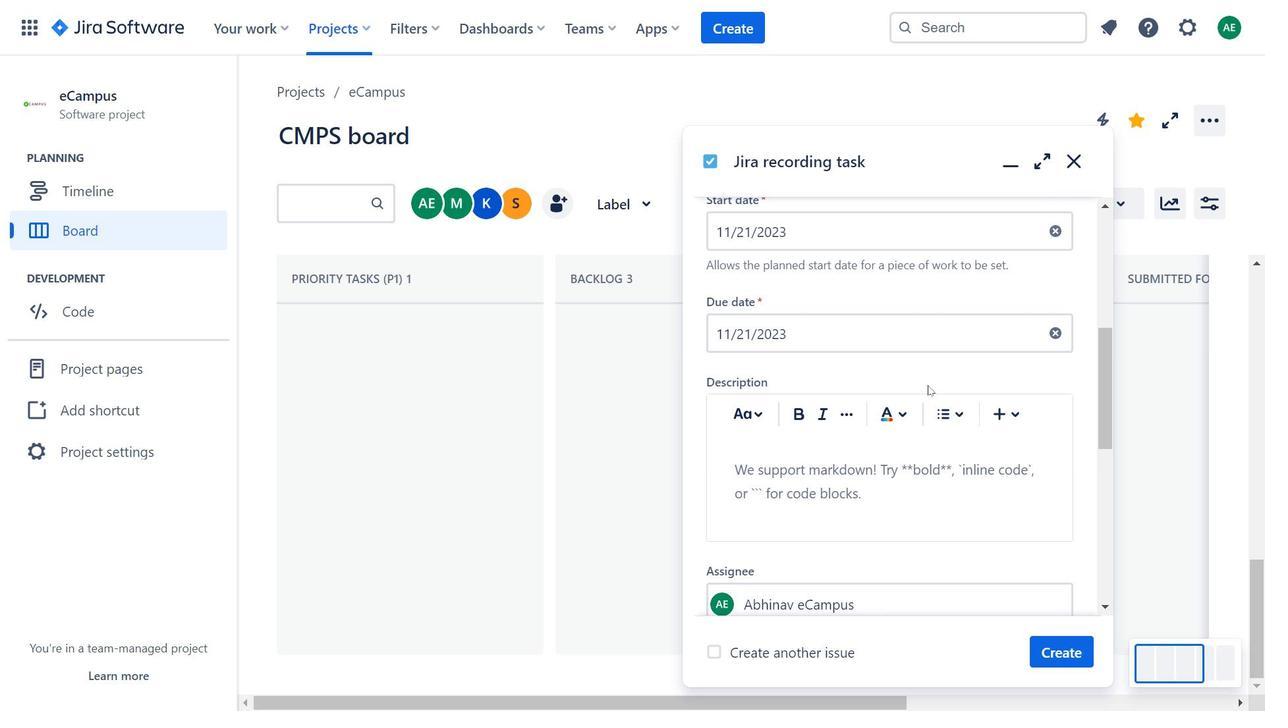 
Action: Mouse scrolled (913, 371) with delta (0, 0)
Screenshot: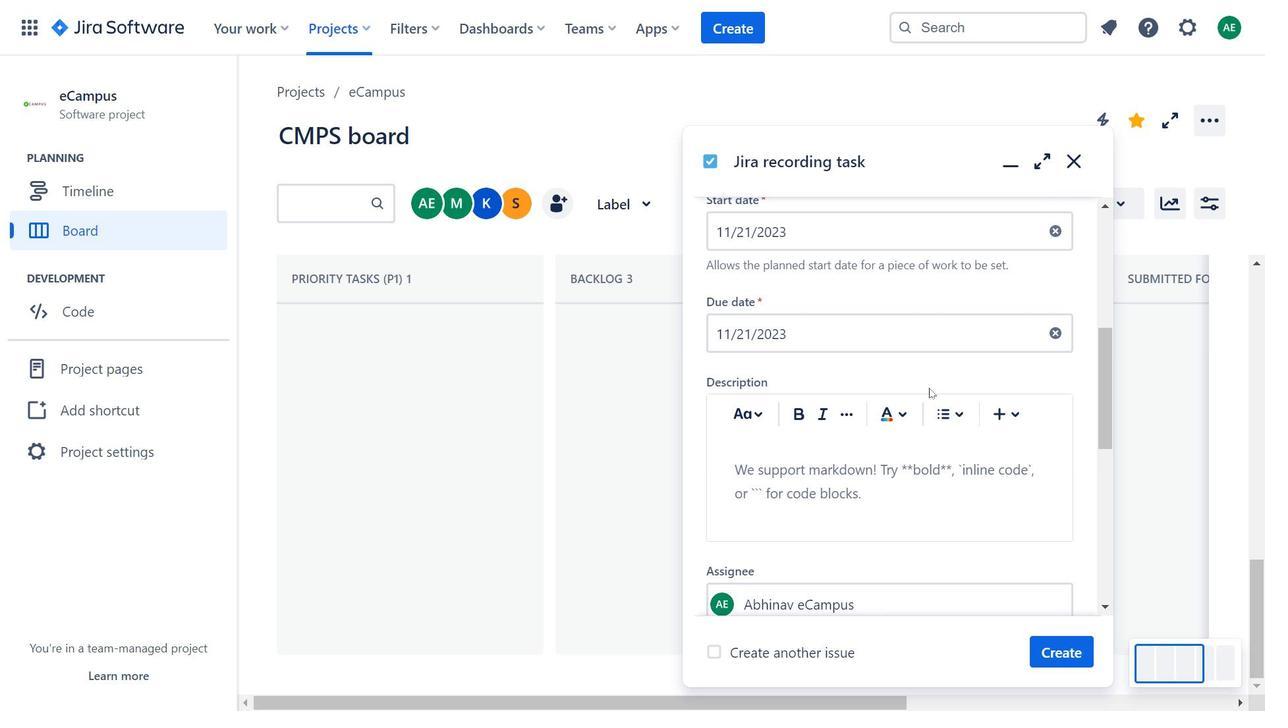 
Action: Mouse scrolled (913, 371) with delta (0, 0)
Screenshot: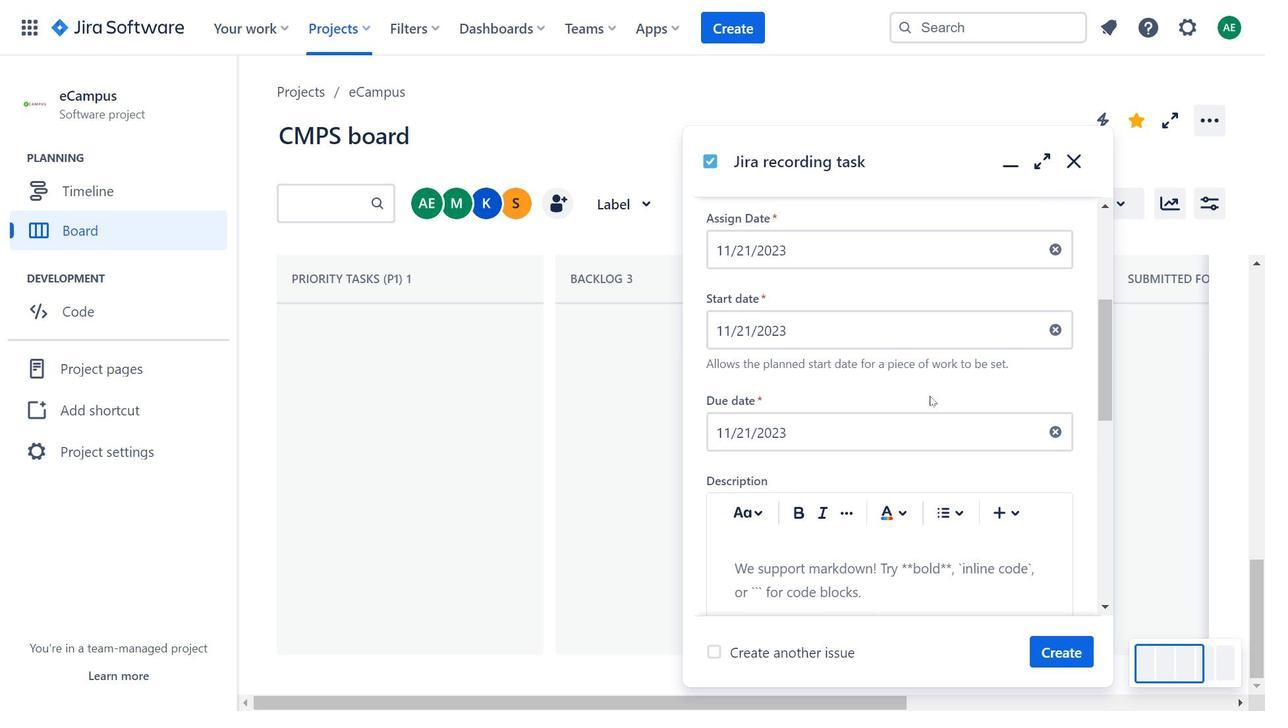 
Action: Mouse moved to (929, 396)
Screenshot: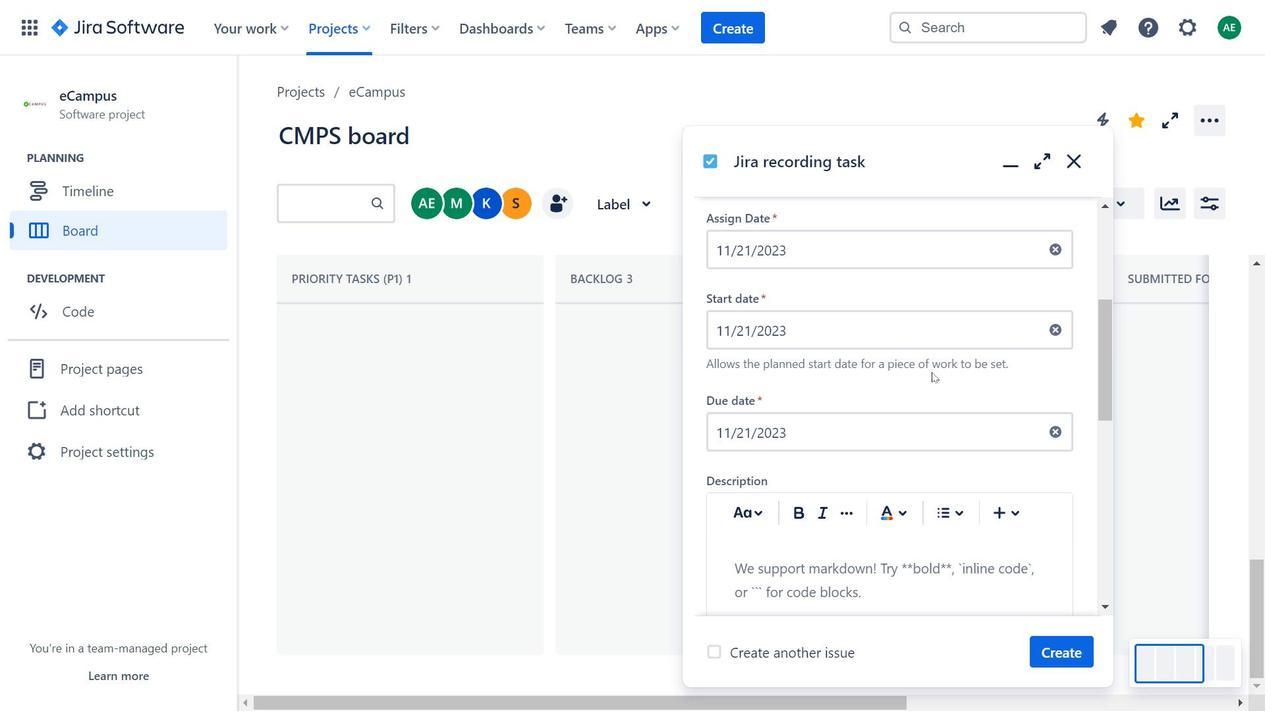 
Action: Mouse scrolled (929, 396) with delta (0, 0)
Screenshot: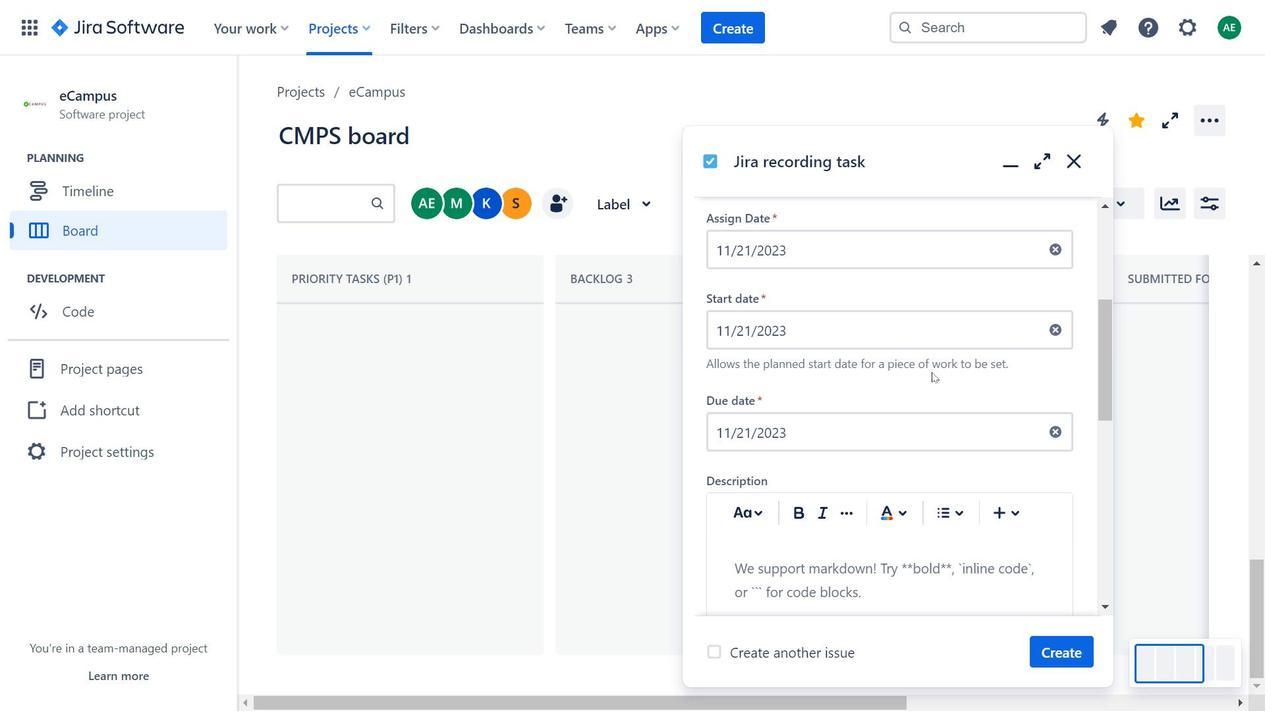 
Action: Mouse moved to (969, 327)
Screenshot: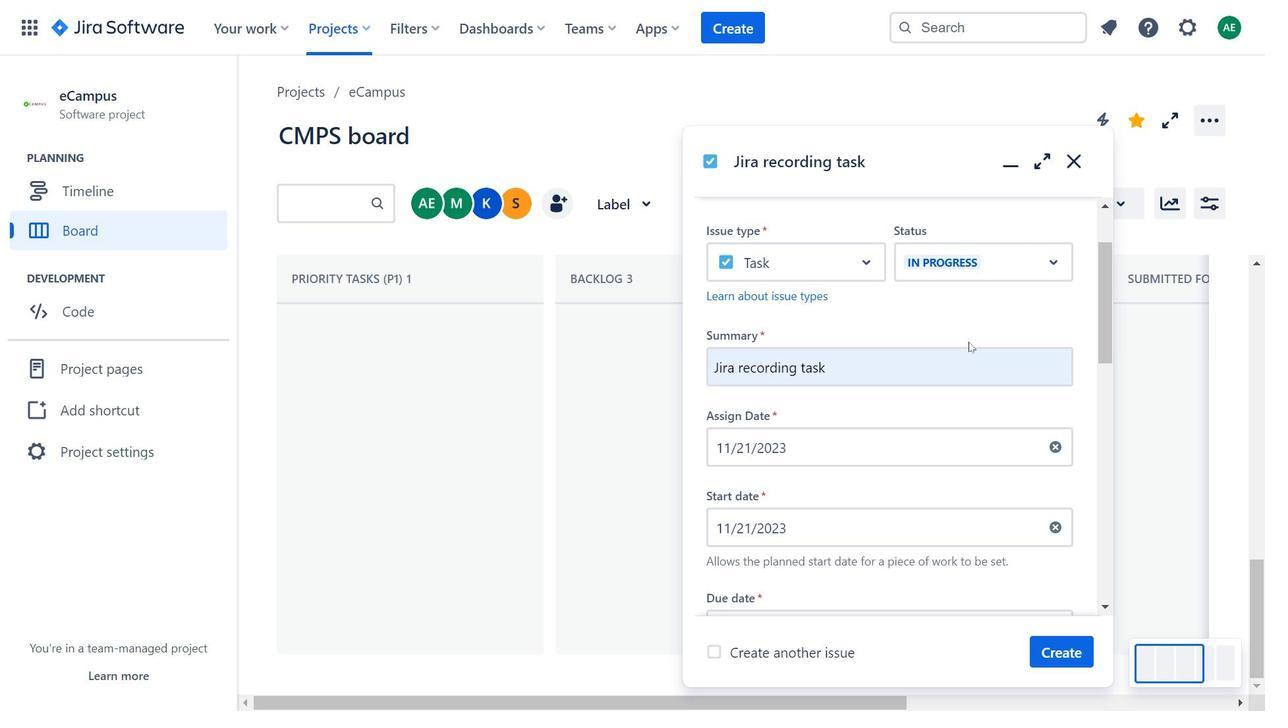 
Action: Mouse scrolled (969, 328) with delta (0, 0)
Screenshot: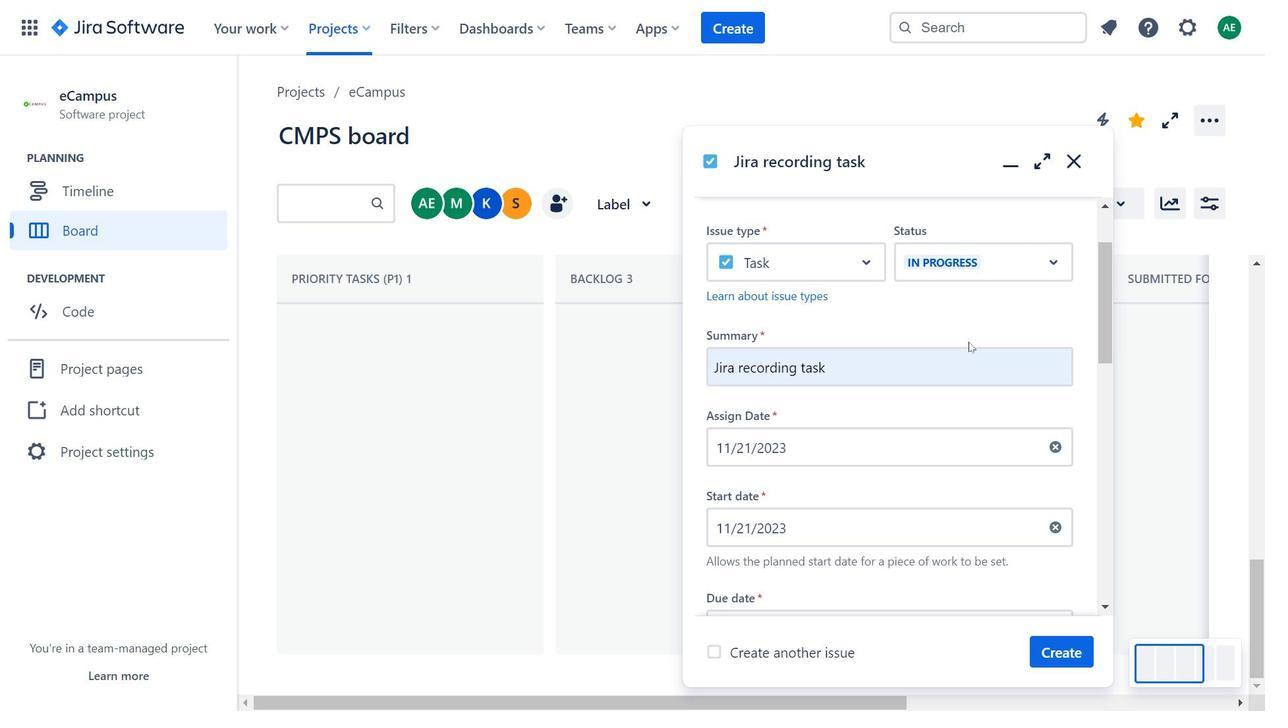 
Action: Mouse scrolled (969, 328) with delta (0, 0)
Screenshot: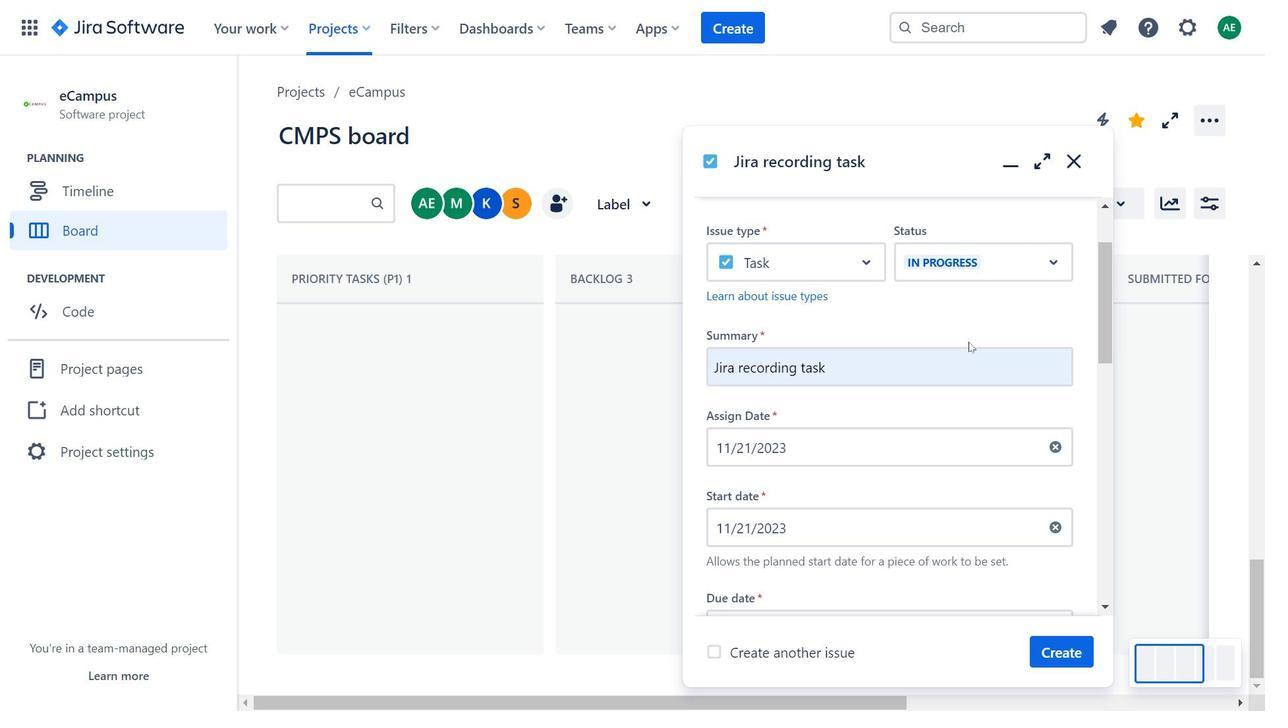 
Action: Mouse moved to (951, 419)
Screenshot: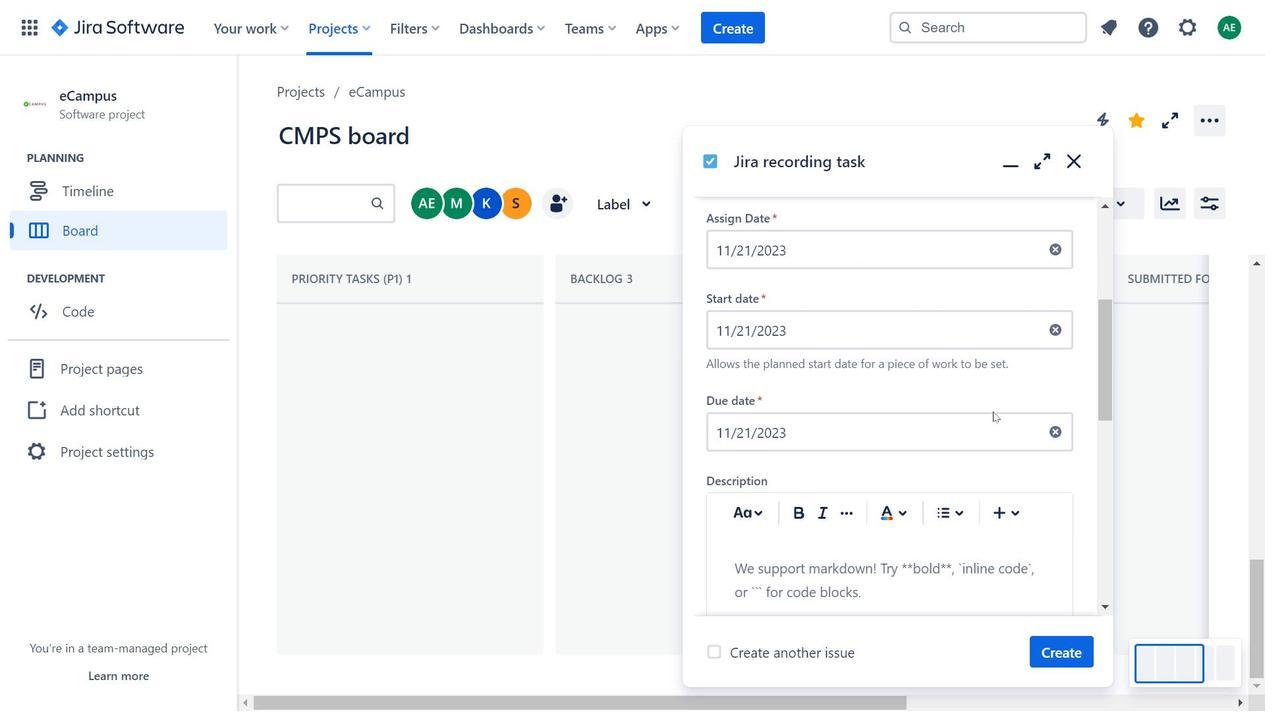 
Action: Mouse scrolled (951, 420) with delta (0, 0)
Screenshot: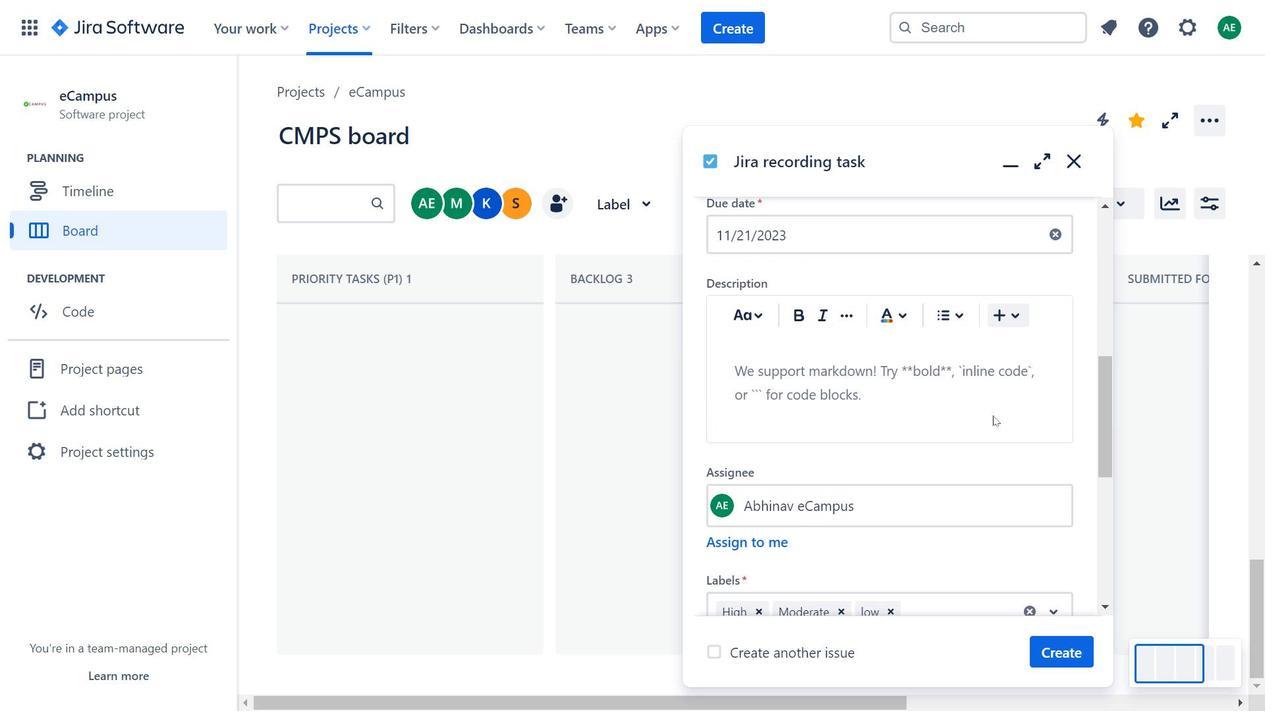
Action: Mouse scrolled (951, 420) with delta (0, 0)
Screenshot: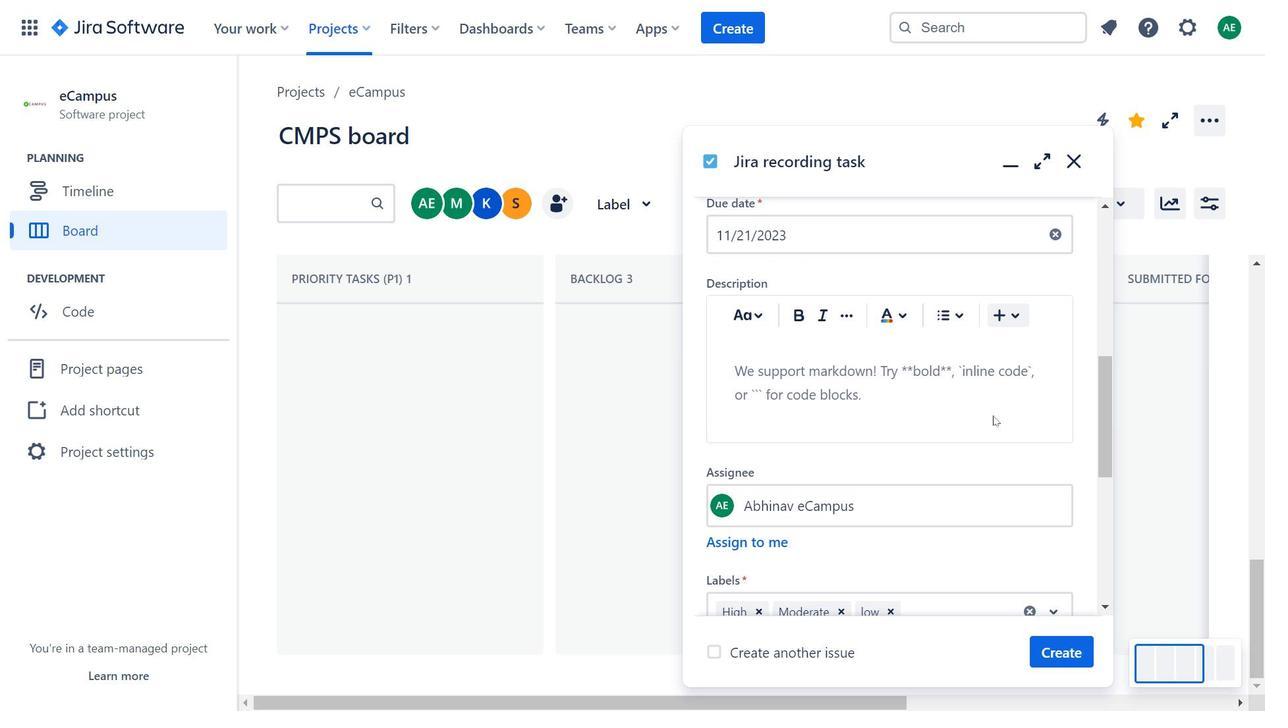 
Action: Mouse moved to (994, 411)
Screenshot: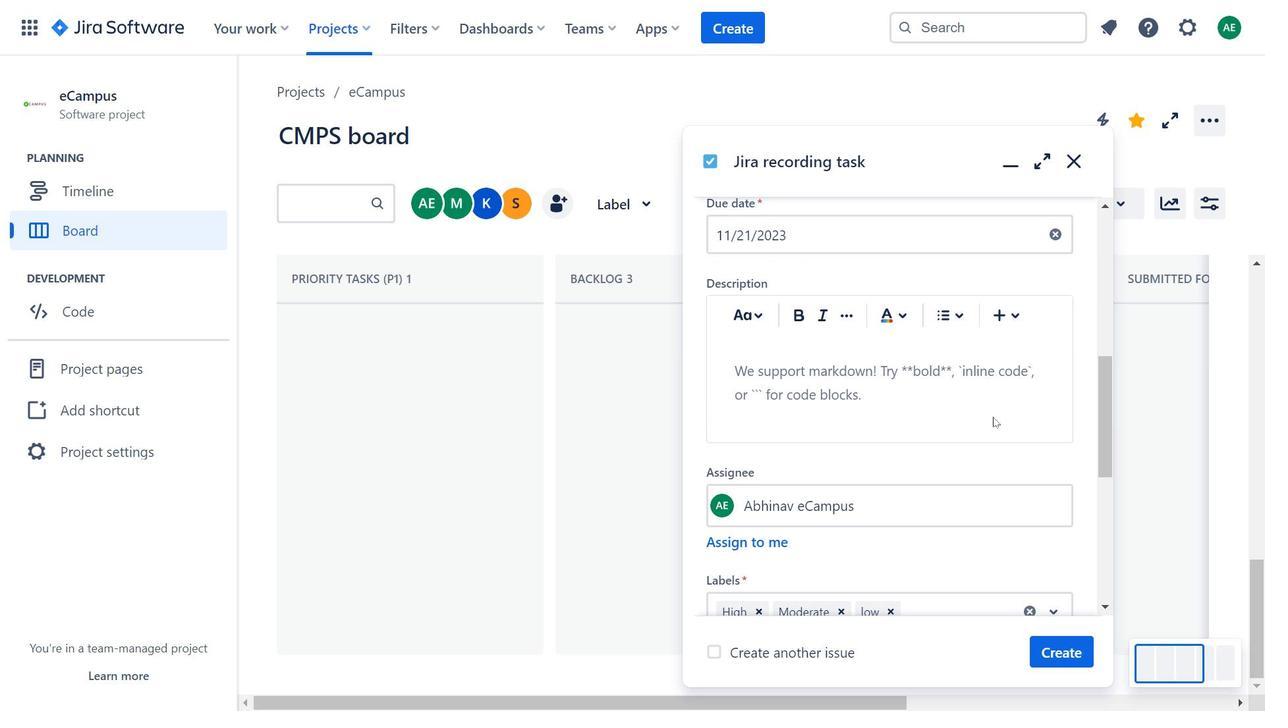 
Action: Mouse scrolled (994, 411) with delta (0, 0)
Screenshot: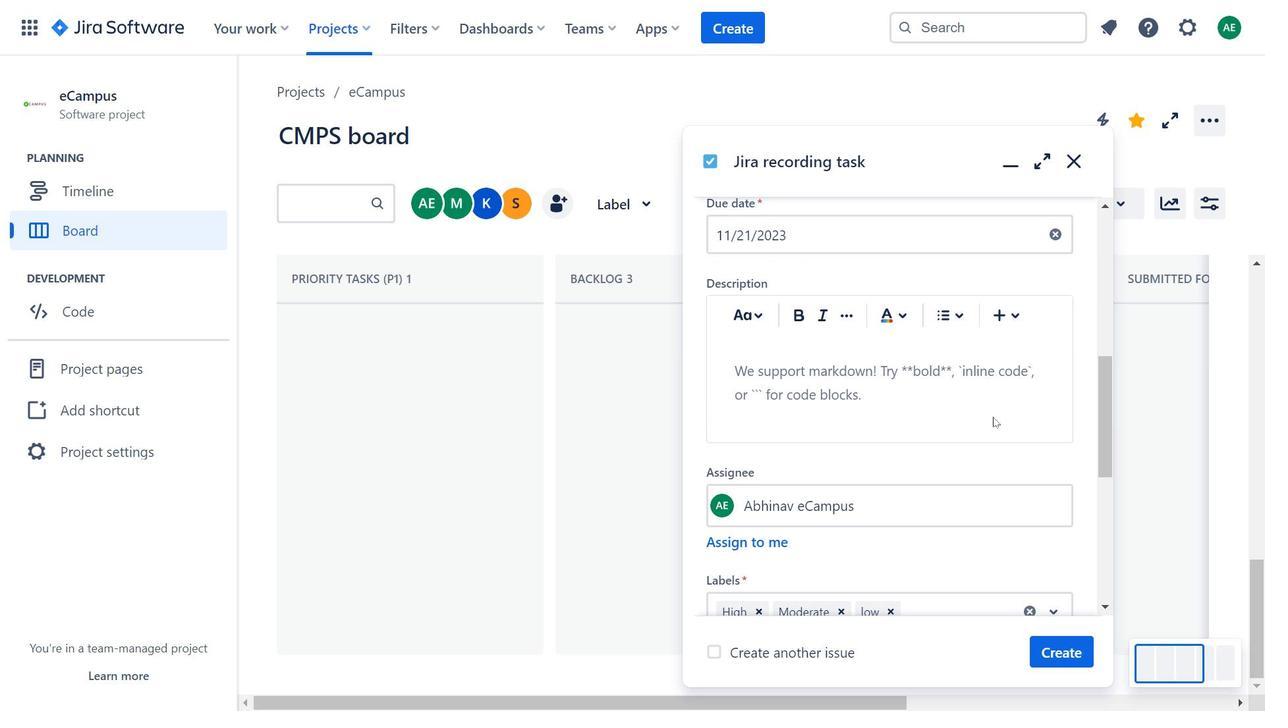 
Action: Mouse scrolled (994, 411) with delta (0, 0)
Screenshot: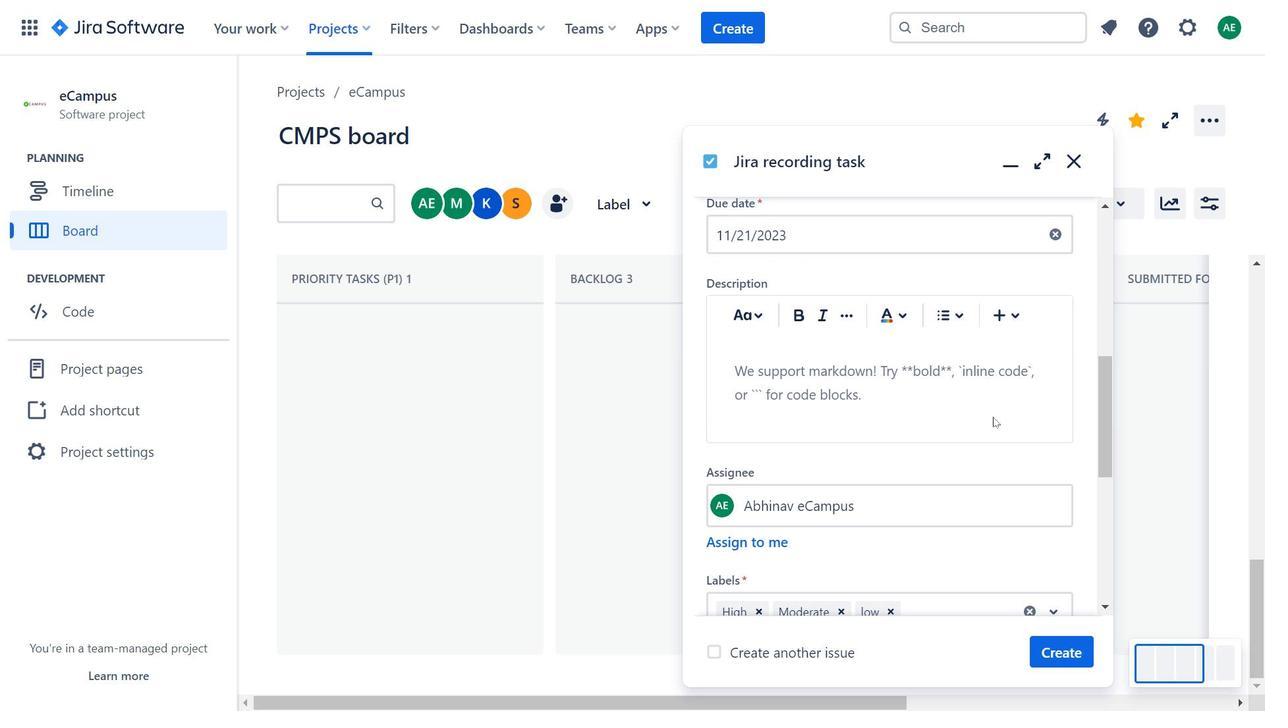 
Action: Mouse scrolled (994, 411) with delta (0, 0)
Screenshot: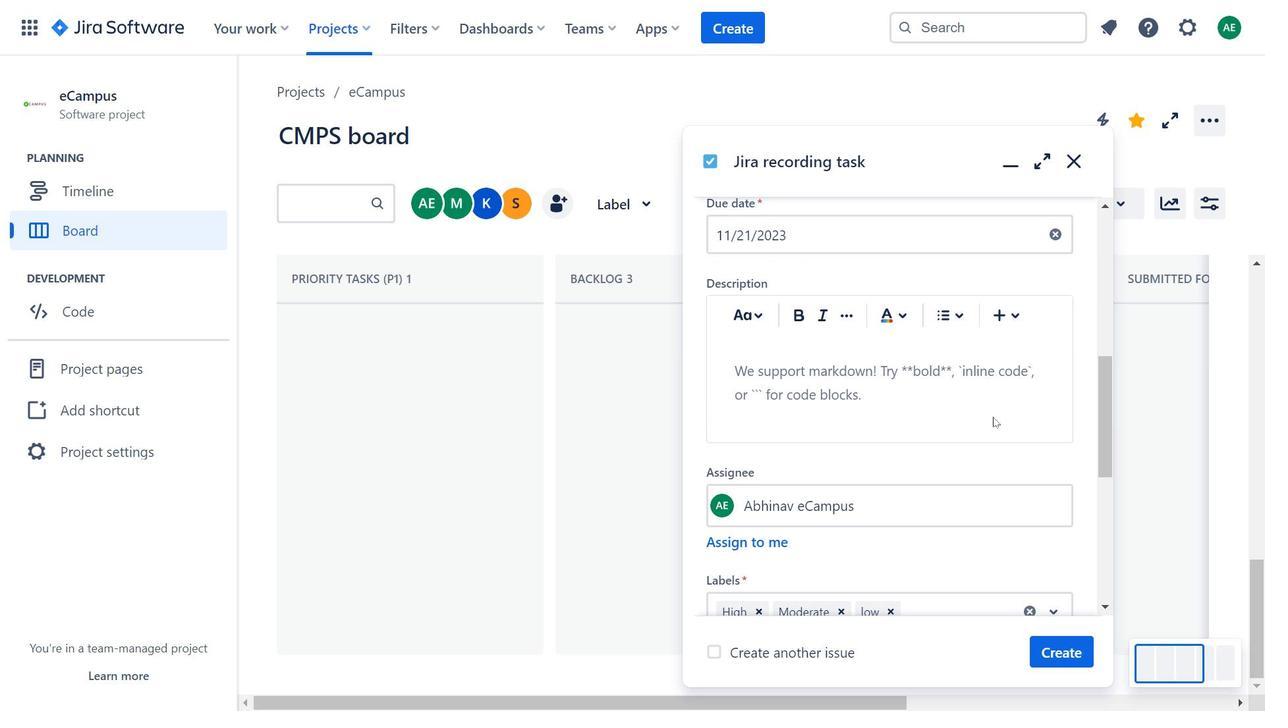 
Action: Mouse moved to (993, 413)
Screenshot: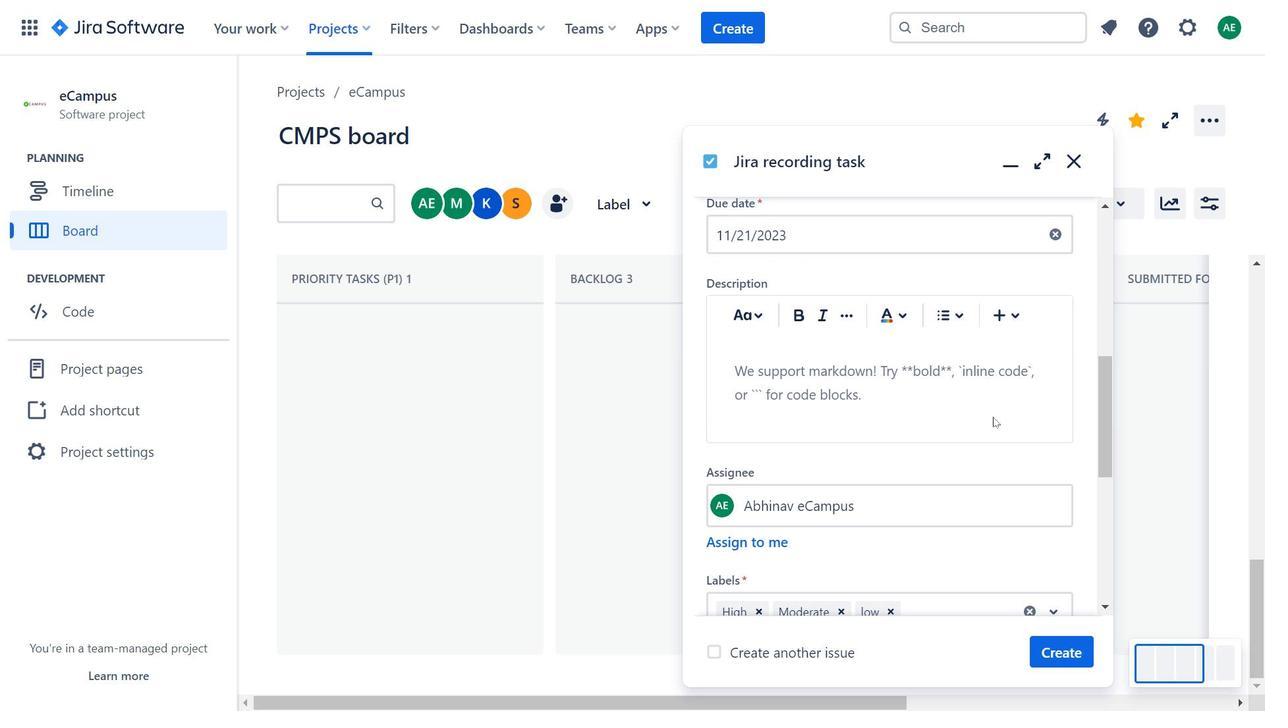 
Action: Mouse scrolled (993, 413) with delta (0, 0)
Screenshot: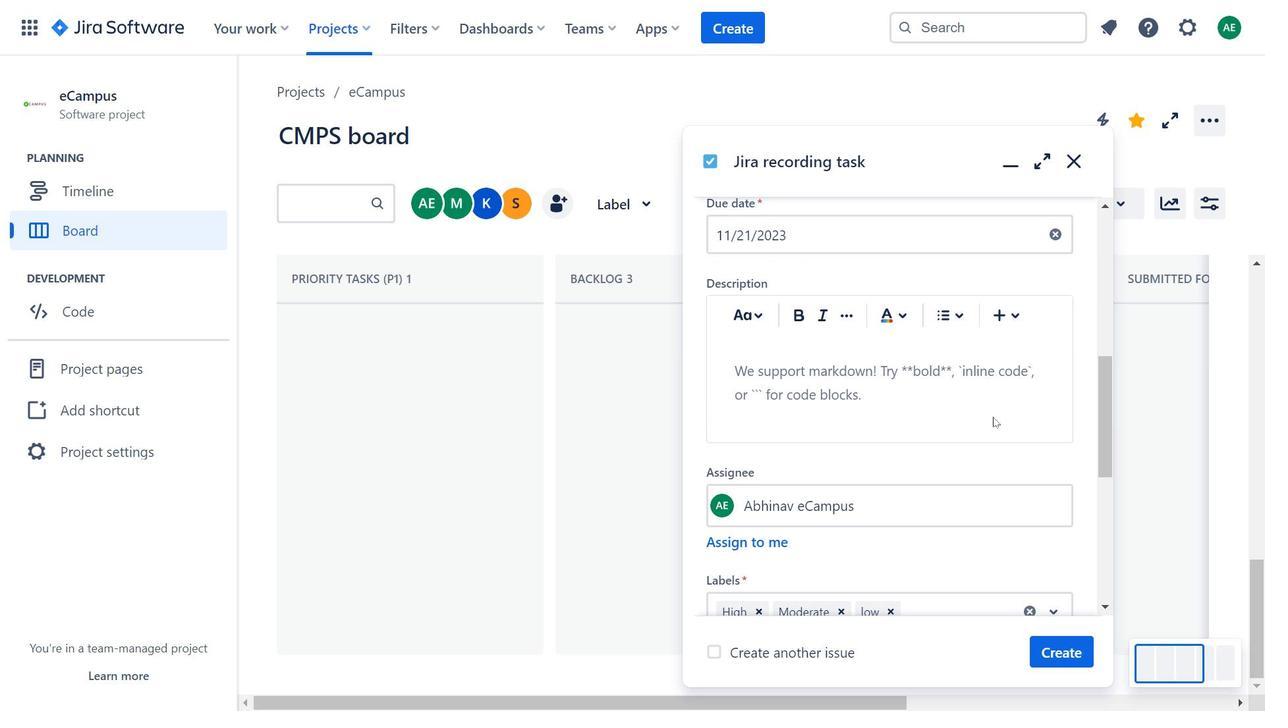 
Action: Mouse moved to (993, 415)
Screenshot: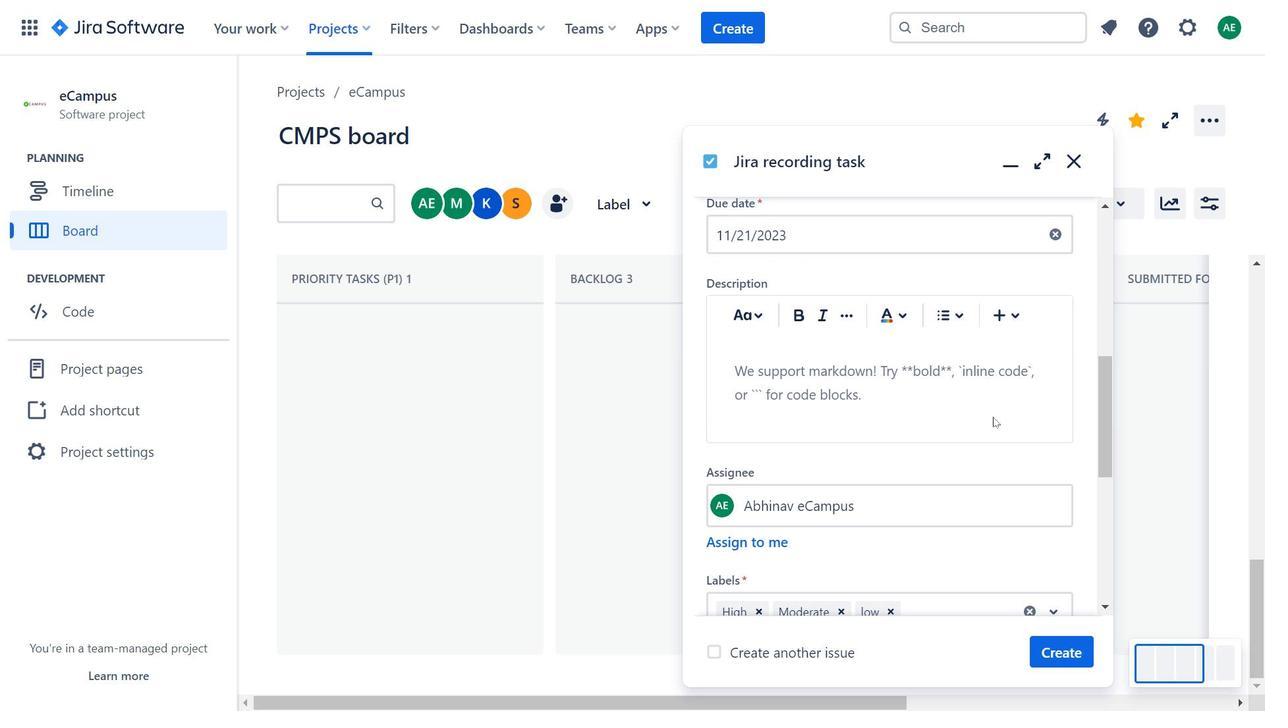 
Action: Mouse scrolled (993, 415) with delta (0, 0)
Screenshot: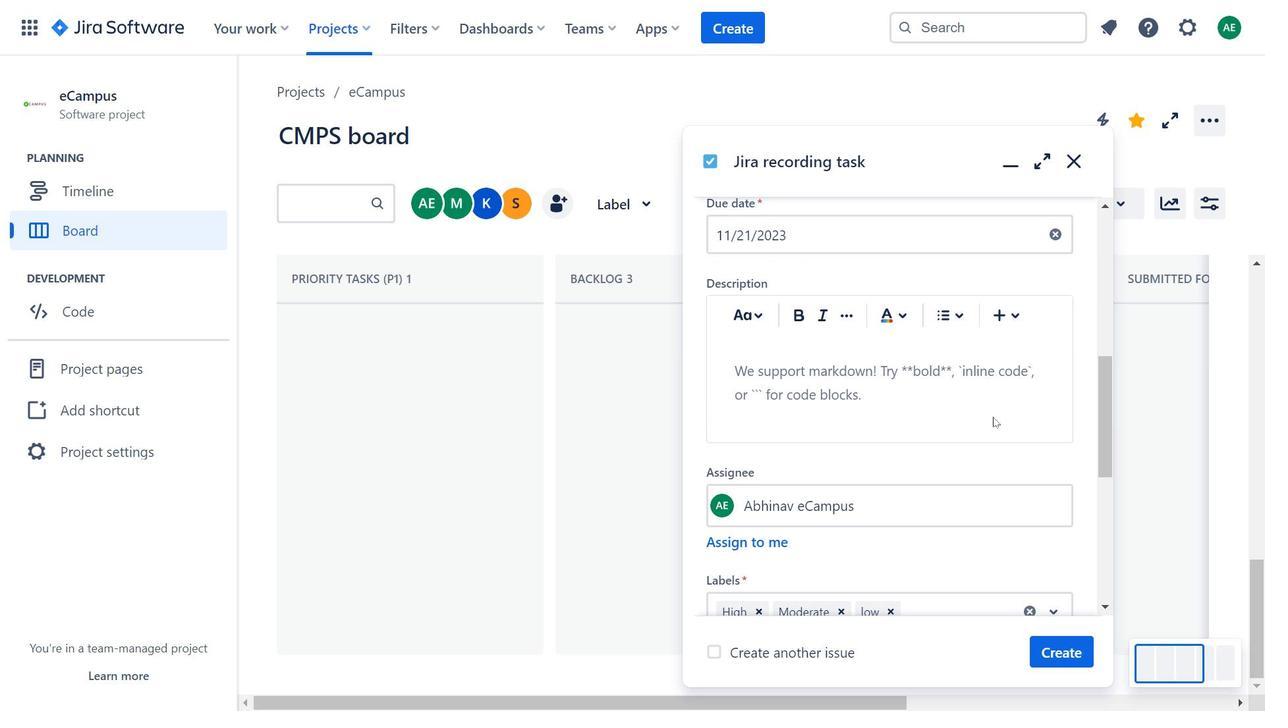 
Action: Mouse moved to (1001, 369)
Screenshot: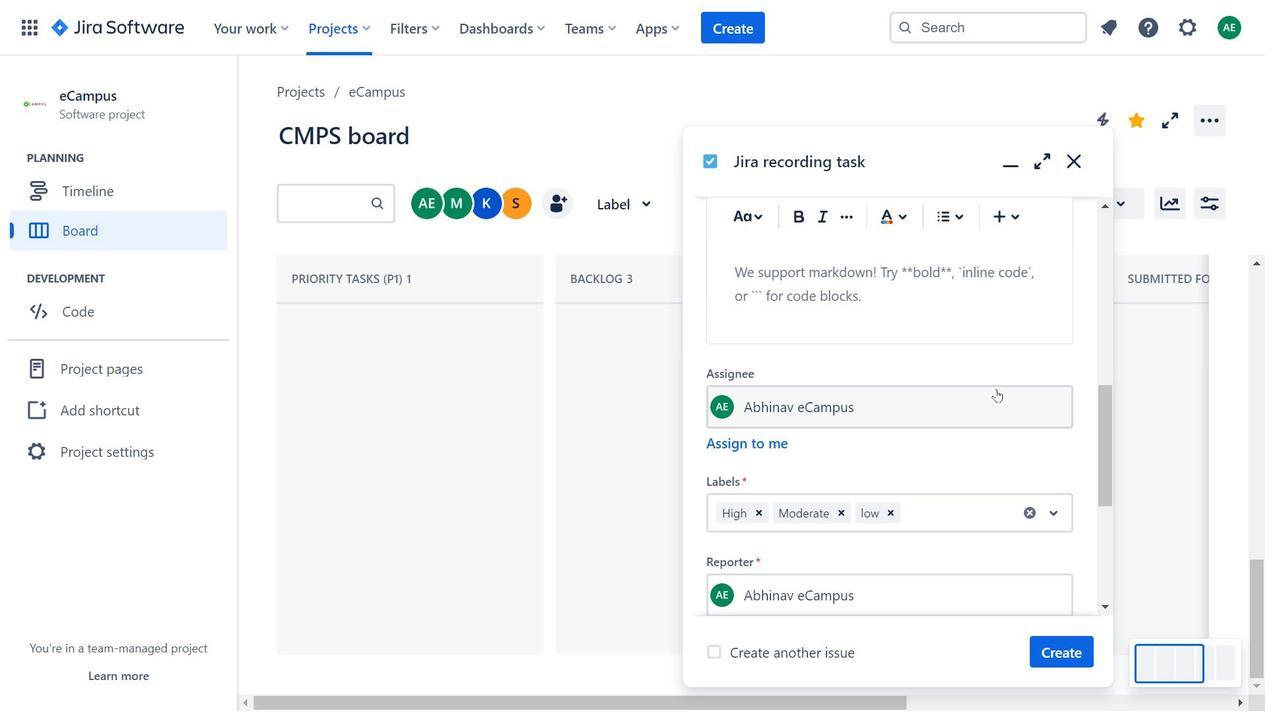 
Action: Mouse scrolled (1001, 369) with delta (0, 0)
Screenshot: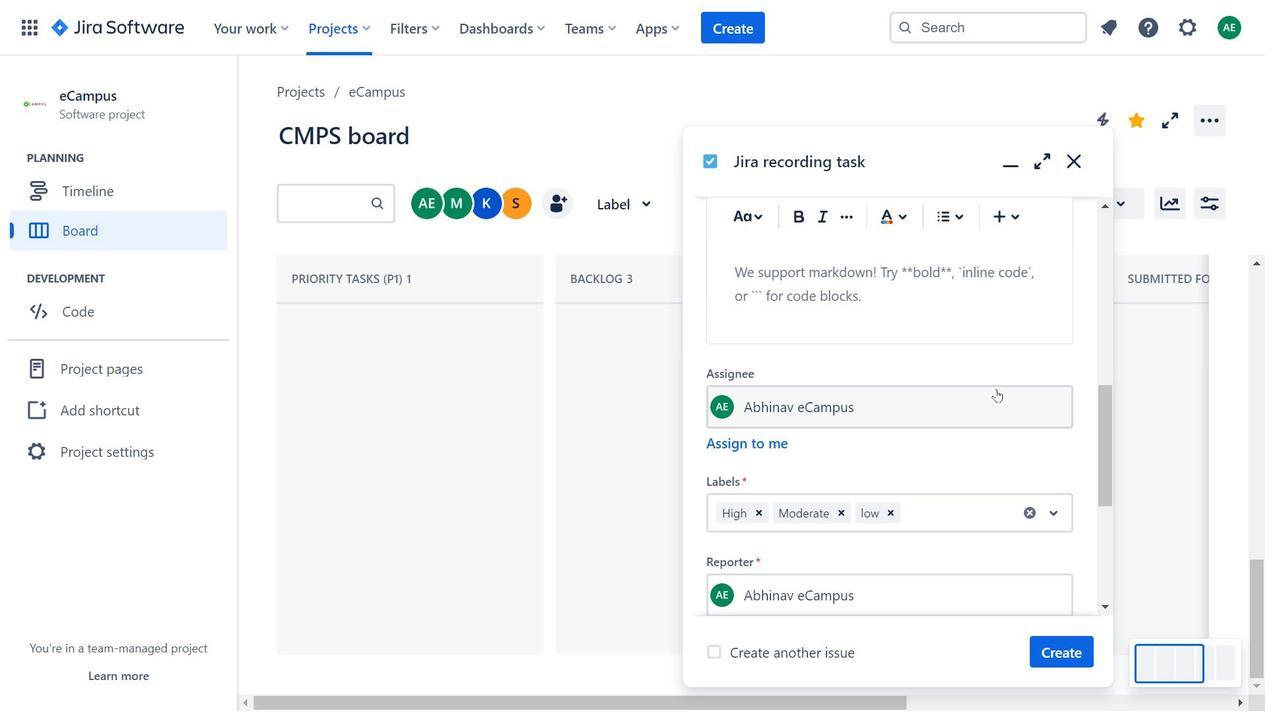 
Action: Mouse moved to (997, 387)
Screenshot: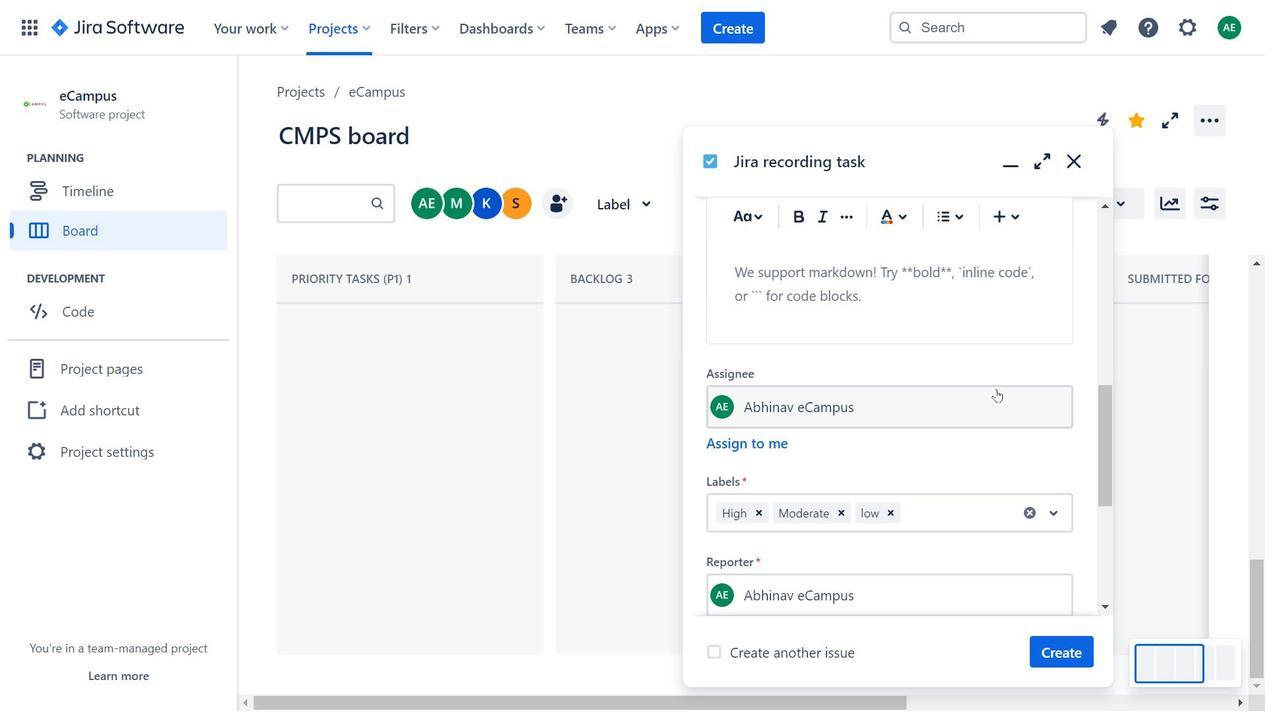 
Action: Mouse scrolled (997, 386) with delta (0, 0)
Screenshot: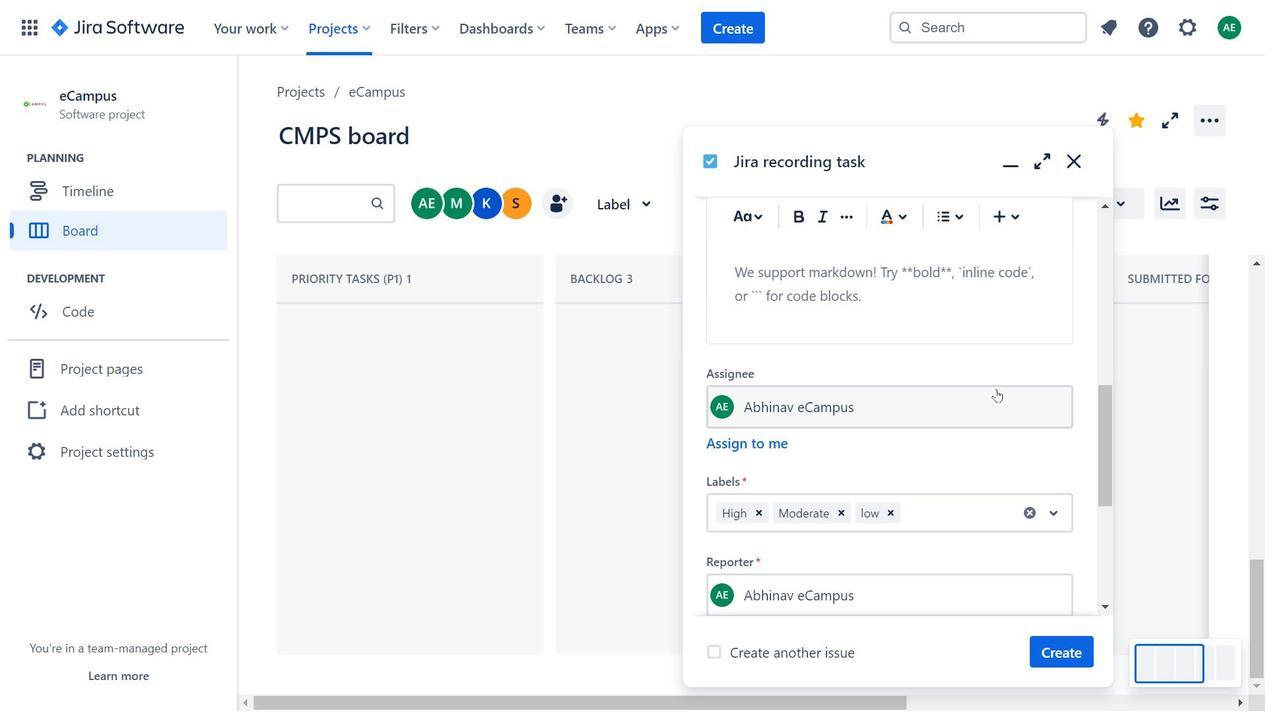 
Action: Mouse moved to (996, 388)
Screenshot: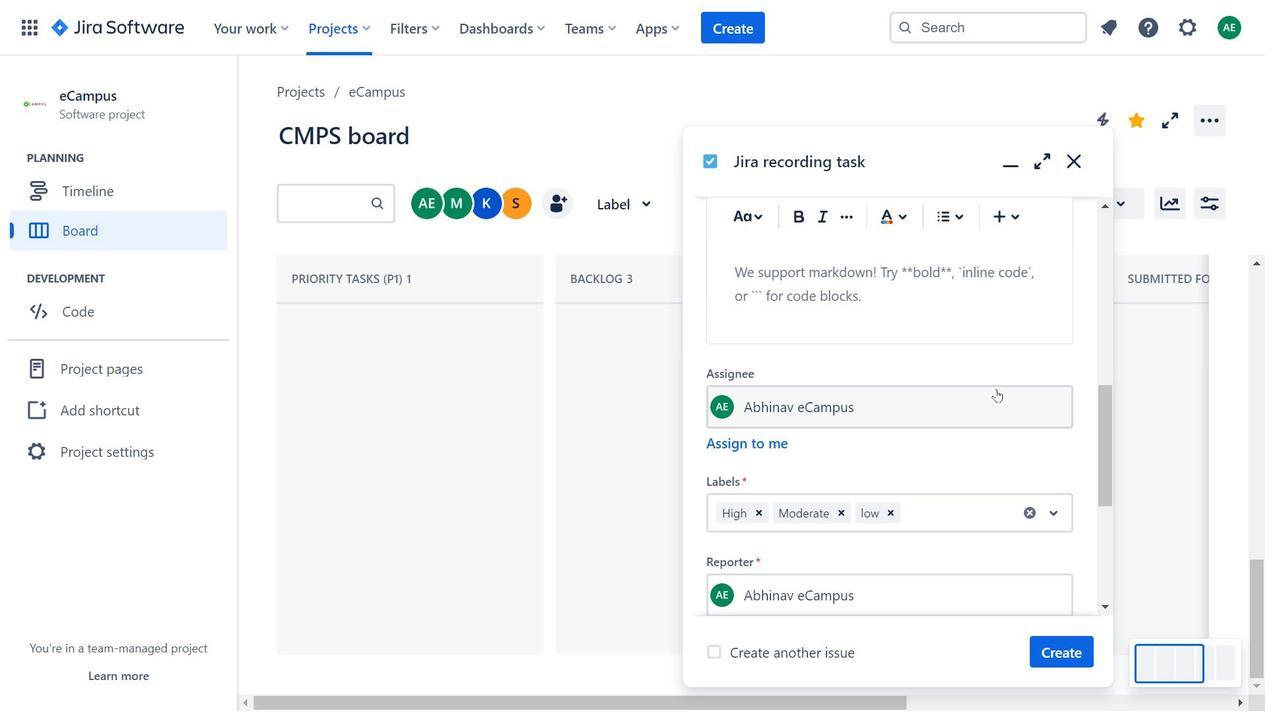 
Action: Mouse scrolled (996, 388) with delta (0, 0)
Screenshot: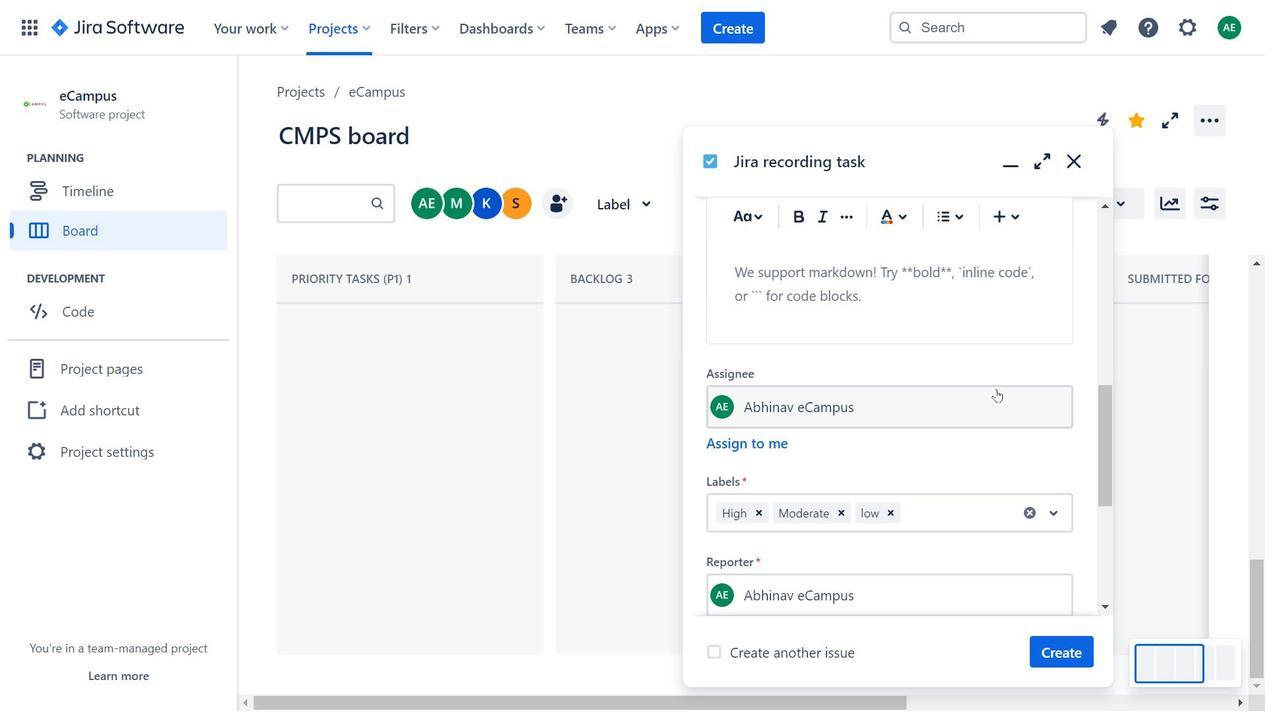 
Action: Mouse moved to (1031, 345)
Screenshot: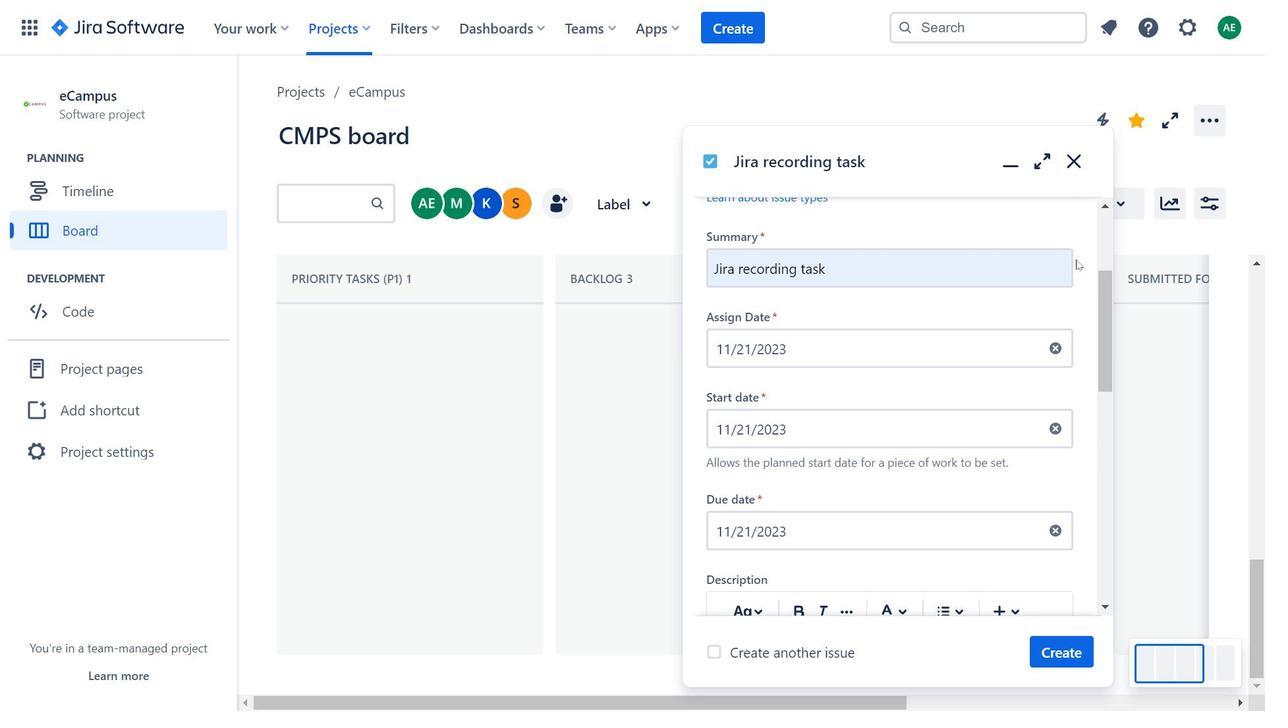 
Action: Mouse scrolled (1031, 346) with delta (0, 0)
Screenshot: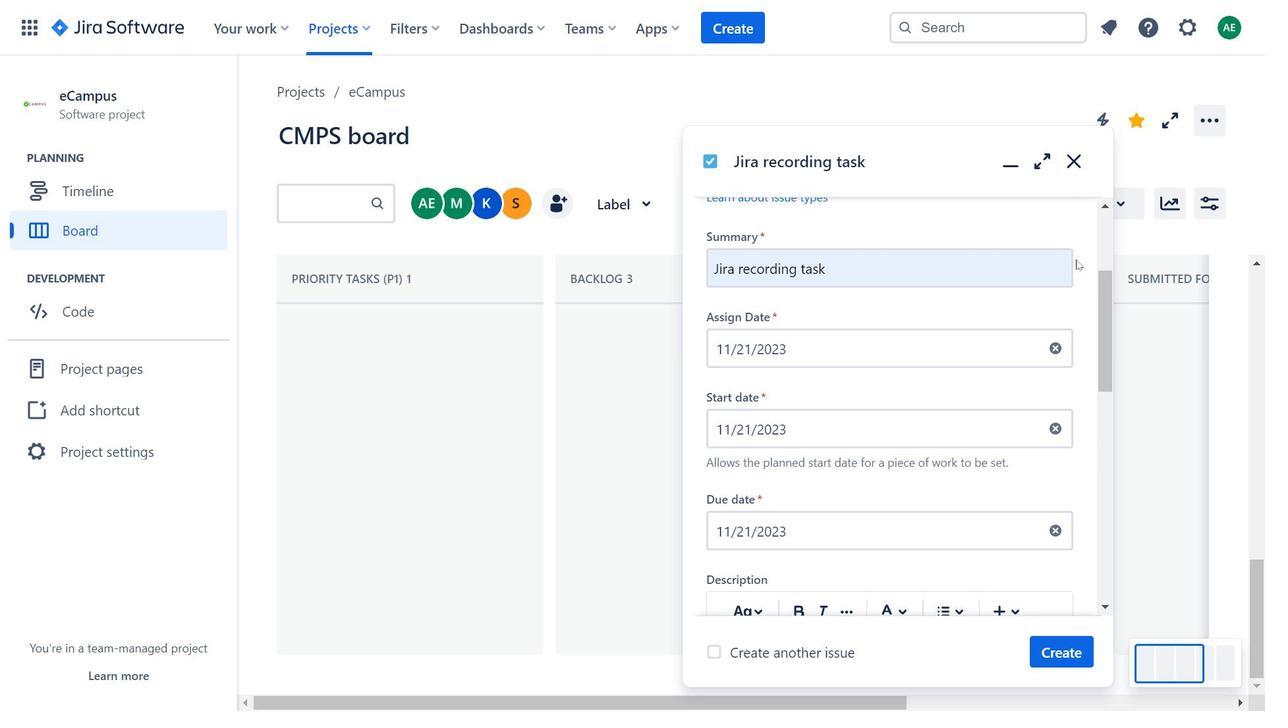 
Action: Mouse scrolled (1031, 346) with delta (0, 0)
Screenshot: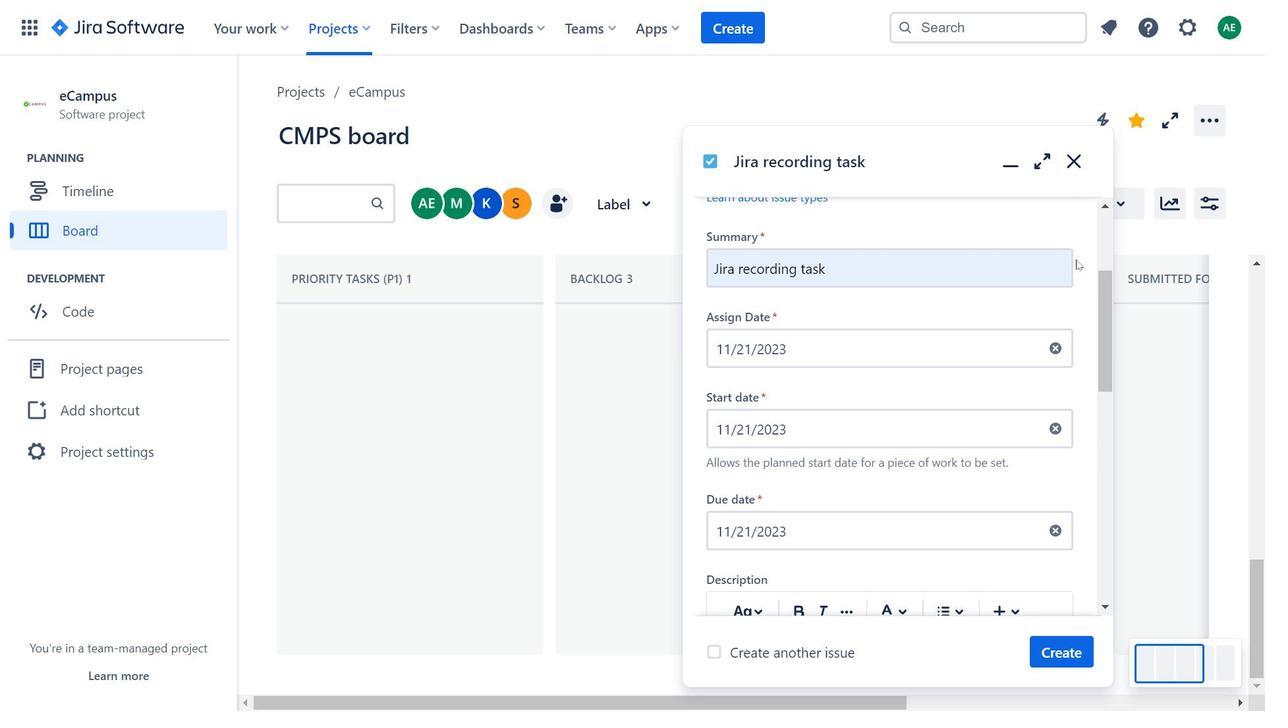 
Action: Mouse scrolled (1031, 346) with delta (0, 0)
Screenshot: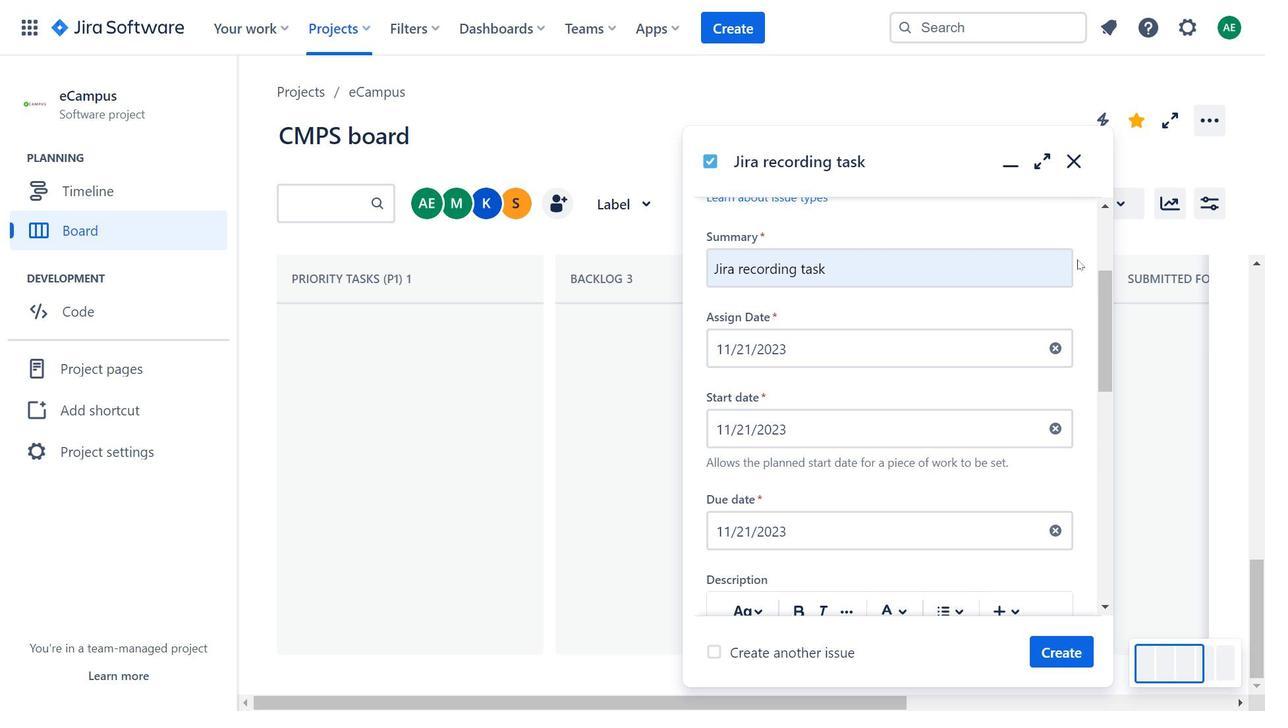 
Action: Mouse scrolled (1031, 346) with delta (0, 0)
Screenshot: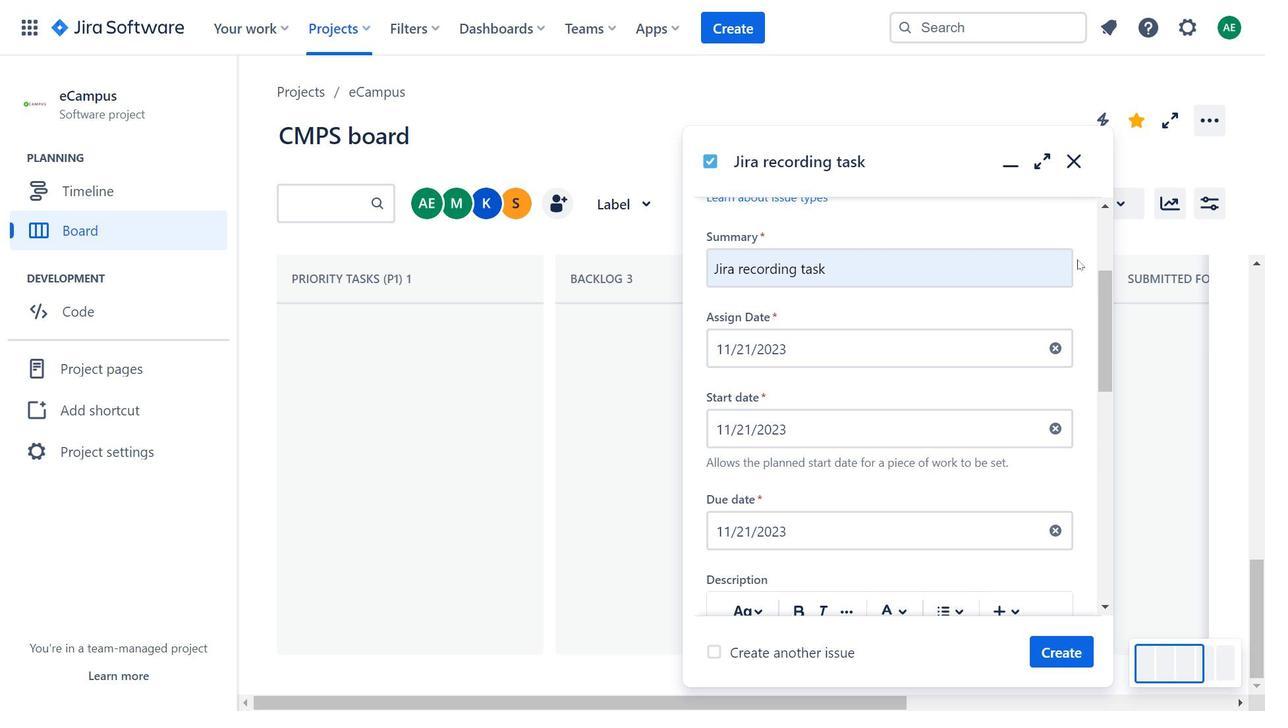 
Action: Mouse moved to (1082, 259)
Screenshot: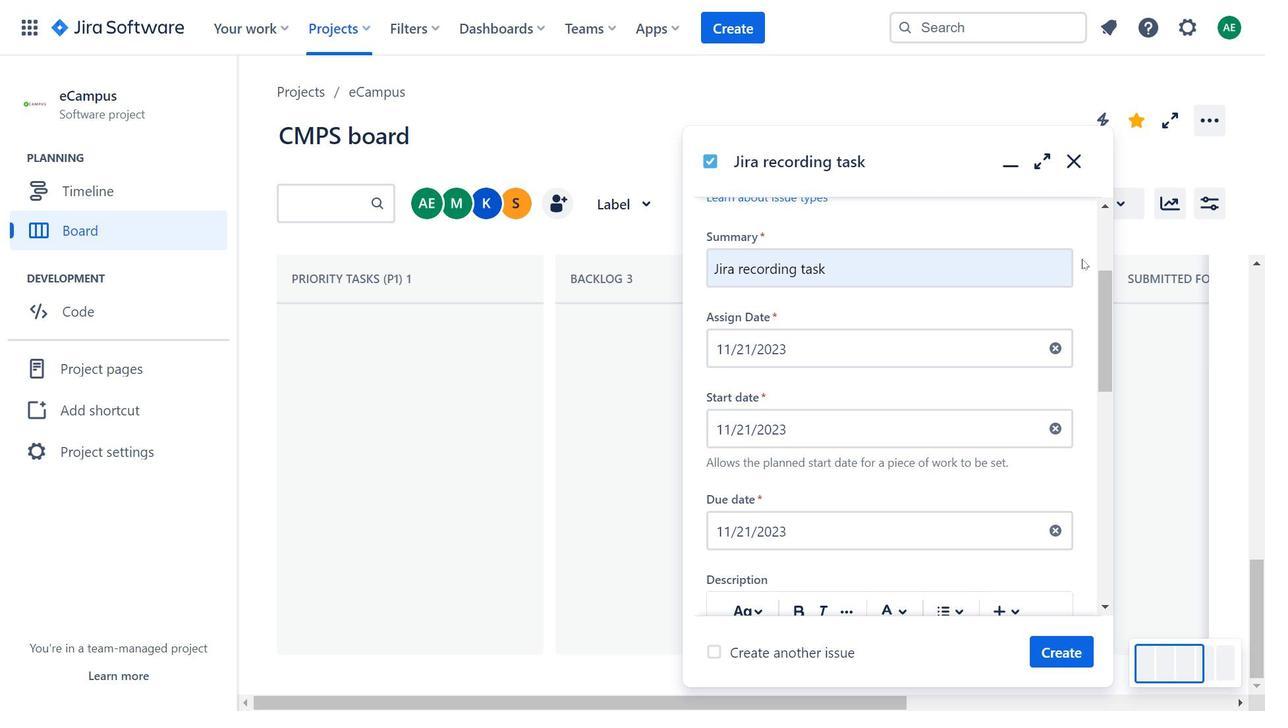 
Action: Mouse scrolled (1082, 259) with delta (0, 0)
Screenshot: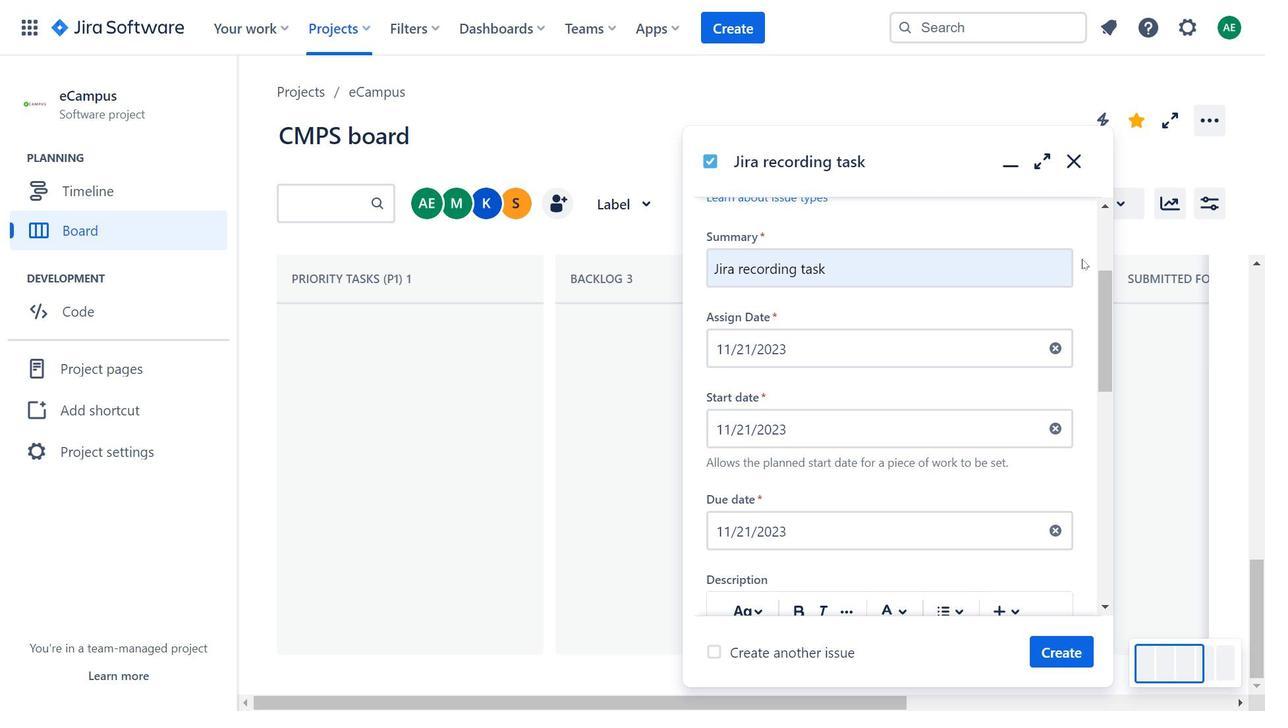 
Action: Mouse scrolled (1082, 259) with delta (0, 0)
Screenshot: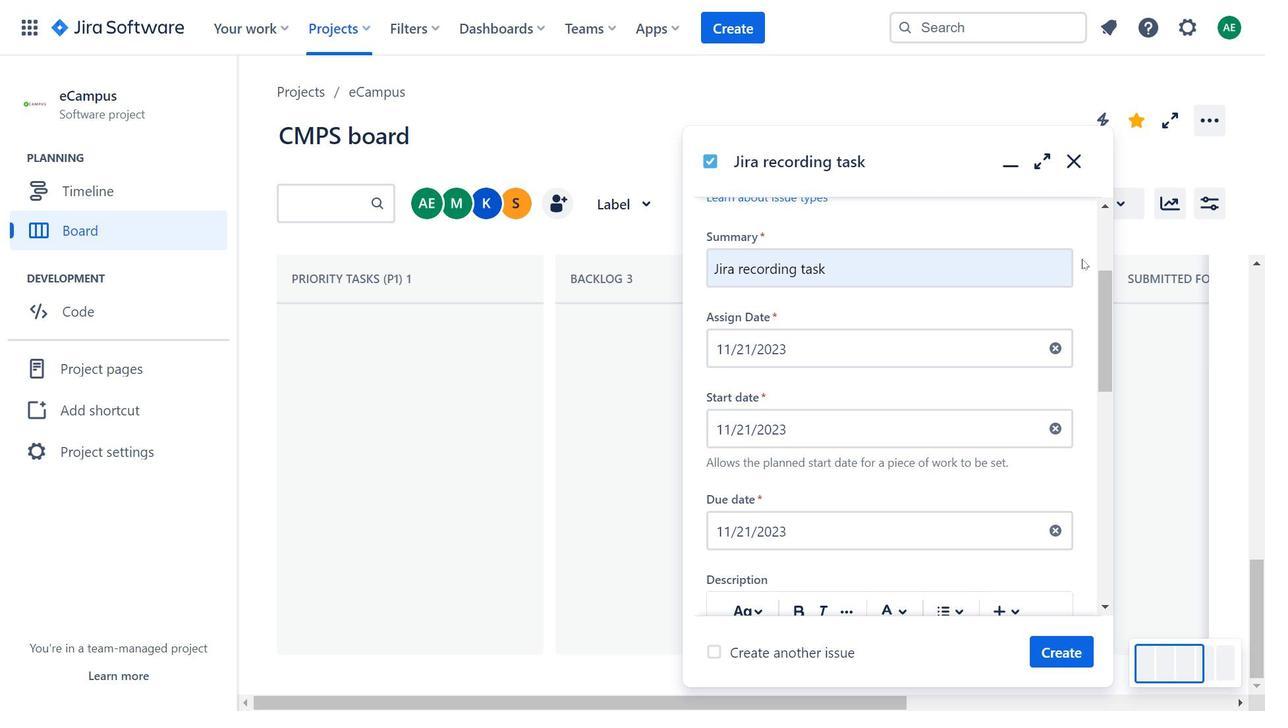 
Action: Mouse scrolled (1082, 259) with delta (0, 0)
Screenshot: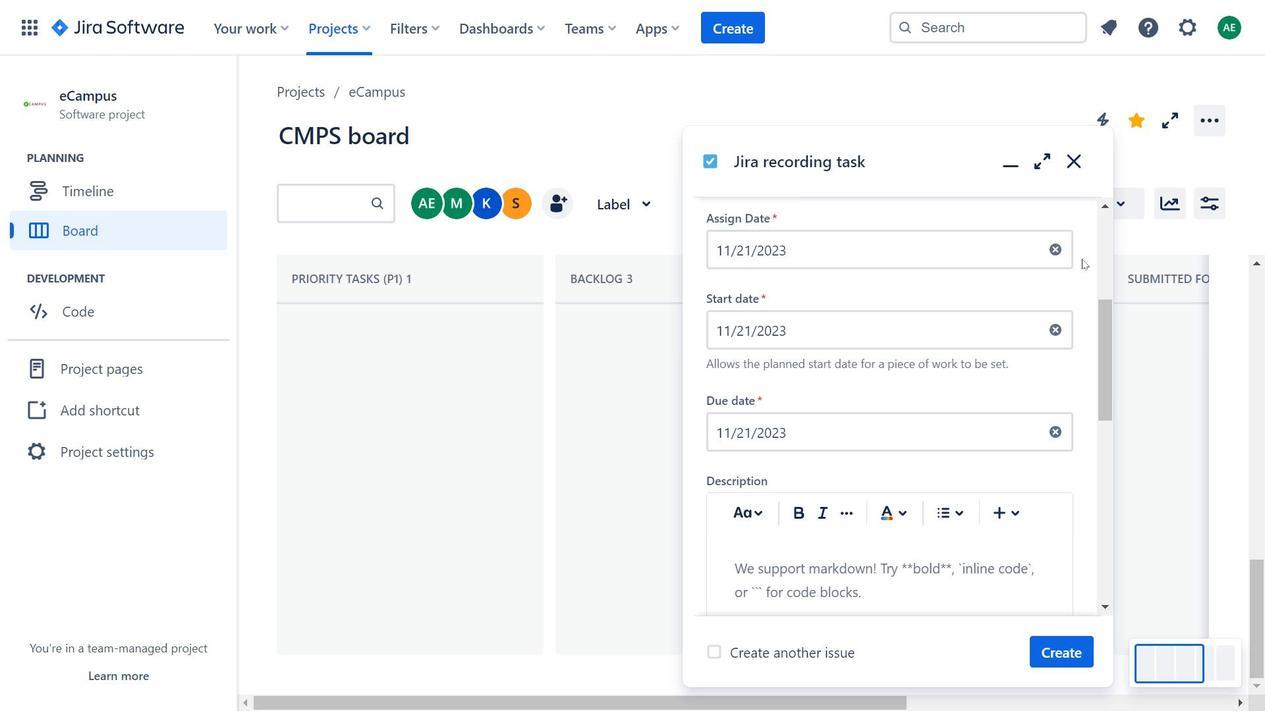 
Action: Mouse scrolled (1082, 258) with delta (0, 0)
Screenshot: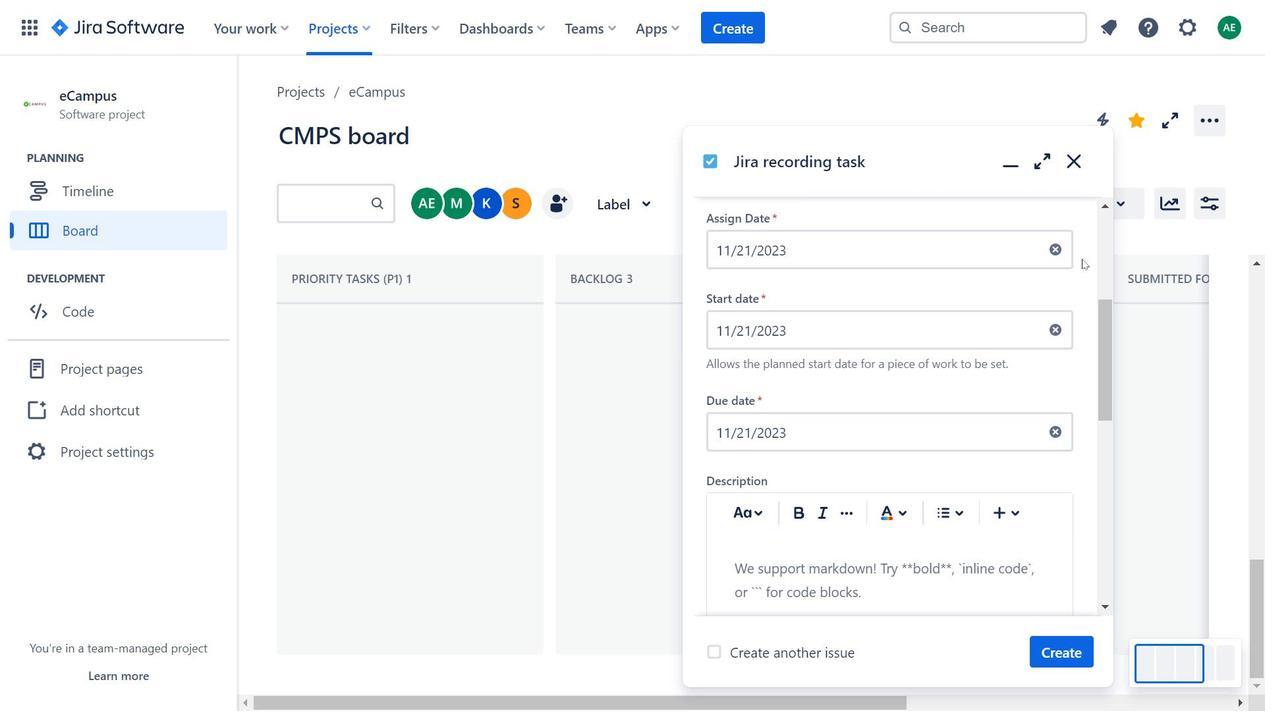 
Action: Mouse scrolled (1082, 258) with delta (0, 0)
Screenshot: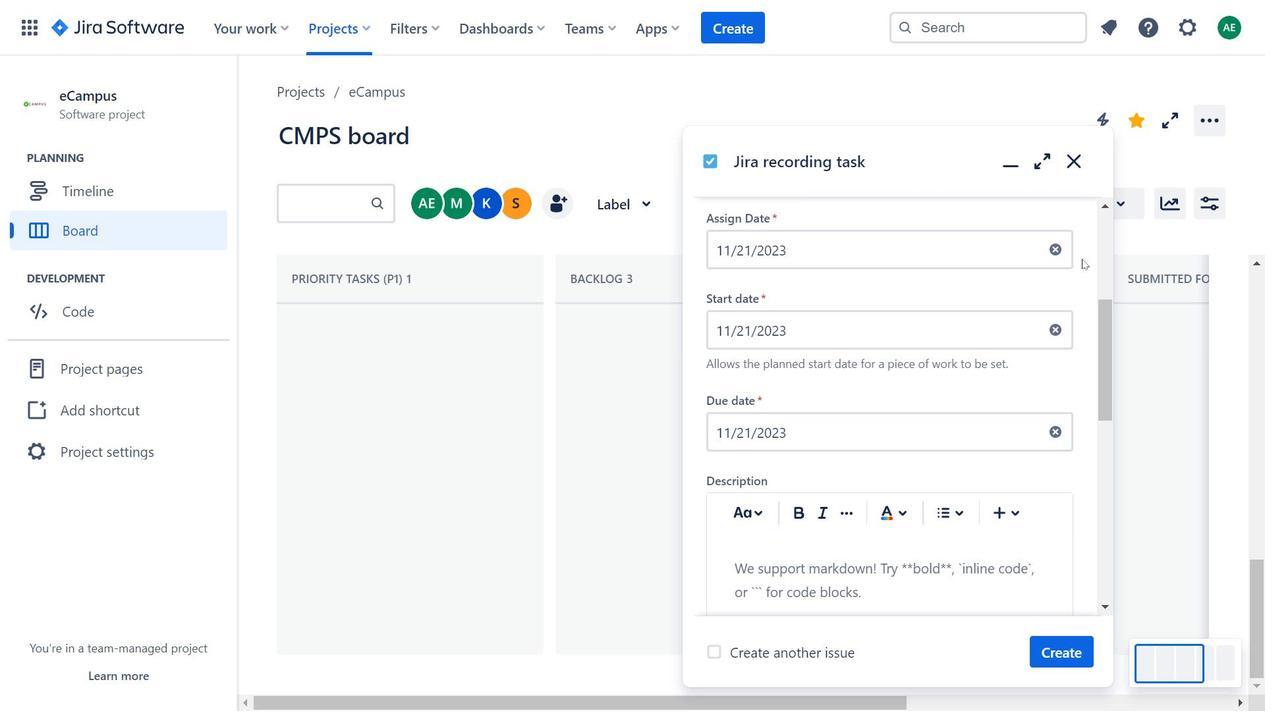 
Action: Mouse scrolled (1082, 258) with delta (0, 0)
Screenshot: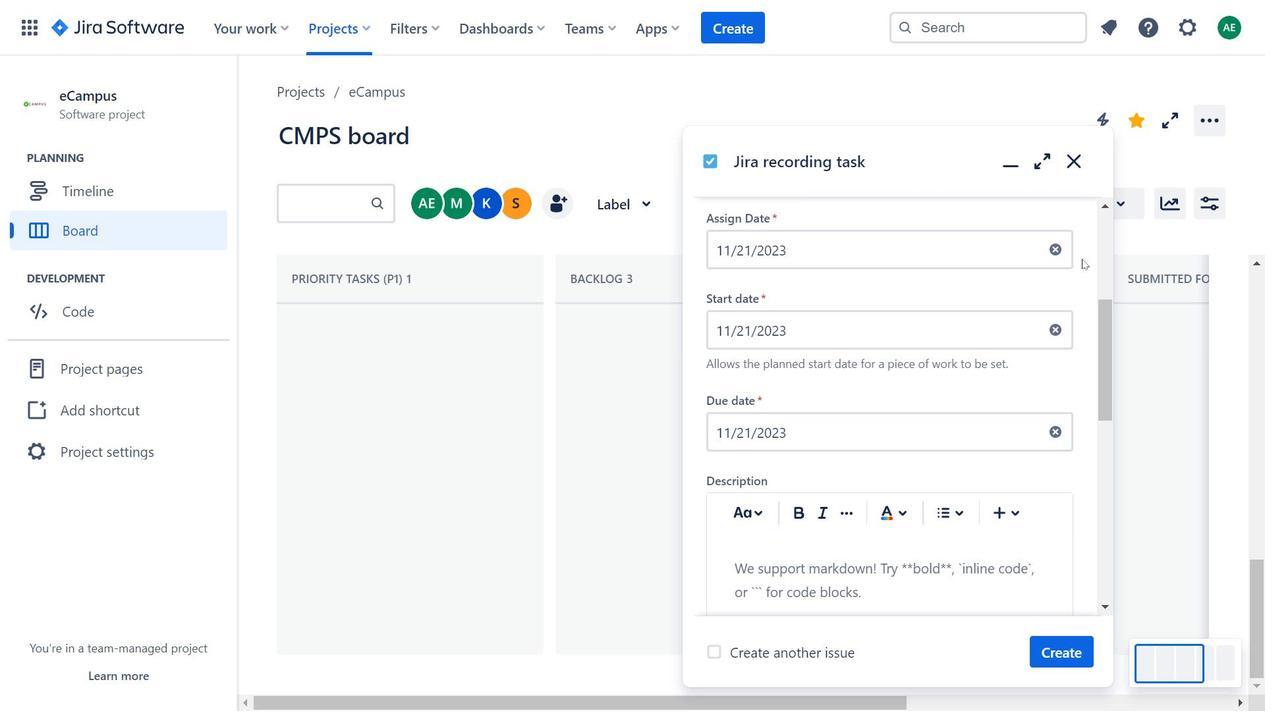 
Action: Mouse scrolled (1082, 258) with delta (0, 0)
Screenshot: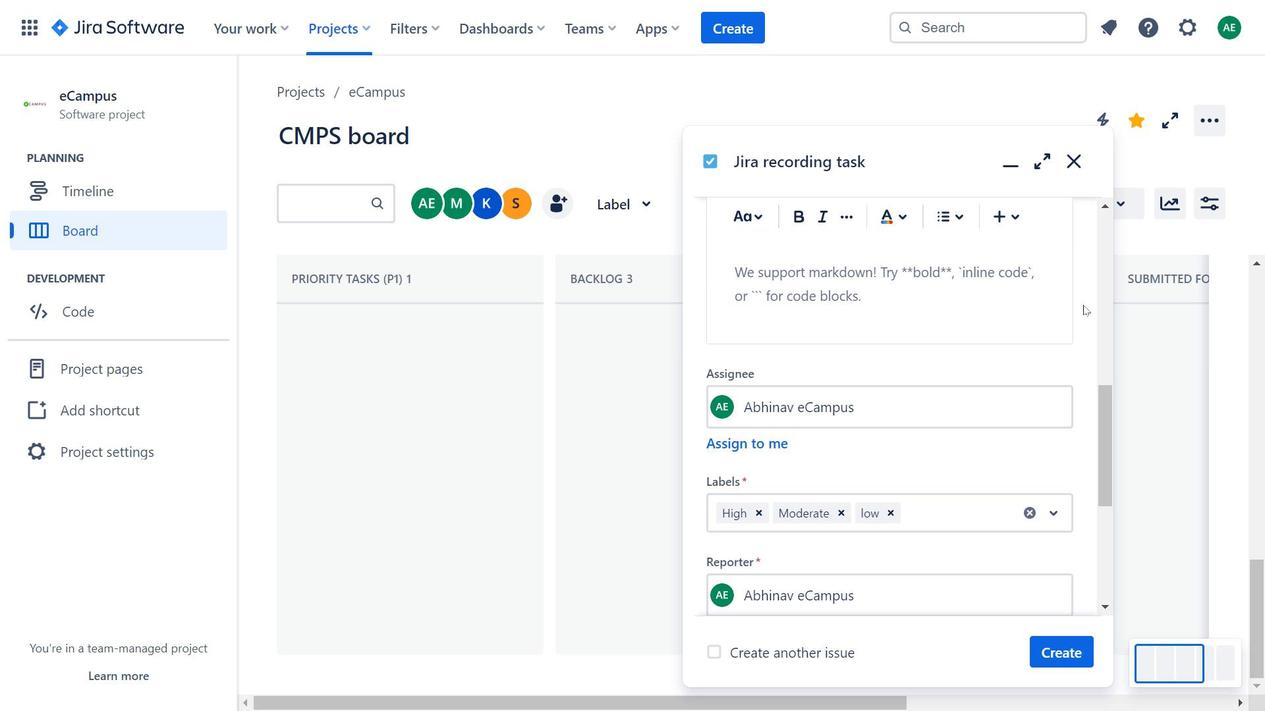 
Action: Mouse scrolled (1082, 258) with delta (0, 0)
Screenshot: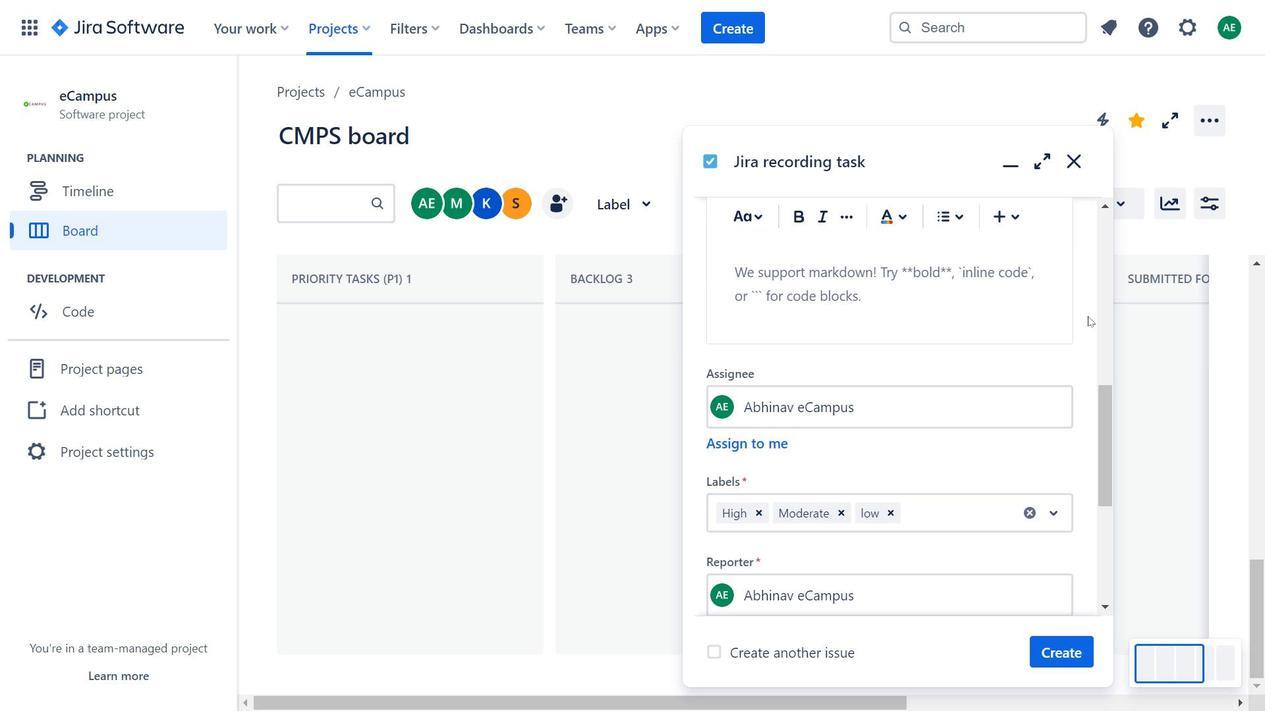 
Action: Mouse scrolled (1082, 258) with delta (0, 0)
Screenshot: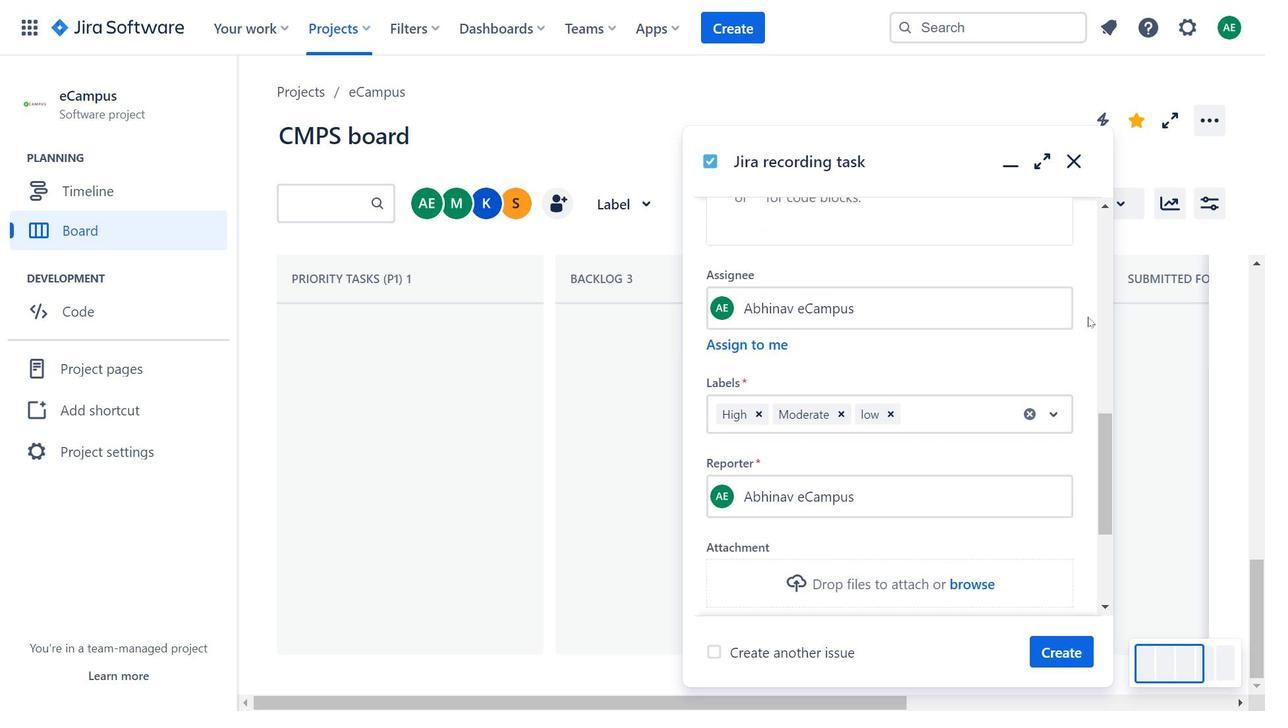 
Action: Mouse moved to (1088, 316)
Screenshot: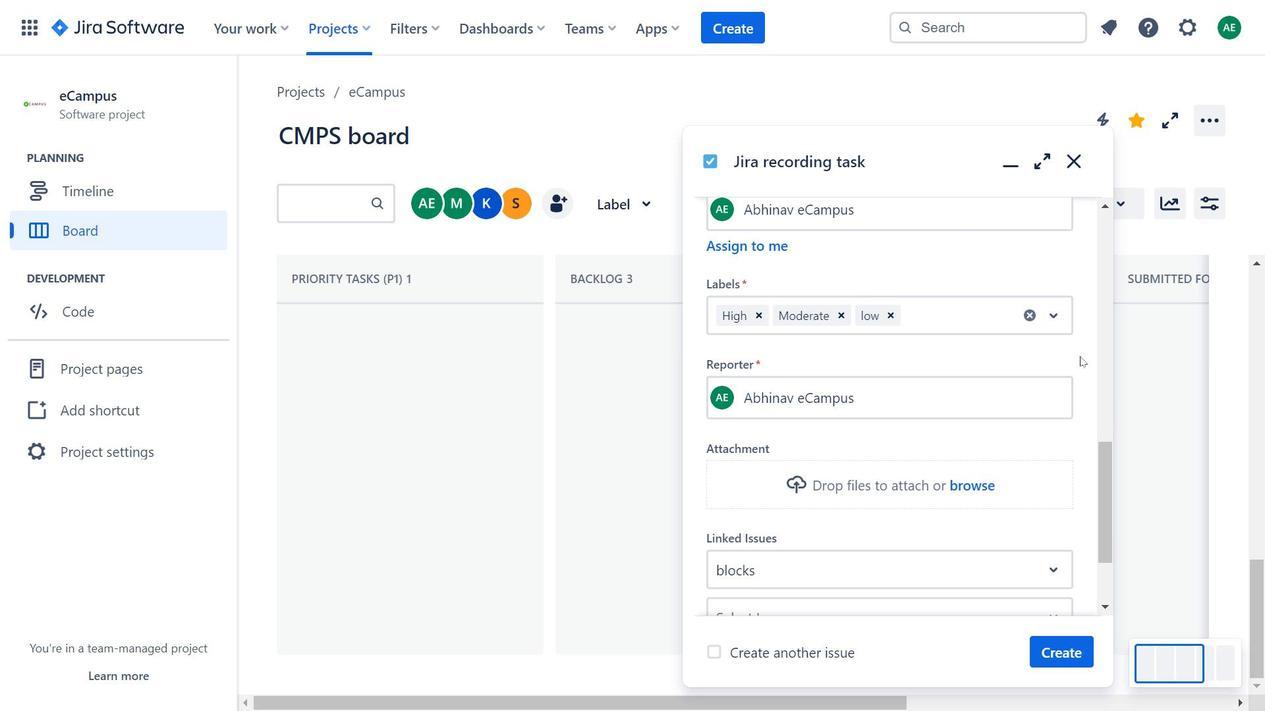 
Action: Mouse scrolled (1088, 315) with delta (0, 0)
Screenshot: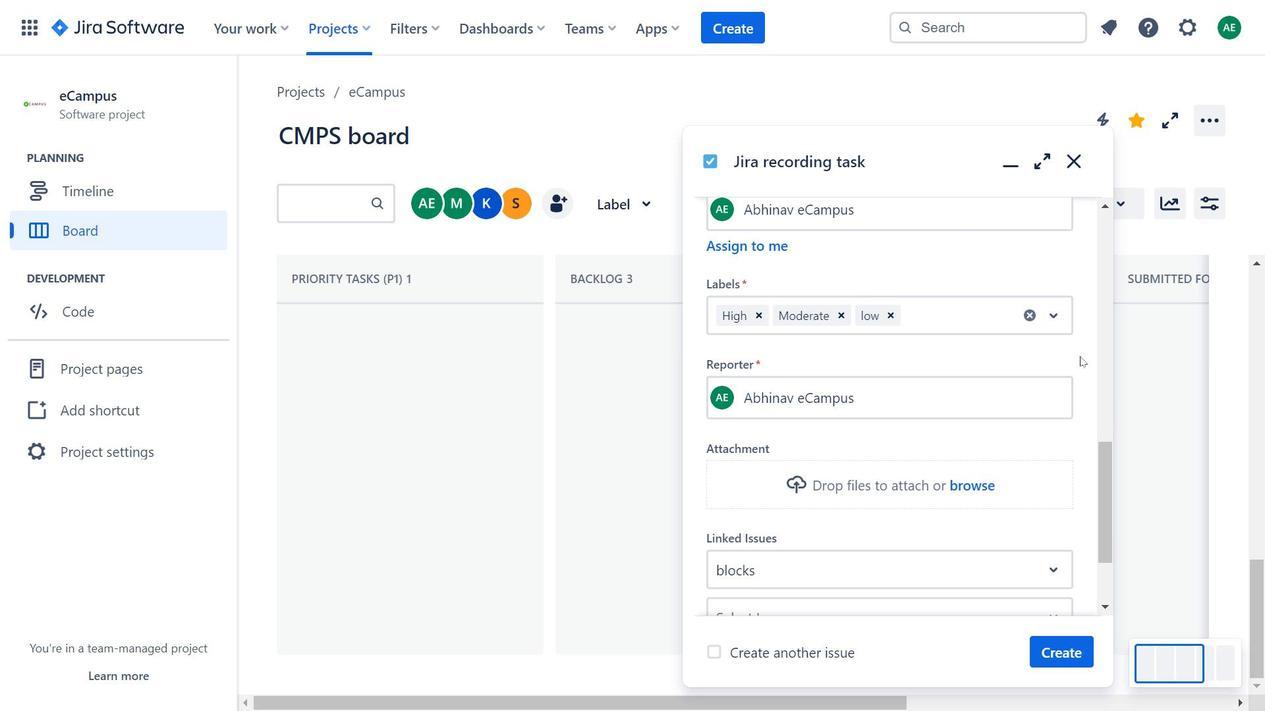 
Action: Mouse moved to (1088, 317)
Screenshot: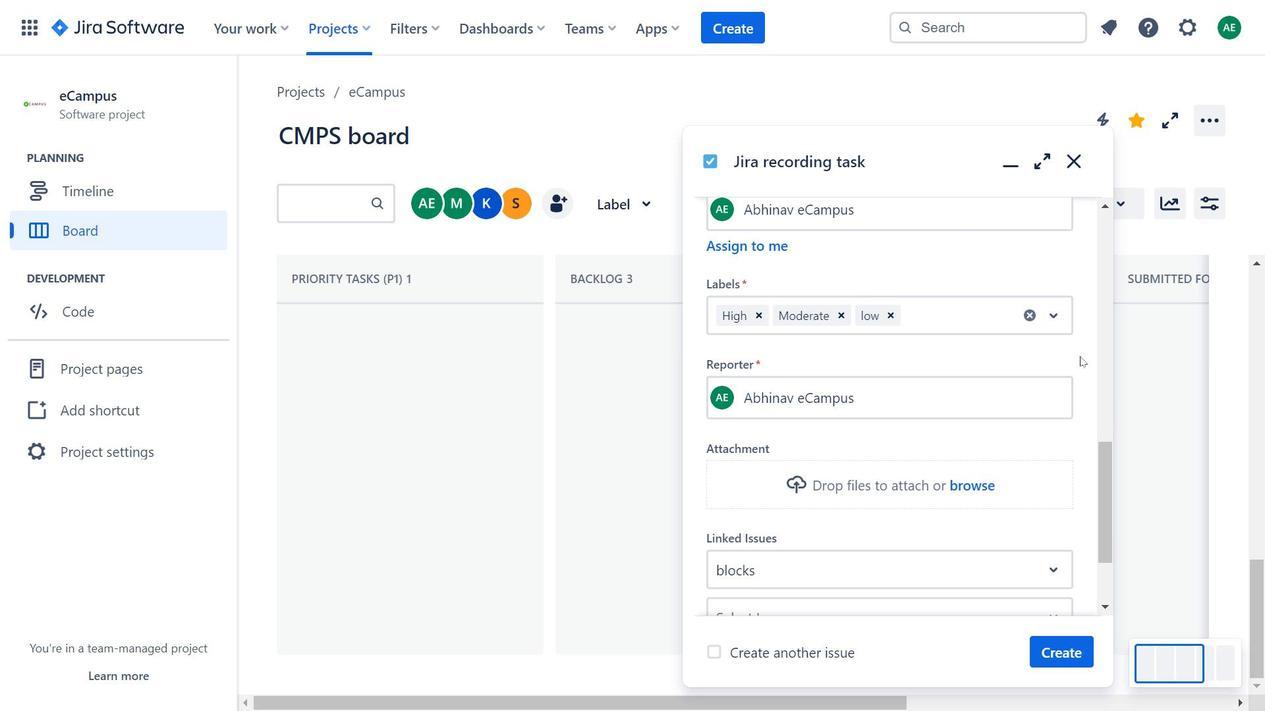 
Action: Mouse scrolled (1088, 316) with delta (0, 0)
Screenshot: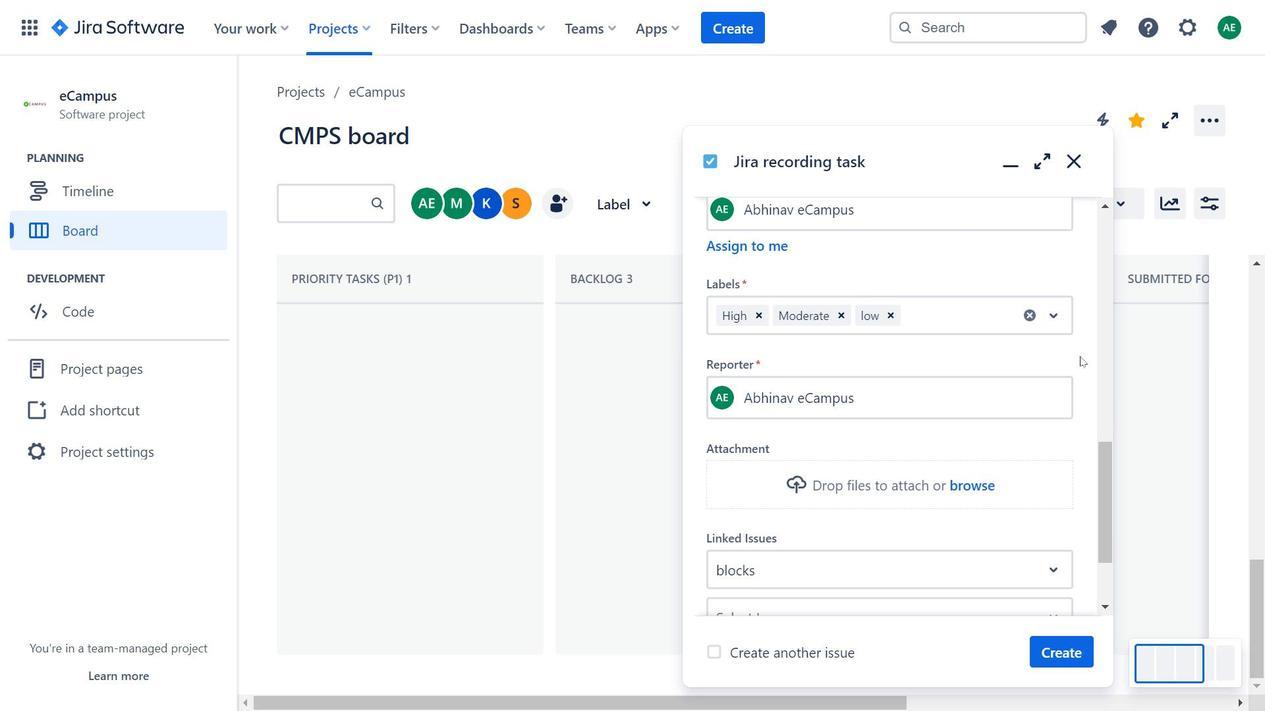 
Action: Mouse moved to (1080, 359)
Screenshot: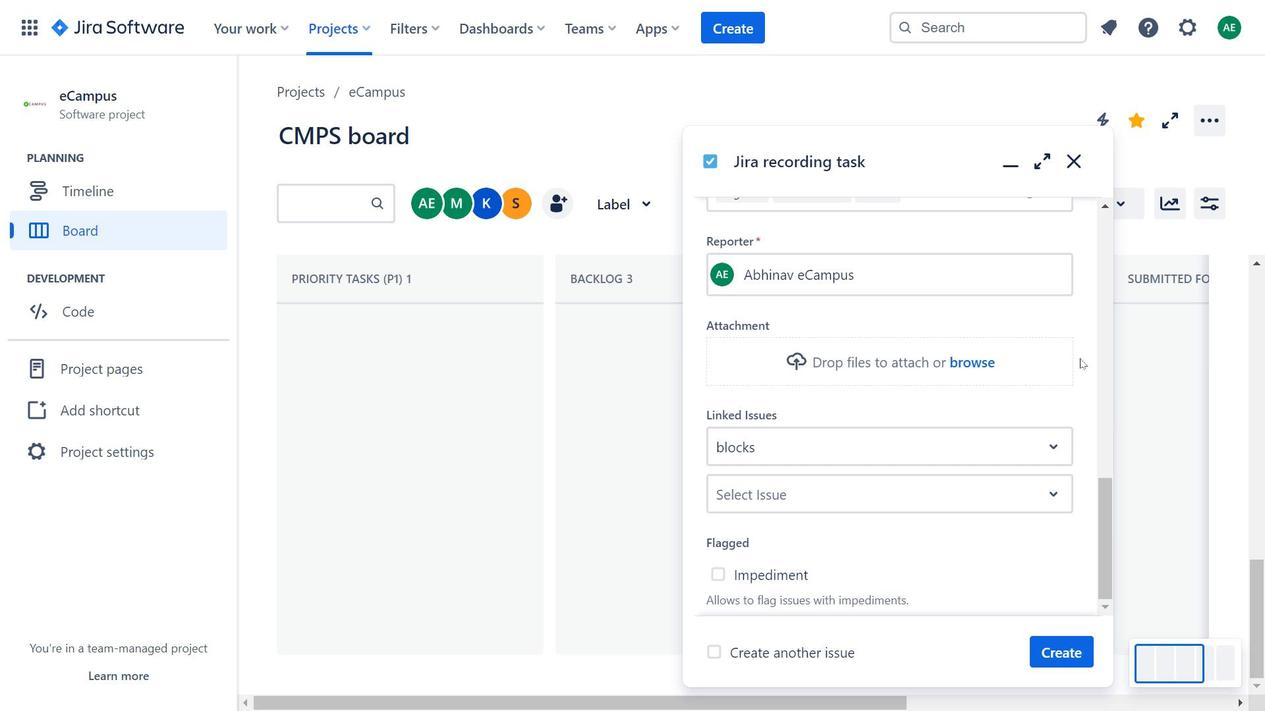 
Action: Mouse scrolled (1080, 358) with delta (0, 0)
Screenshot: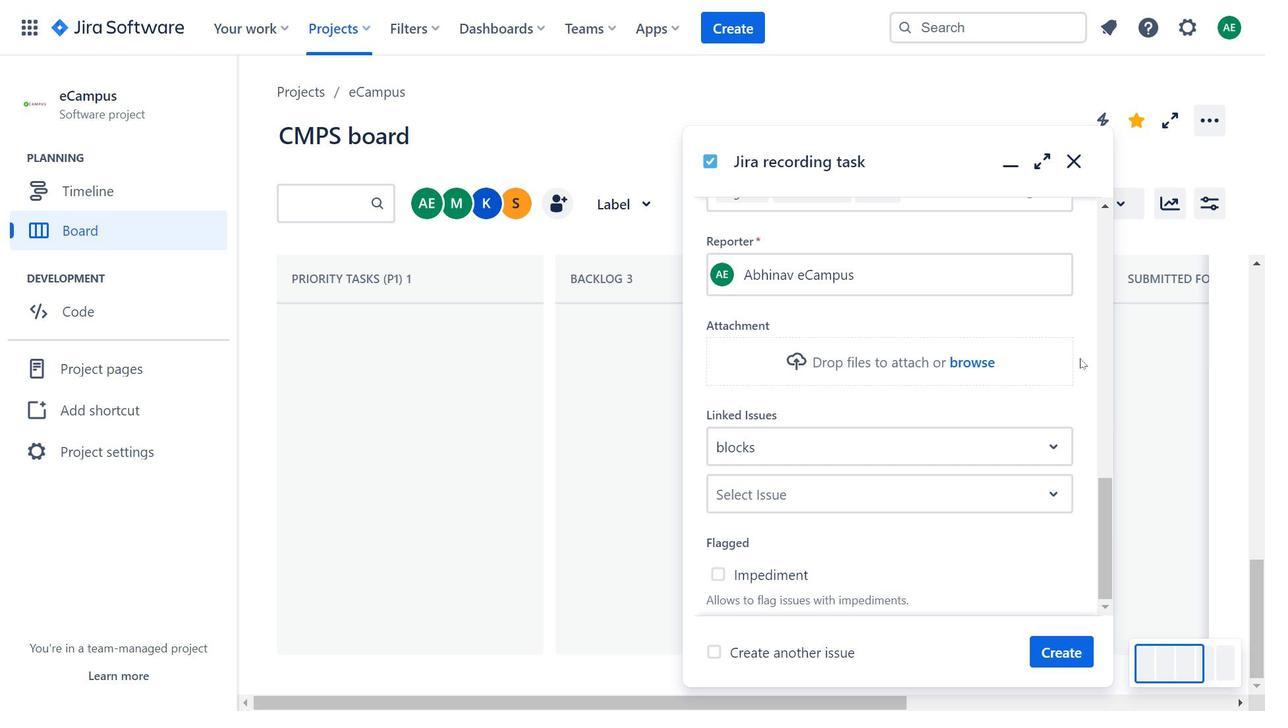 
Action: Mouse scrolled (1080, 358) with delta (0, 0)
Screenshot: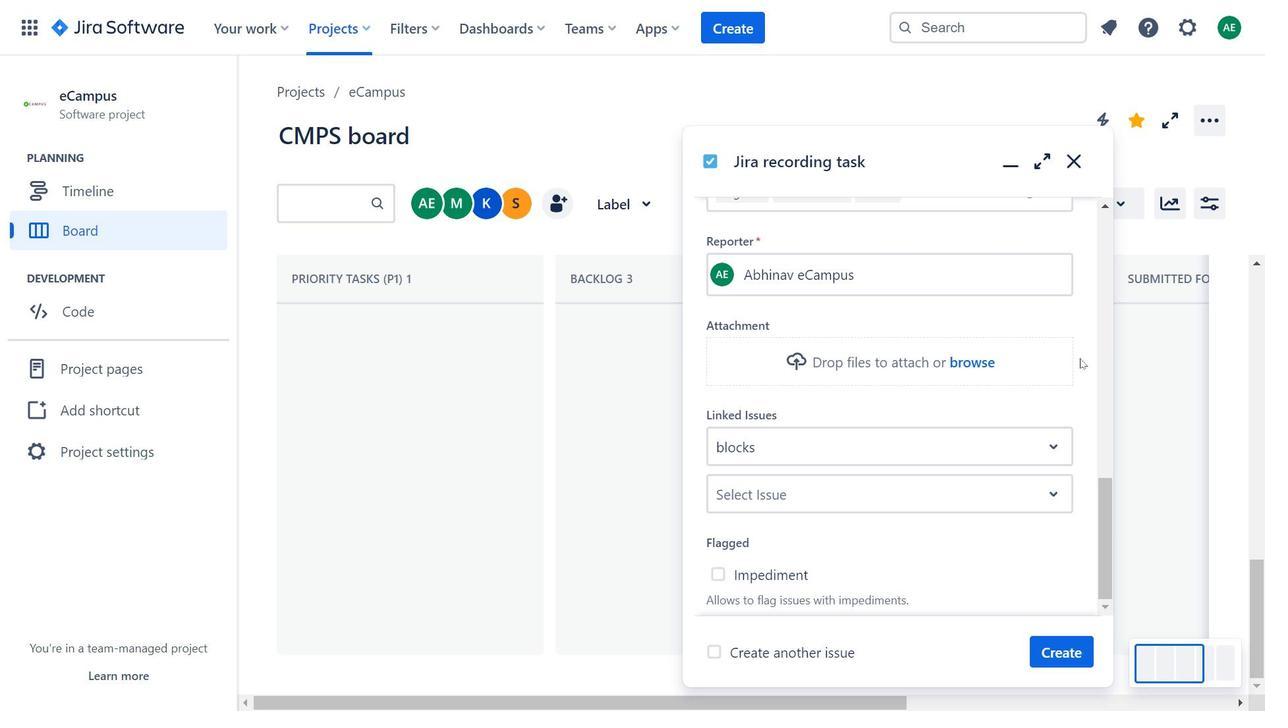 
Action: Mouse scrolled (1080, 358) with delta (0, 0)
Screenshot: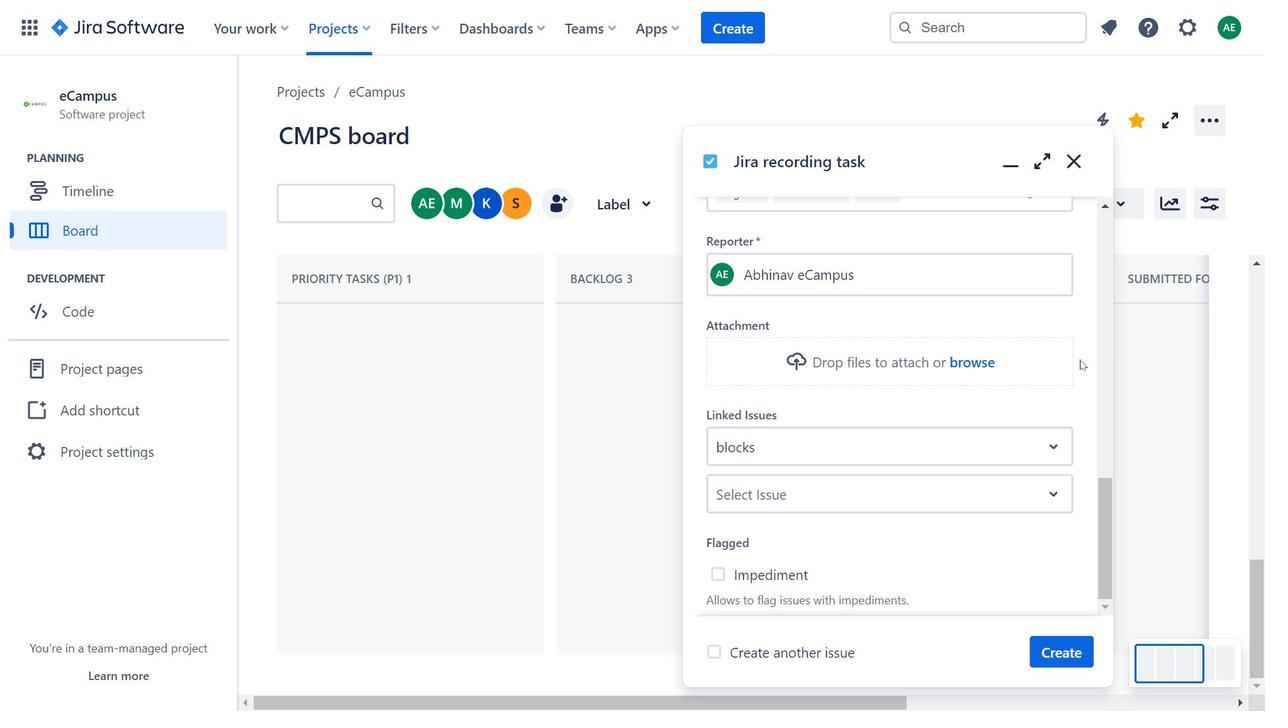
Action: Mouse moved to (982, 370)
Screenshot: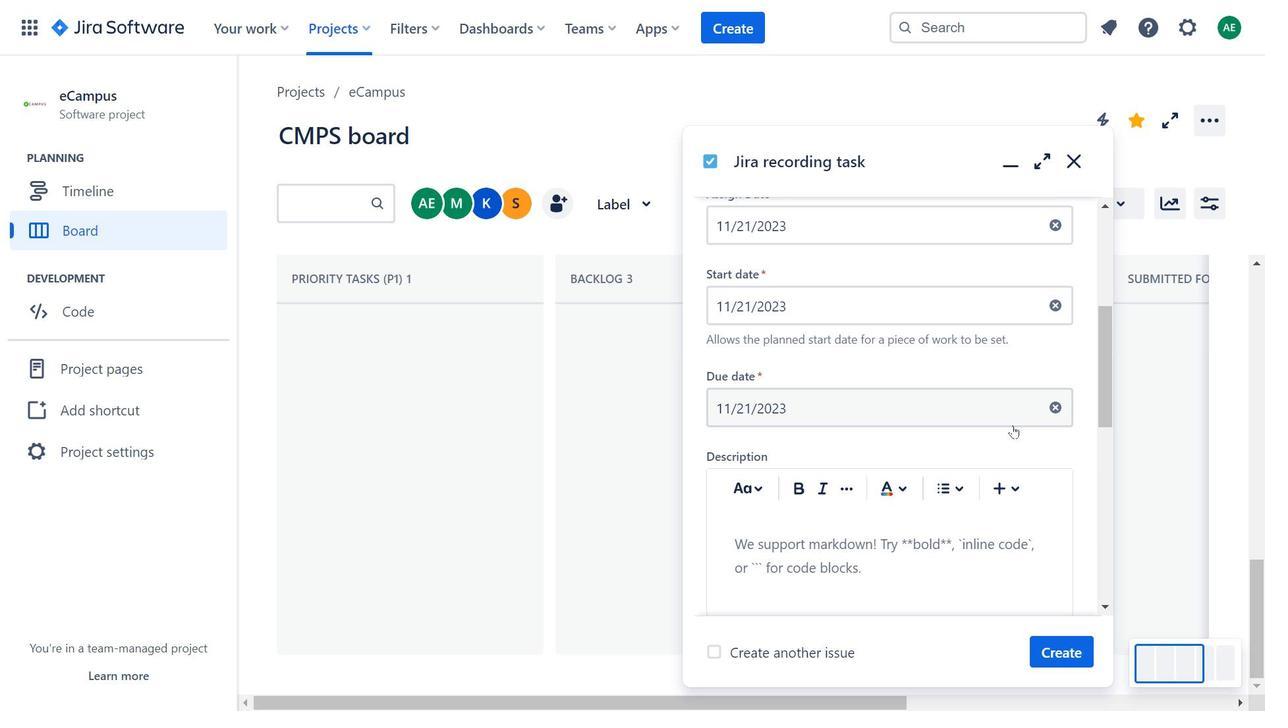 
Action: Mouse scrolled (982, 371) with delta (0, 0)
Screenshot: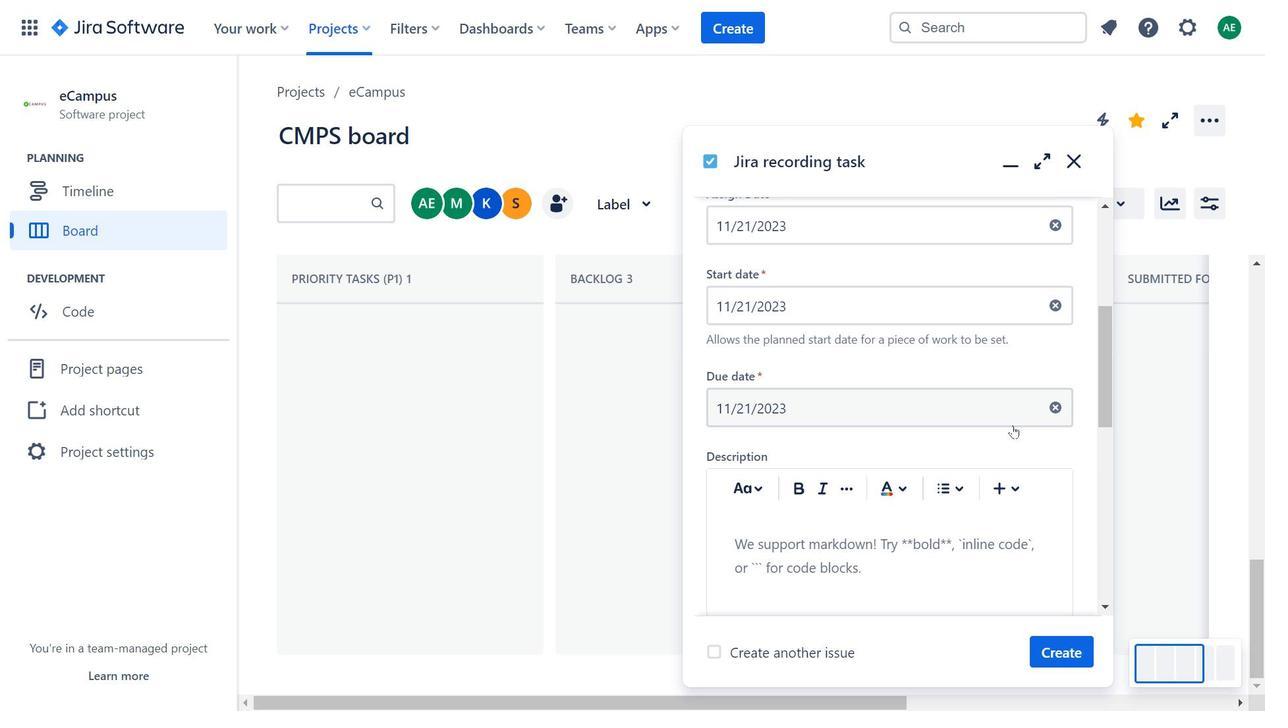 
Action: Mouse scrolled (982, 371) with delta (0, 0)
Screenshot: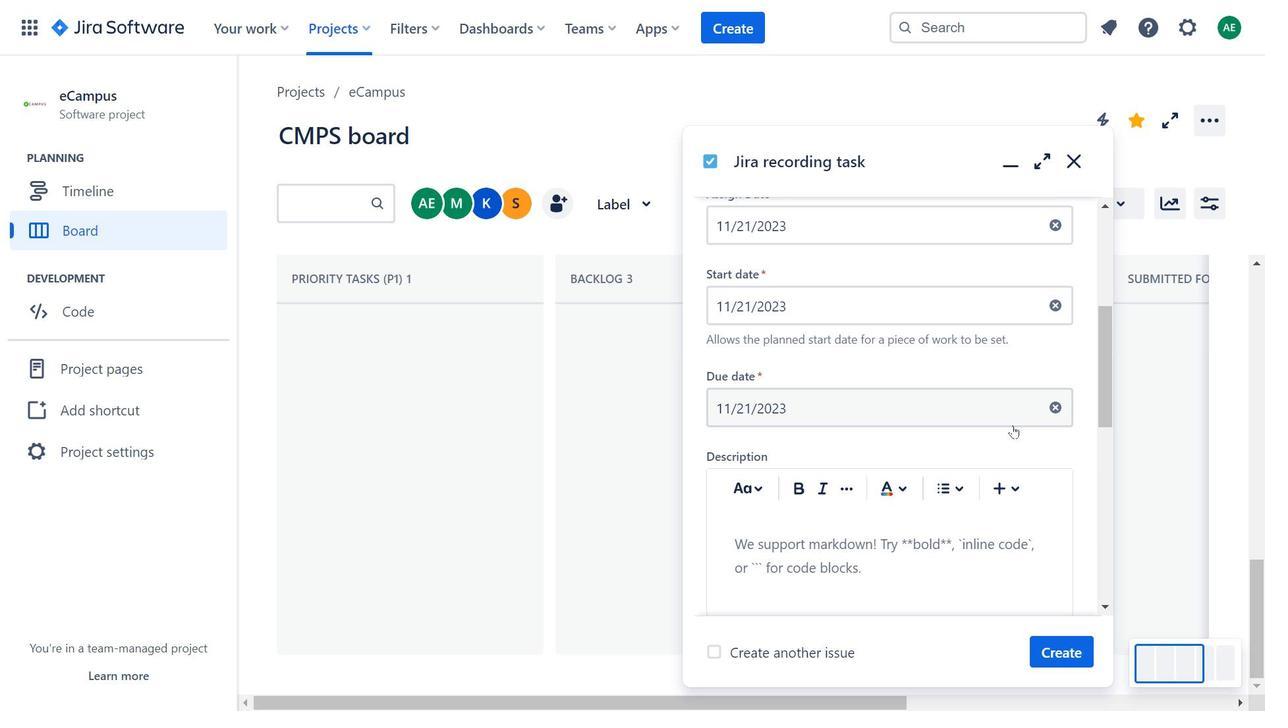 
Action: Mouse moved to (1005, 423)
Screenshot: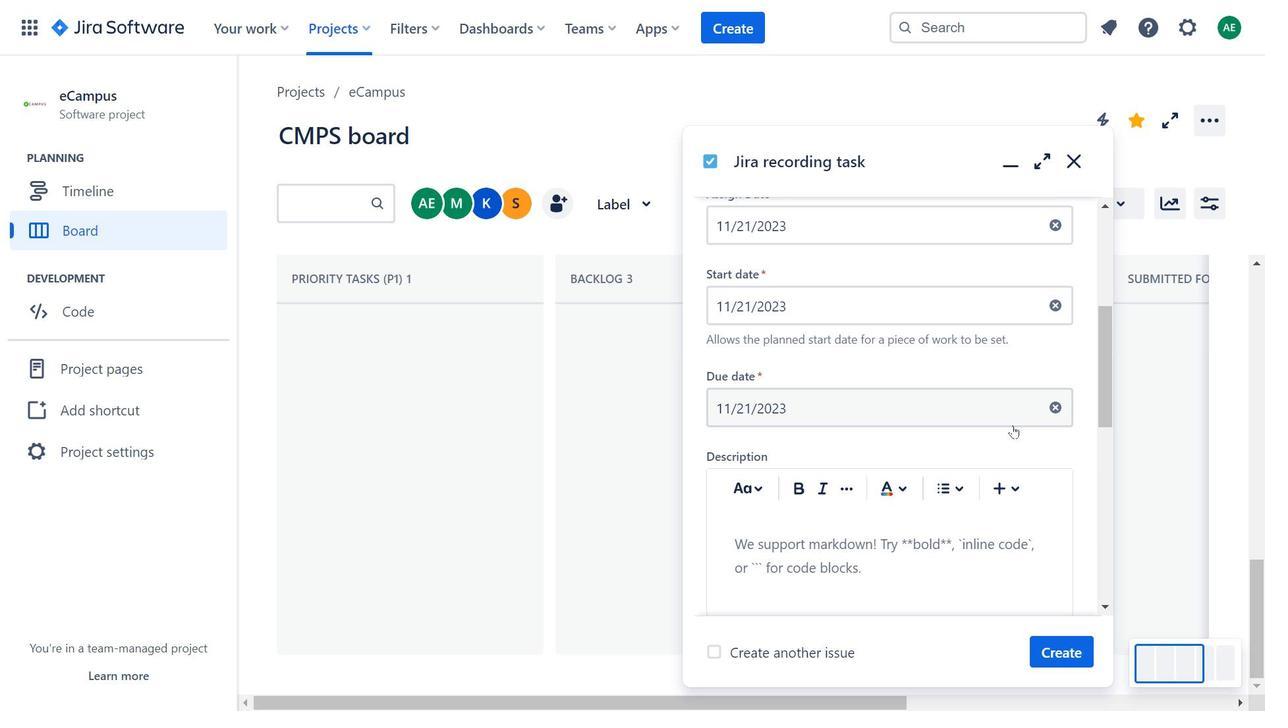 
Action: Mouse scrolled (1005, 424) with delta (0, 0)
Screenshot: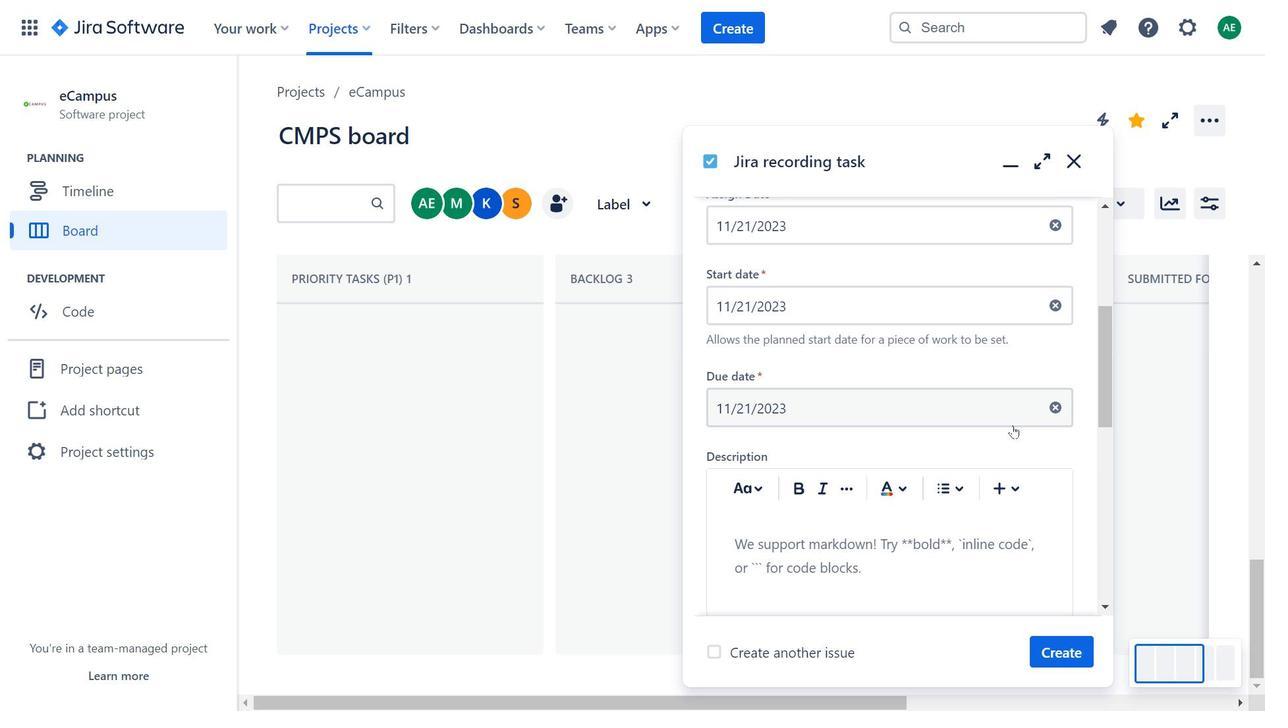 
Action: Mouse scrolled (1005, 424) with delta (0, 0)
Screenshot: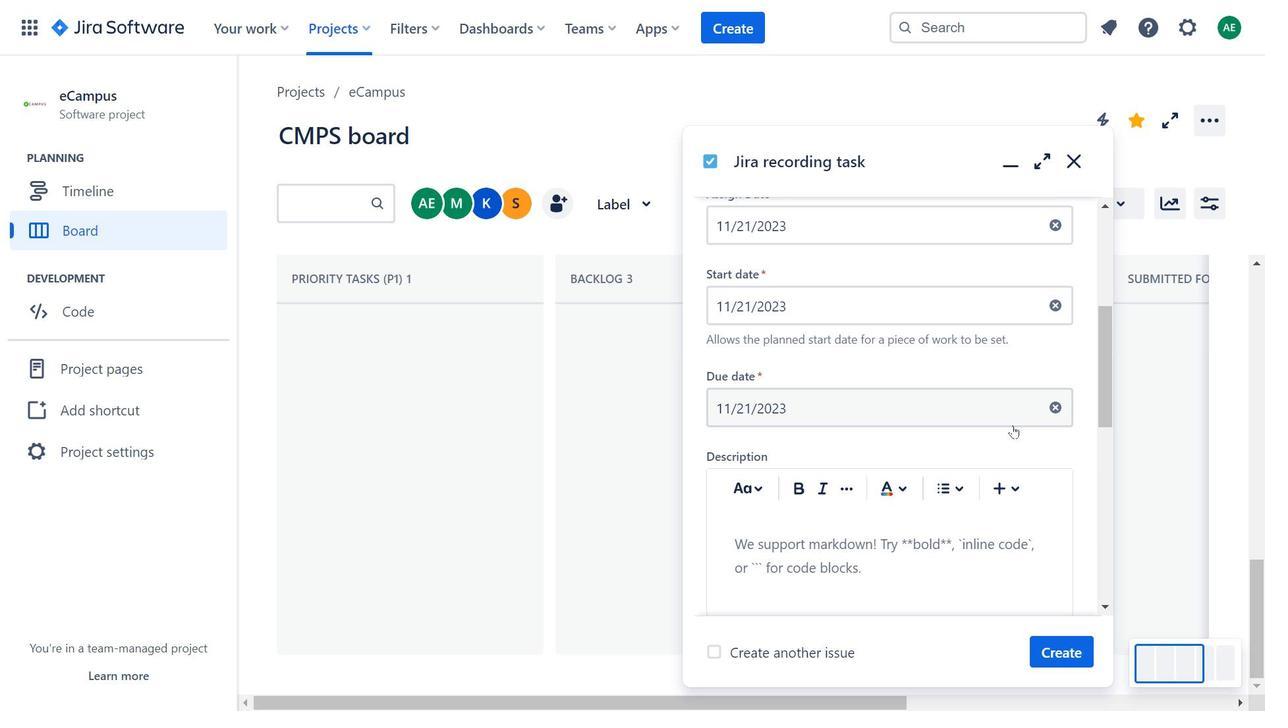 
Action: Mouse scrolled (1005, 424) with delta (0, 0)
Screenshot: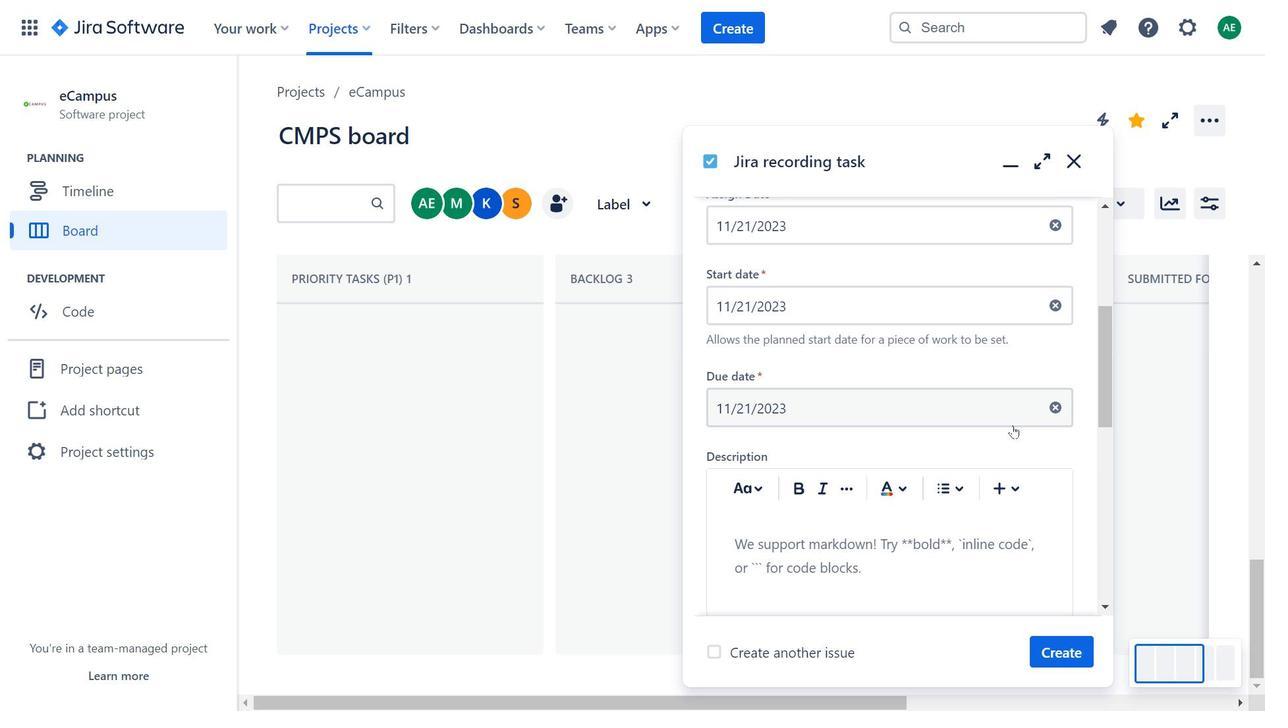 
Action: Mouse scrolled (1005, 424) with delta (0, 0)
Screenshot: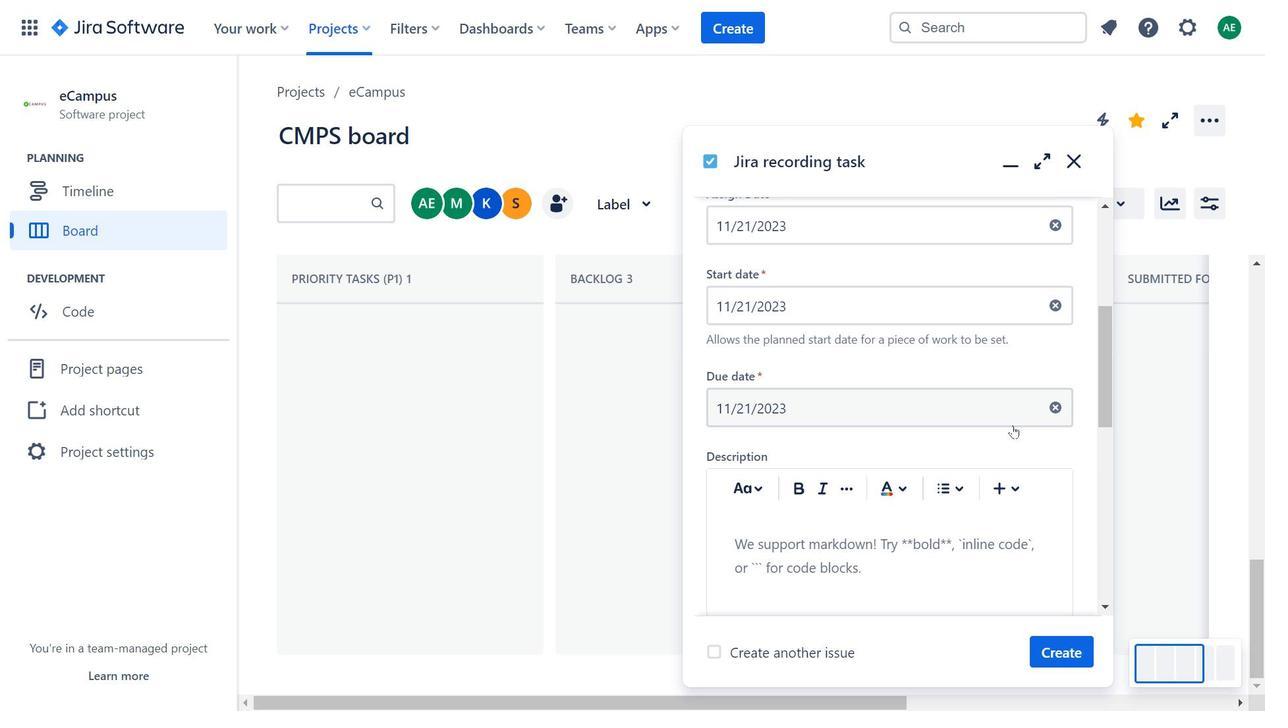 
Action: Mouse moved to (951, 388)
Screenshot: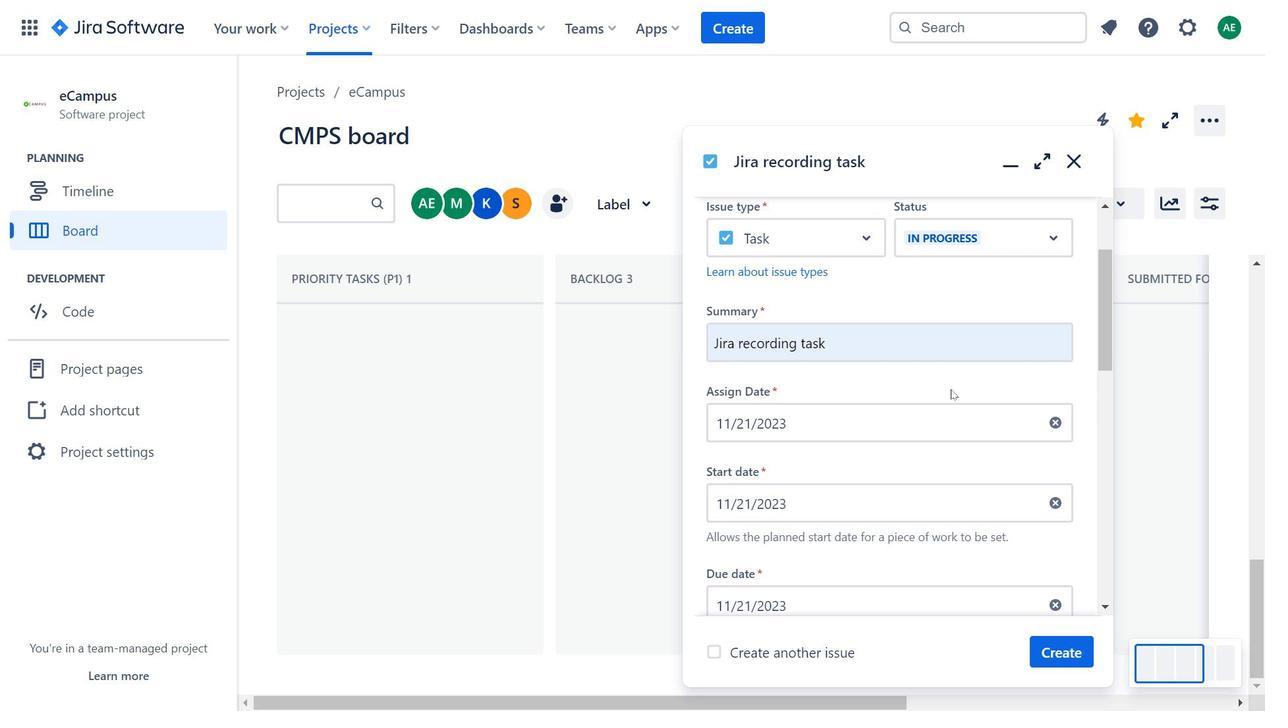 
Action: Mouse scrolled (951, 388) with delta (0, 0)
Screenshot: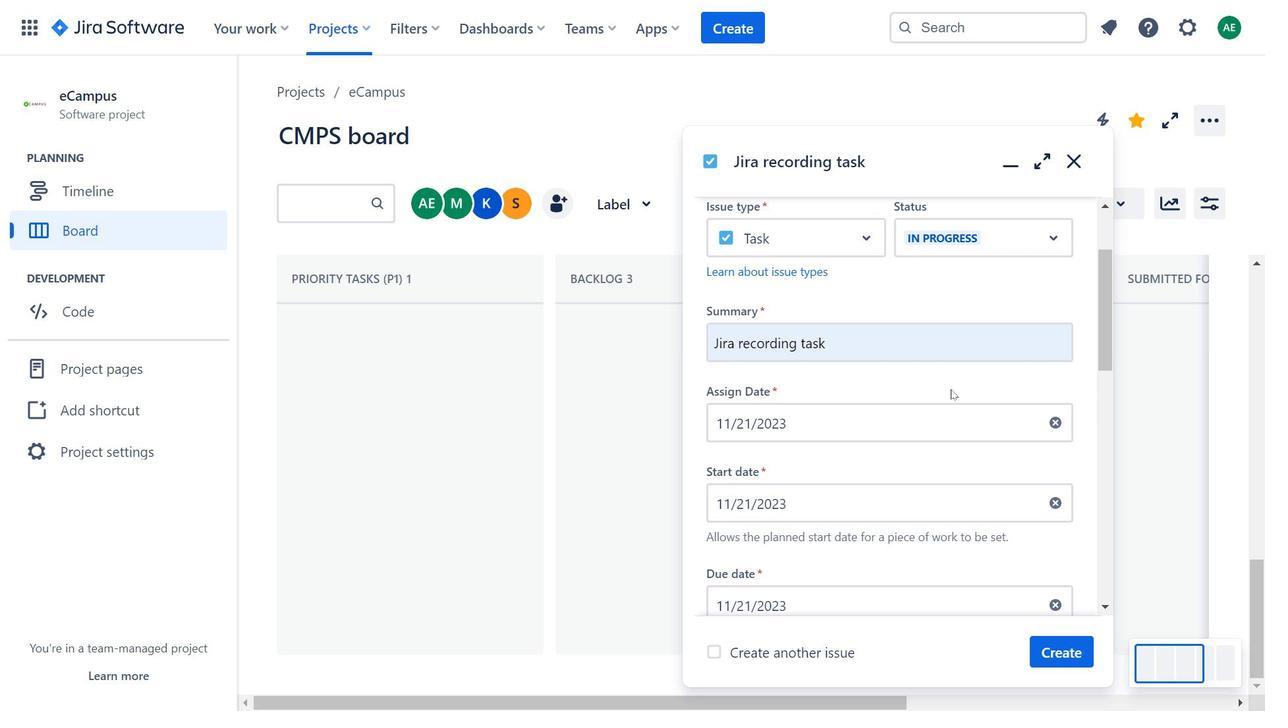 
Action: Mouse scrolled (951, 388) with delta (0, 0)
Screenshot: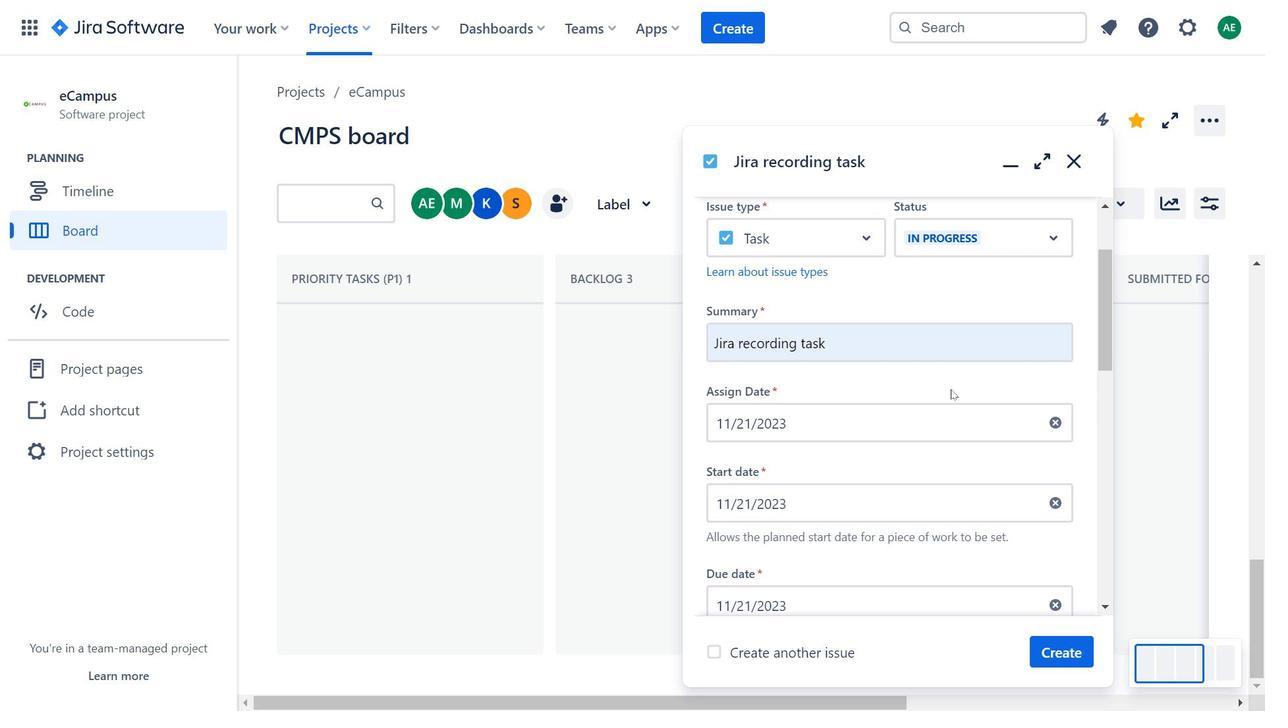 
Action: Mouse moved to (951, 389)
Screenshot: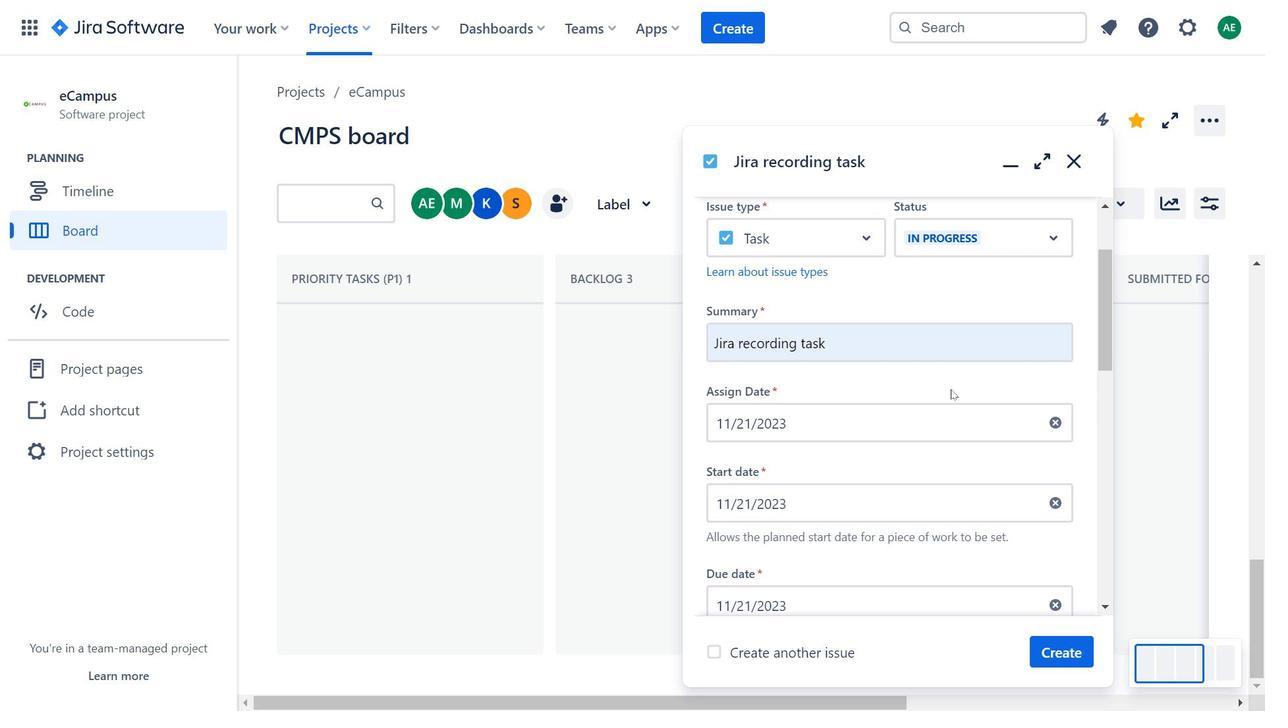 
Action: Mouse scrolled (951, 390) with delta (0, 0)
Screenshot: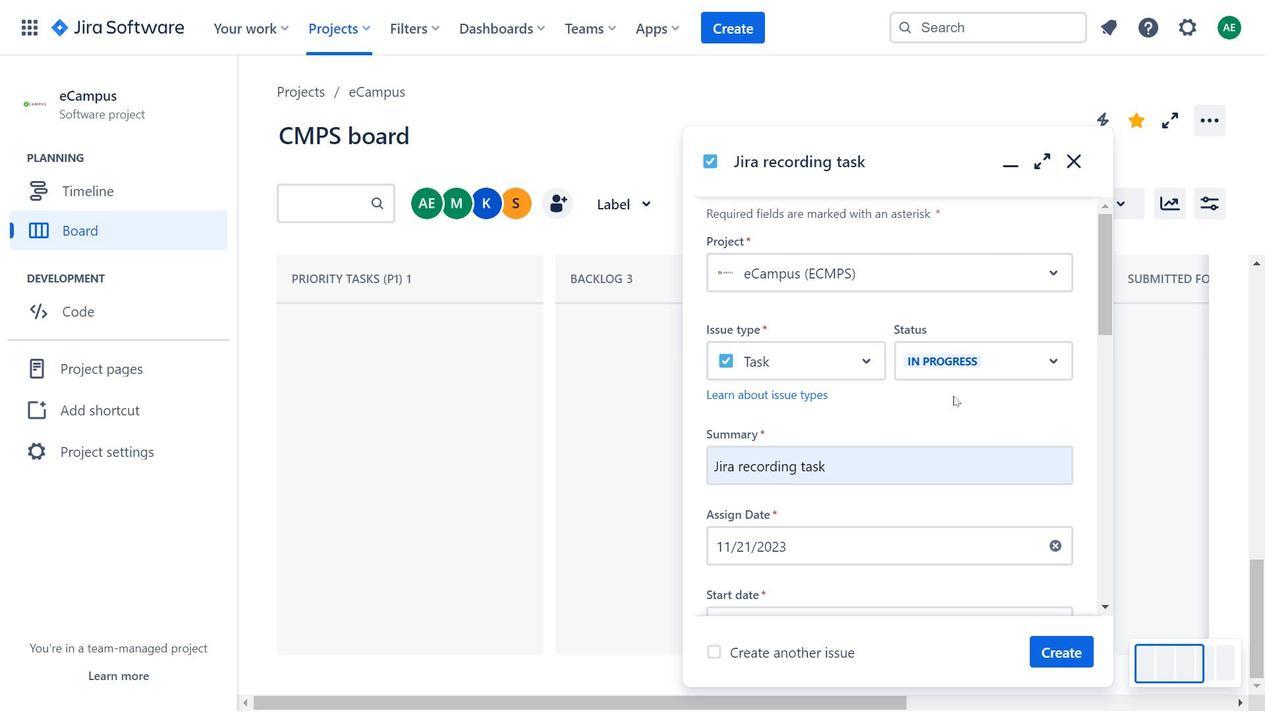 
Action: Mouse scrolled (951, 390) with delta (0, 0)
Screenshot: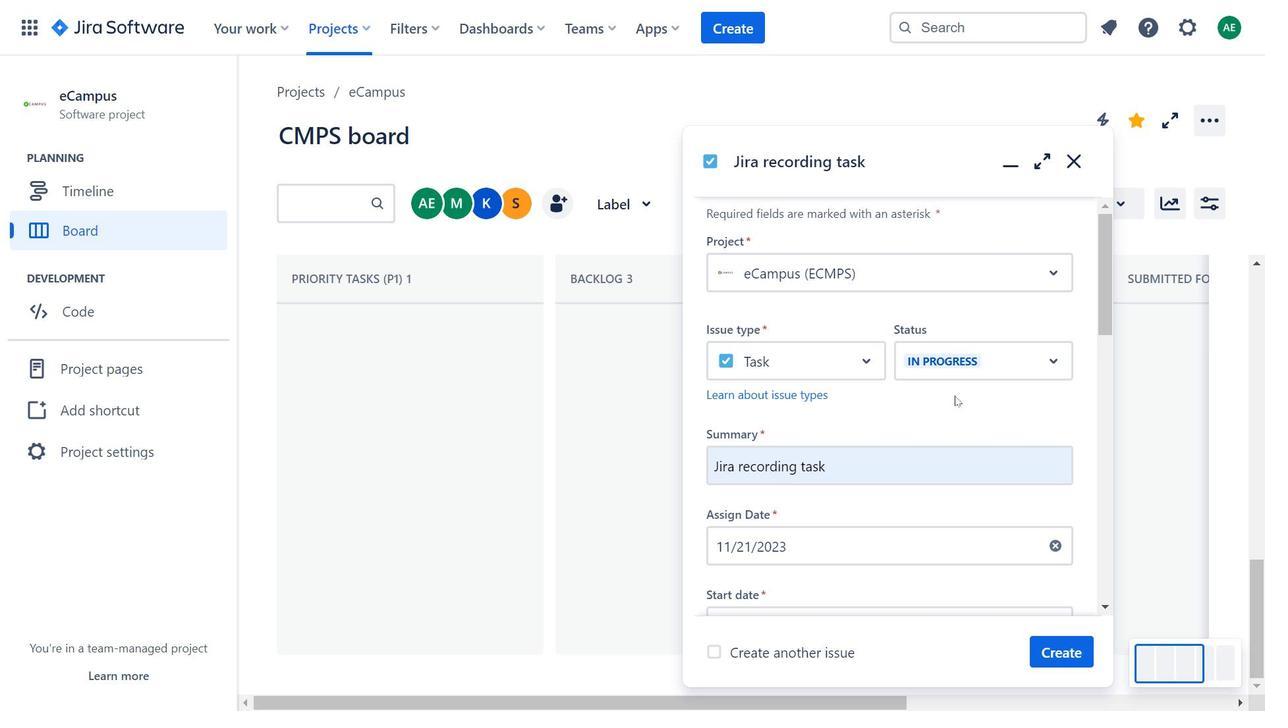 
Action: Mouse scrolled (951, 390) with delta (0, 0)
Screenshot: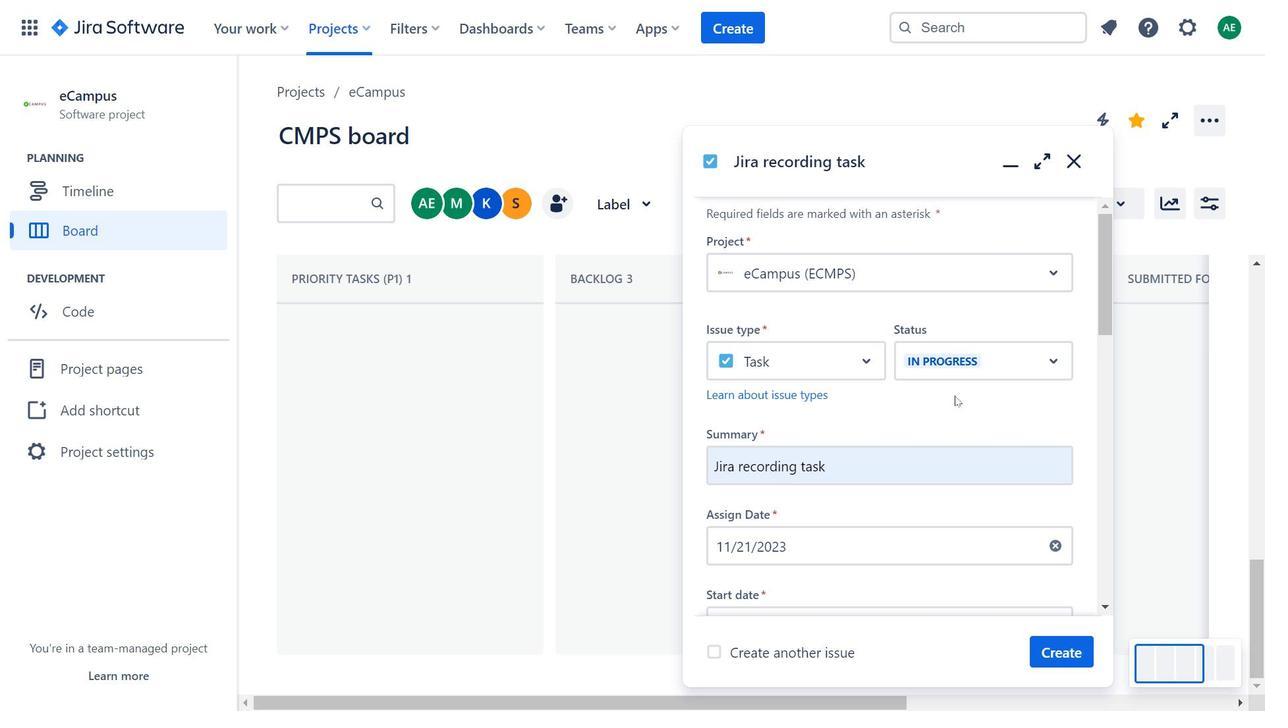 
Action: Mouse moved to (941, 400)
Screenshot: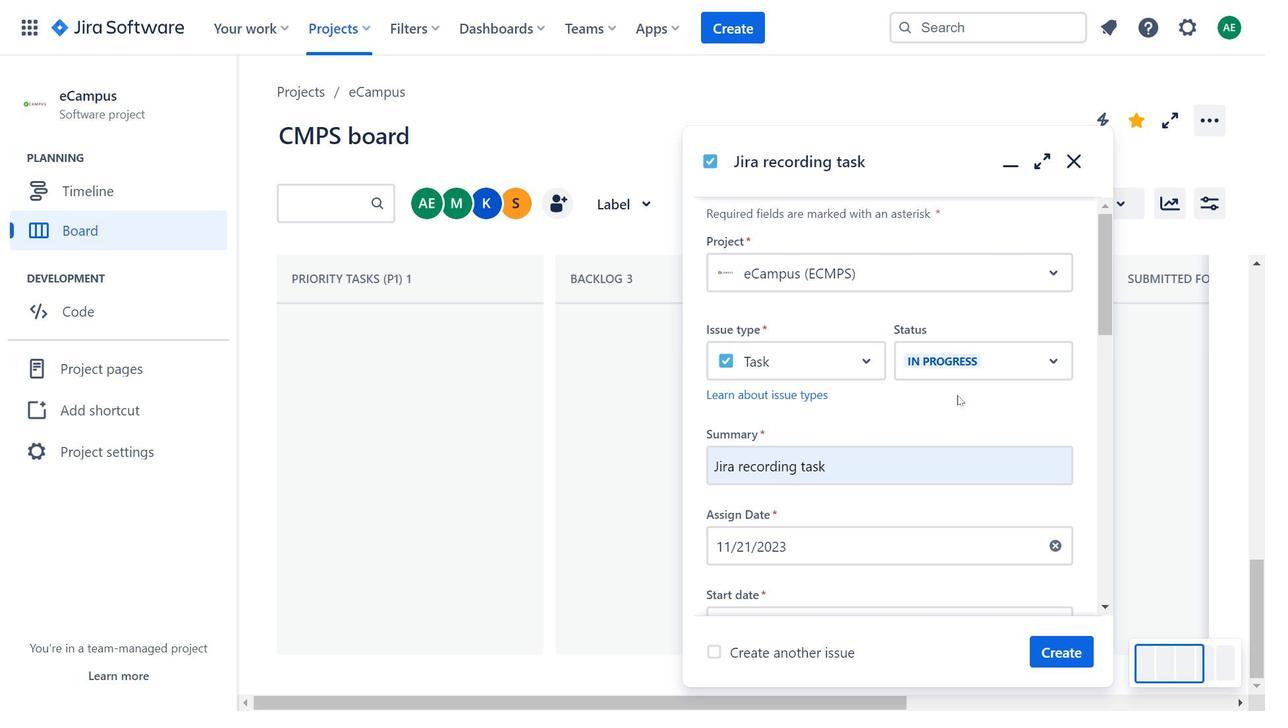 
Action: Mouse scrolled (941, 400) with delta (0, 0)
Screenshot: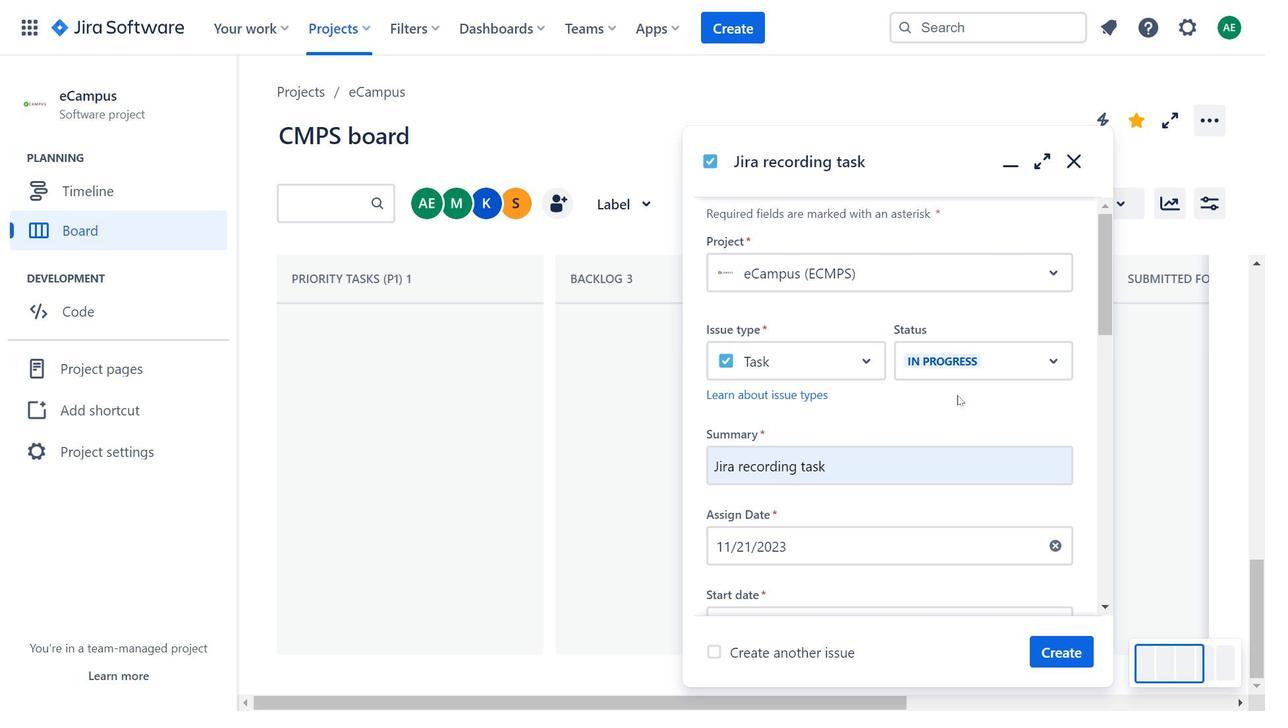 
Action: Mouse scrolled (941, 400) with delta (0, 0)
Screenshot: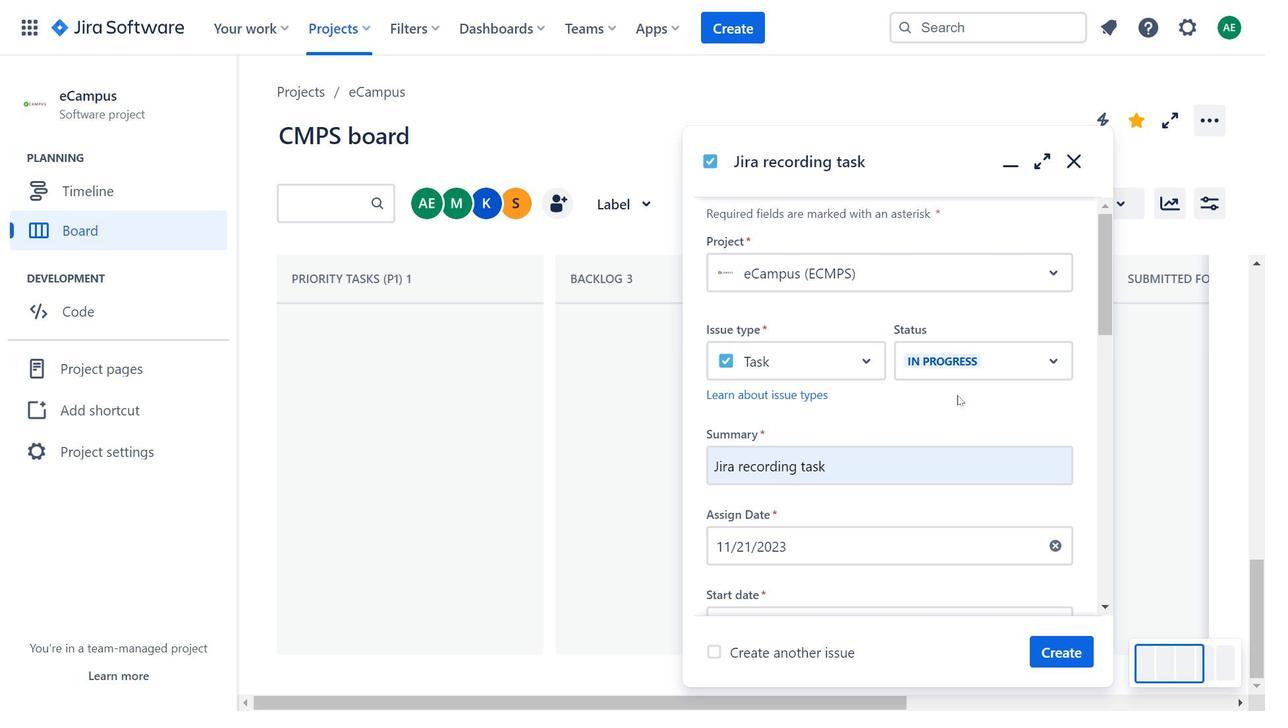 
Action: Mouse scrolled (941, 400) with delta (0, 0)
Screenshot: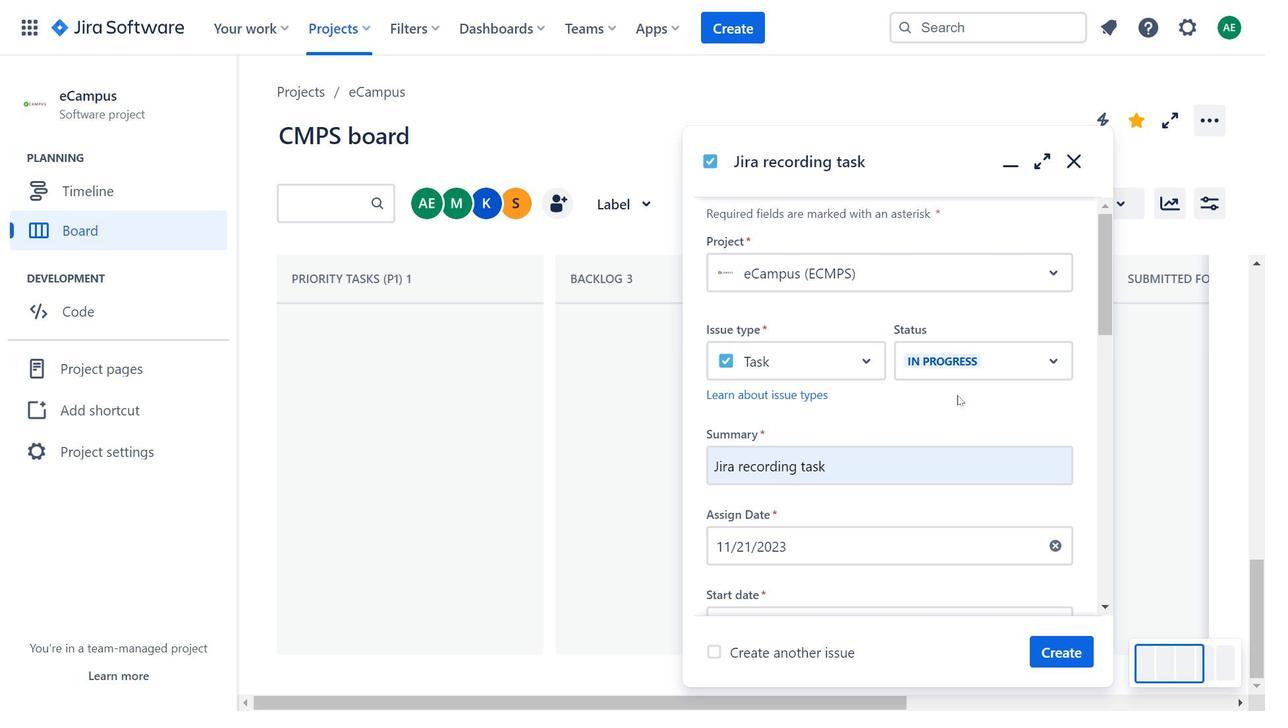 
Action: Mouse moved to (1033, 228)
Screenshot: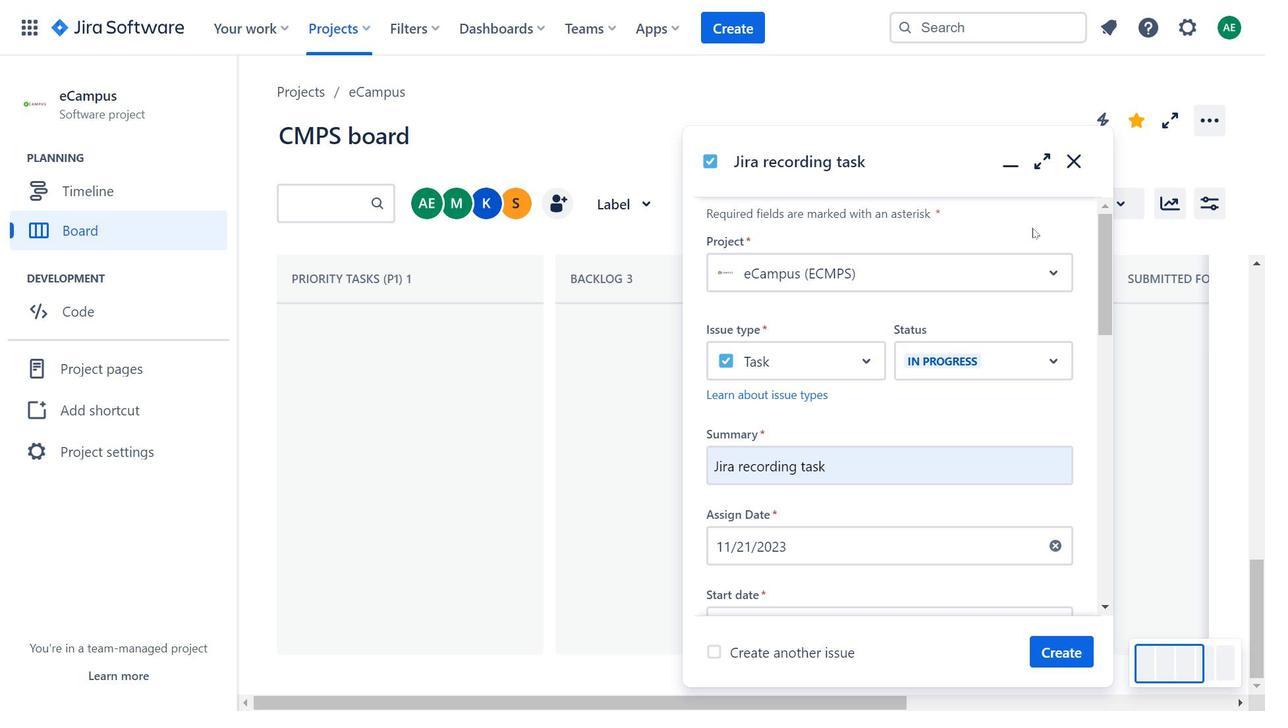 
Action: Mouse pressed left at (1033, 228)
Screenshot: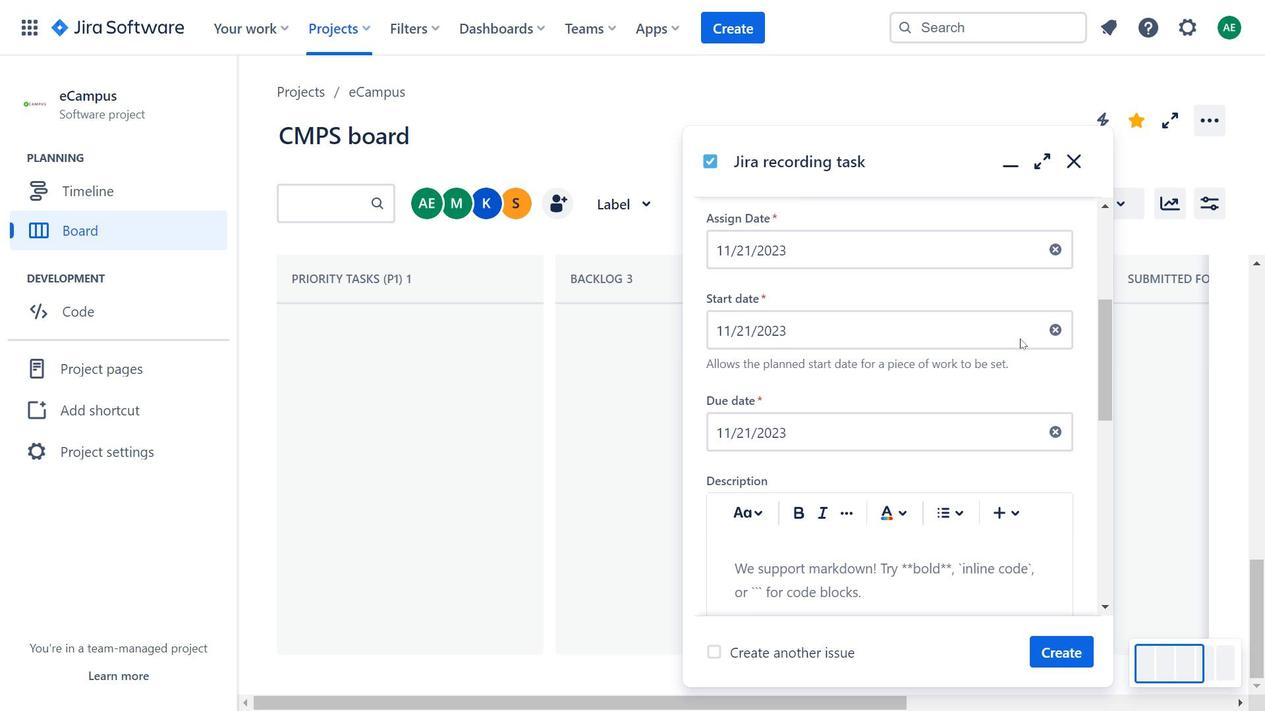 
Action: Mouse moved to (1020, 339)
Screenshot: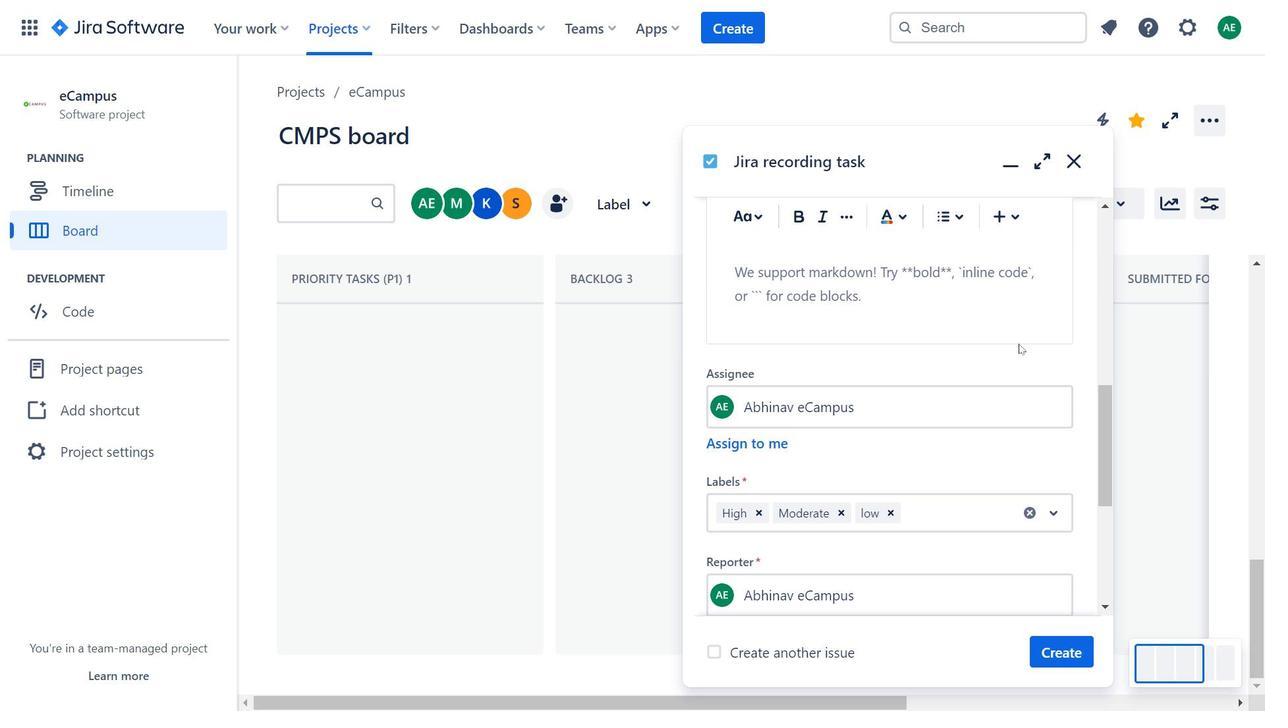 
Action: Mouse scrolled (1020, 338) with delta (0, 0)
Screenshot: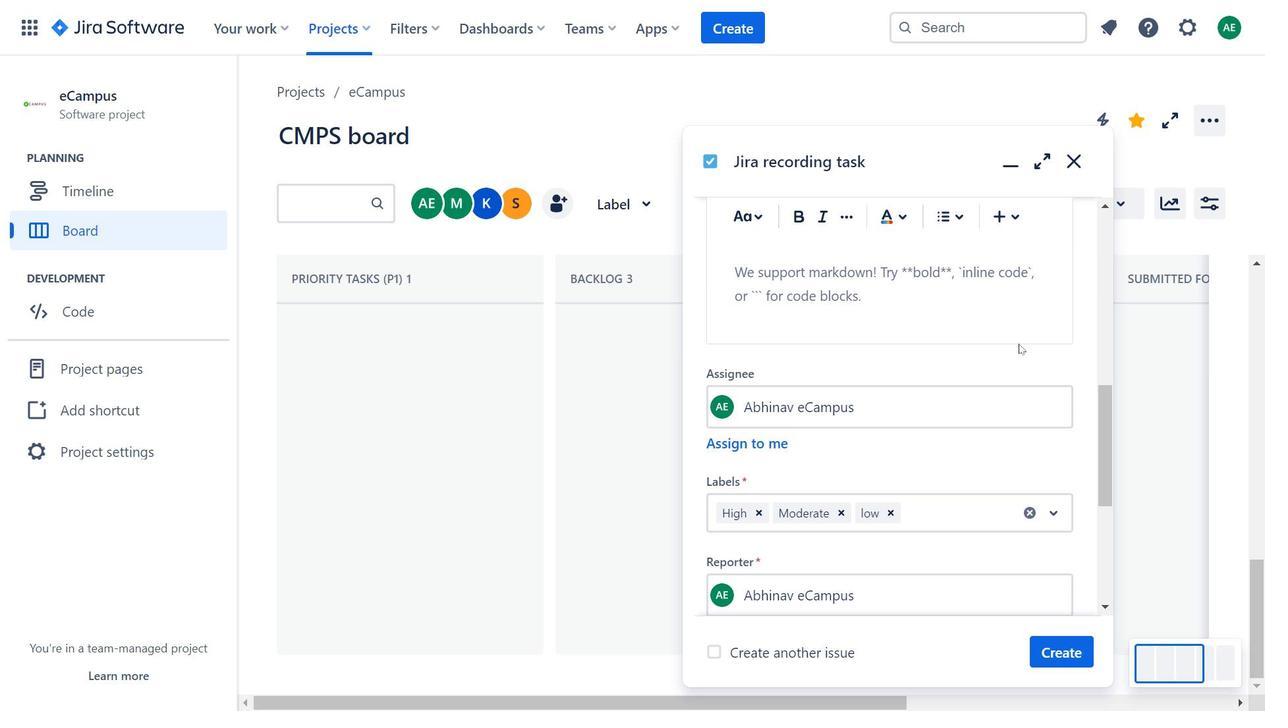 
Action: Mouse scrolled (1020, 338) with delta (0, 0)
Screenshot: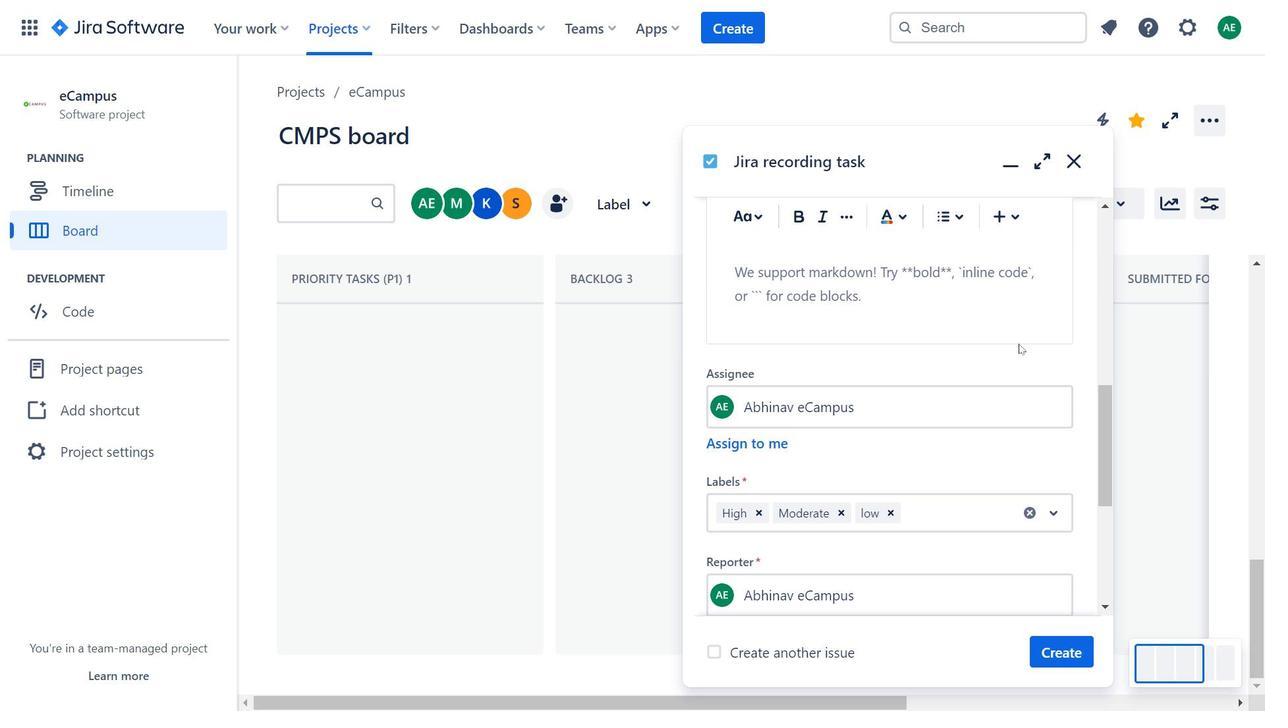
Action: Mouse scrolled (1020, 338) with delta (0, 0)
Screenshot: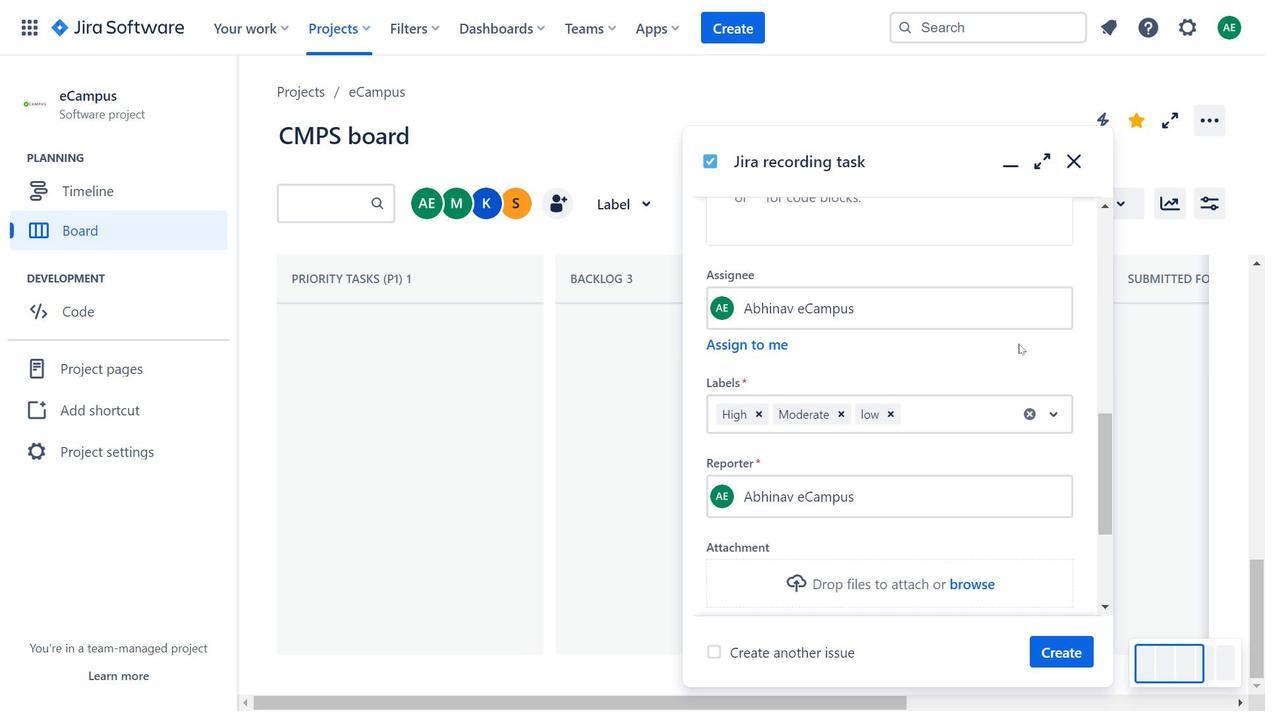 
Action: Mouse moved to (1019, 344)
Screenshot: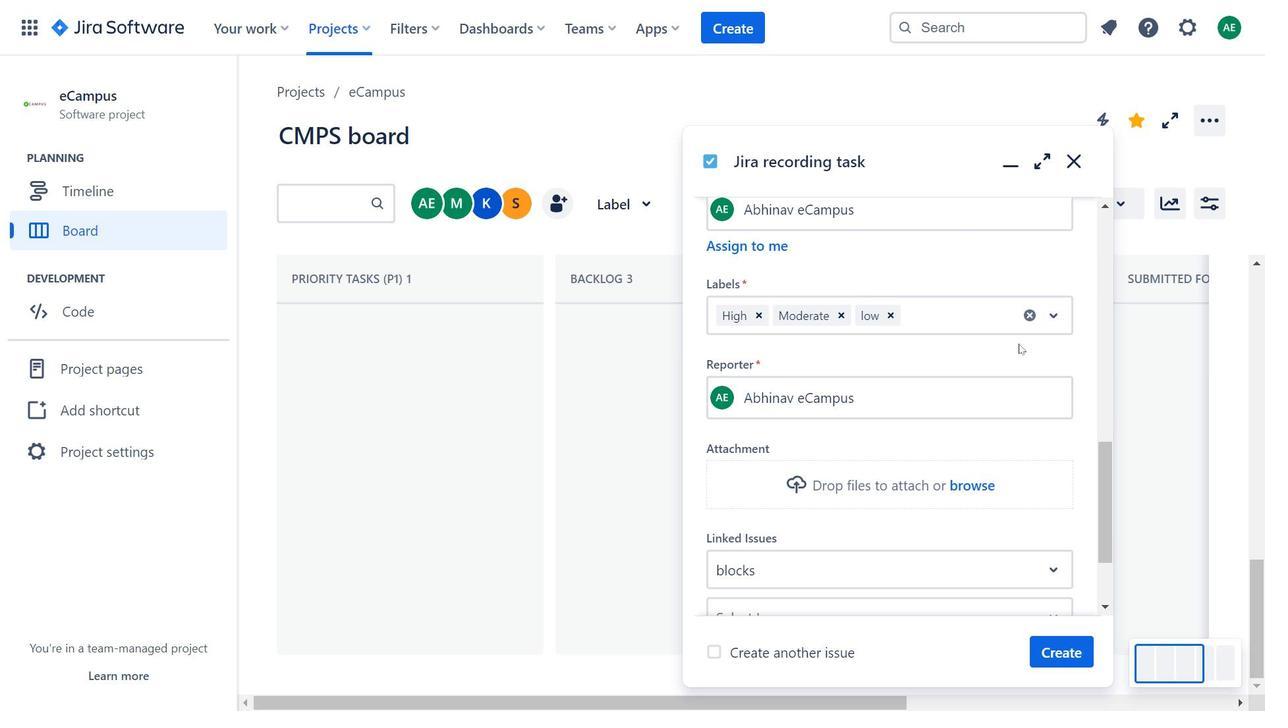 
Action: Mouse scrolled (1019, 343) with delta (0, 0)
Screenshot: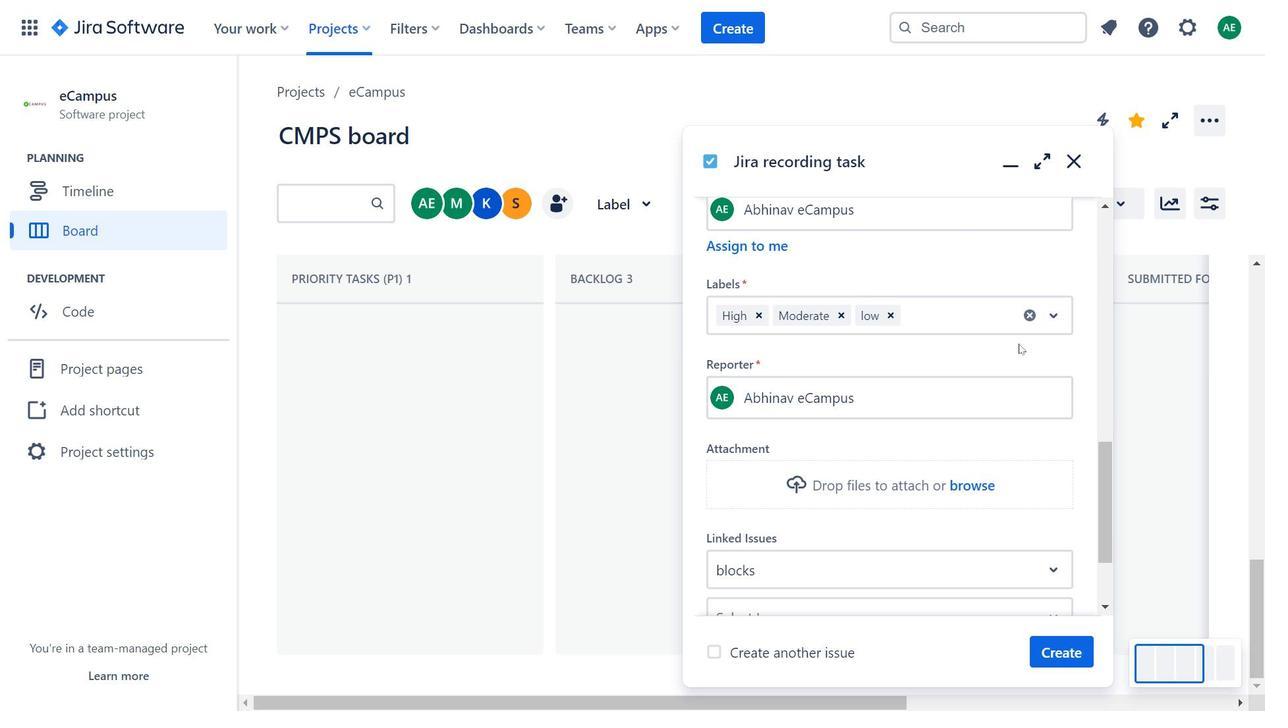 
Action: Mouse scrolled (1019, 343) with delta (0, 0)
Screenshot: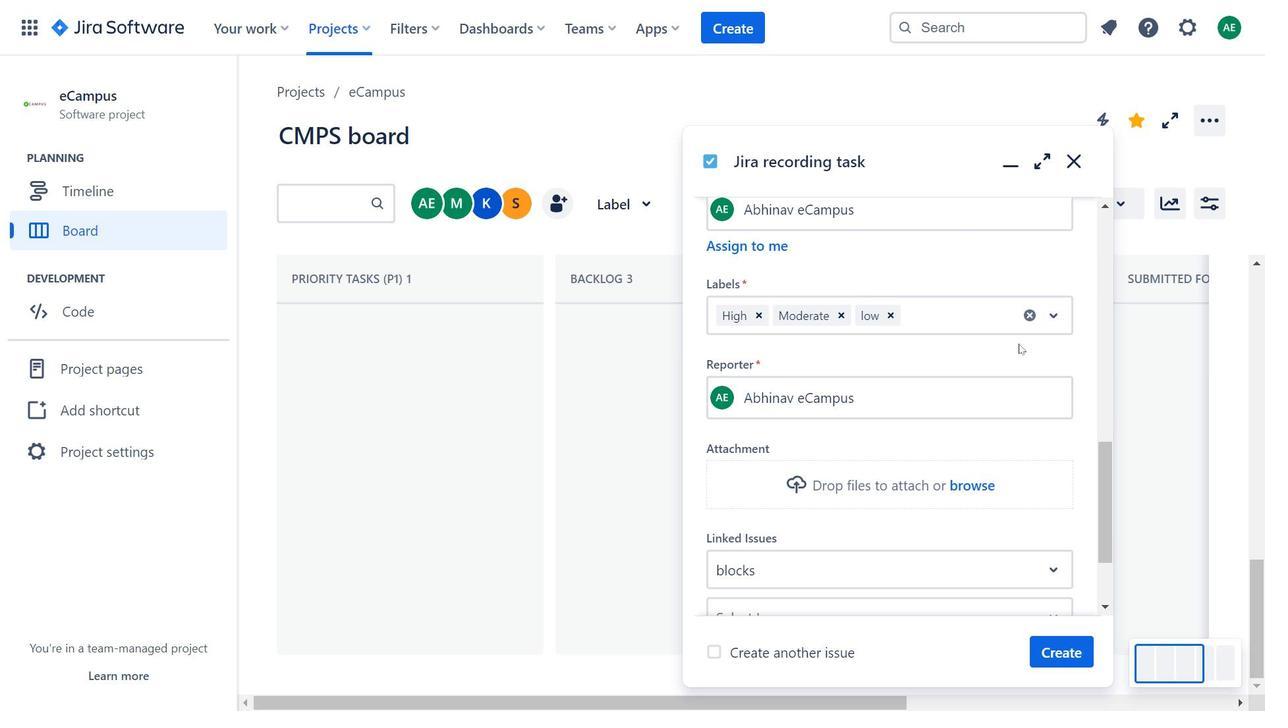 
Action: Mouse scrolled (1019, 343) with delta (0, 0)
Screenshot: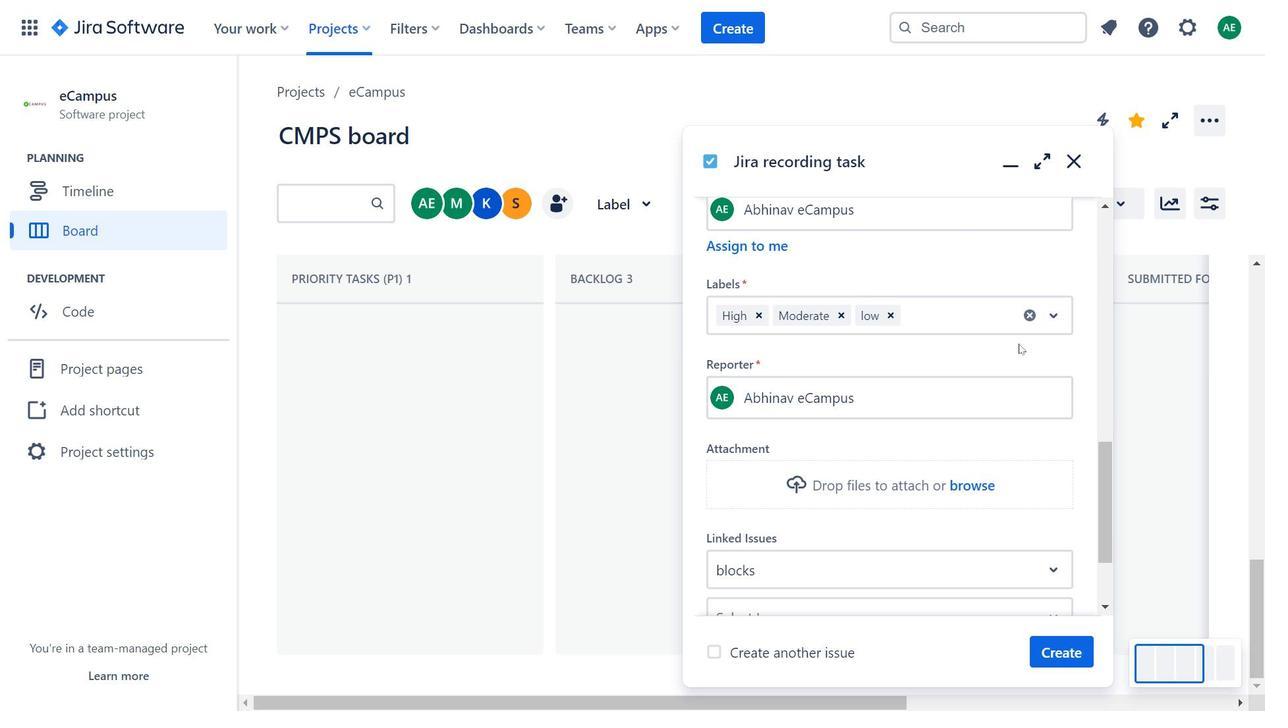 
Action: Mouse scrolled (1019, 343) with delta (0, 0)
Screenshot: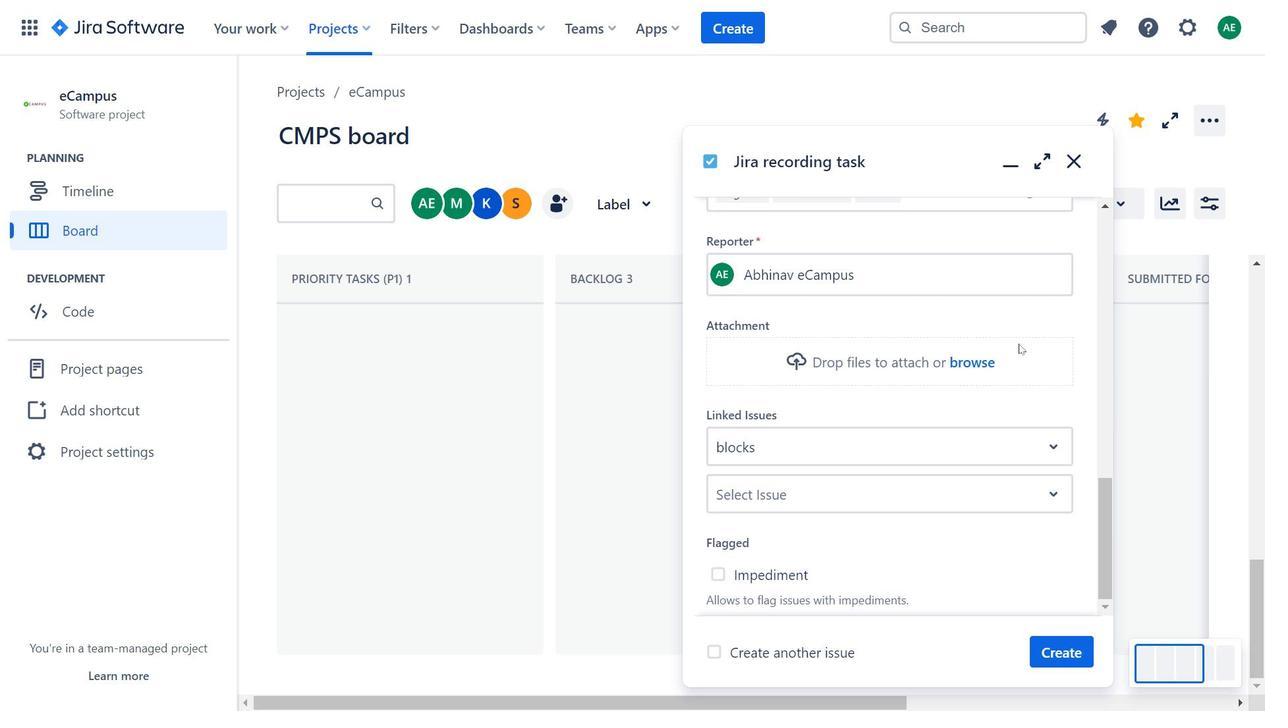 
Action: Mouse scrolled (1019, 343) with delta (0, 0)
Screenshot: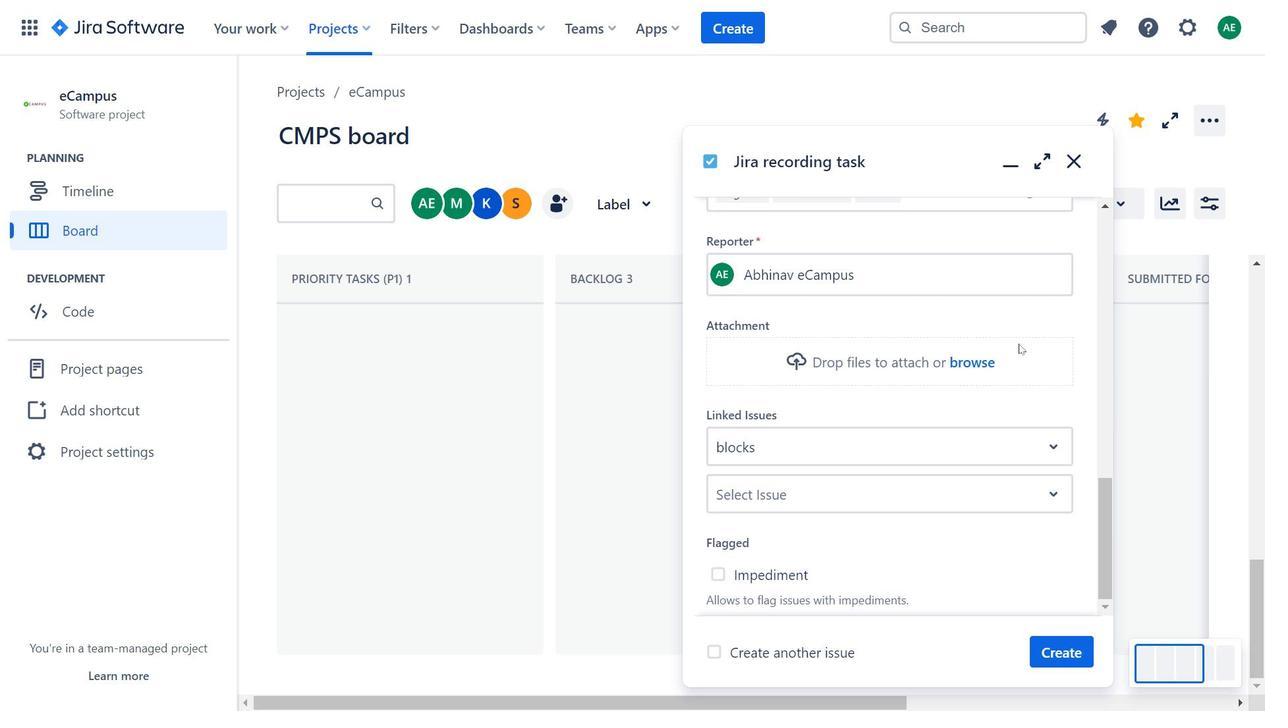 
Action: Mouse scrolled (1019, 343) with delta (0, 0)
Screenshot: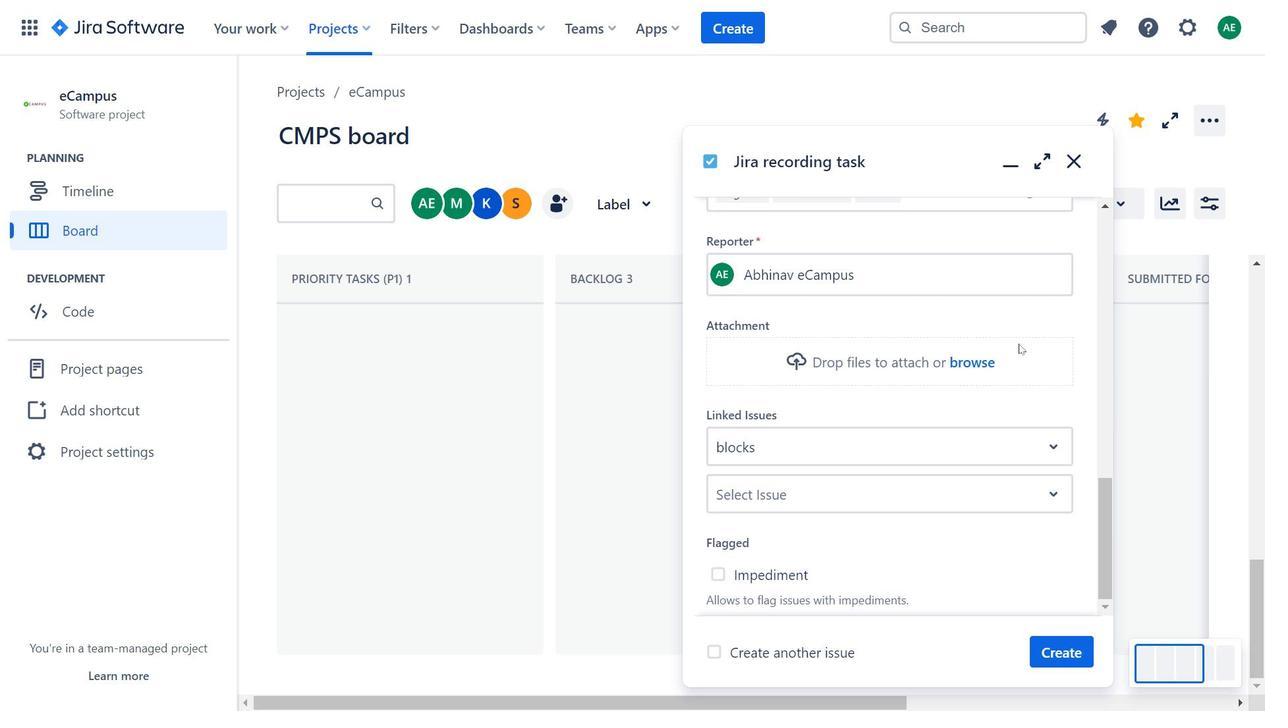 
Action: Mouse scrolled (1019, 343) with delta (0, 0)
Screenshot: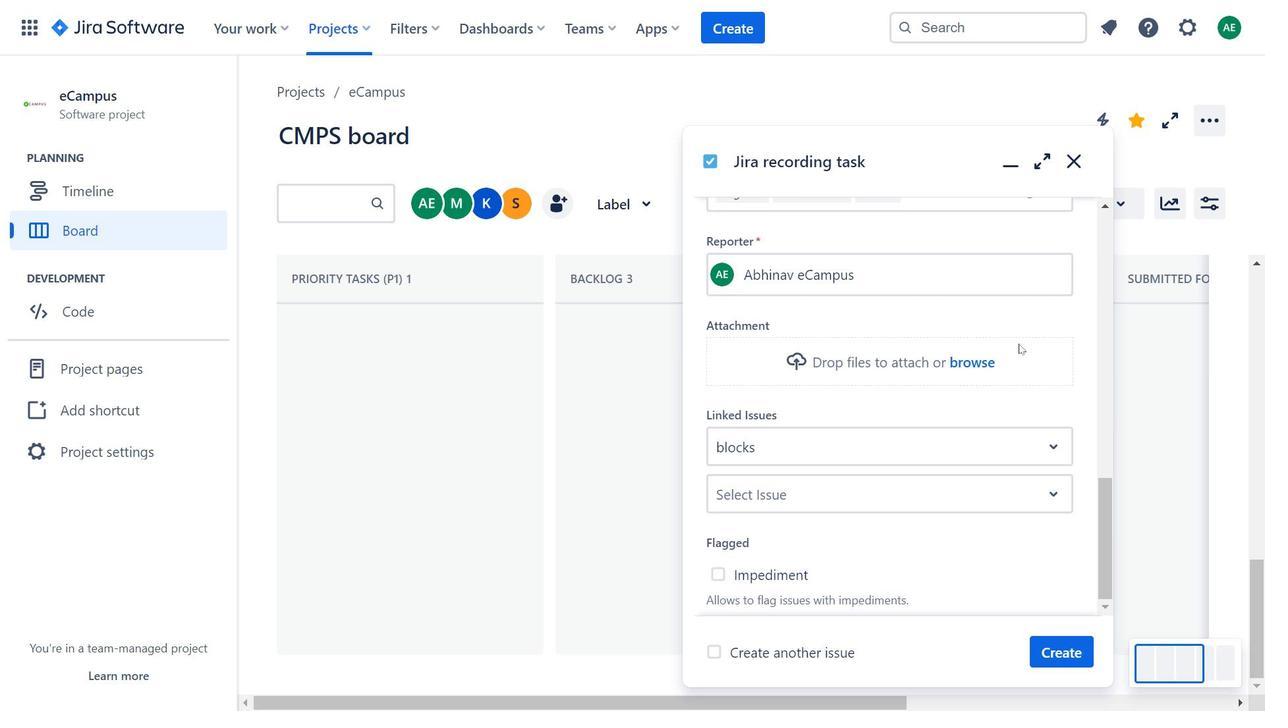
Action: Mouse moved to (1018, 391)
Screenshot: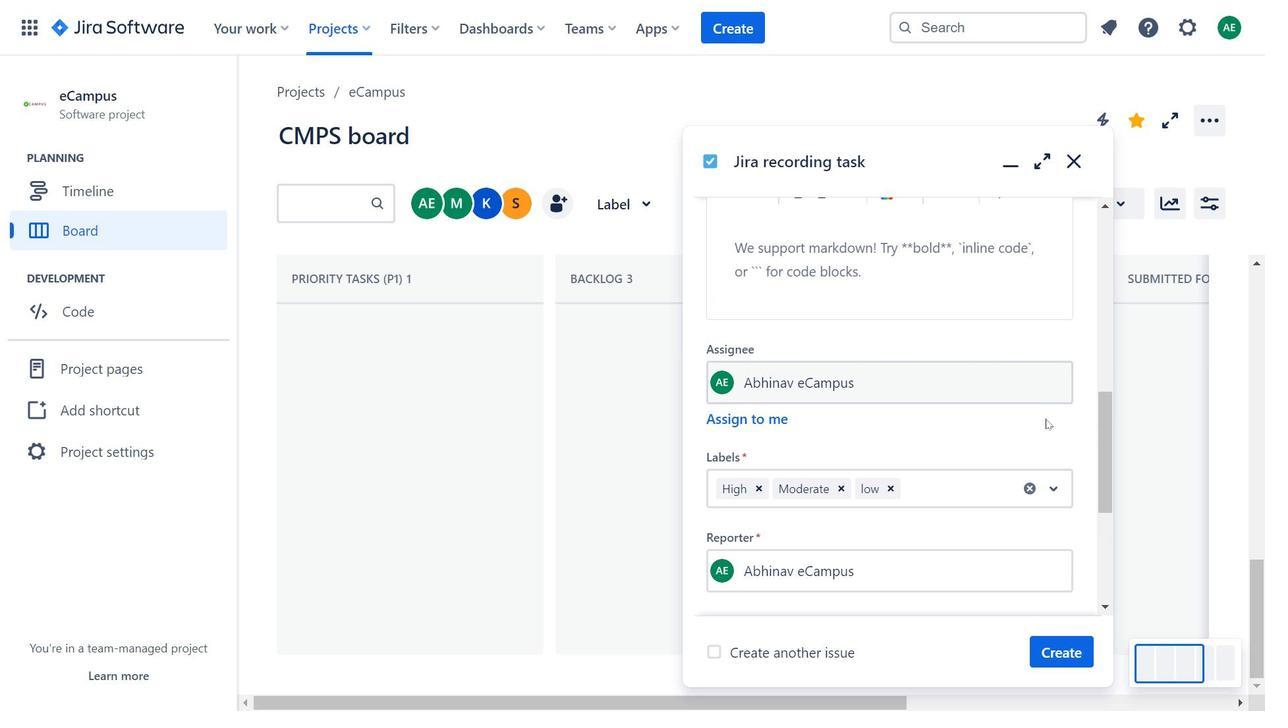 
Action: Mouse scrolled (1018, 392) with delta (0, 0)
Screenshot: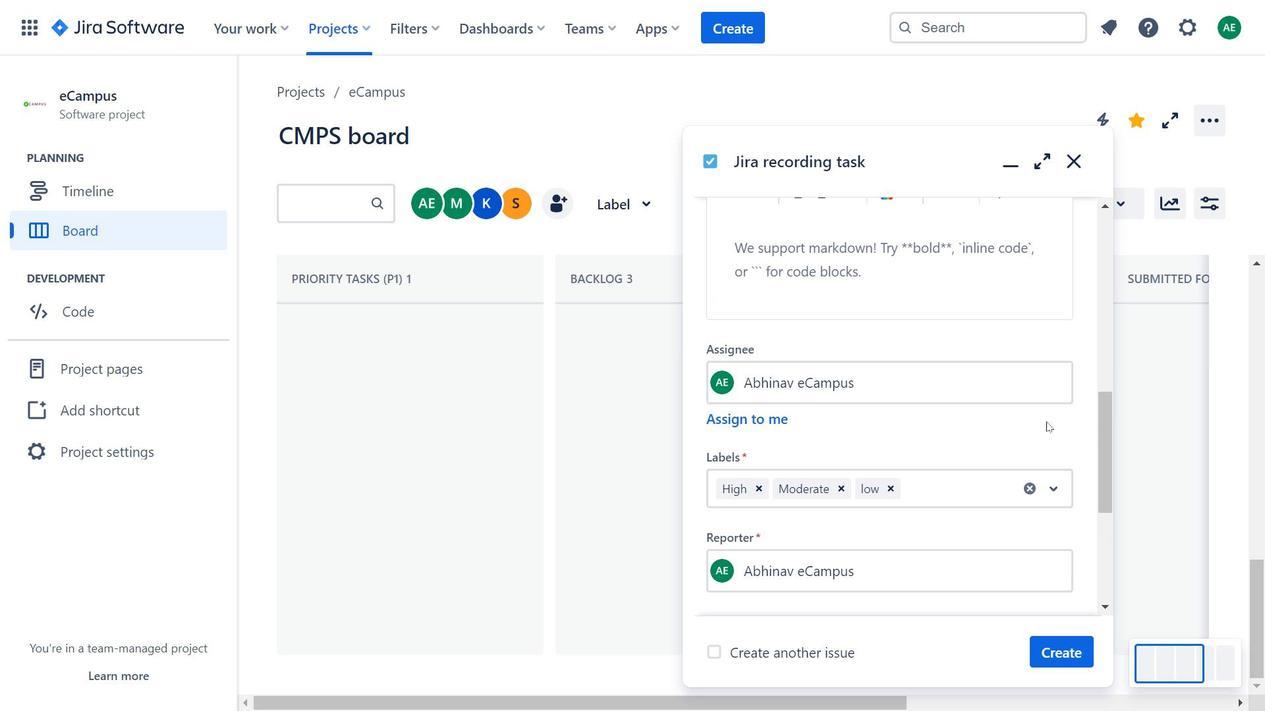 
Action: Mouse scrolled (1018, 392) with delta (0, 0)
Screenshot: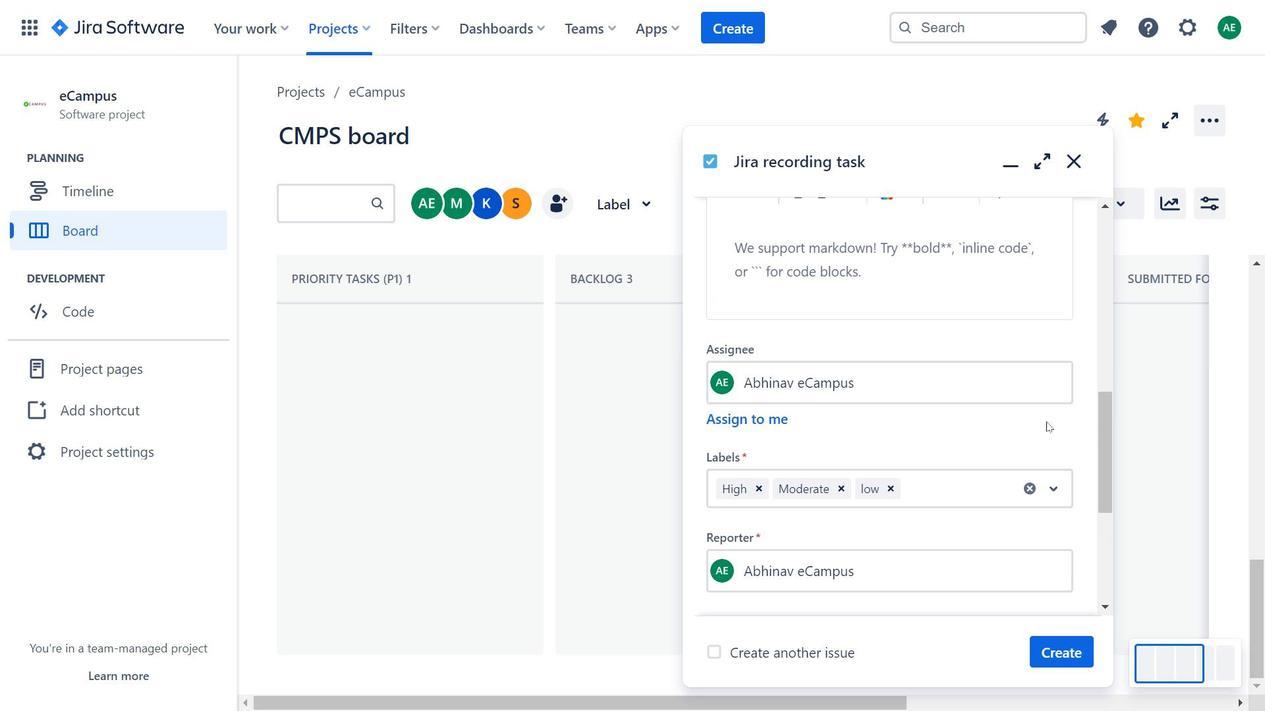 
Action: Mouse scrolled (1018, 392) with delta (0, 0)
Screenshot: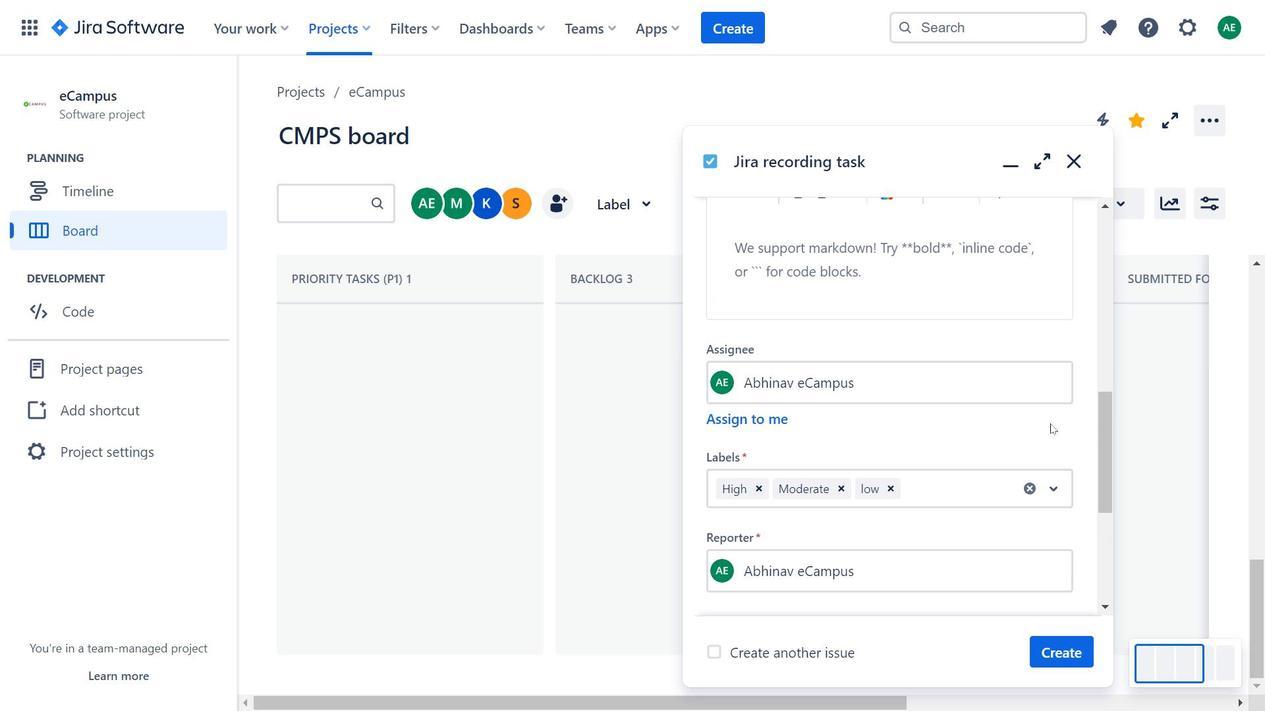 
Action: Mouse moved to (1059, 425)
Screenshot: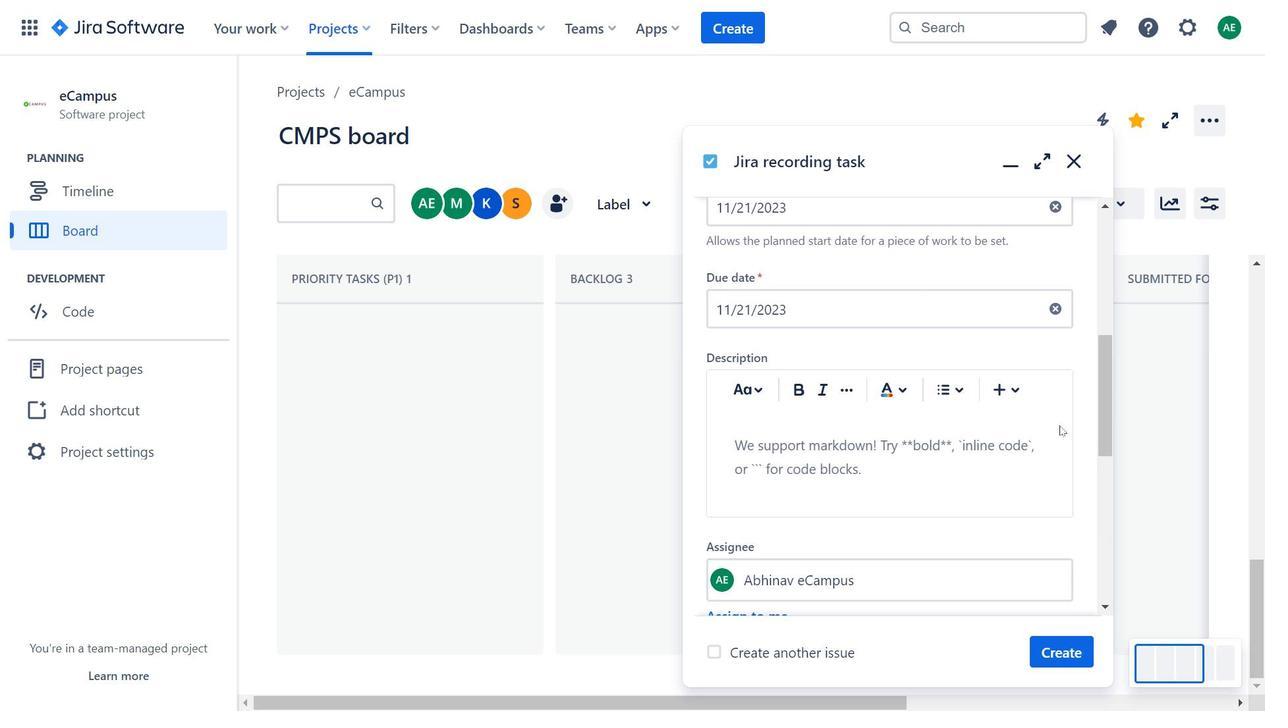 
Action: Mouse scrolled (1059, 426) with delta (0, 0)
Screenshot: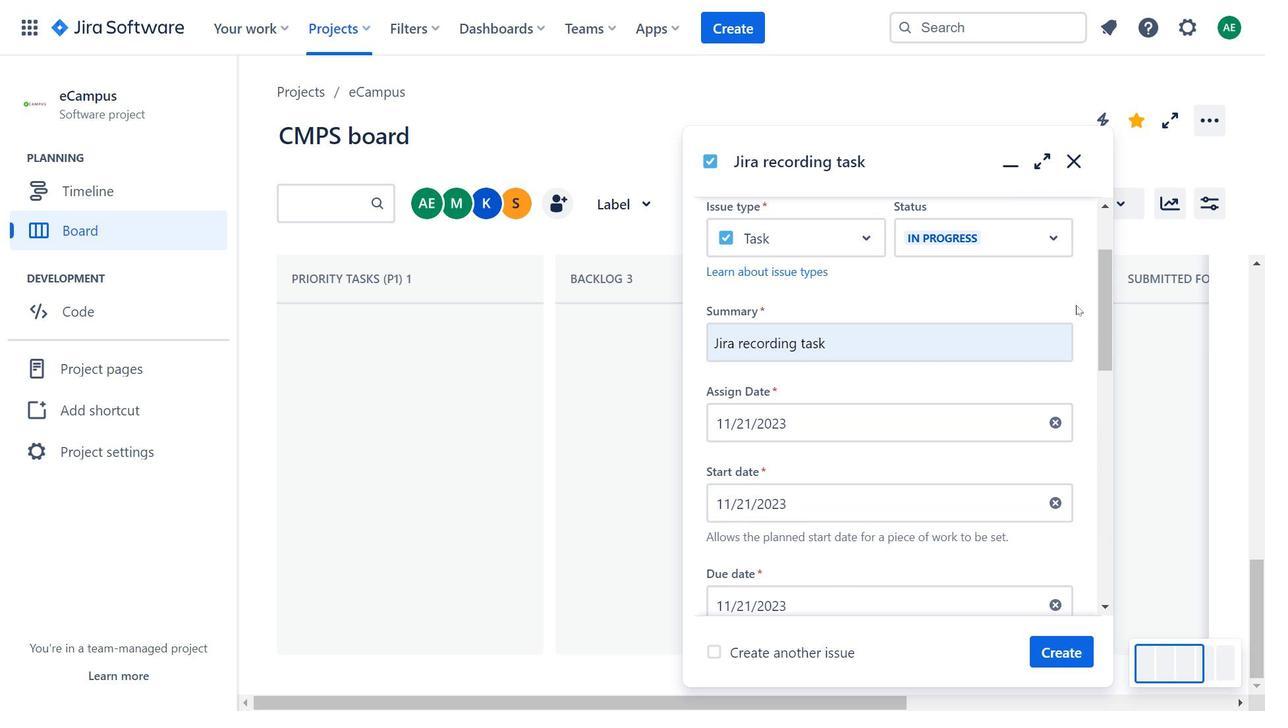 
Action: Mouse scrolled (1059, 426) with delta (0, 0)
Screenshot: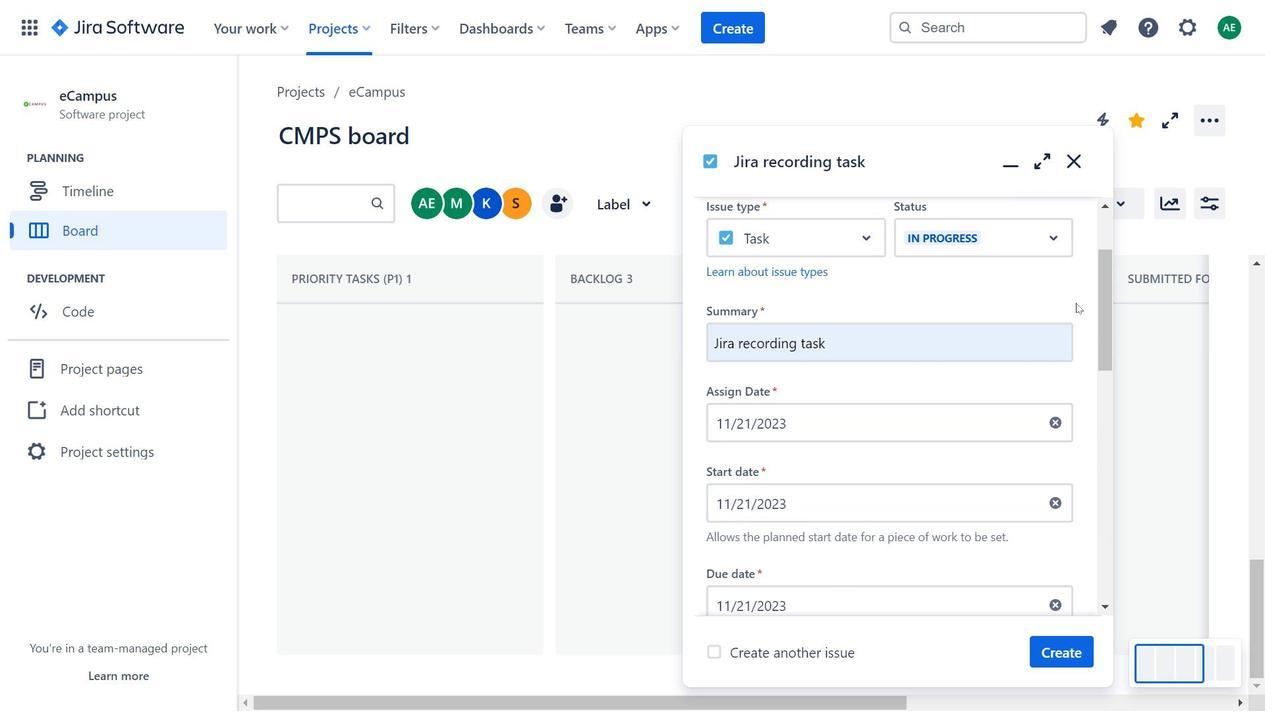 
Action: Mouse scrolled (1059, 426) with delta (0, 0)
Screenshot: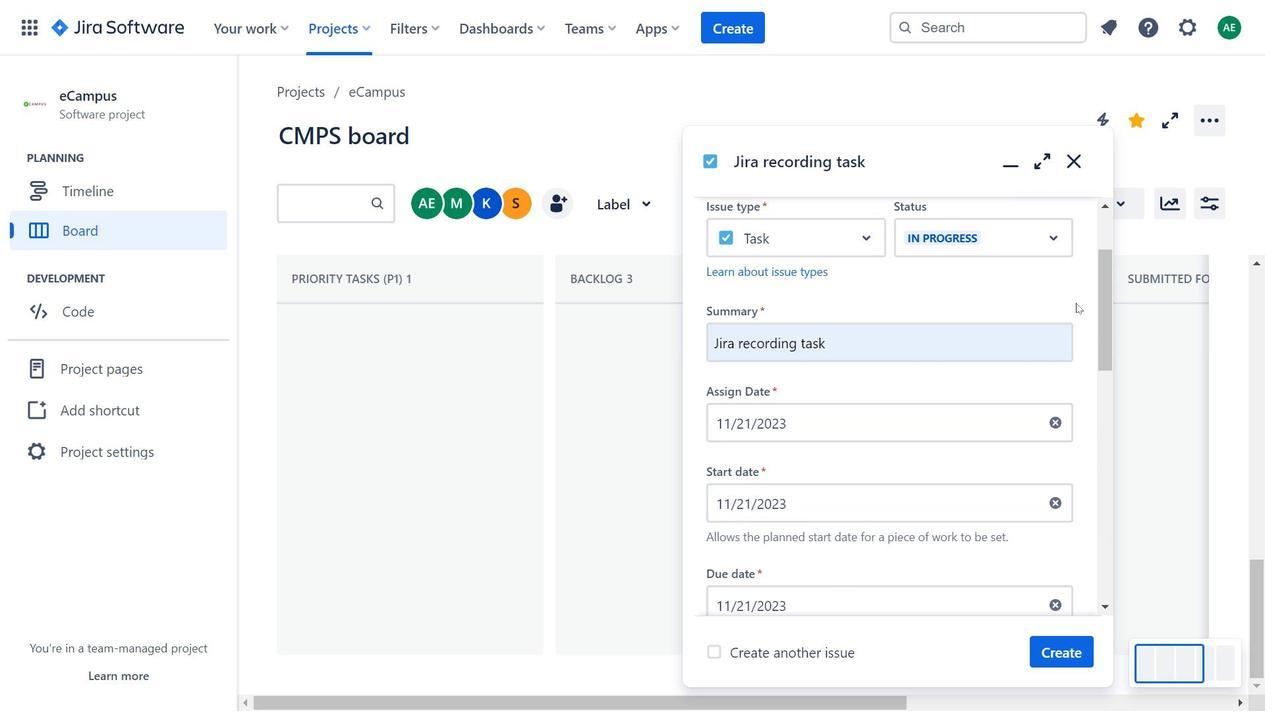 
Action: Mouse scrolled (1059, 426) with delta (0, 0)
Screenshot: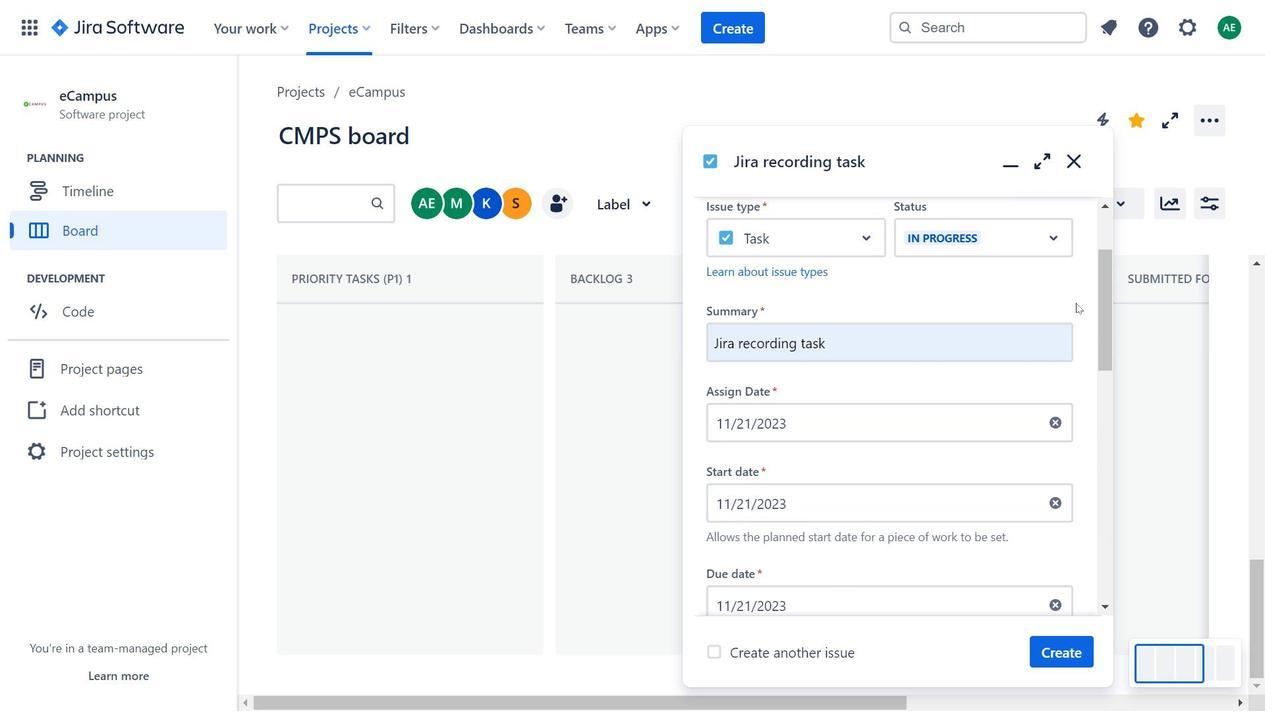 
Action: Mouse scrolled (1059, 426) with delta (0, 0)
Screenshot: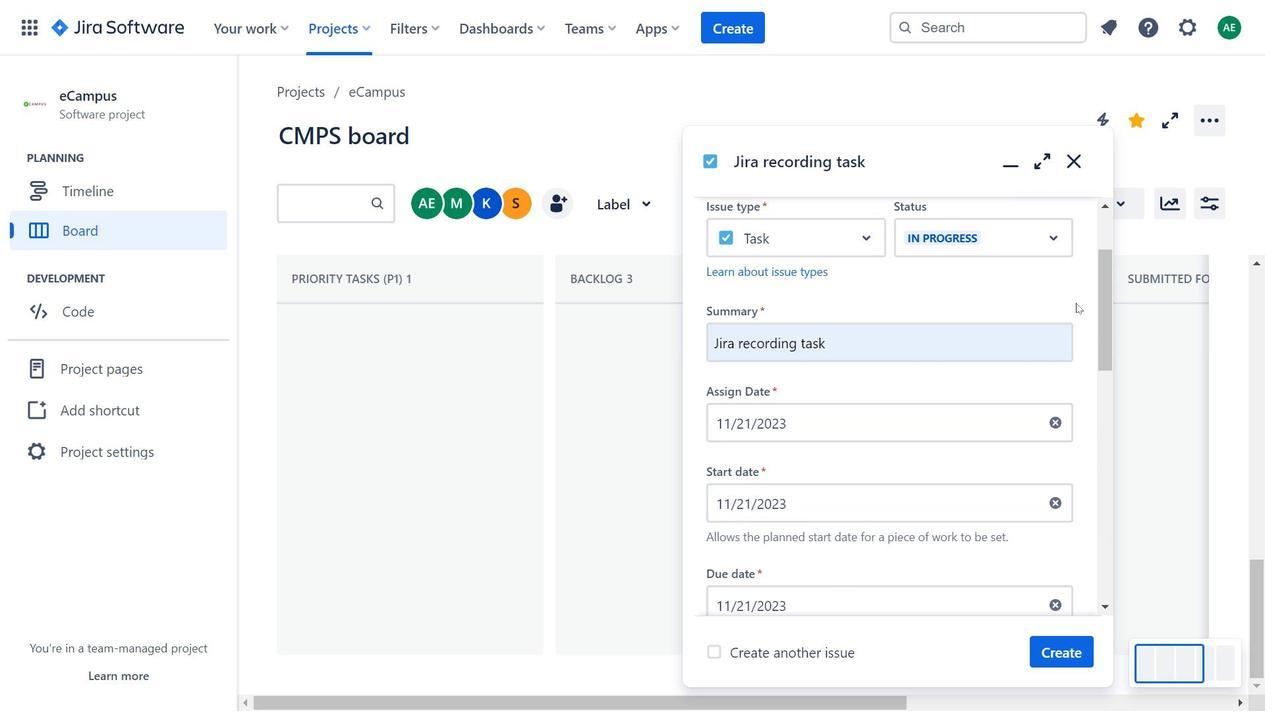 
Action: Mouse moved to (1075, 284)
Screenshot: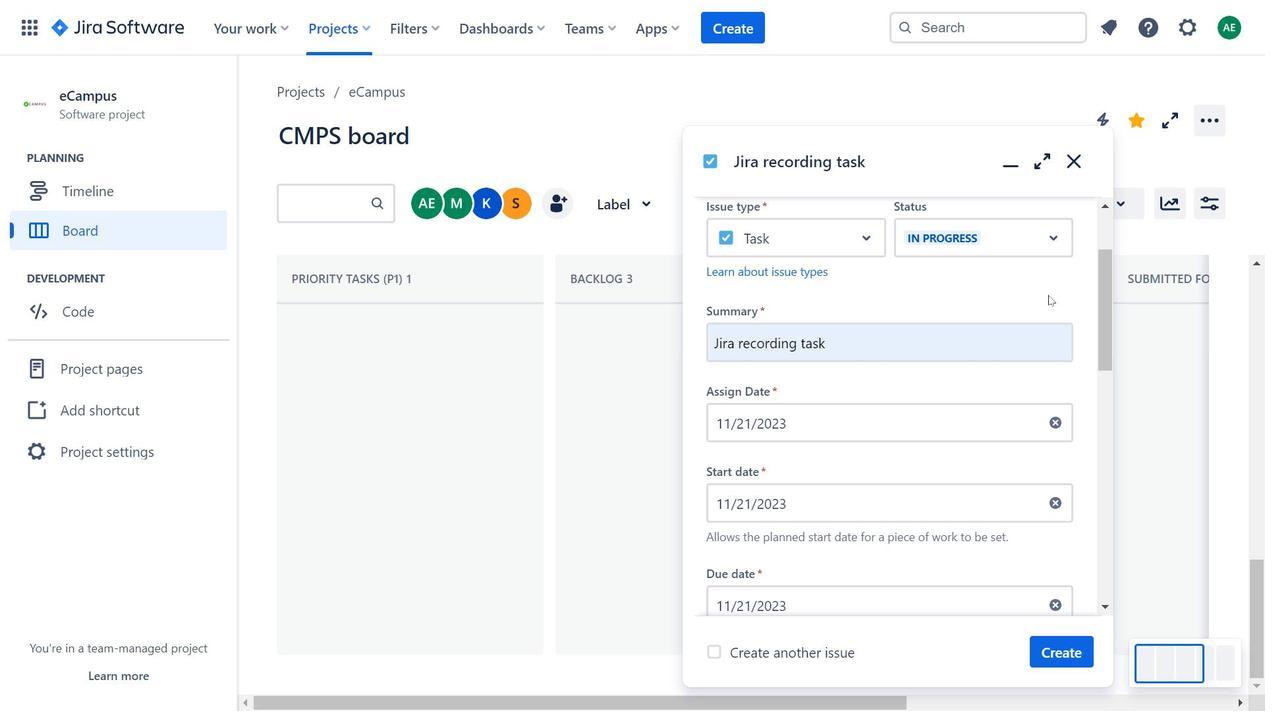 
Action: Mouse pressed left at (1075, 284)
